Task: Select the current location as Hurricane Harbor Splashtown, Texas, United States . Now zoom - , and verify the location . Hide zoom slider
Action: Mouse moved to (291, 36)
Screenshot: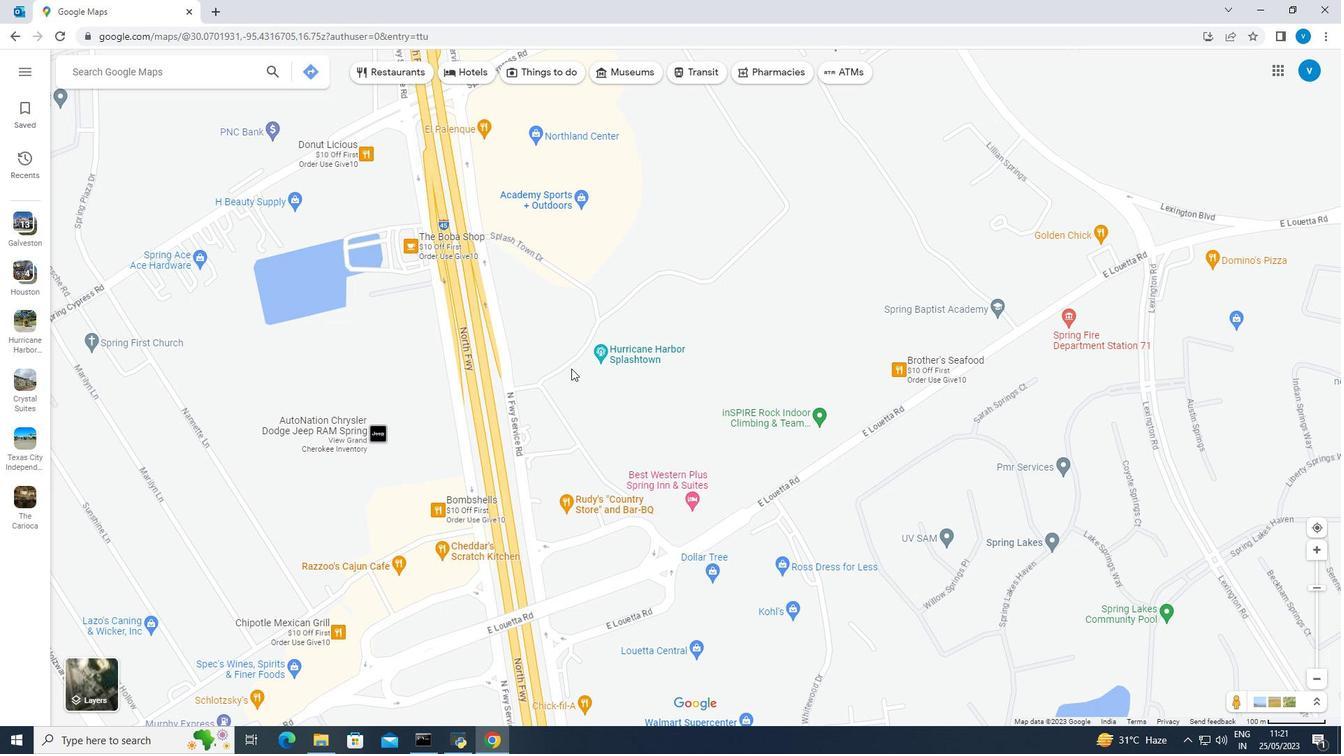 
Action: Mouse pressed left at (291, 36)
Screenshot: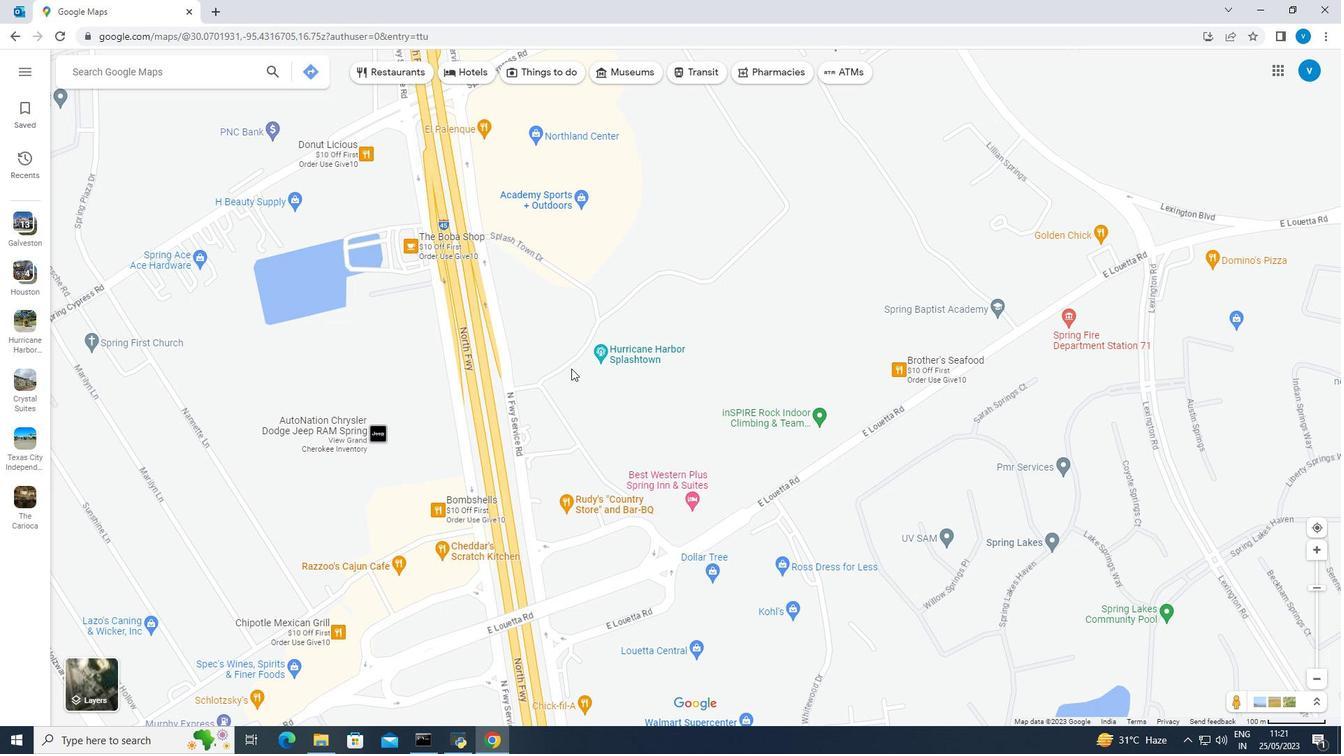 
Action: Mouse moved to (292, 44)
Screenshot: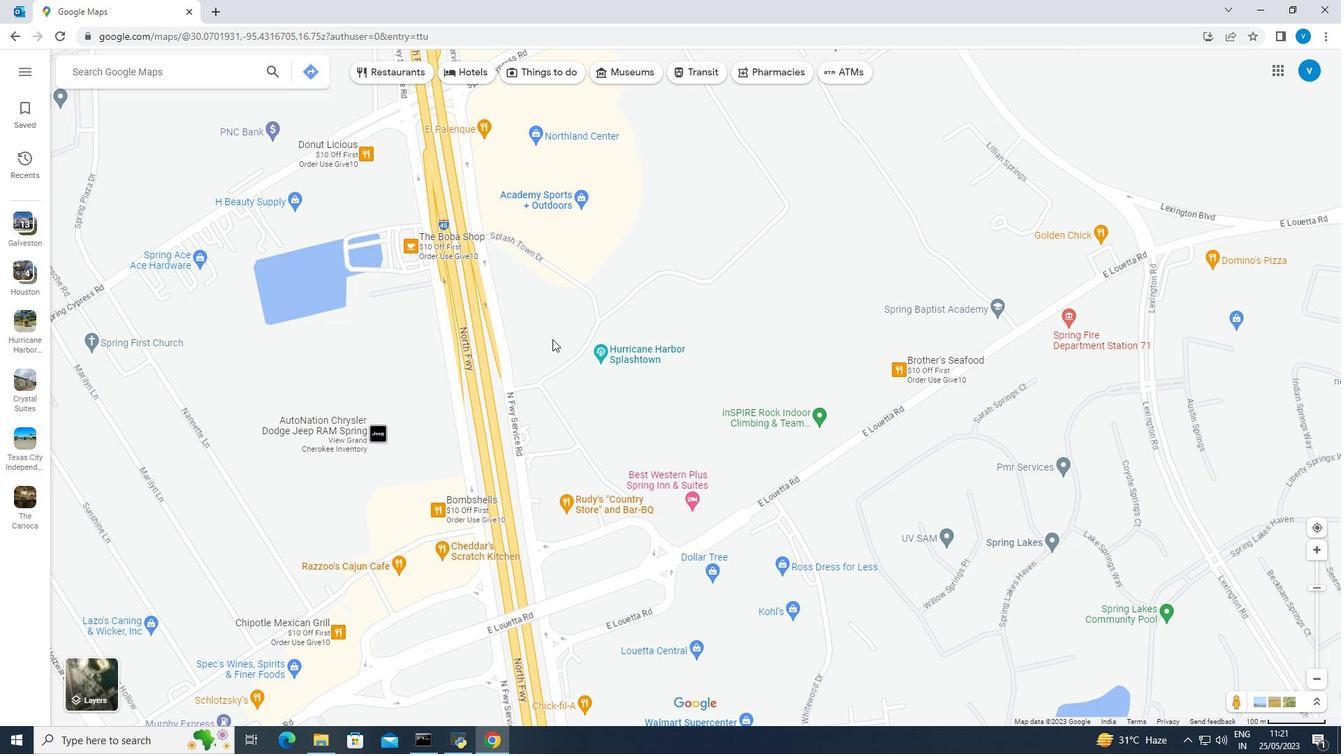 
Action: Key pressed google<Key.space>mao<Key.backspace>ps<Key.enter>
Screenshot: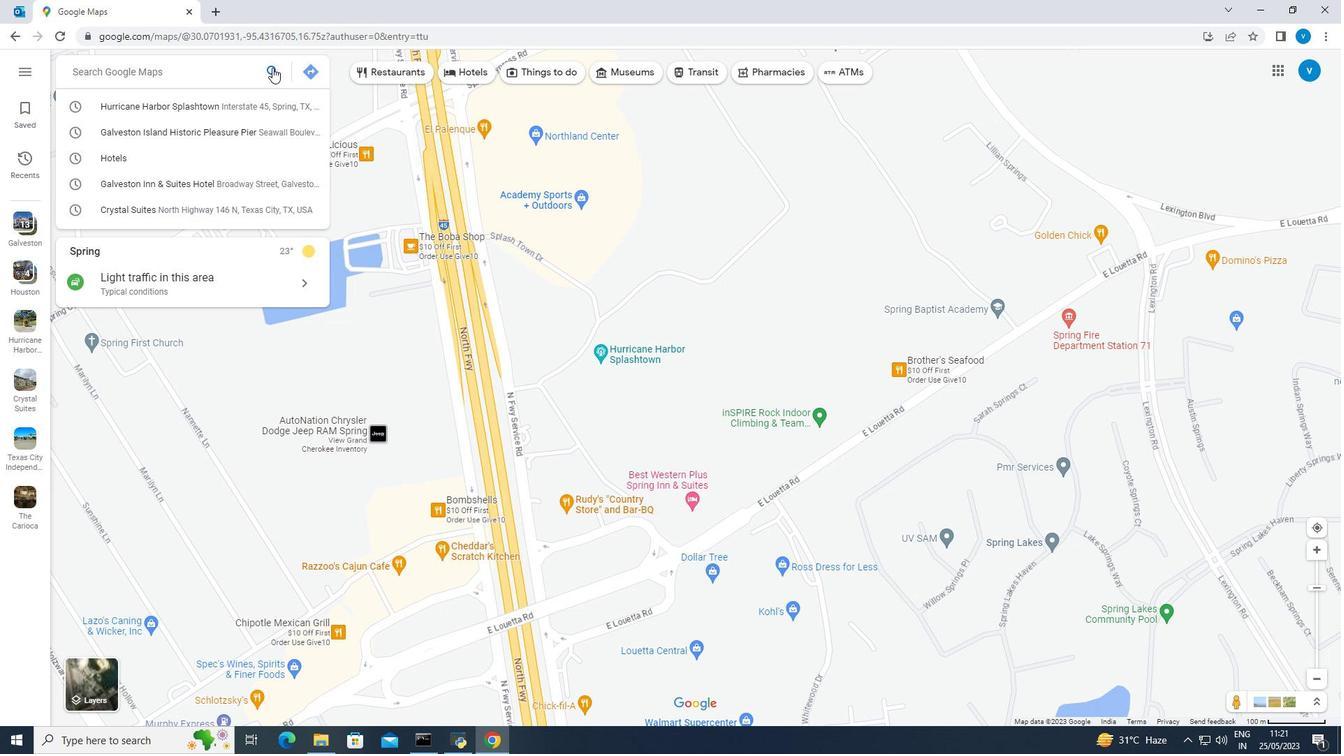 
Action: Mouse moved to (204, 329)
Screenshot: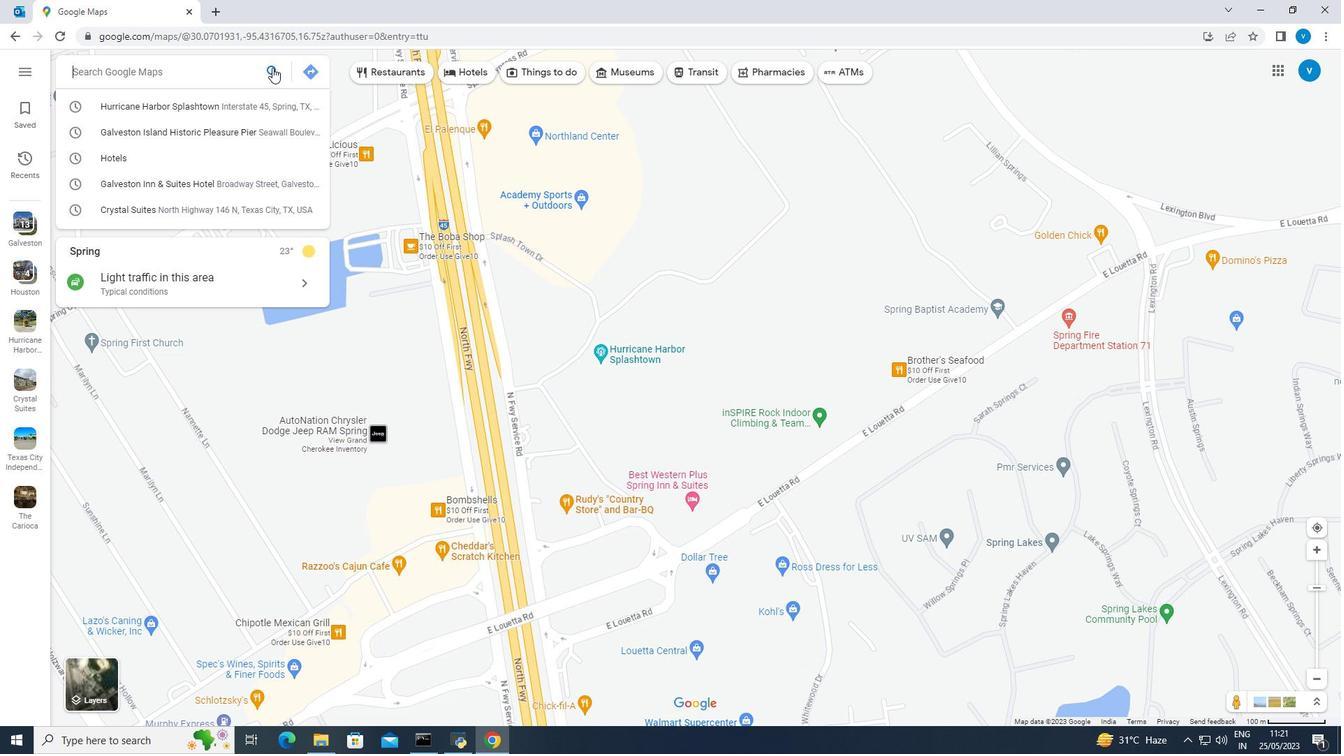 
Action: Mouse pressed left at (204, 329)
Screenshot: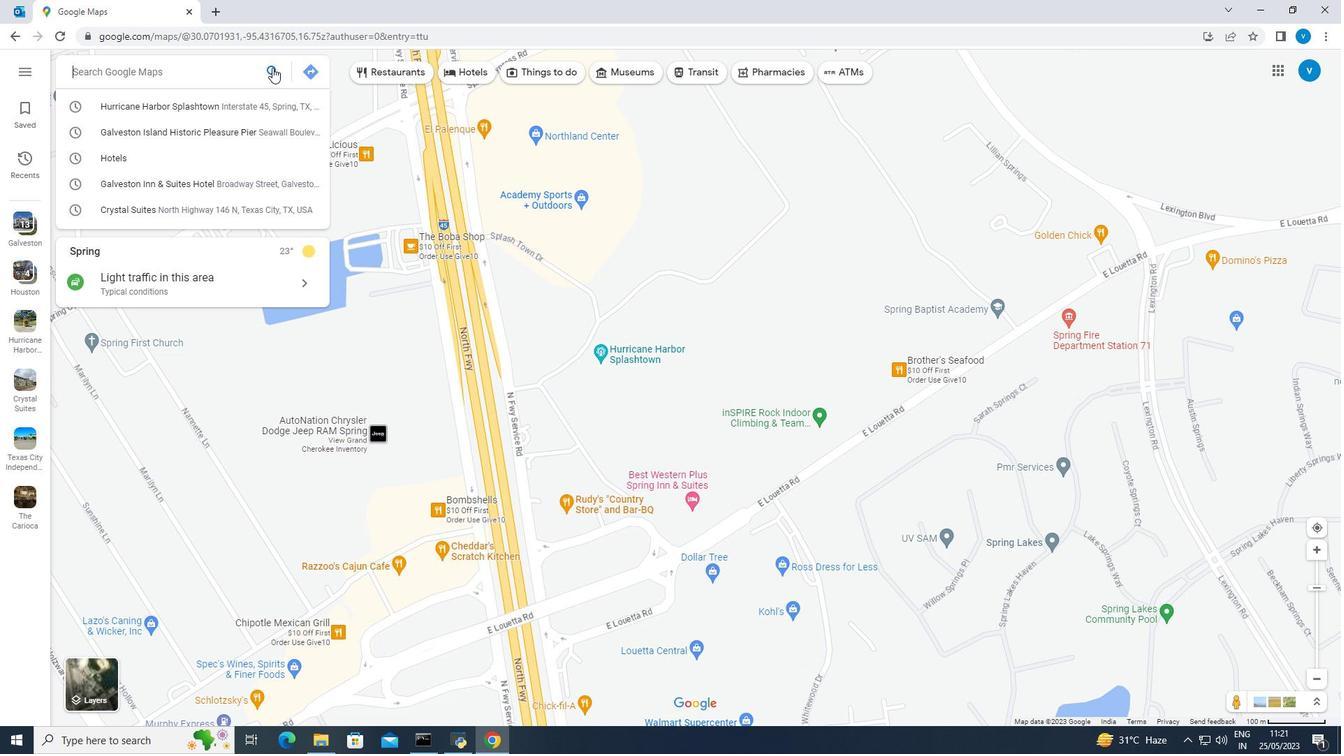 
Action: Mouse moved to (340, 108)
Screenshot: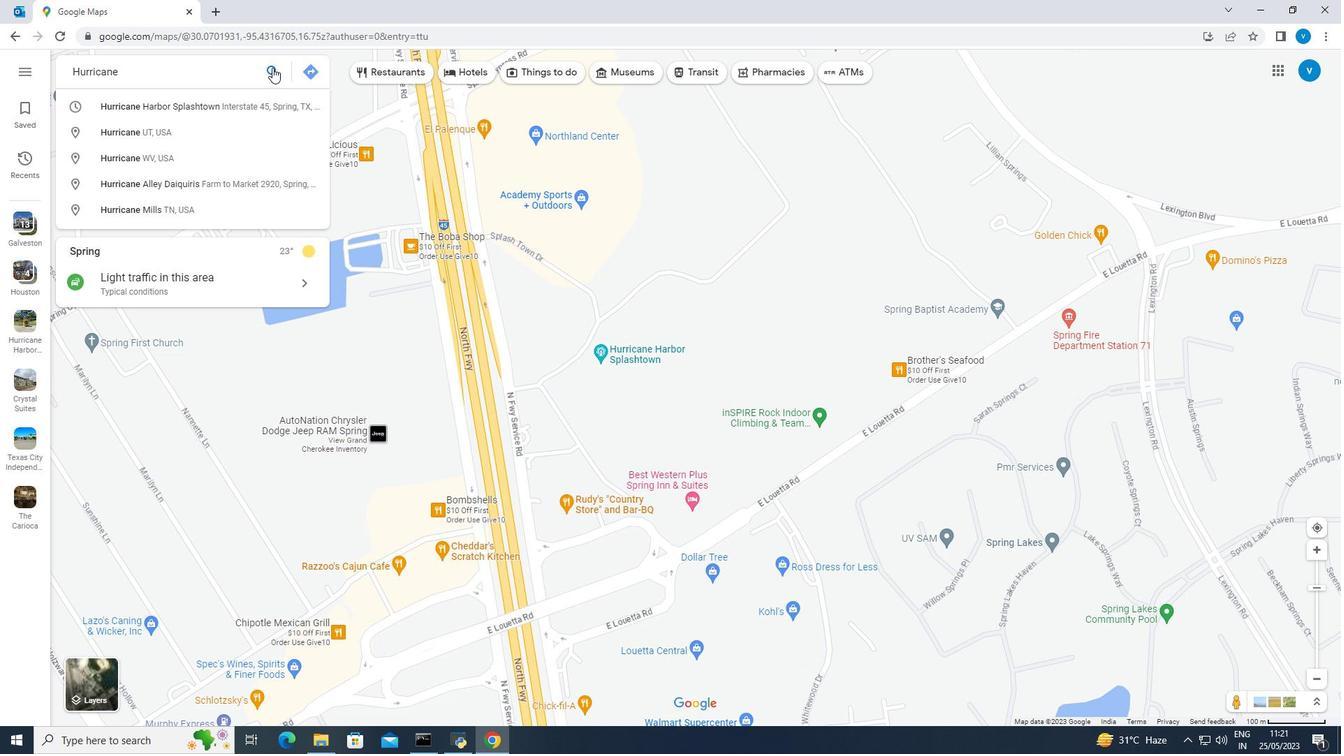 
Action: Mouse pressed left at (340, 108)
Screenshot: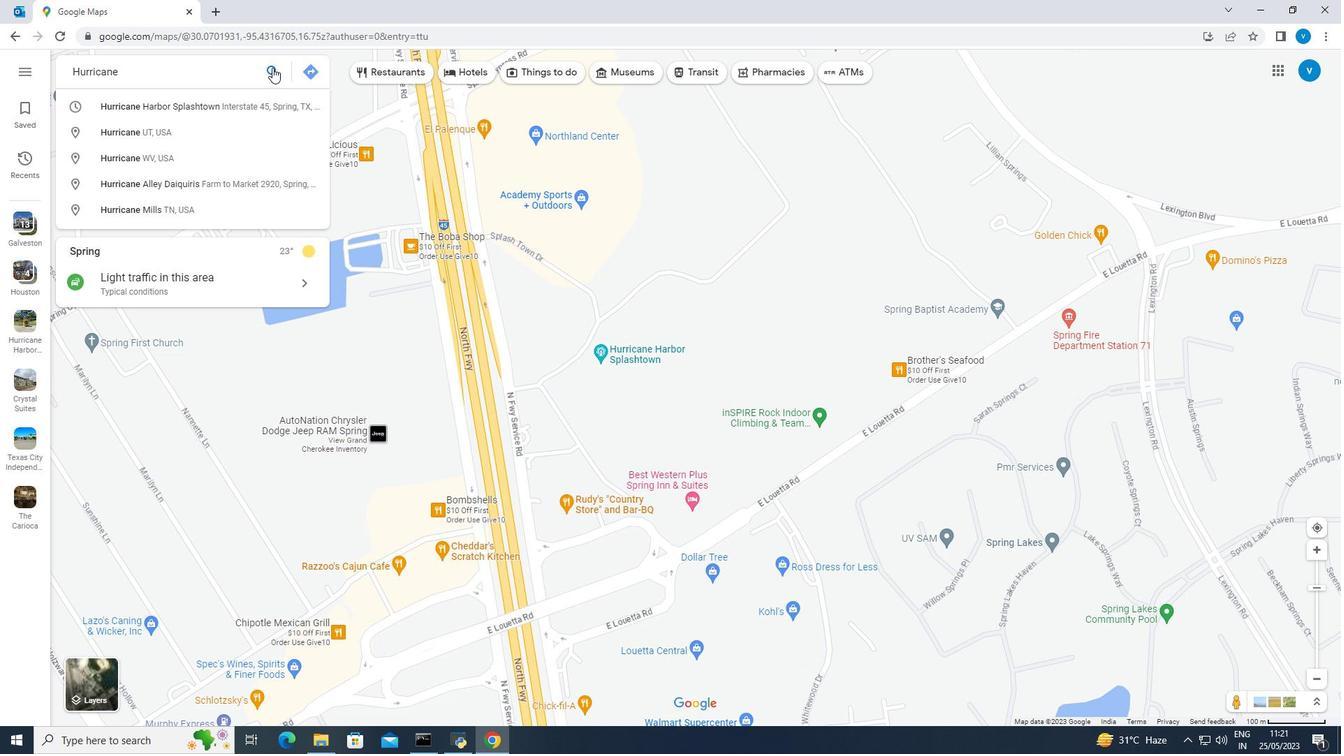 
Action: Mouse moved to (339, 111)
Screenshot: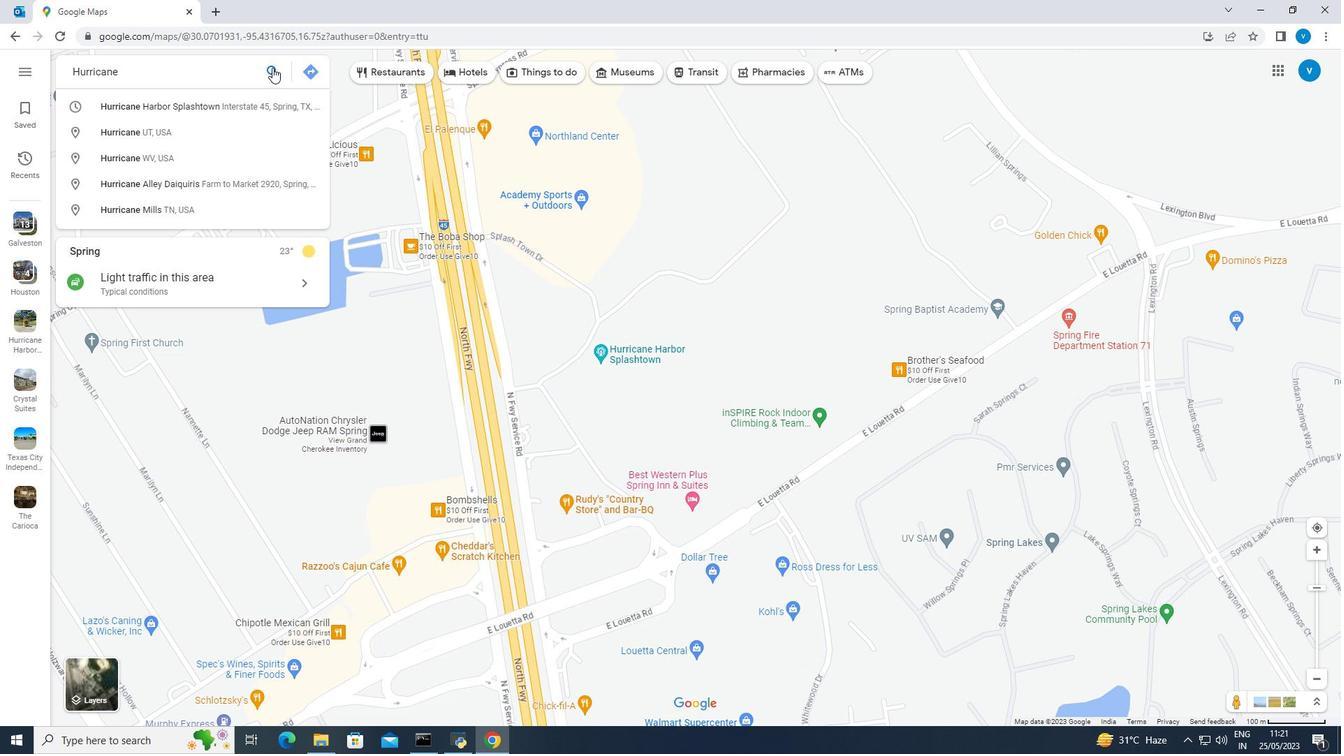 
Action: Key pressed <Key.shift>Hurricane<Key.space><Key.shift><Key.shift><Key.shift><Key.shift><Key.shift><Key.shift><Key.shift><Key.shift><Key.shift><Key.shift><Key.shift>Harbor<Key.space>splashtoe<Key.backspace>wn<Key.space>texas<Key.space>united<Key.space>states
Screenshot: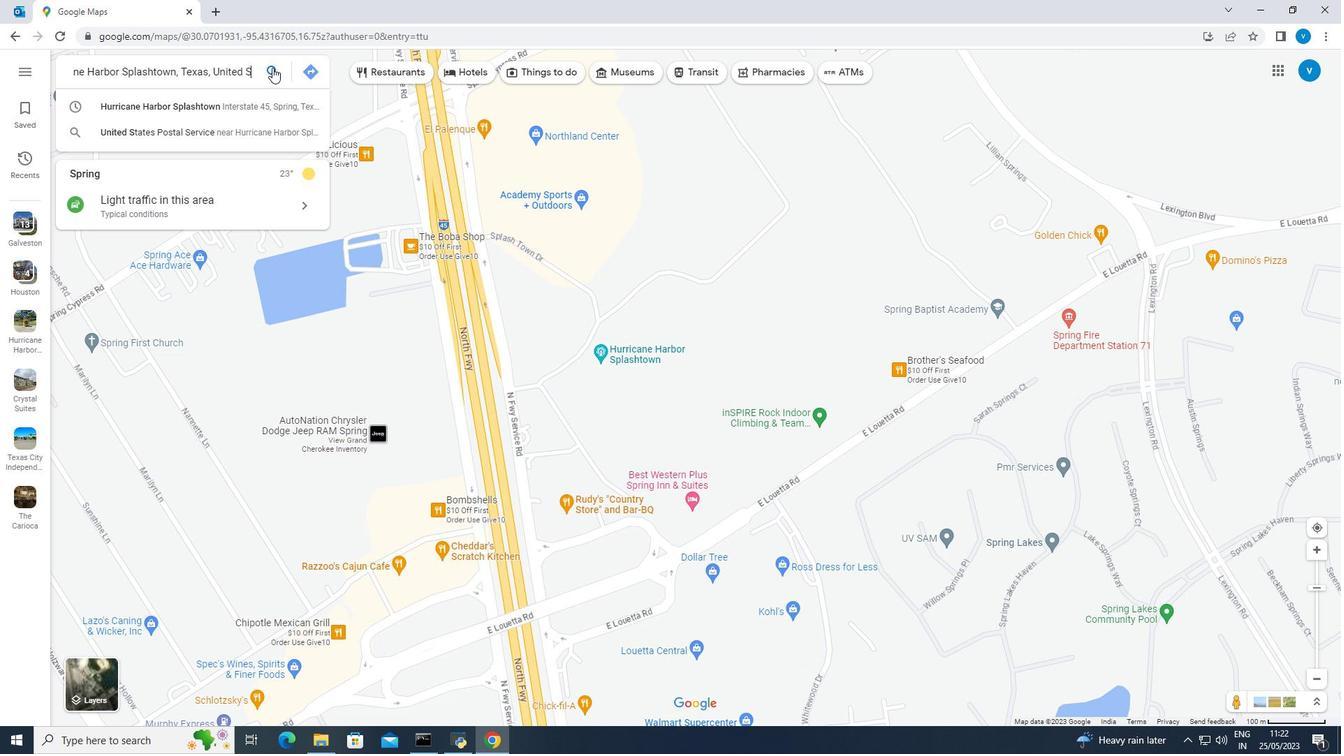 
Action: Mouse moved to (411, 105)
Screenshot: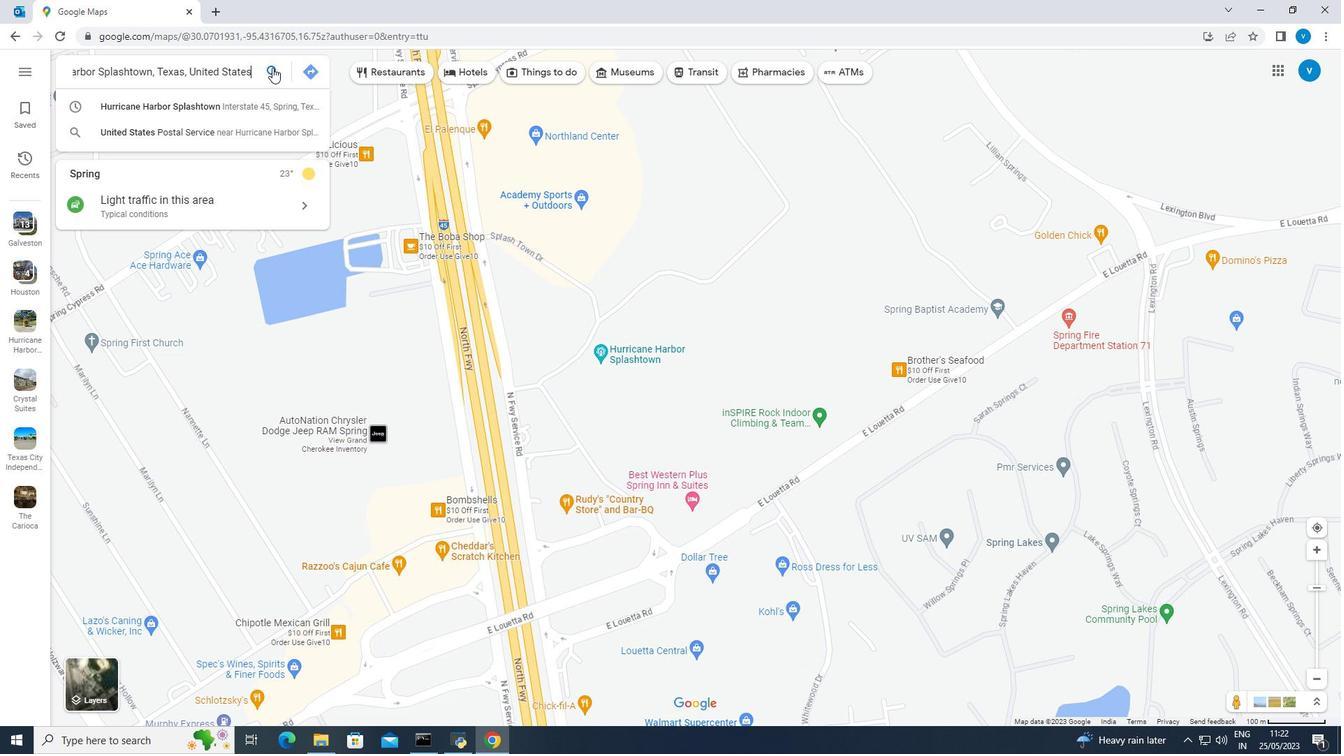 
Action: Mouse pressed left at (411, 105)
Screenshot: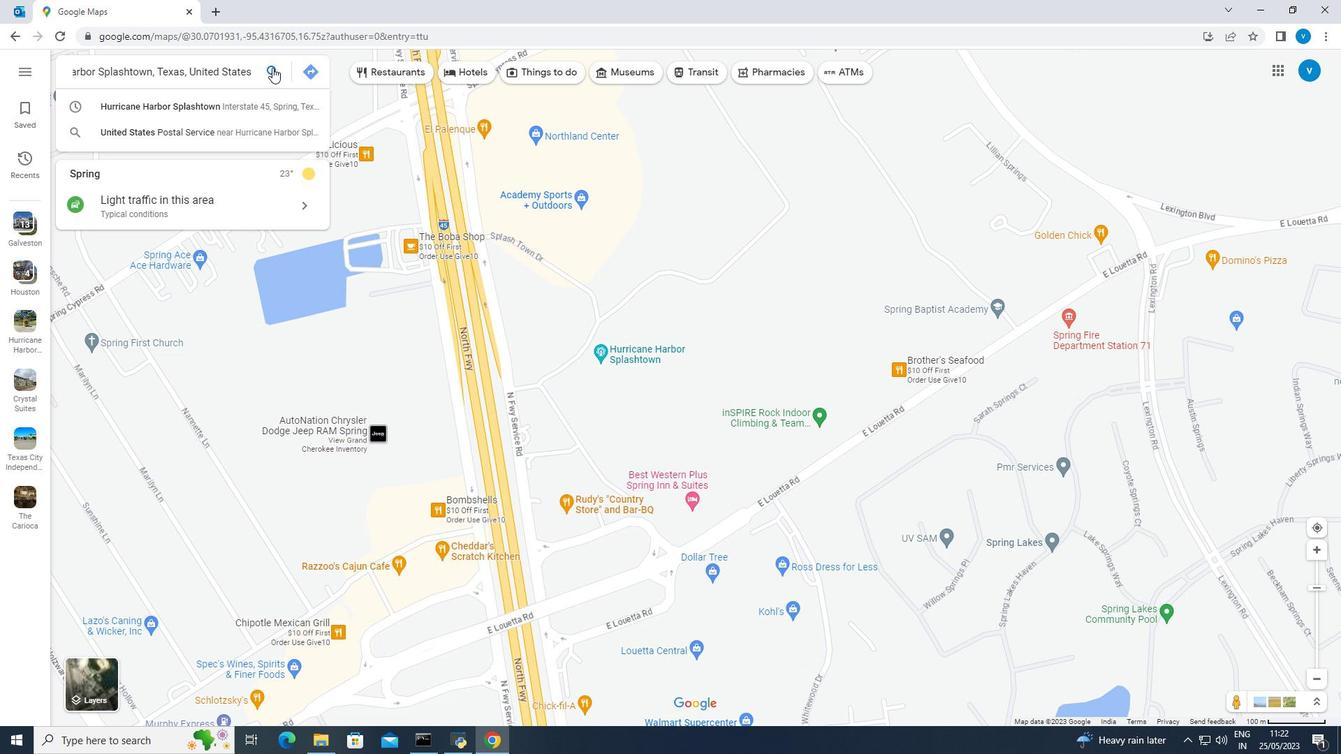 
Action: Mouse moved to (635, 310)
Screenshot: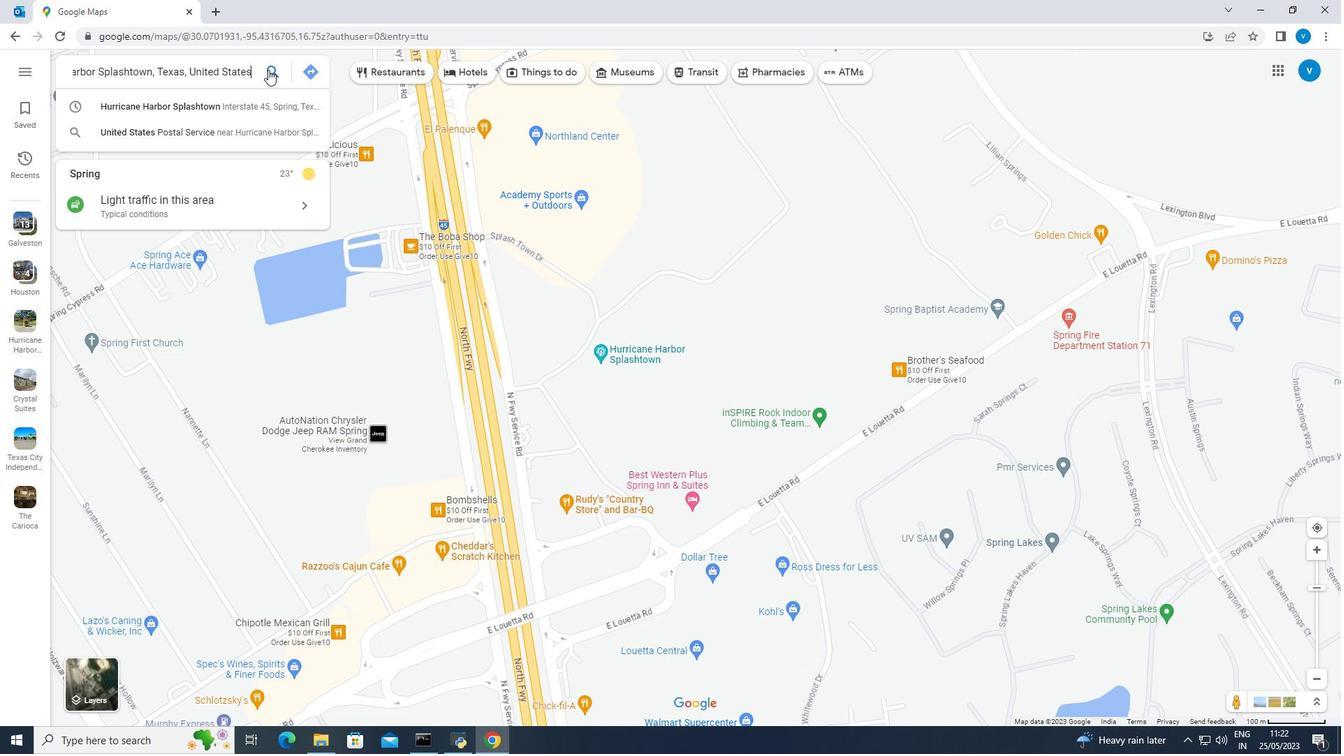 
Action: Mouse scrolled (635, 310) with delta (0, 0)
Screenshot: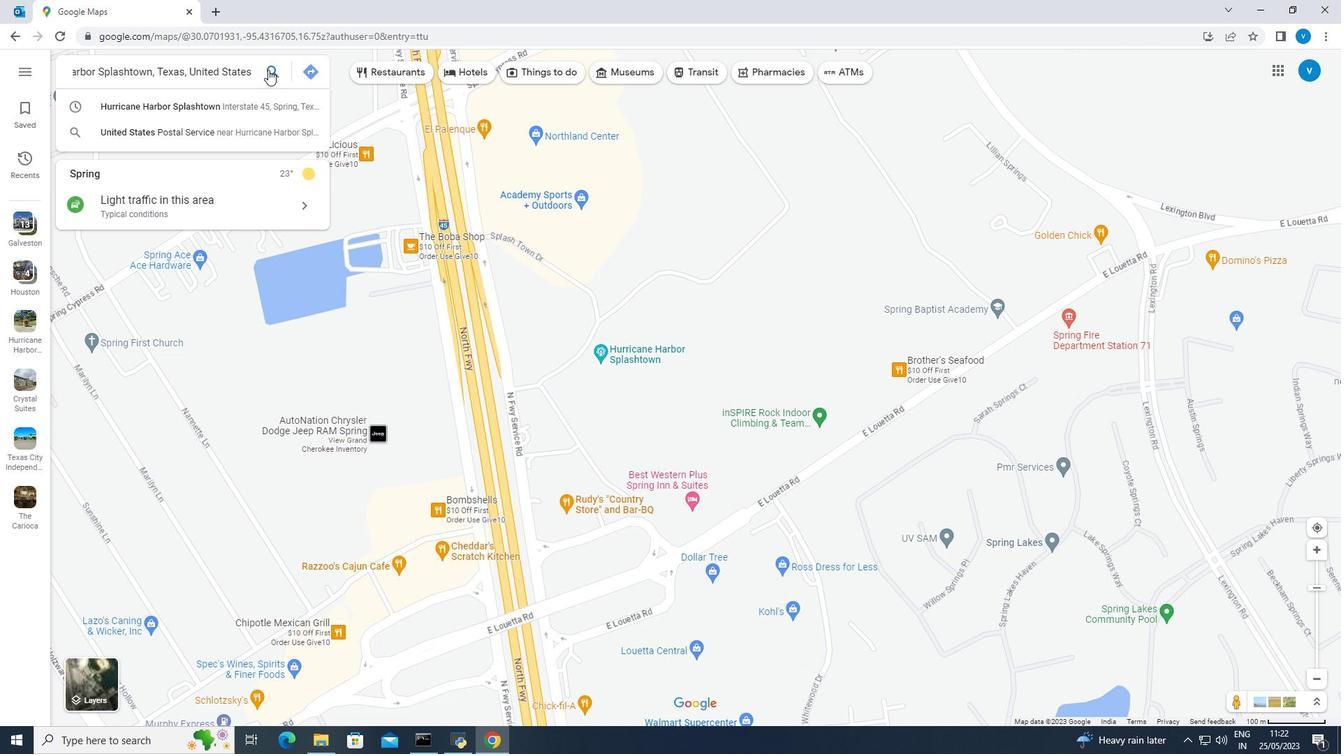 
Action: Mouse moved to (632, 310)
Screenshot: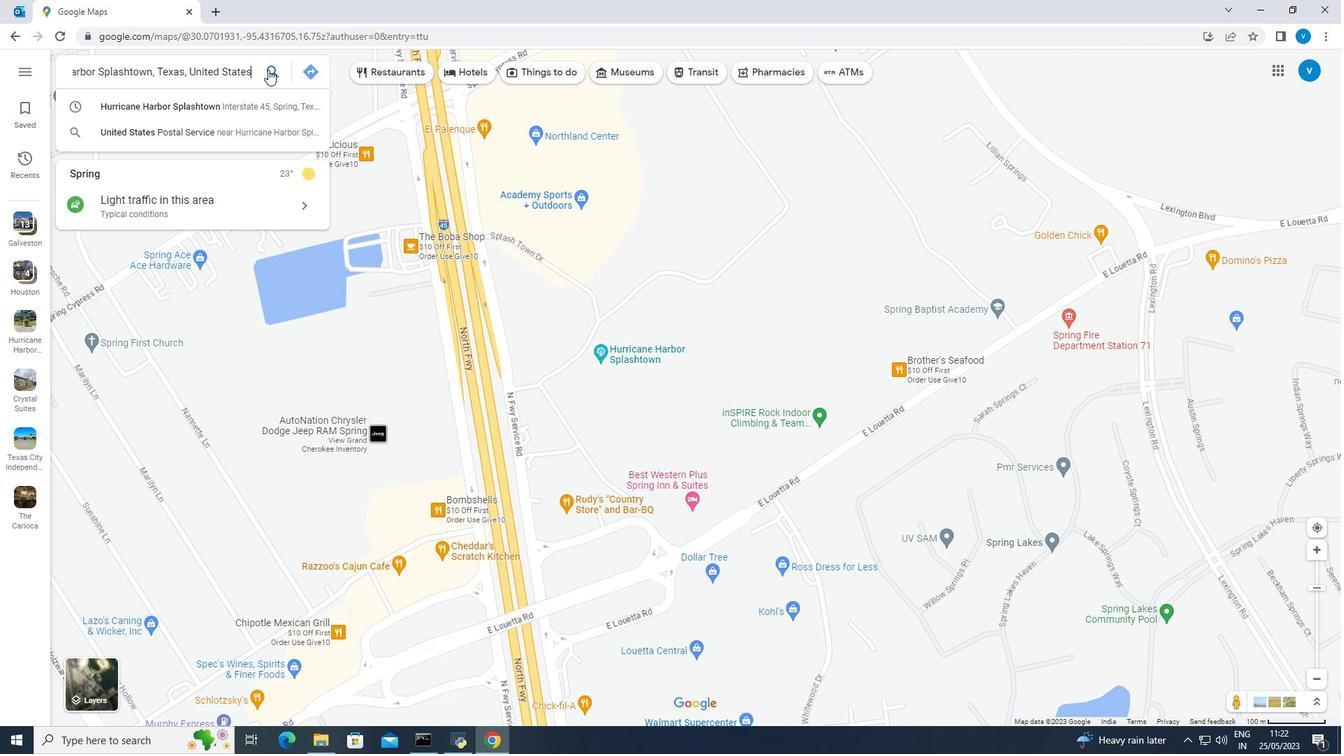 
Action: Mouse scrolled (632, 309) with delta (0, 0)
Screenshot: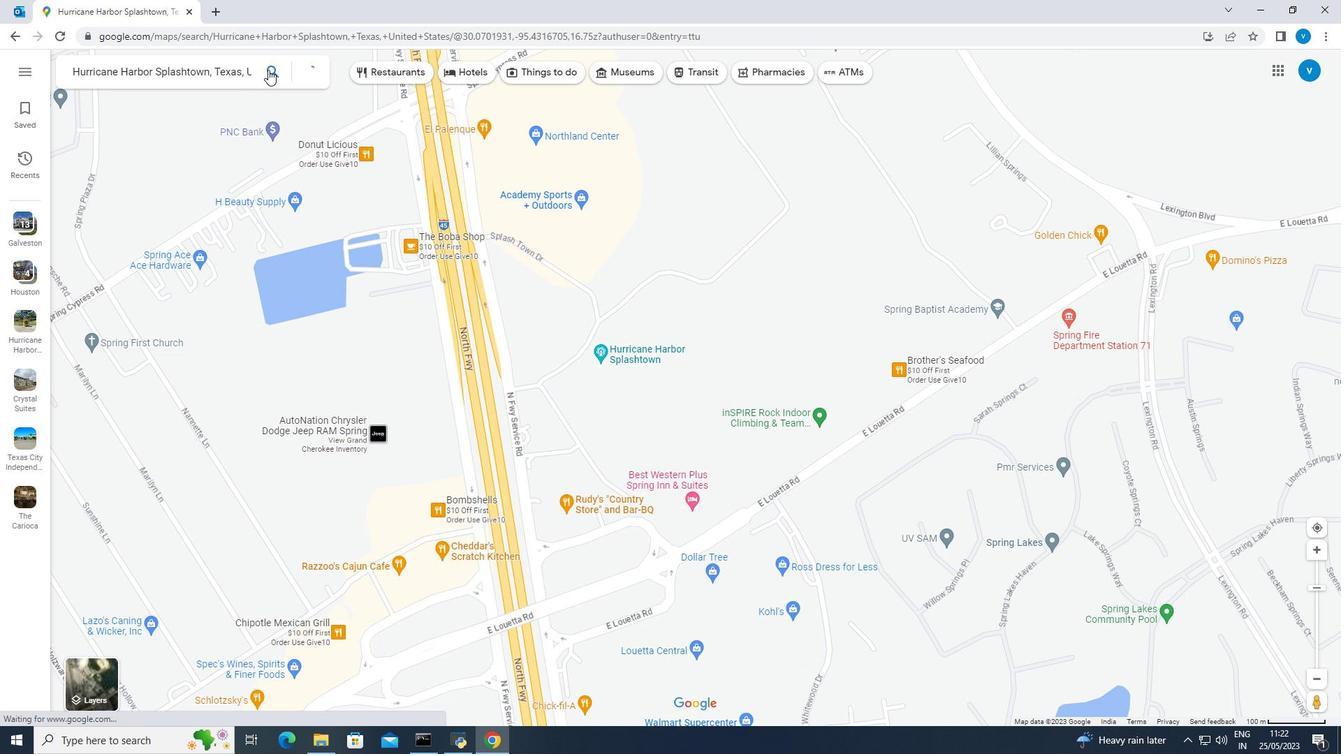 
Action: Mouse scrolled (632, 309) with delta (0, 0)
Screenshot: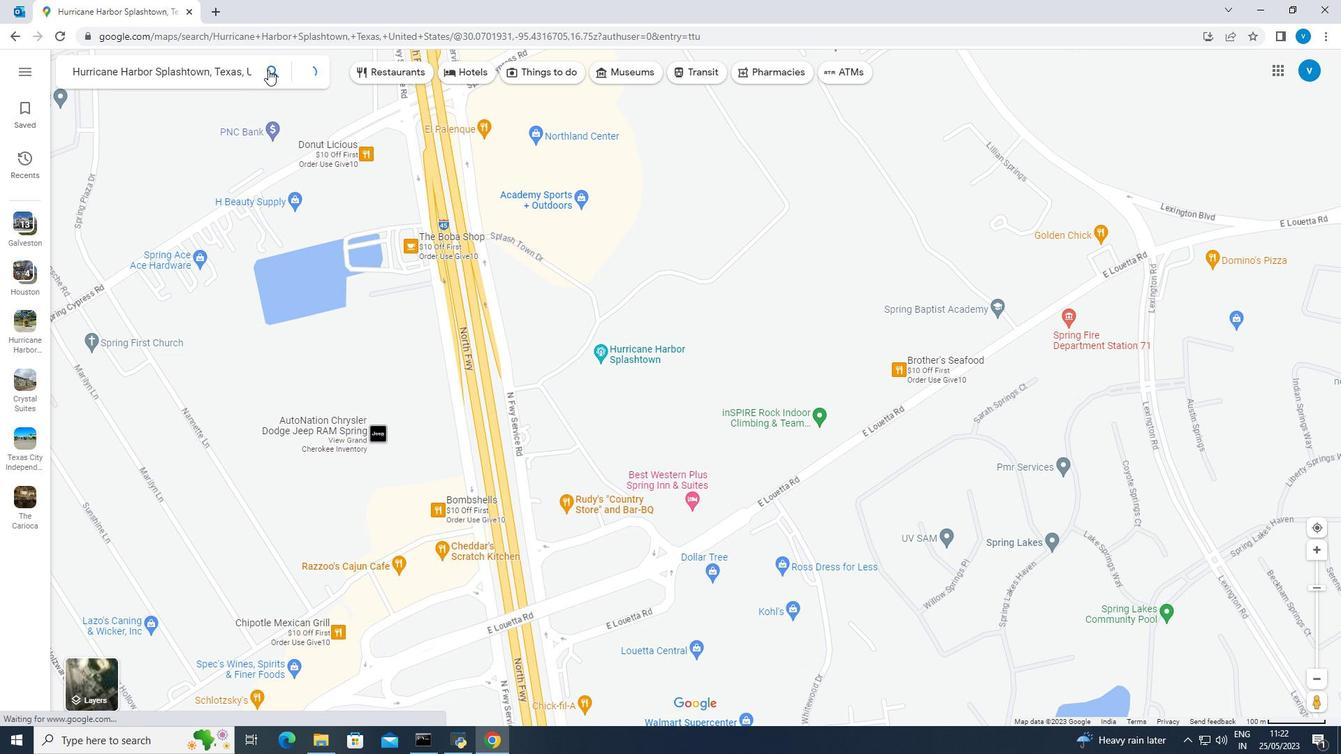 
Action: Mouse scrolled (632, 309) with delta (0, 0)
Screenshot: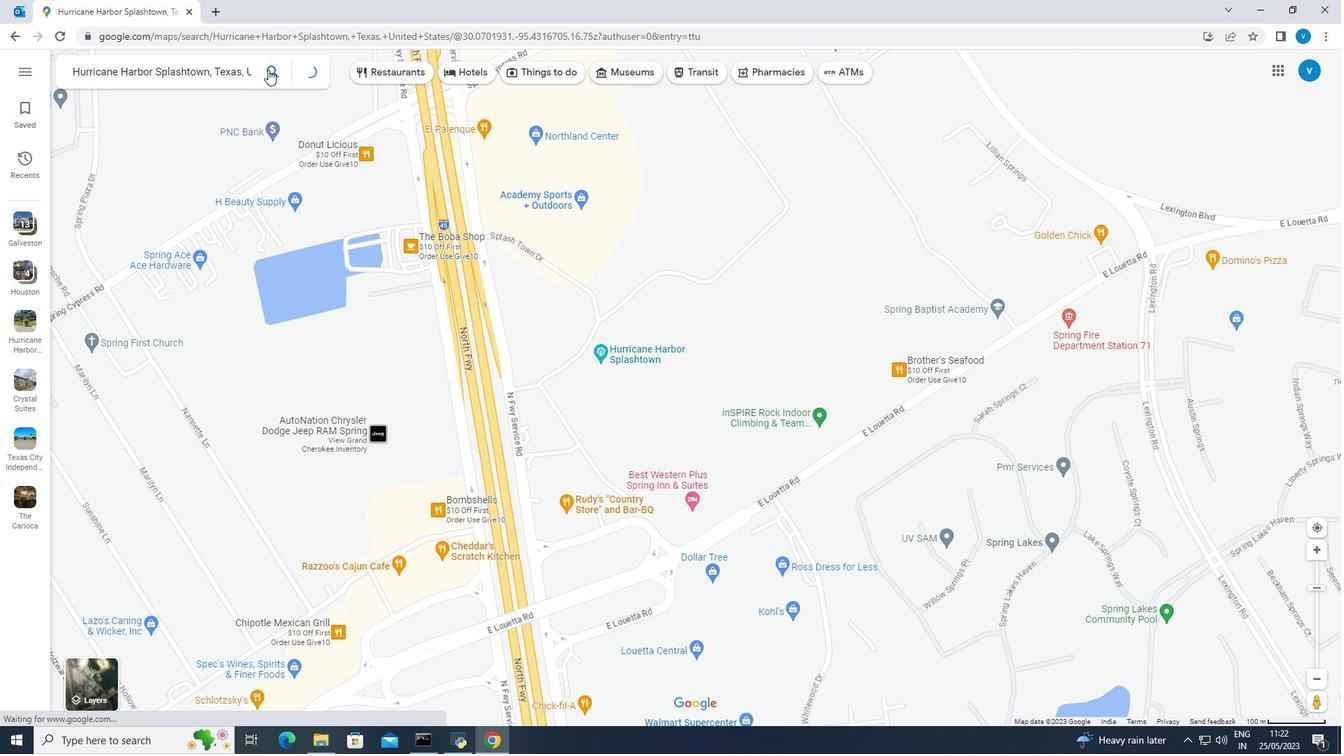 
Action: Mouse moved to (632, 310)
Screenshot: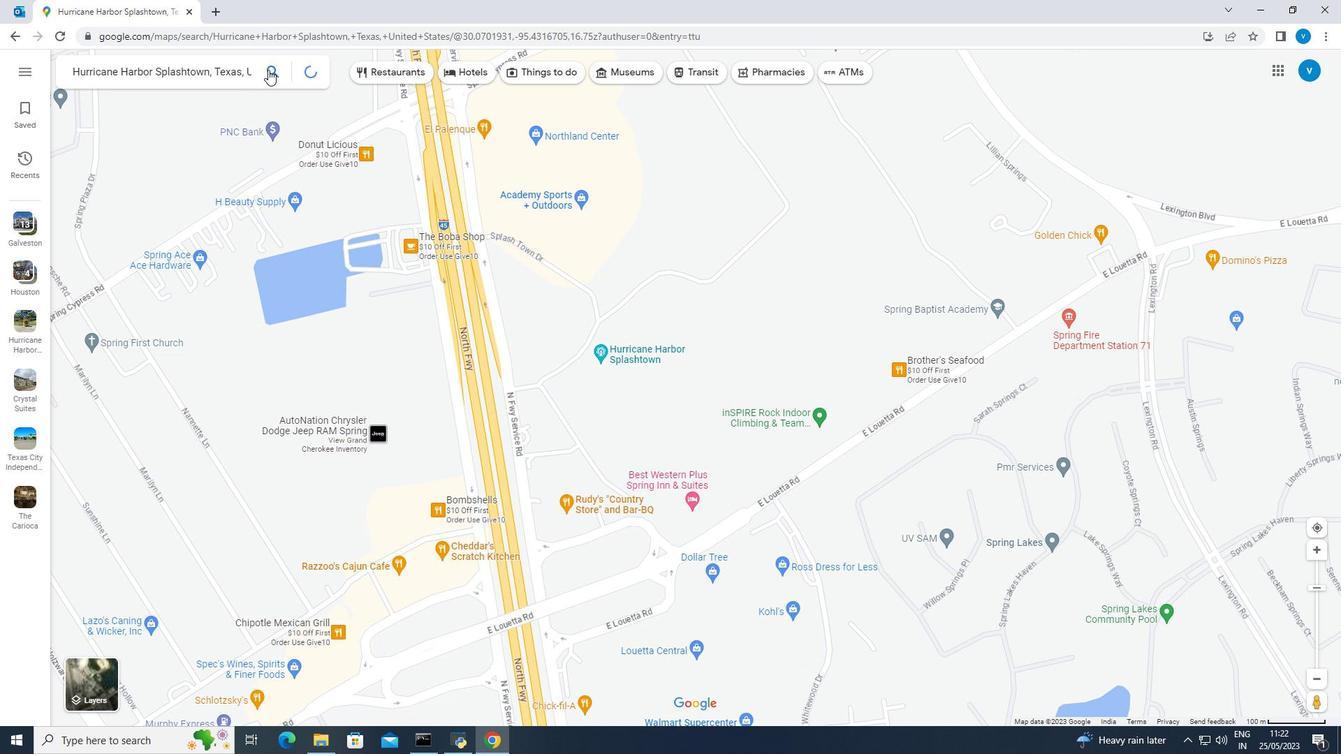 
Action: Mouse scrolled (632, 309) with delta (0, 0)
Screenshot: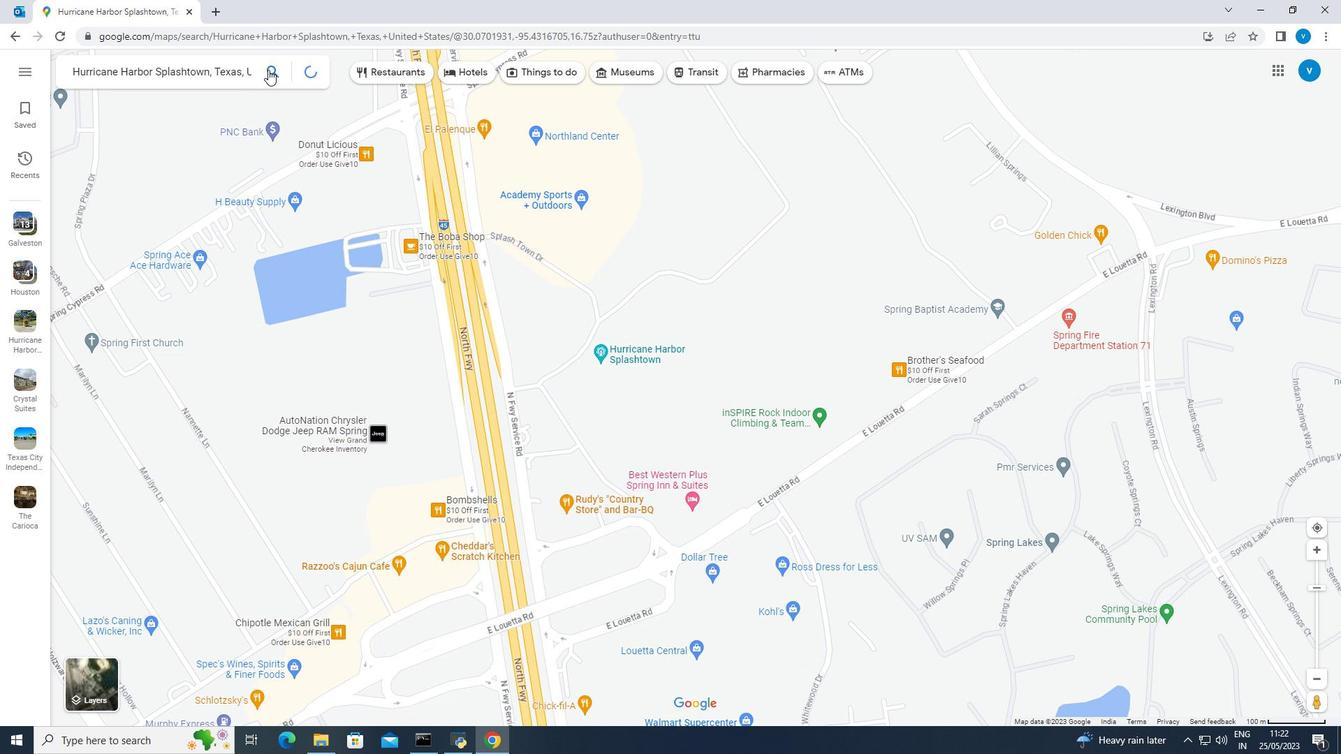 
Action: Mouse scrolled (632, 309) with delta (0, 0)
Screenshot: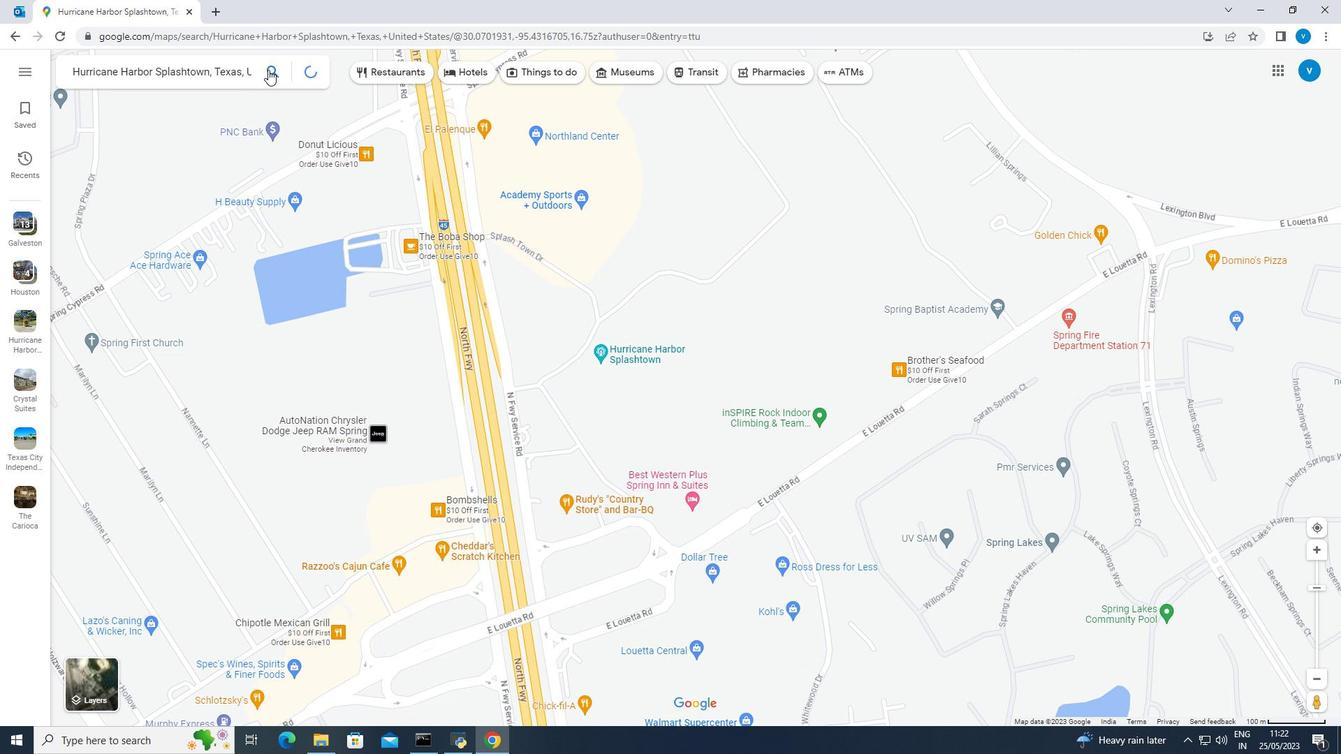 
Action: Mouse moved to (634, 311)
Screenshot: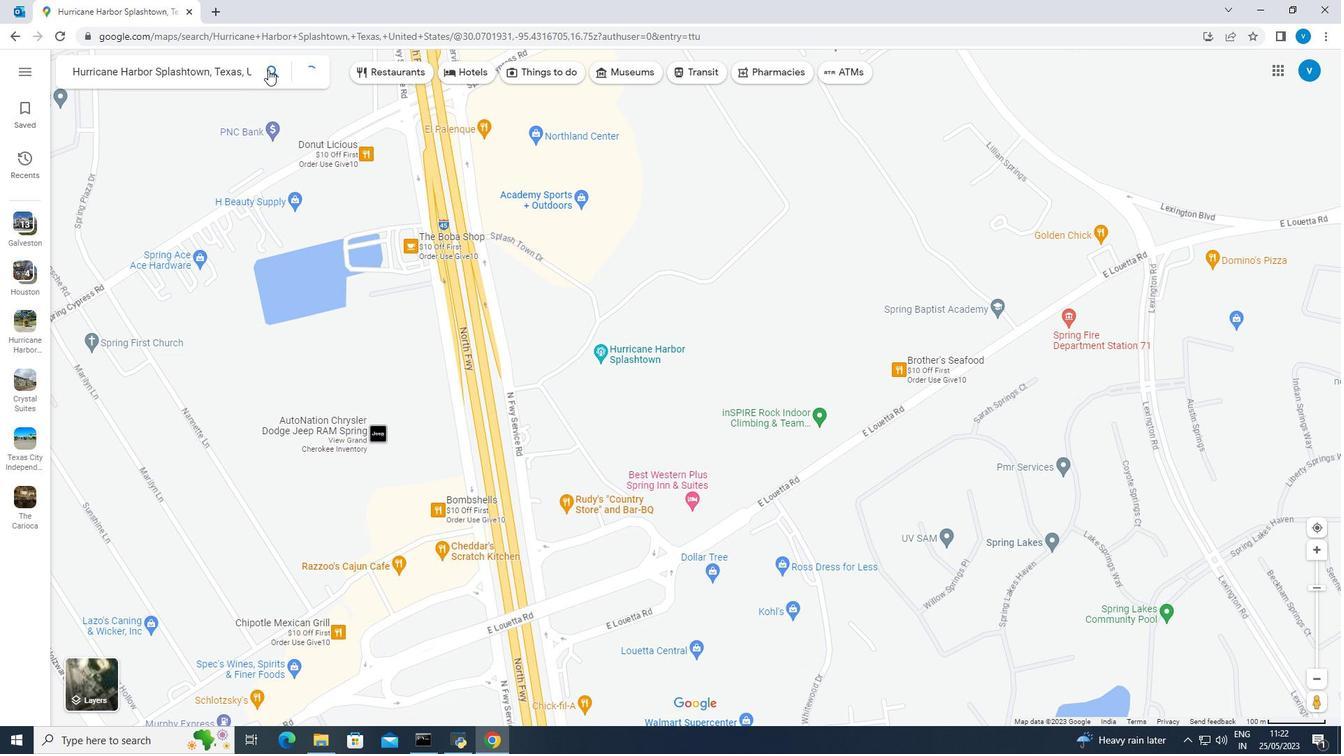 
Action: Mouse scrolled (632, 309) with delta (0, 0)
Screenshot: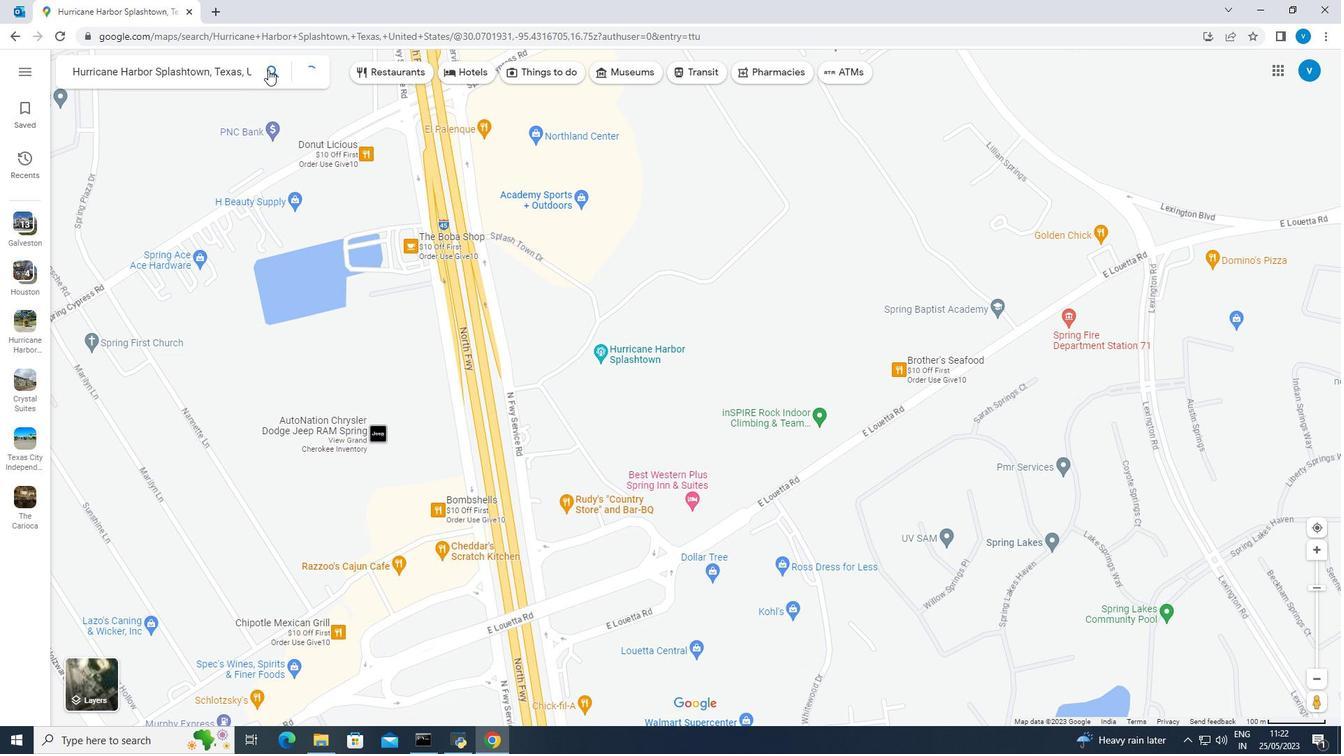 
Action: Mouse scrolled (632, 309) with delta (0, 0)
Screenshot: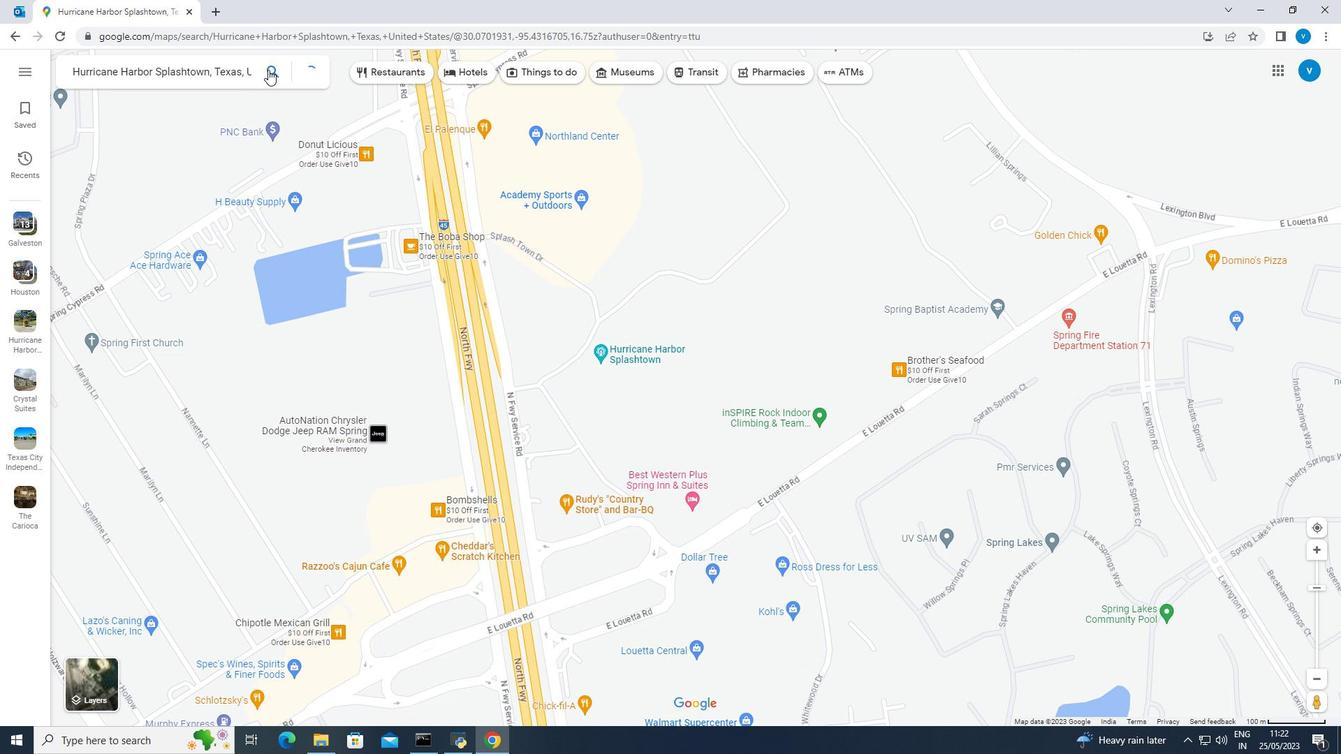 
Action: Mouse scrolled (634, 310) with delta (0, 0)
Screenshot: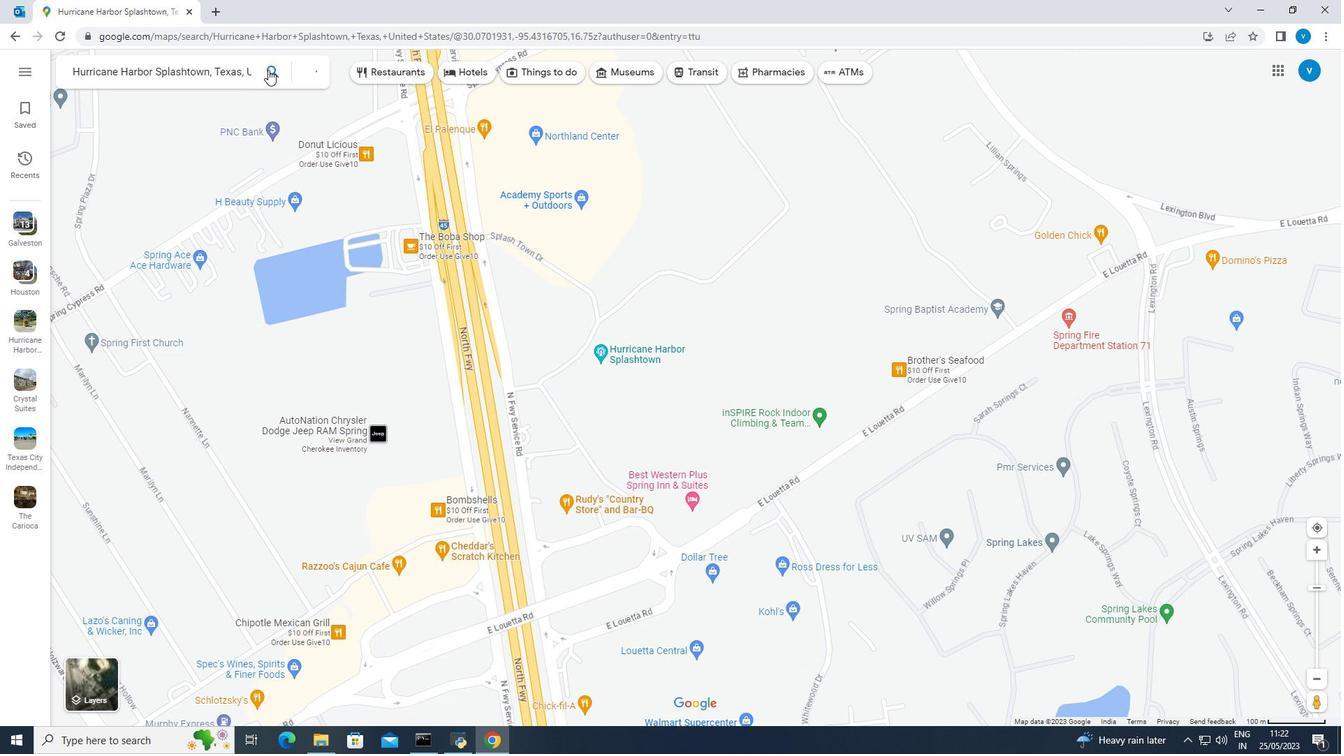 
Action: Mouse scrolled (634, 310) with delta (0, 0)
Screenshot: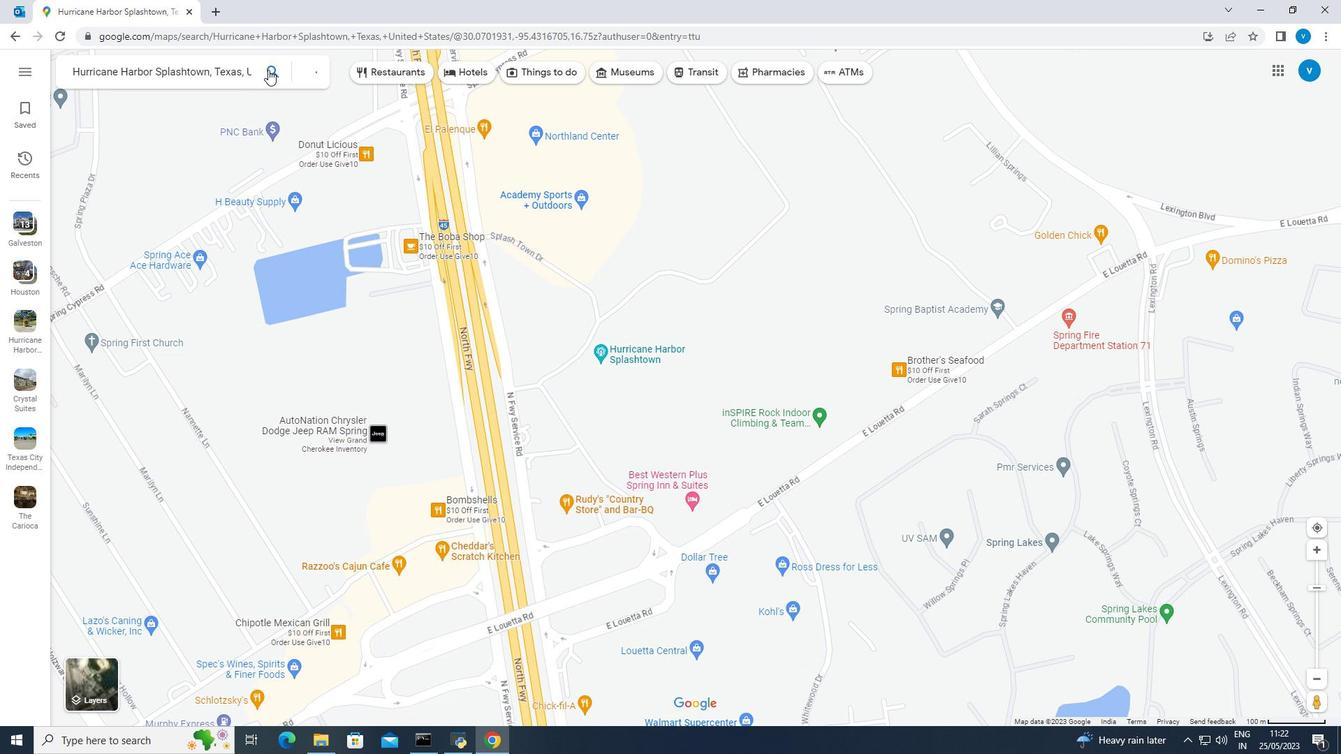 
Action: Mouse scrolled (634, 310) with delta (0, 0)
Screenshot: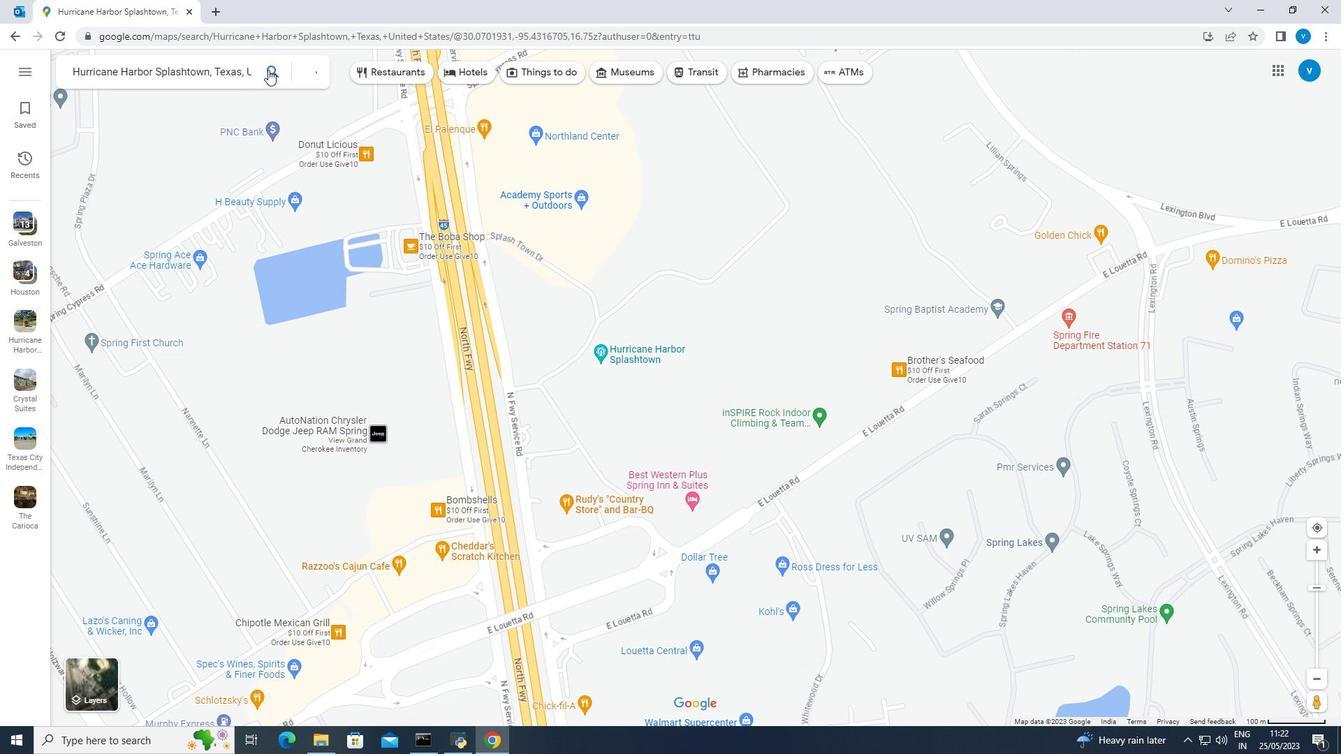 
Action: Mouse moved to (634, 312)
Screenshot: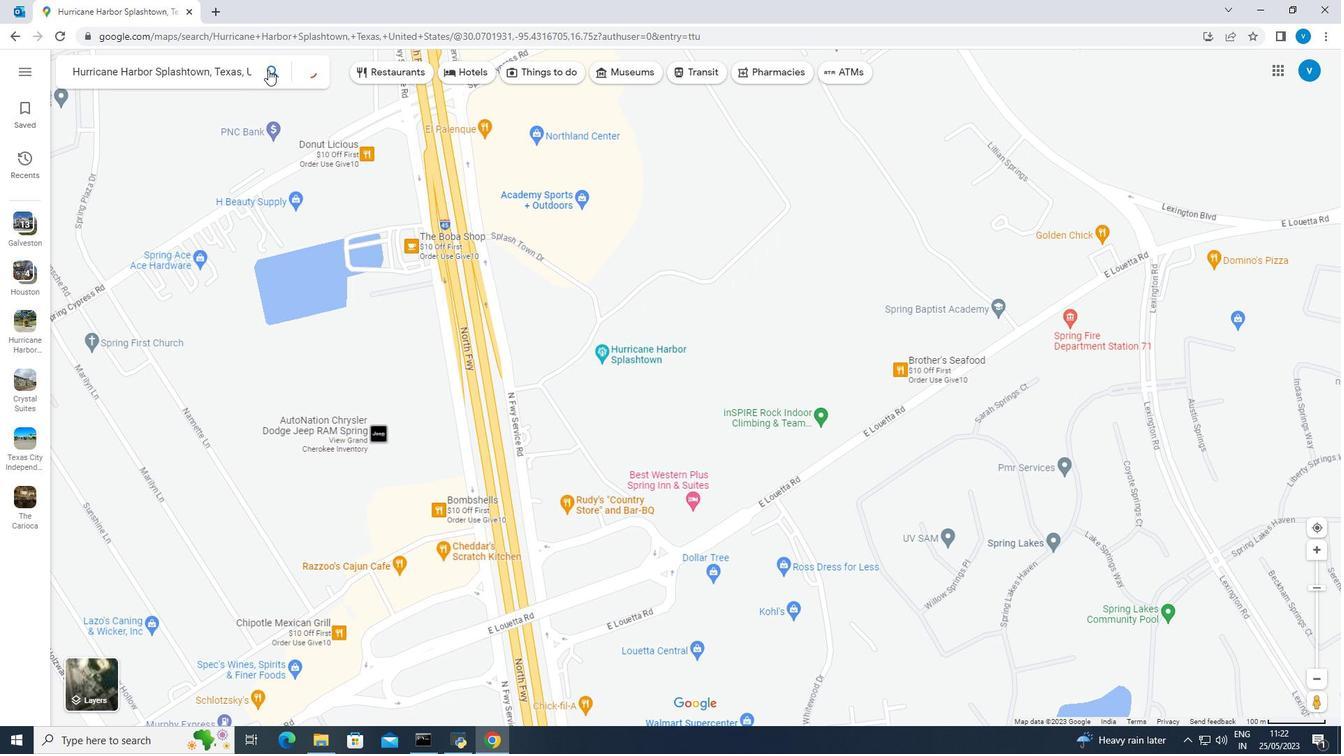 
Action: Mouse scrolled (634, 311) with delta (0, 0)
Screenshot: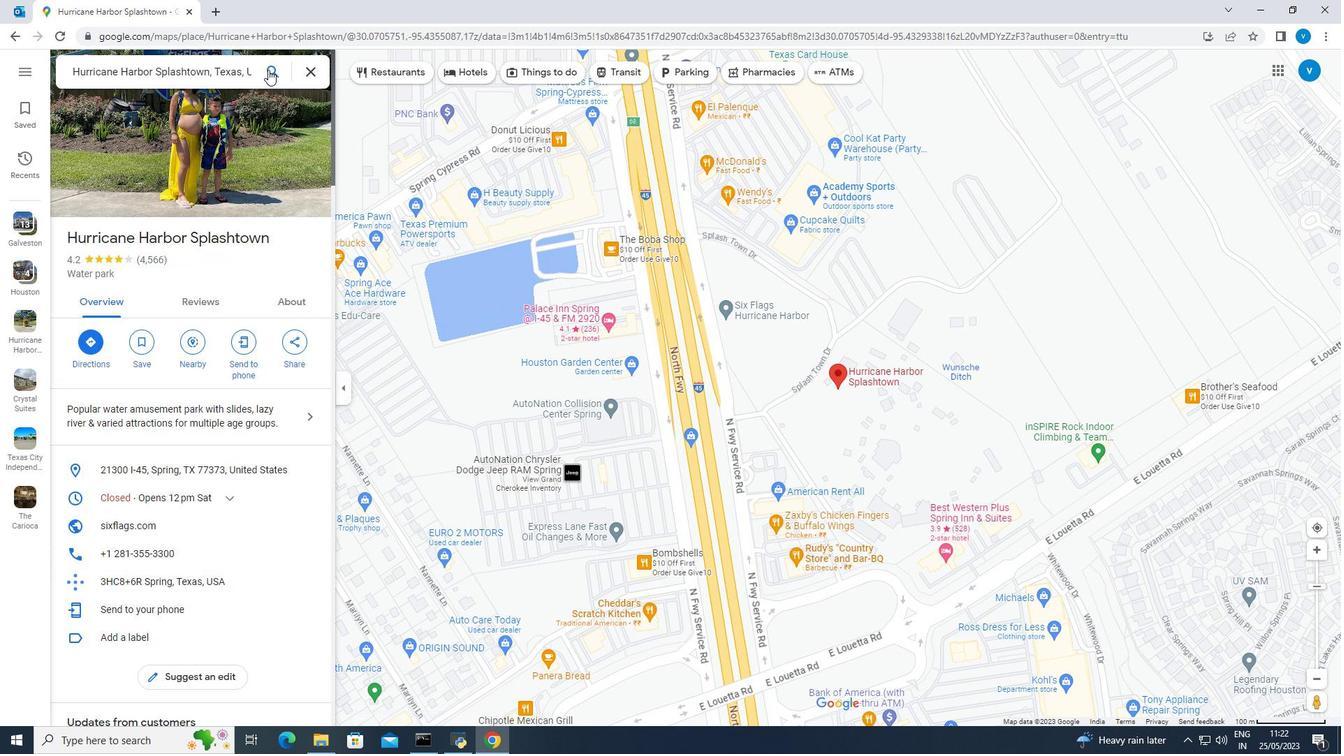 
Action: Mouse scrolled (634, 311) with delta (0, 0)
Screenshot: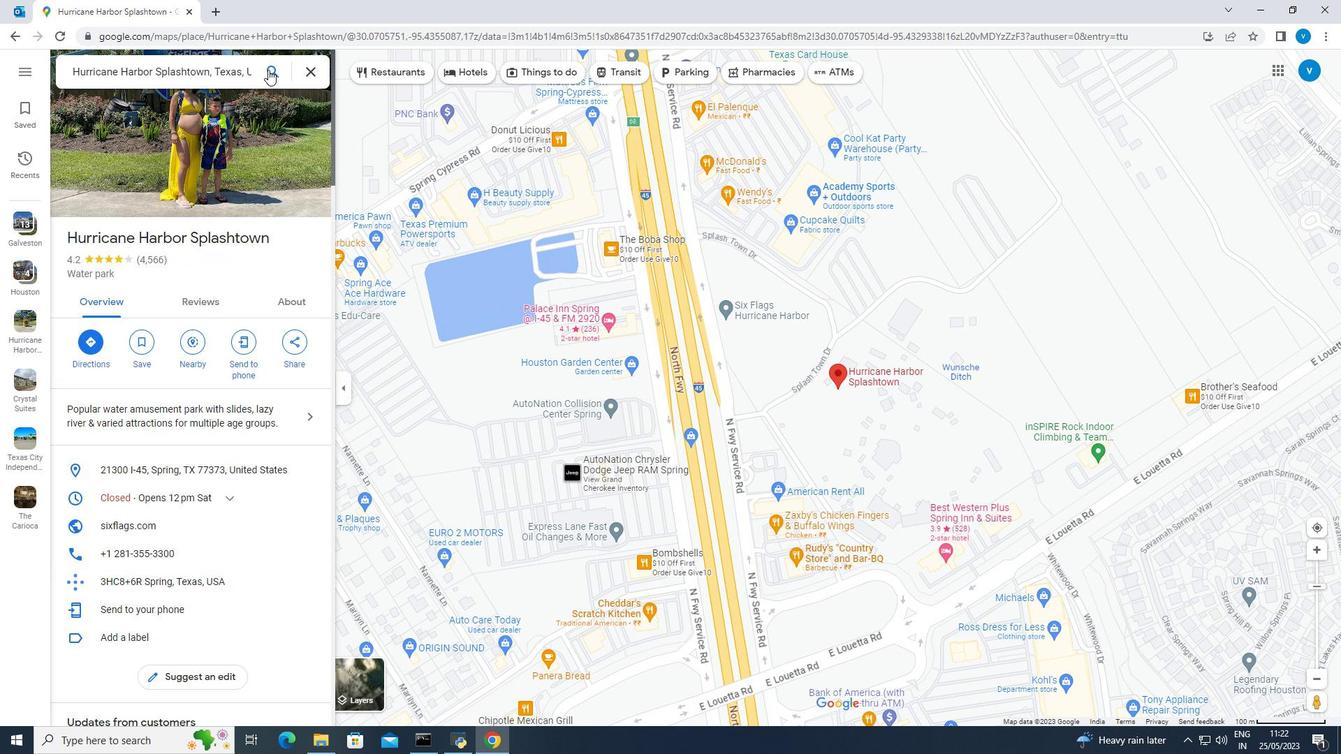 
Action: Mouse scrolled (634, 311) with delta (0, 0)
Screenshot: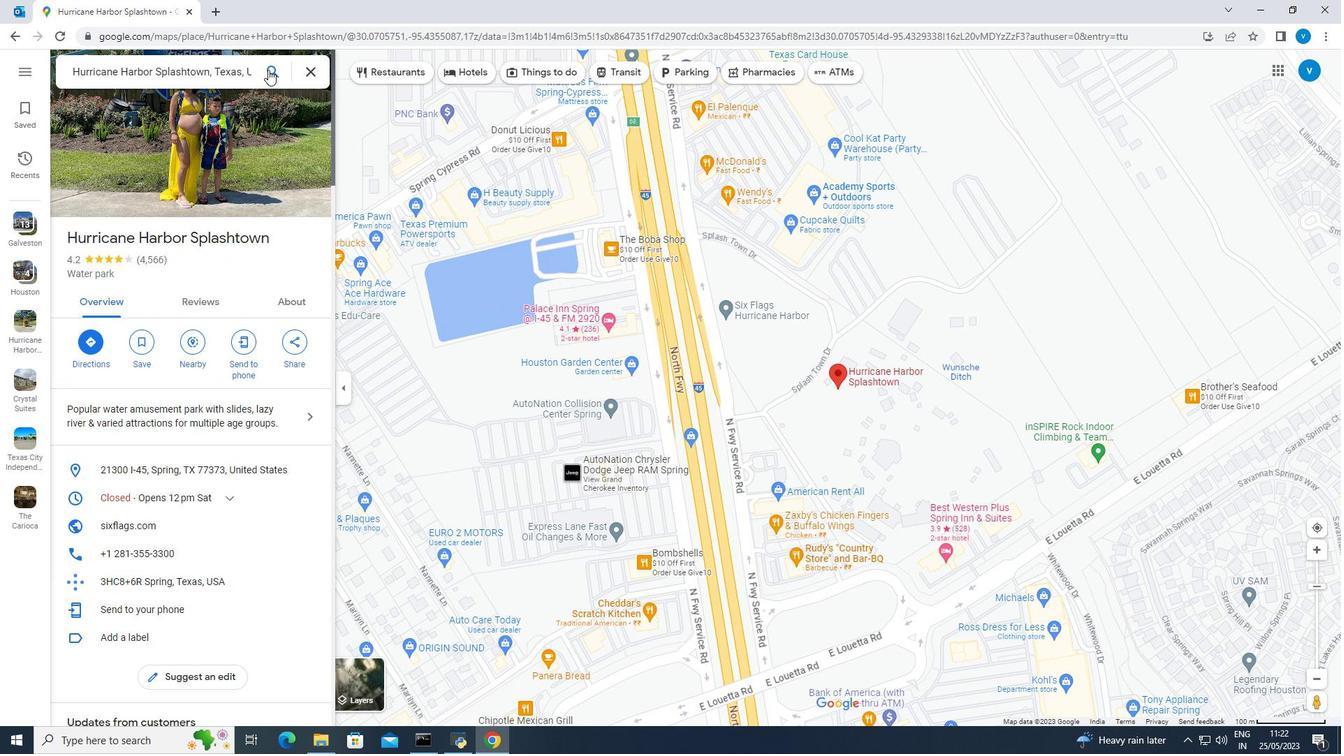 
Action: Mouse scrolled (634, 311) with delta (0, 0)
Screenshot: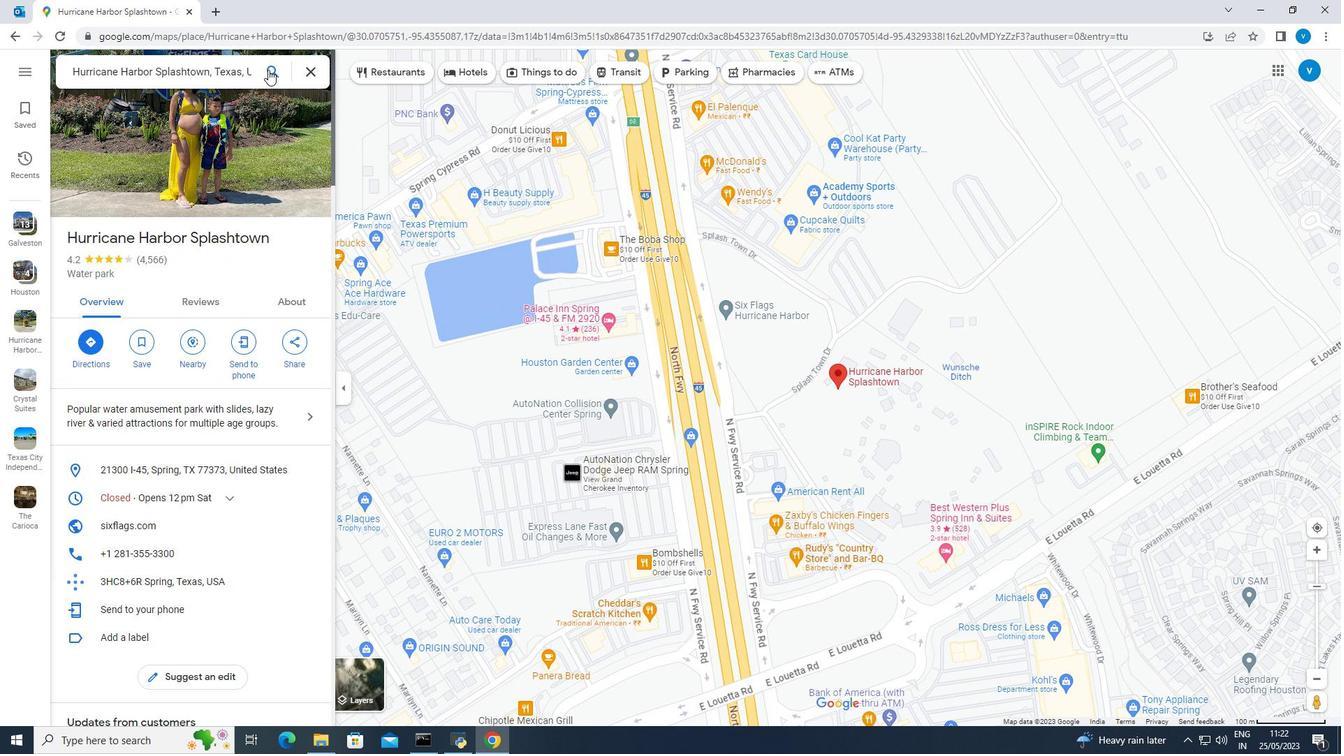 
Action: Mouse moved to (696, 343)
Screenshot: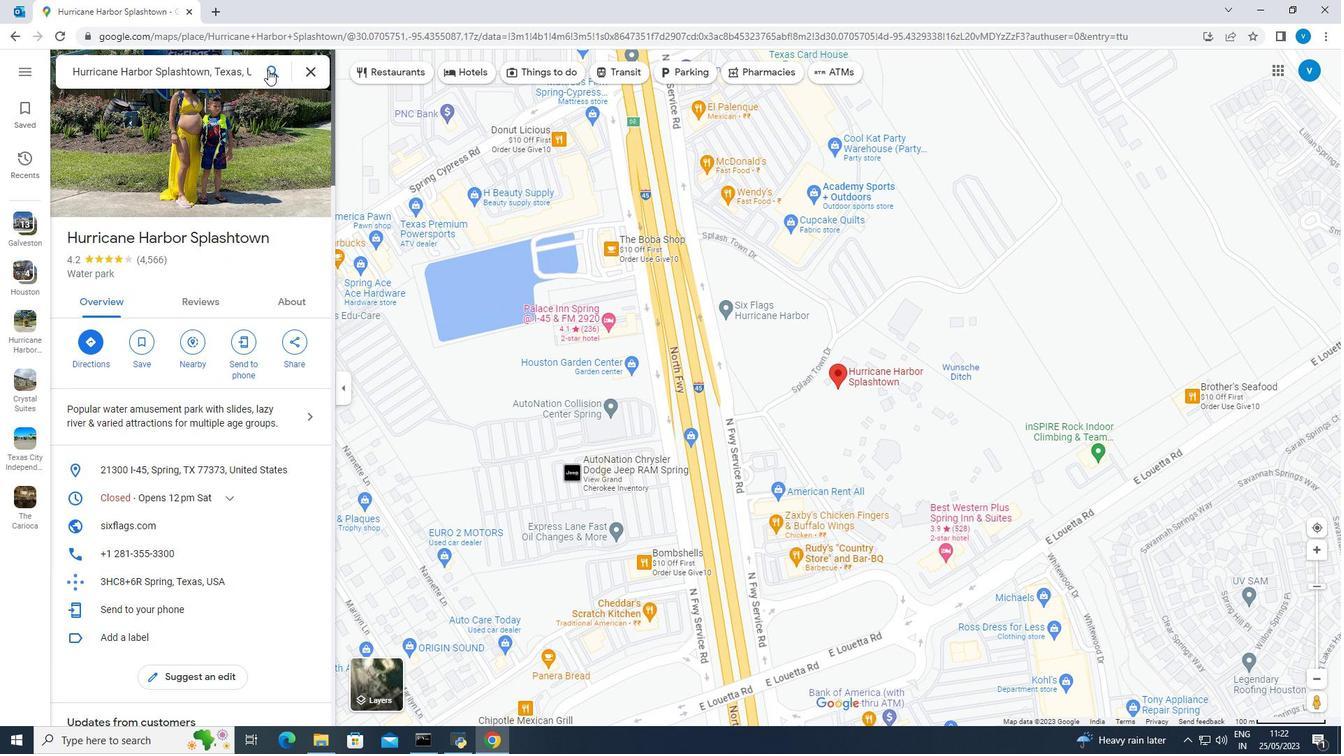
Action: Mouse scrolled (696, 342) with delta (0, 0)
Screenshot: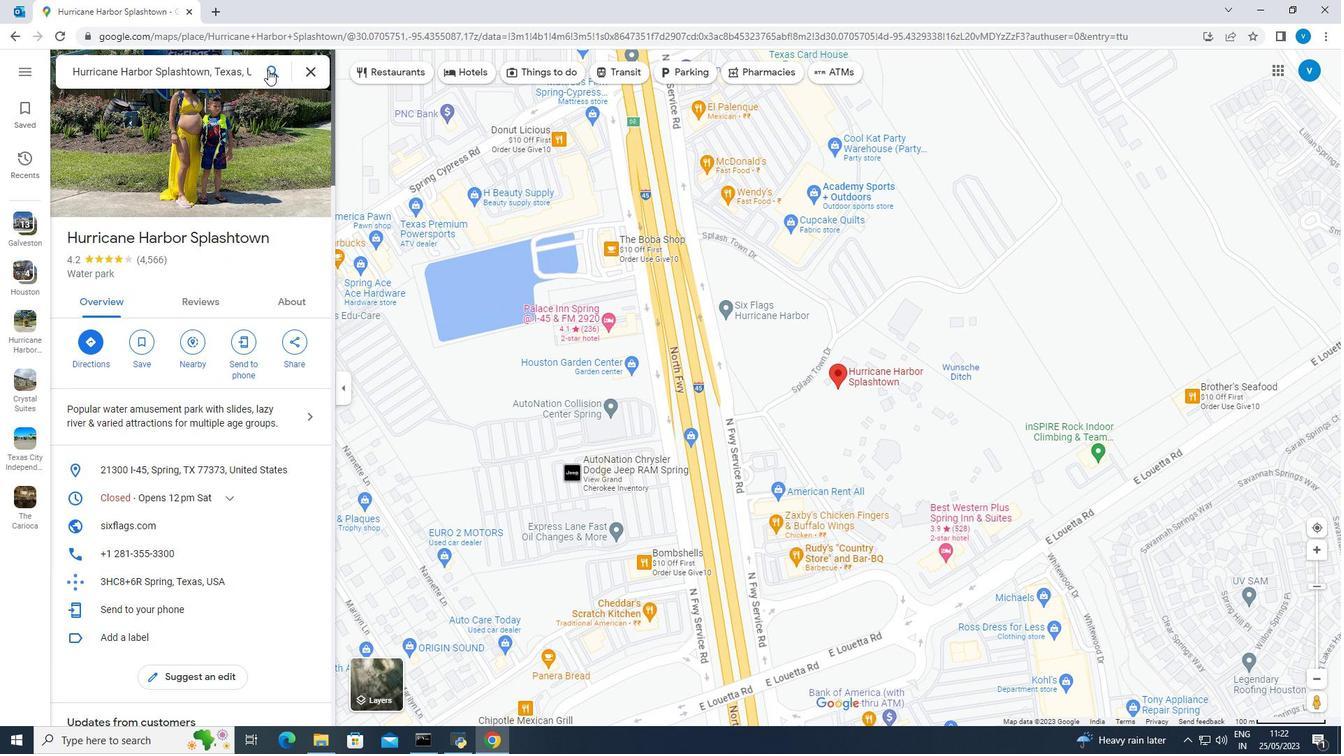 
Action: Mouse moved to (674, 314)
Screenshot: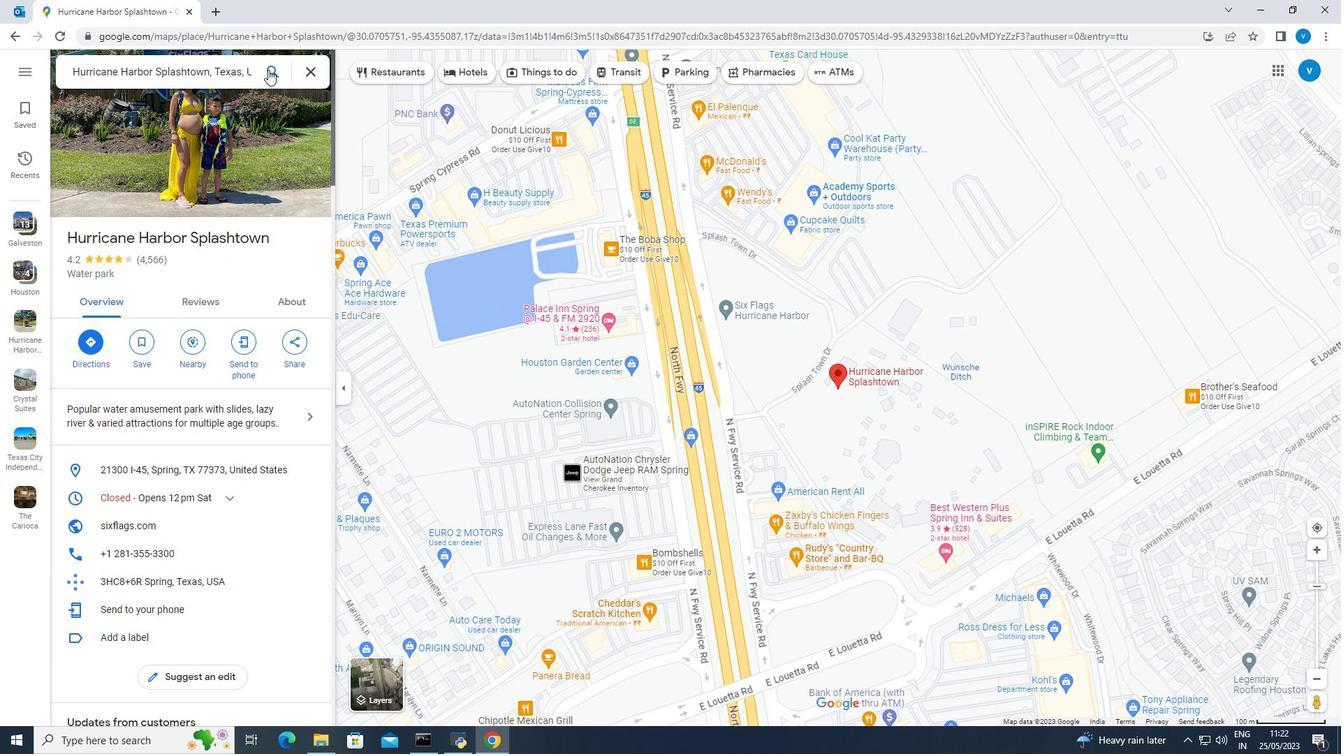 
Action: Mouse scrolled (674, 315) with delta (0, 0)
Screenshot: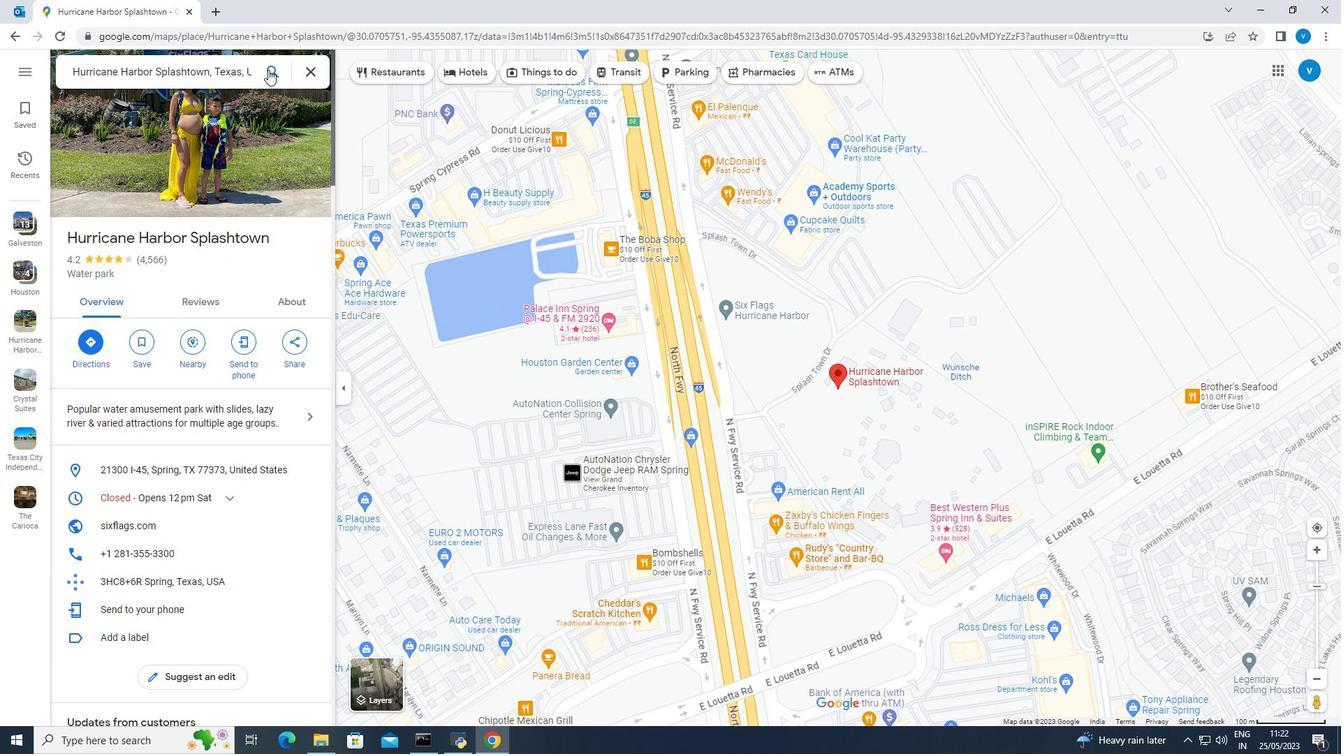 
Action: Mouse scrolled (674, 315) with delta (0, 0)
Screenshot: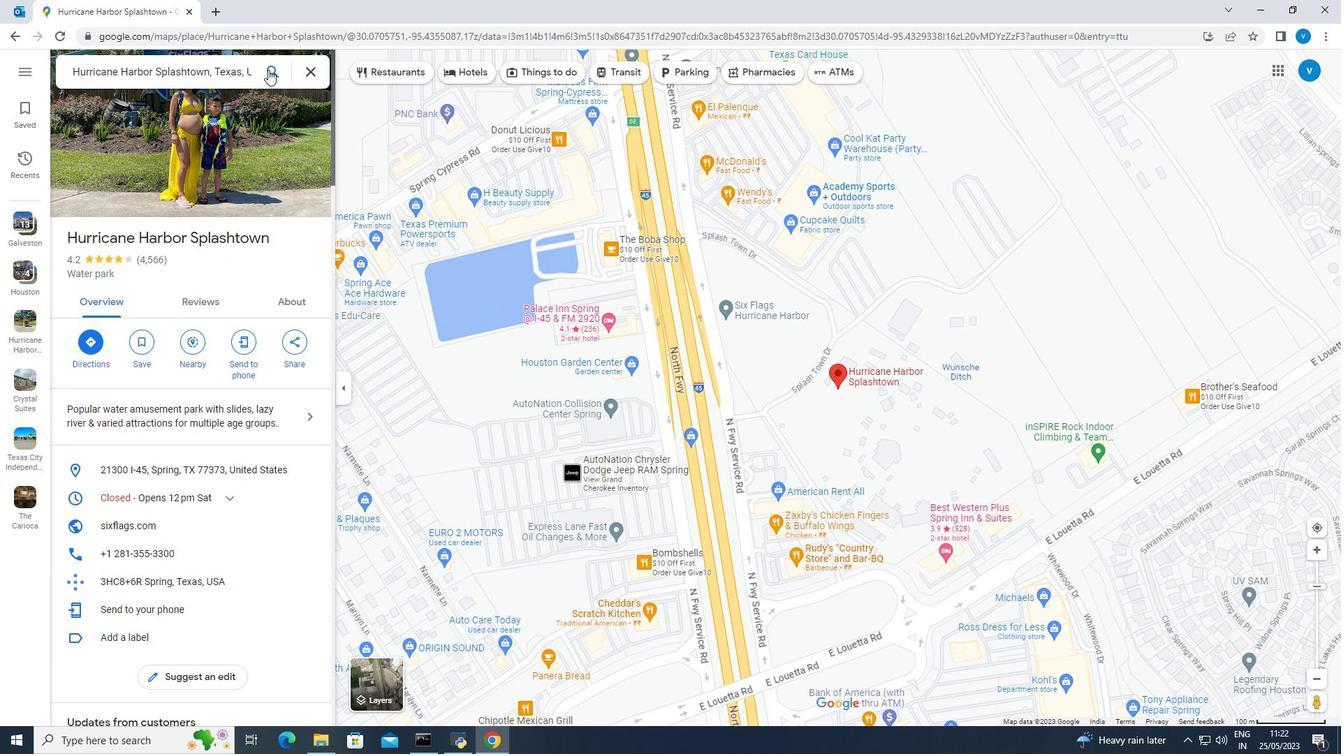 
Action: Mouse moved to (662, 317)
Screenshot: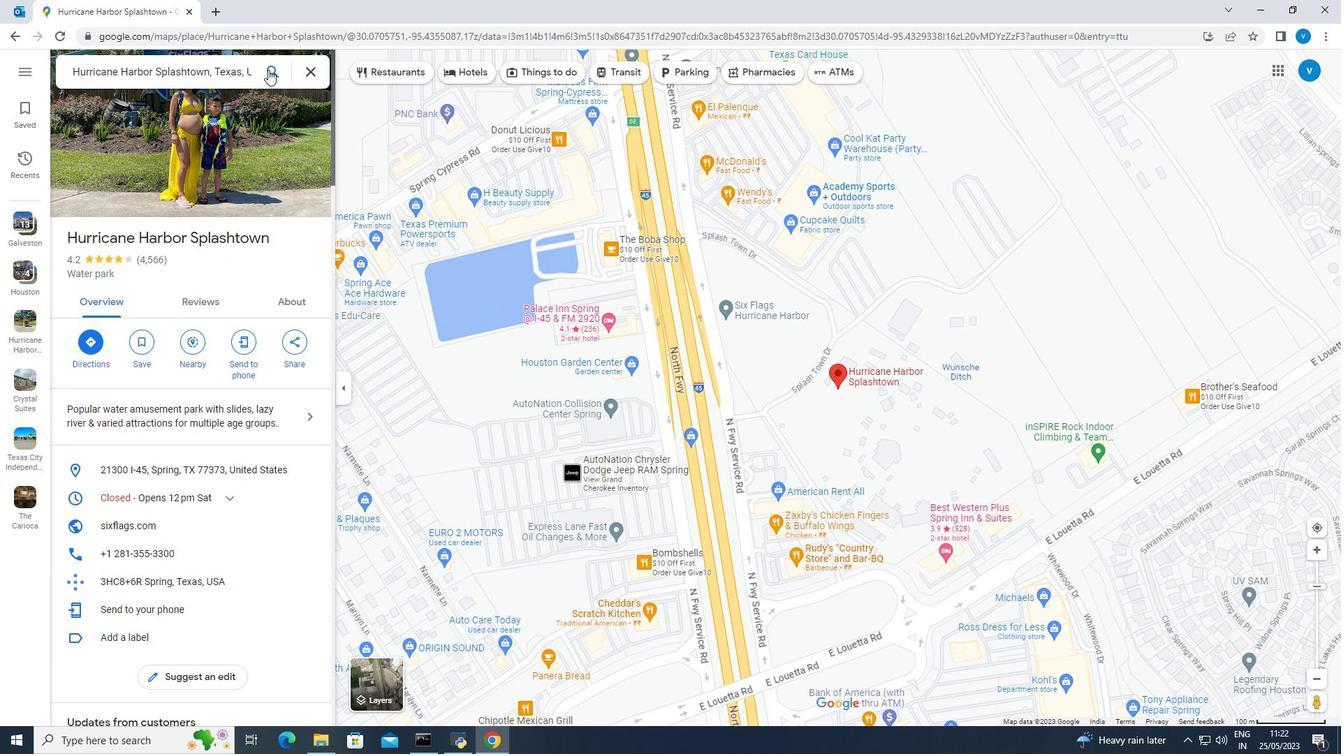 
Action: Mouse scrolled (662, 318) with delta (0, 0)
Screenshot: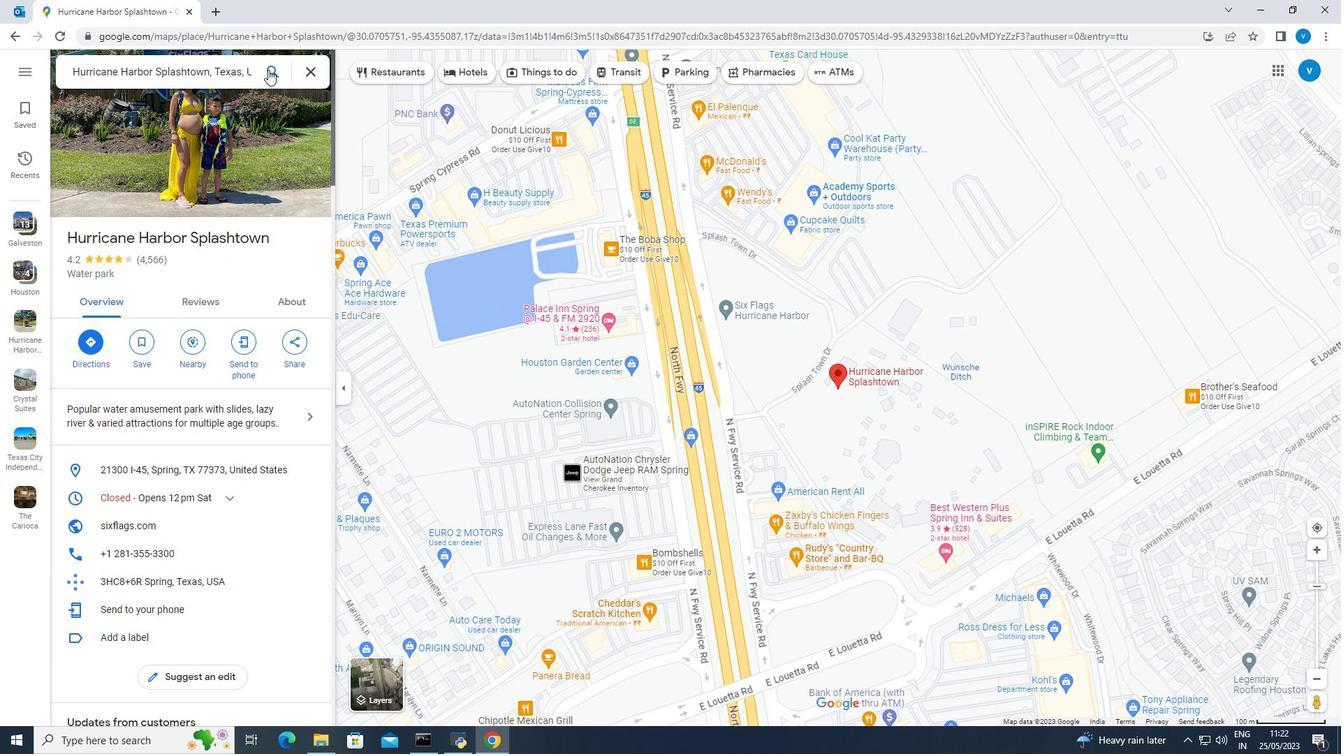 
Action: Mouse moved to (661, 317)
Screenshot: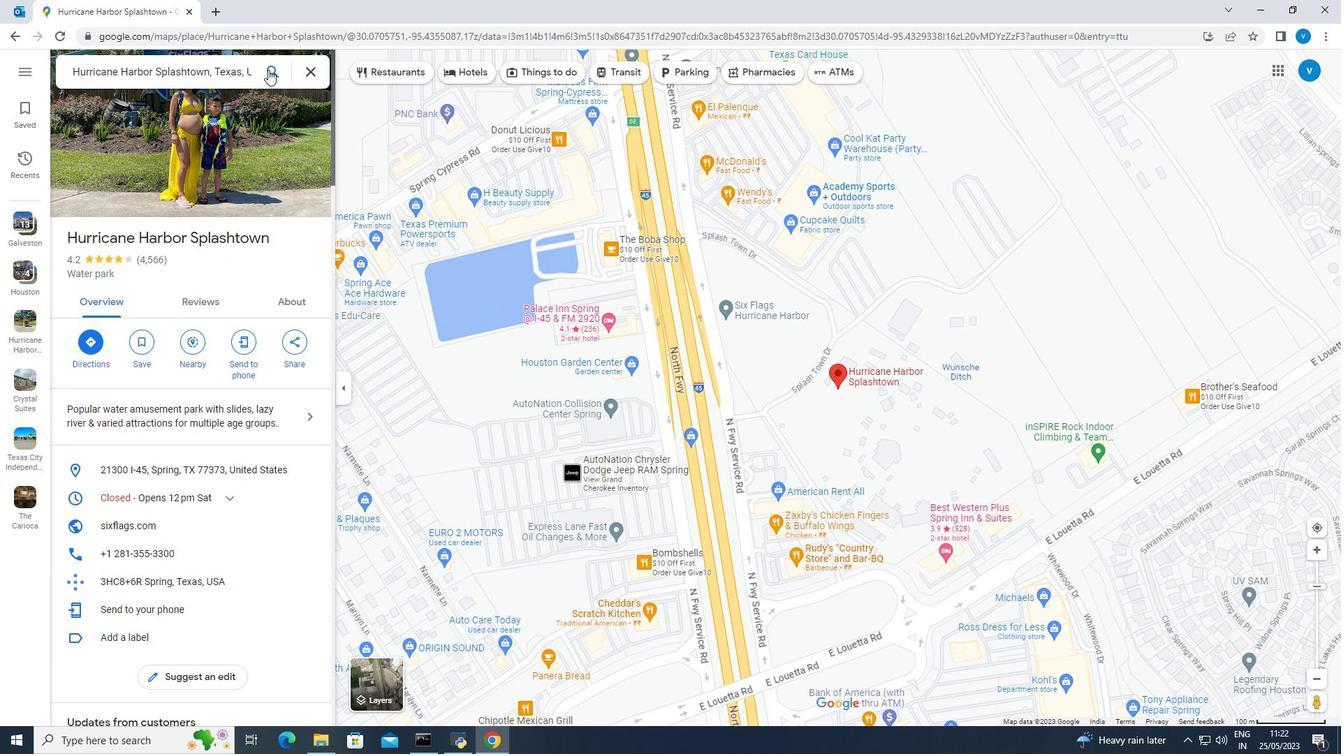 
Action: Mouse scrolled (661, 318) with delta (0, 0)
Screenshot: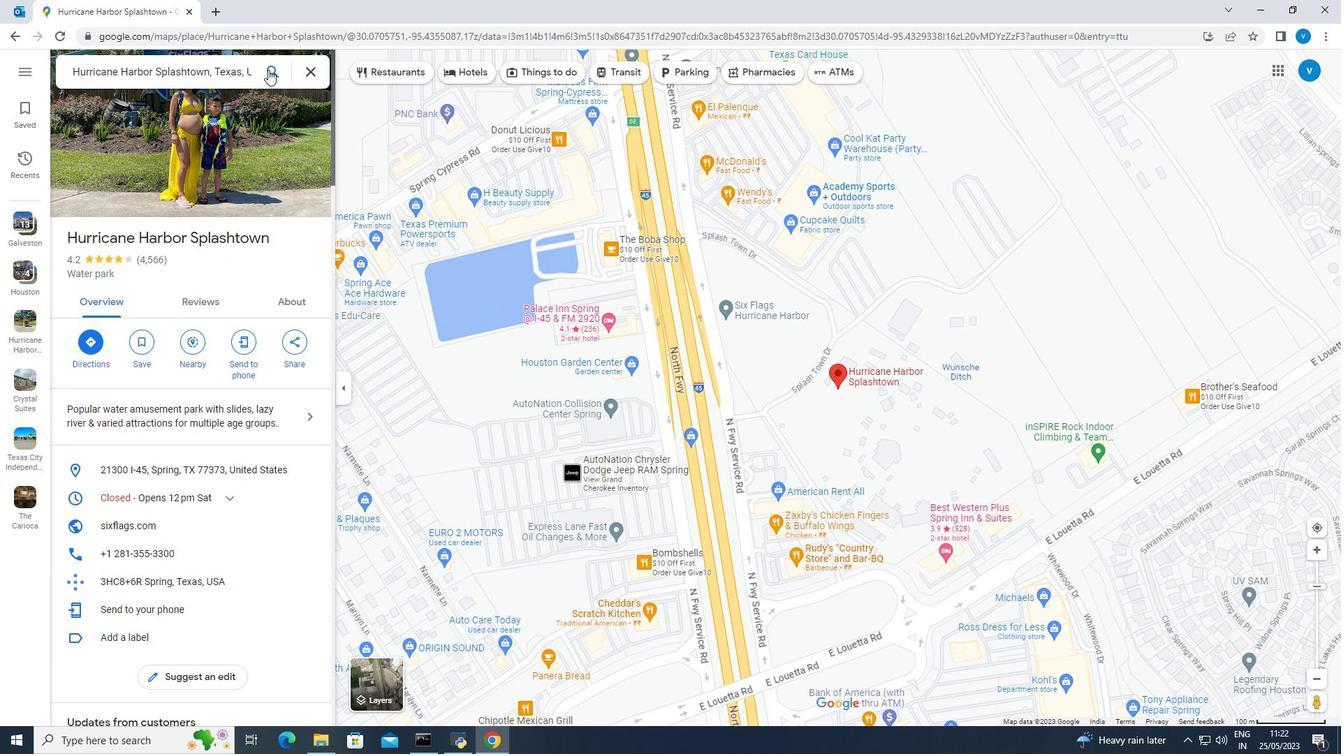 
Action: Mouse scrolled (661, 318) with delta (0, 0)
Screenshot: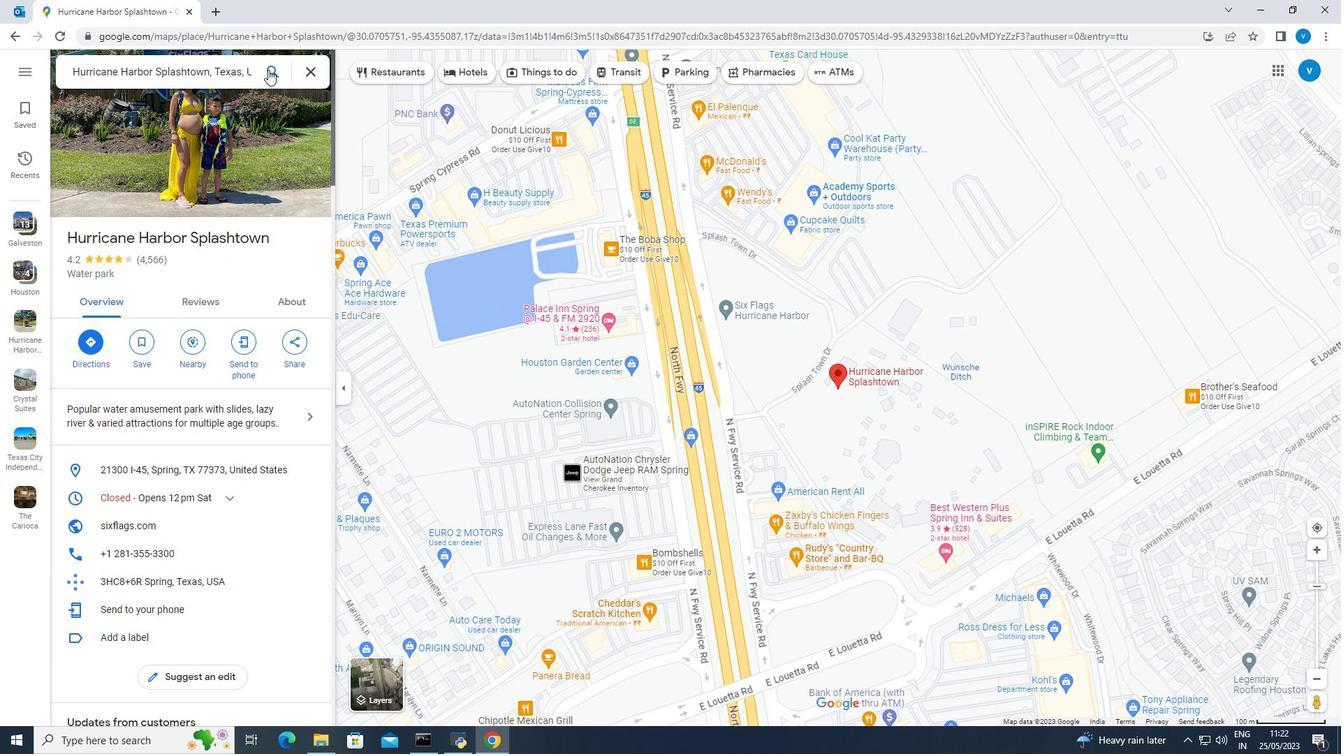 
Action: Mouse scrolled (661, 318) with delta (0, 0)
Screenshot: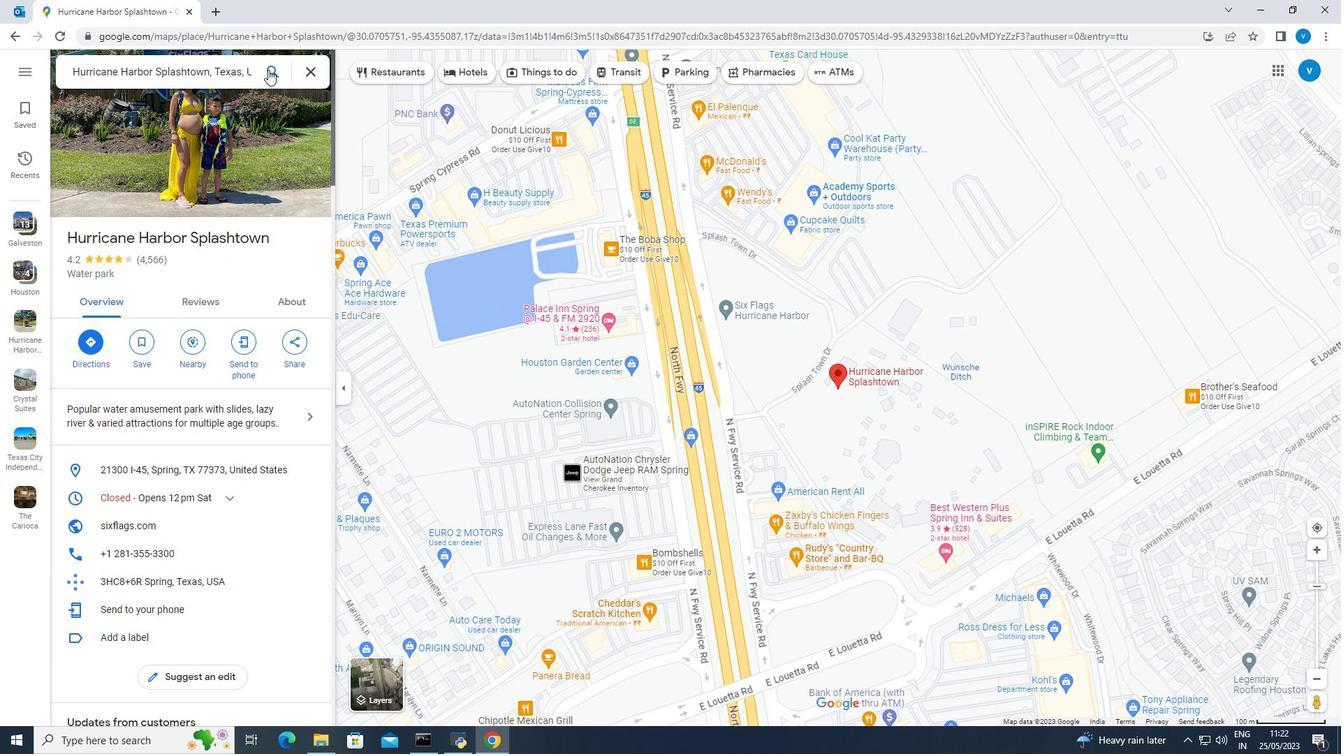 
Action: Mouse moved to (658, 321)
Screenshot: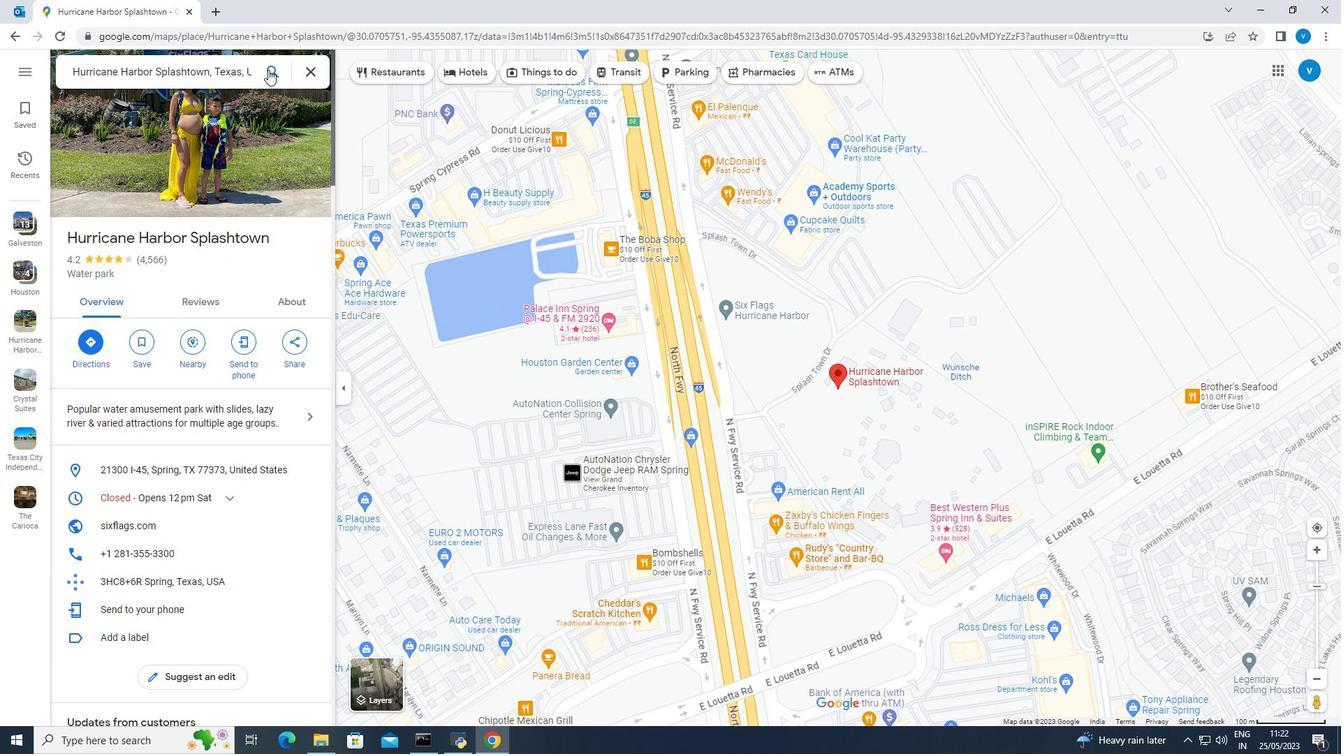 
Action: Mouse scrolled (658, 322) with delta (0, 0)
Screenshot: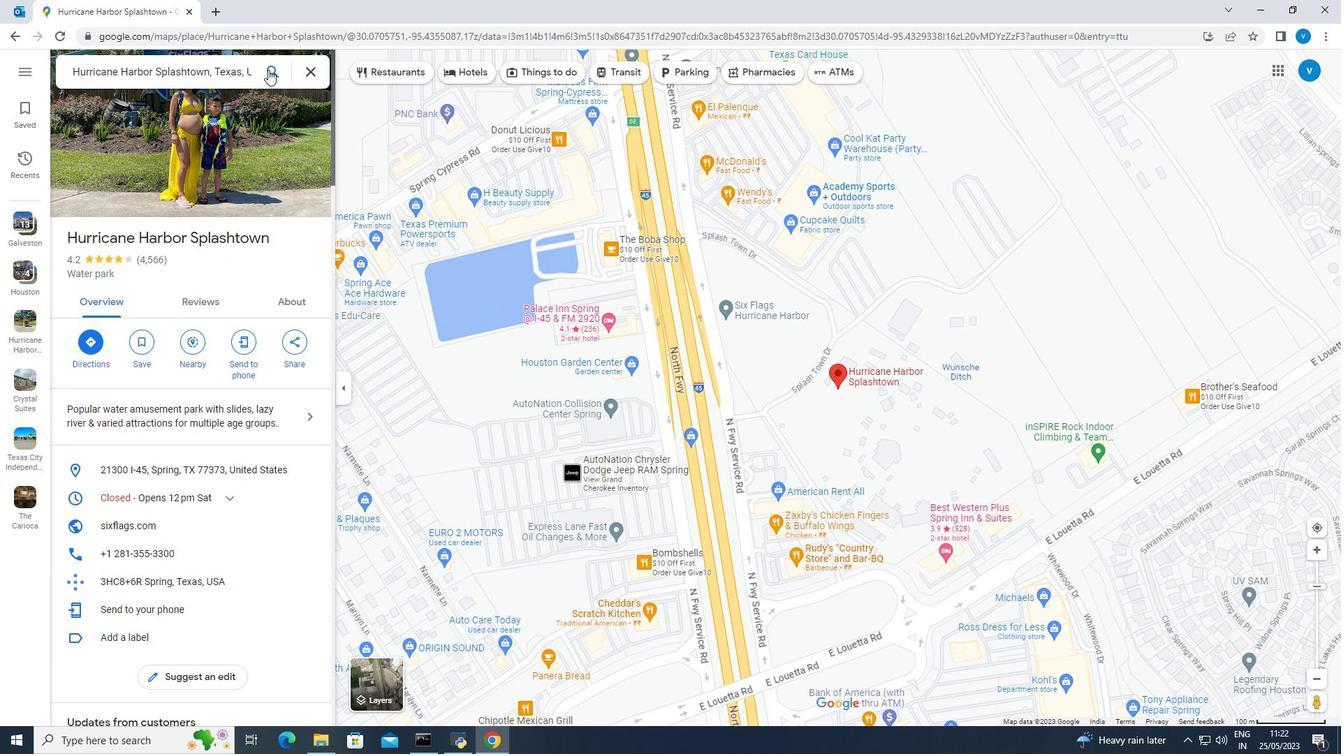 
Action: Mouse scrolled (658, 322) with delta (0, 0)
Screenshot: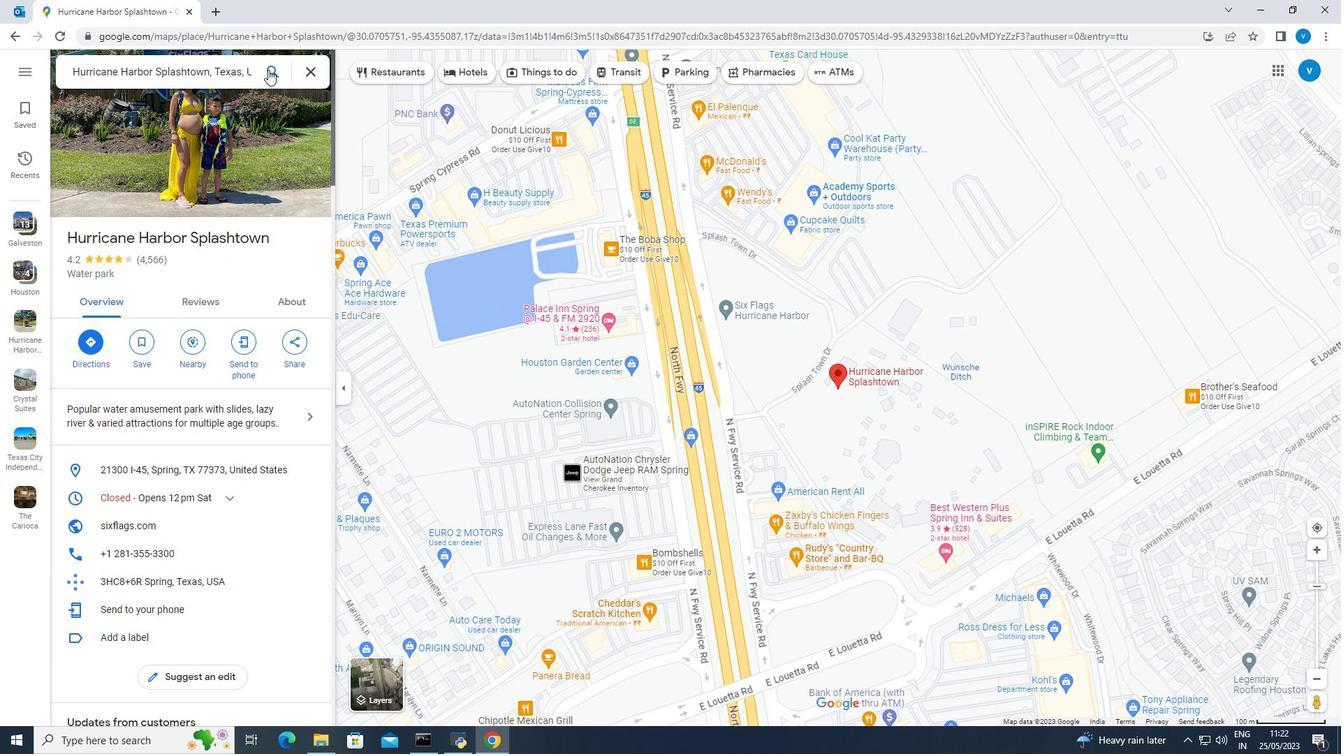 
Action: Mouse scrolled (658, 322) with delta (0, 0)
Screenshot: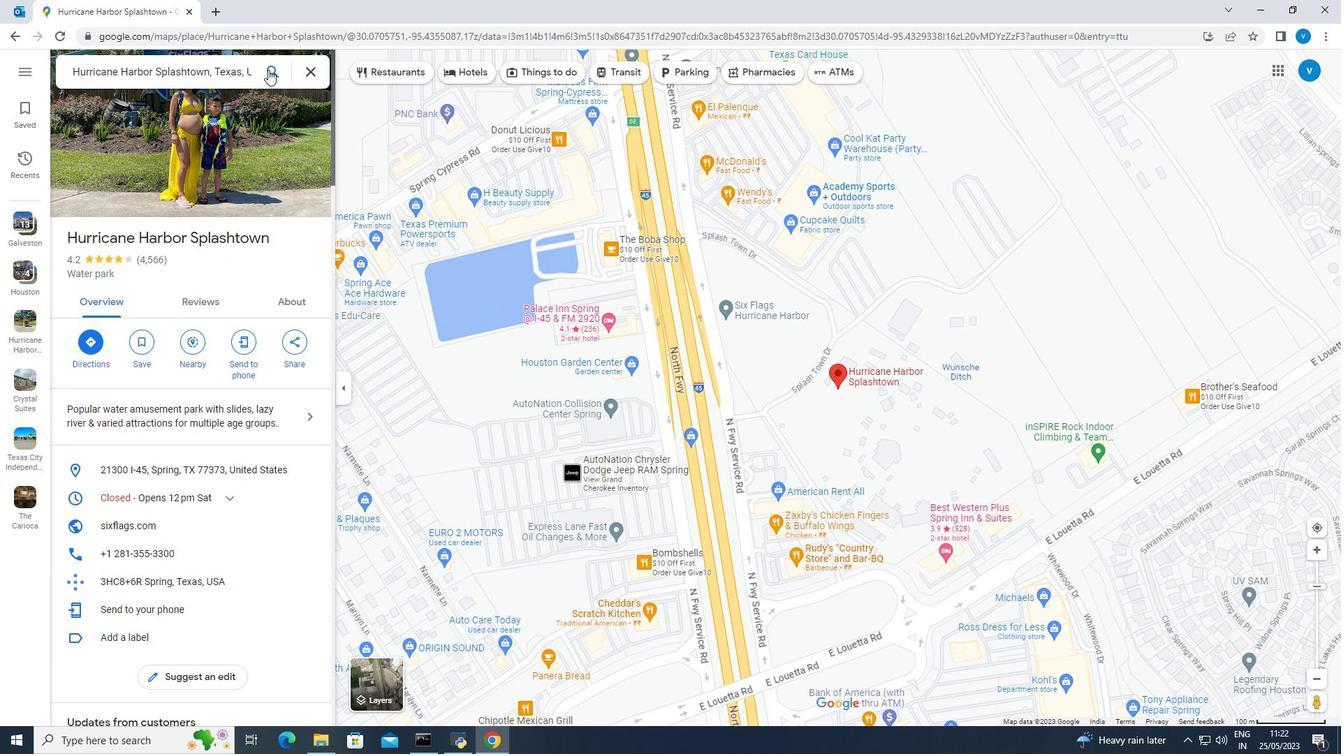 
Action: Mouse scrolled (658, 322) with delta (0, 0)
Screenshot: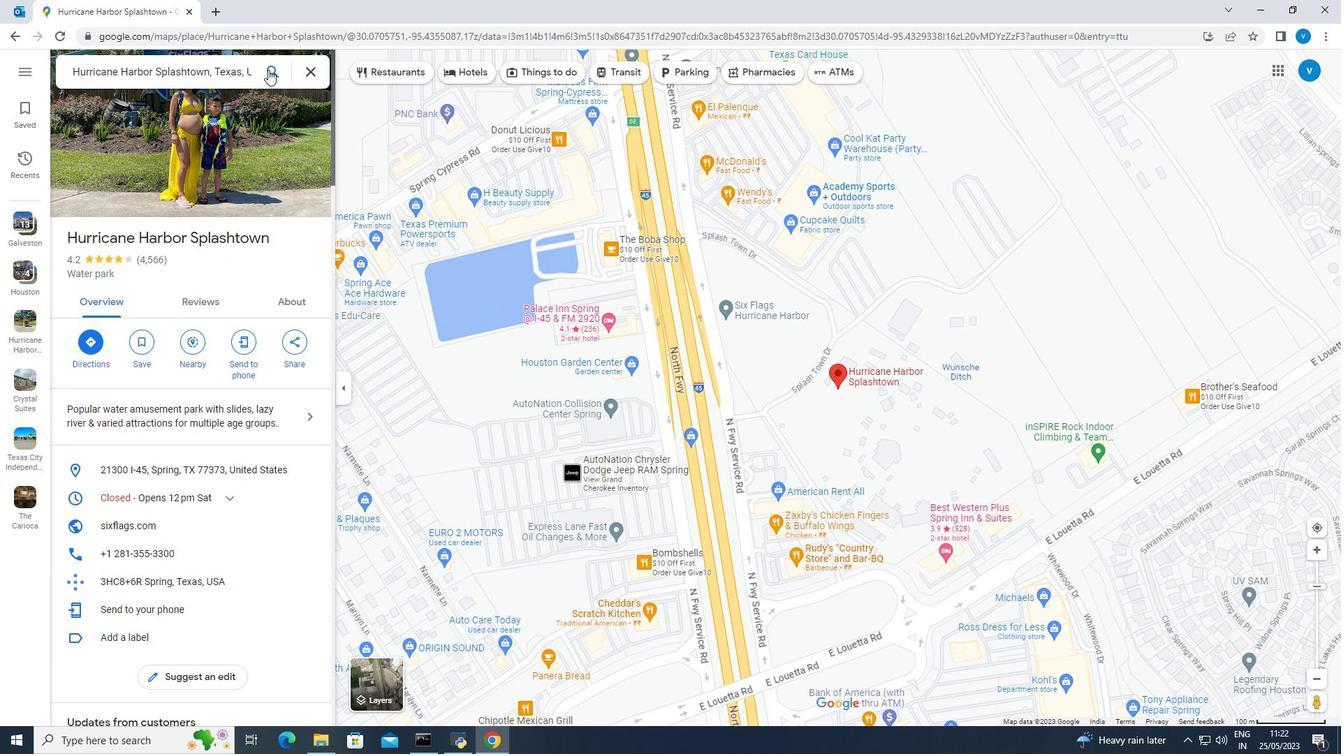 
Action: Mouse moved to (646, 341)
Screenshot: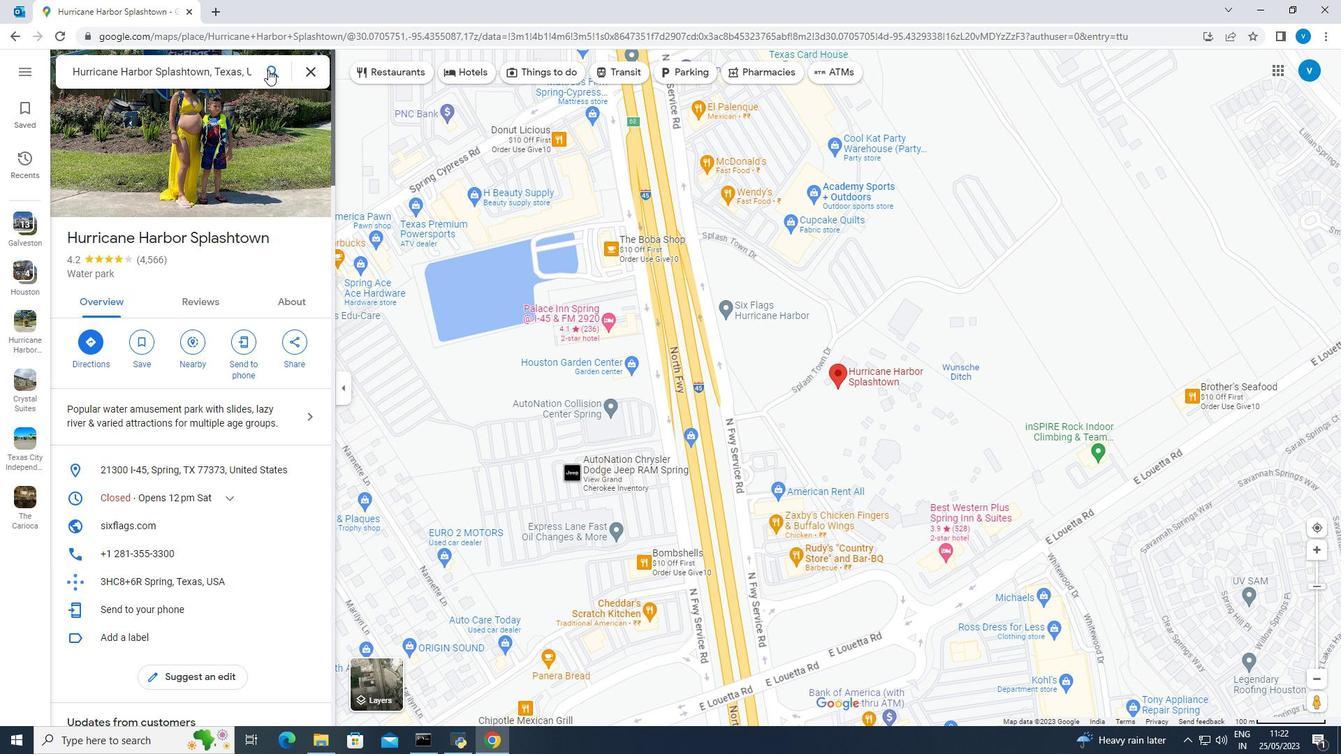 
Action: Mouse scrolled (646, 342) with delta (0, 0)
Screenshot: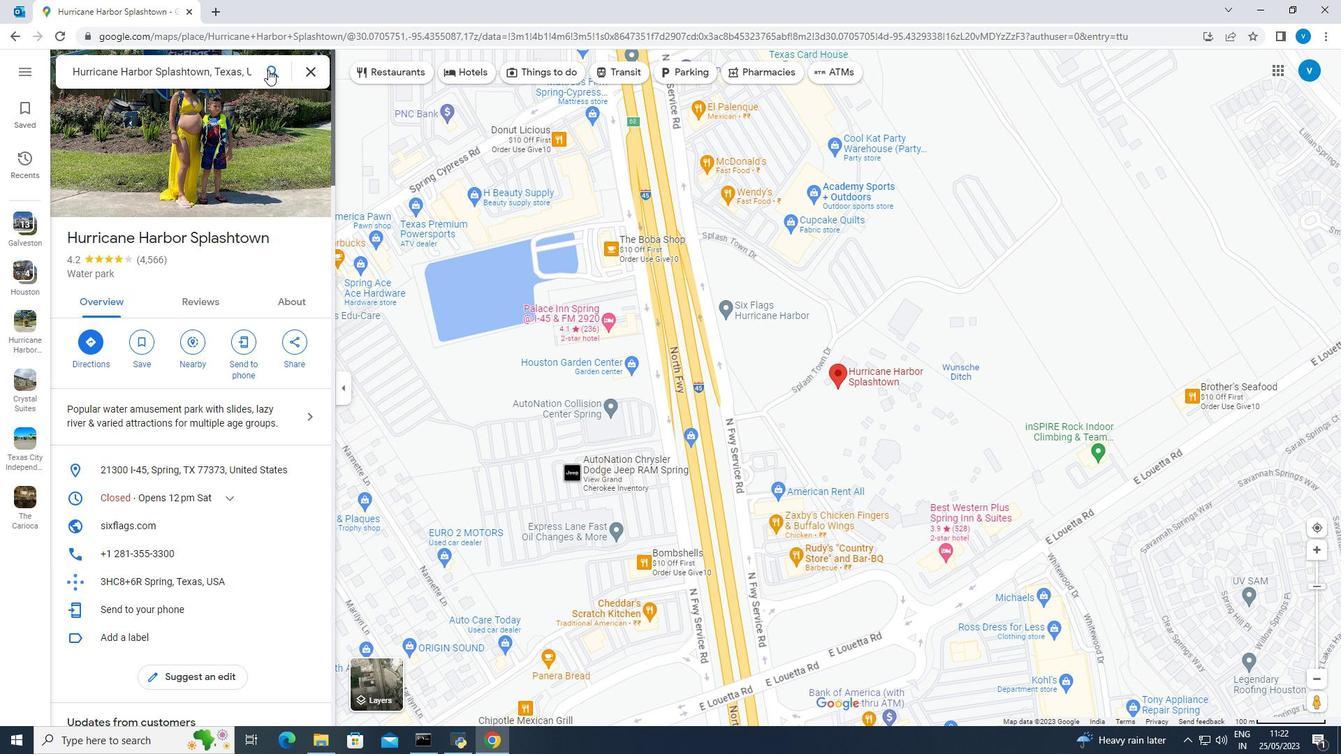 
Action: Mouse scrolled (646, 342) with delta (0, 0)
Screenshot: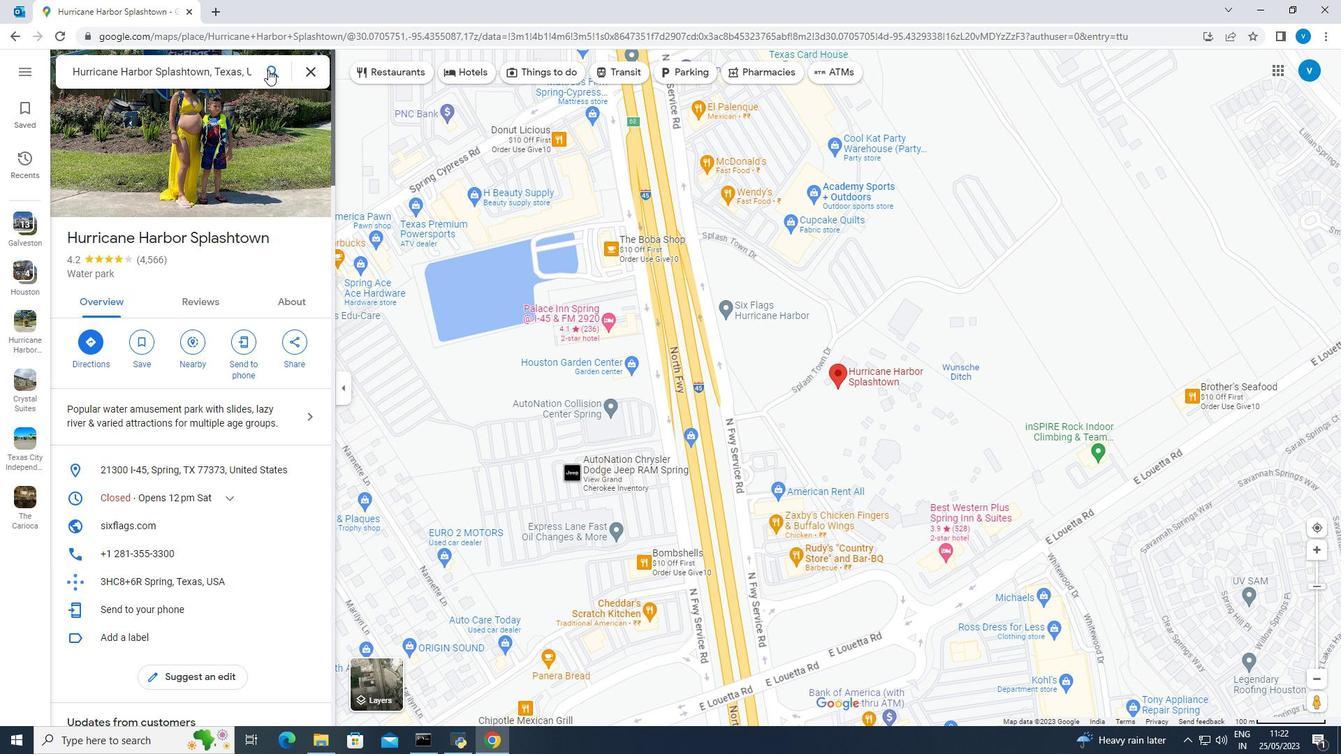 
Action: Mouse scrolled (646, 342) with delta (0, 0)
Screenshot: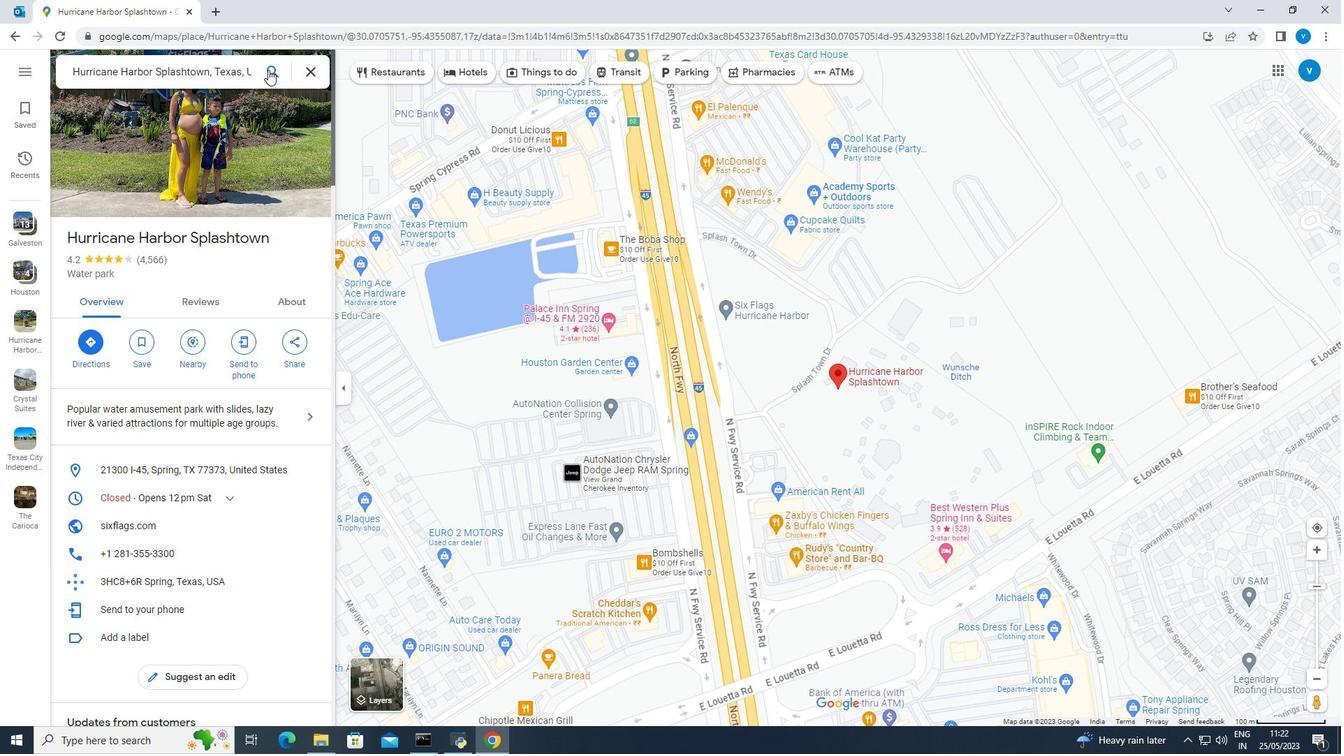 
Action: Mouse scrolled (646, 342) with delta (0, 0)
Screenshot: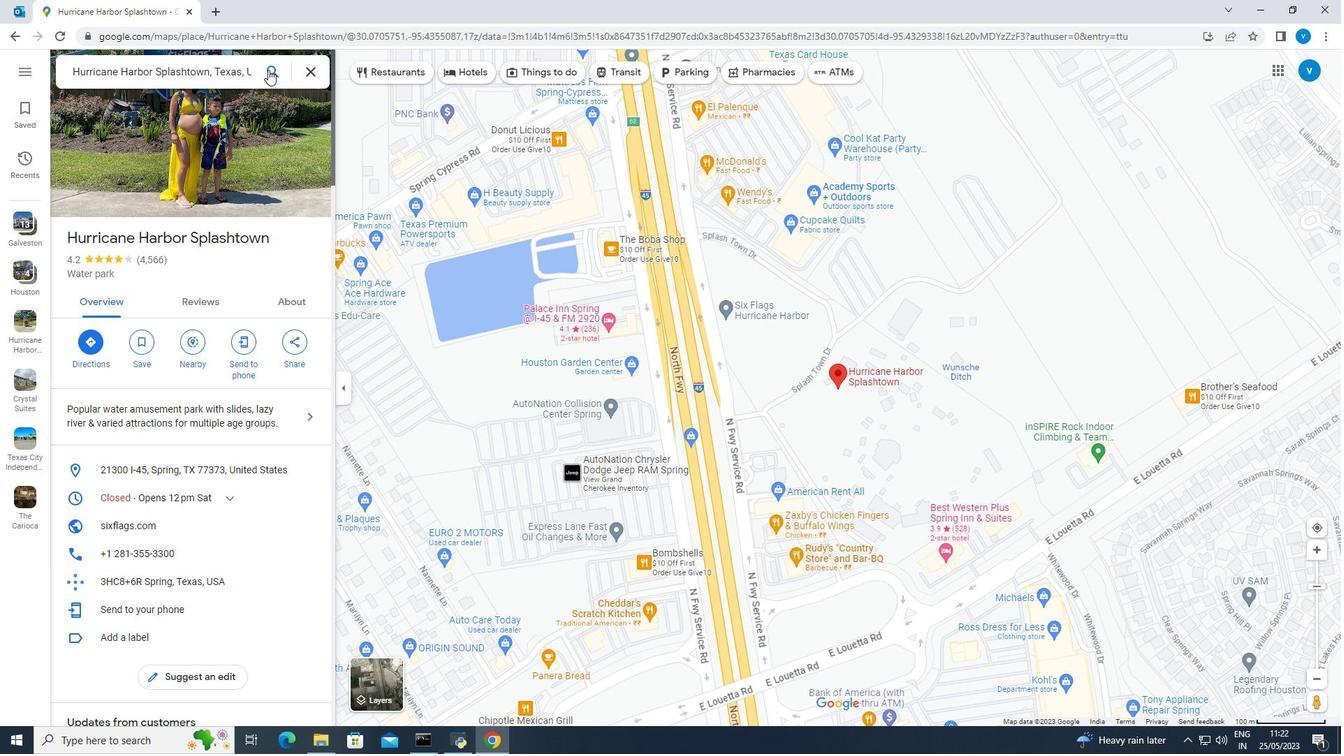 
Action: Mouse moved to (643, 347)
Screenshot: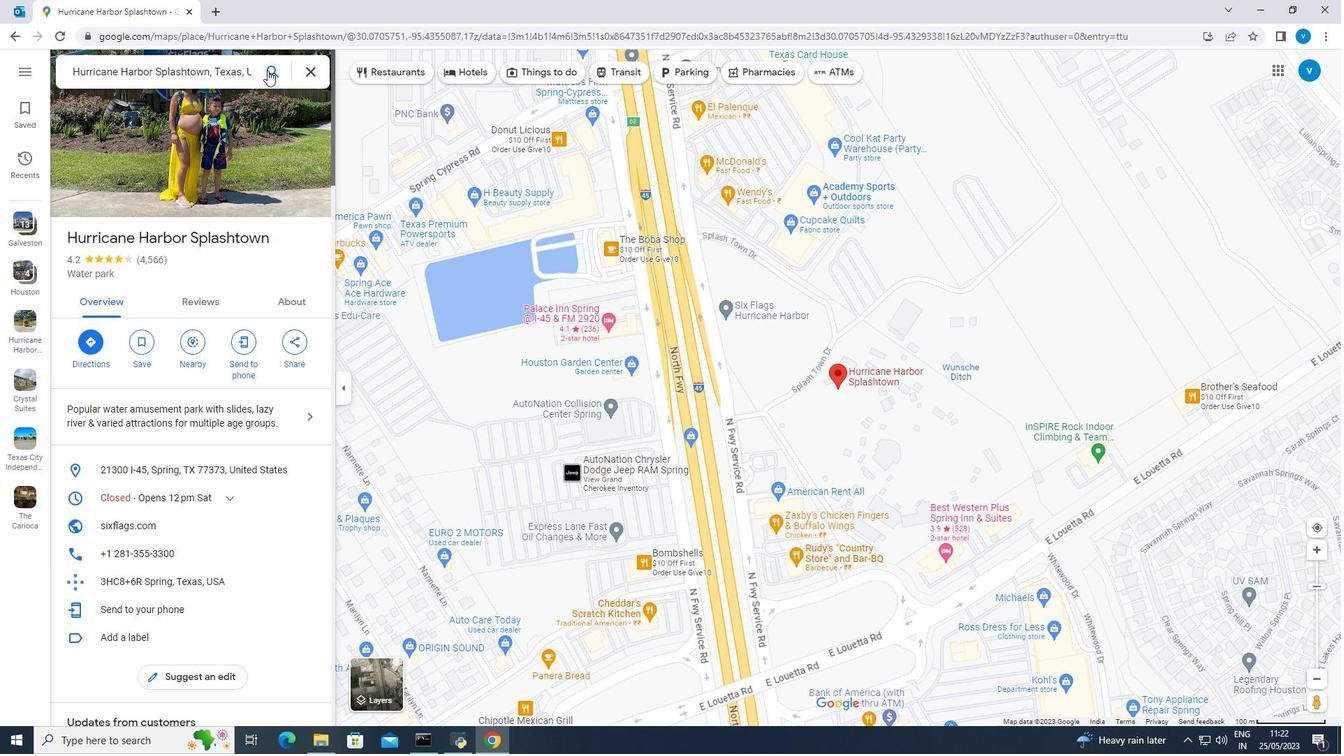
Action: Mouse scrolled (643, 347) with delta (0, 0)
Screenshot: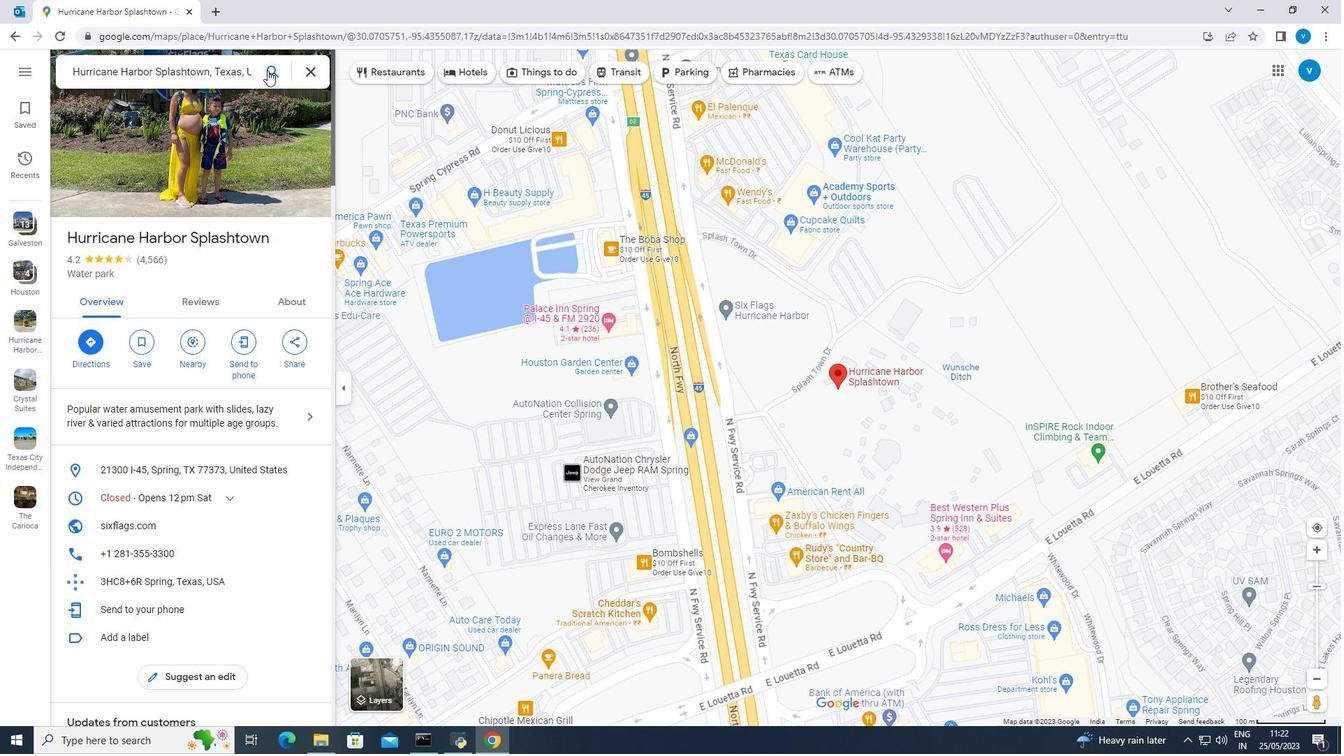 
Action: Mouse moved to (642, 347)
Screenshot: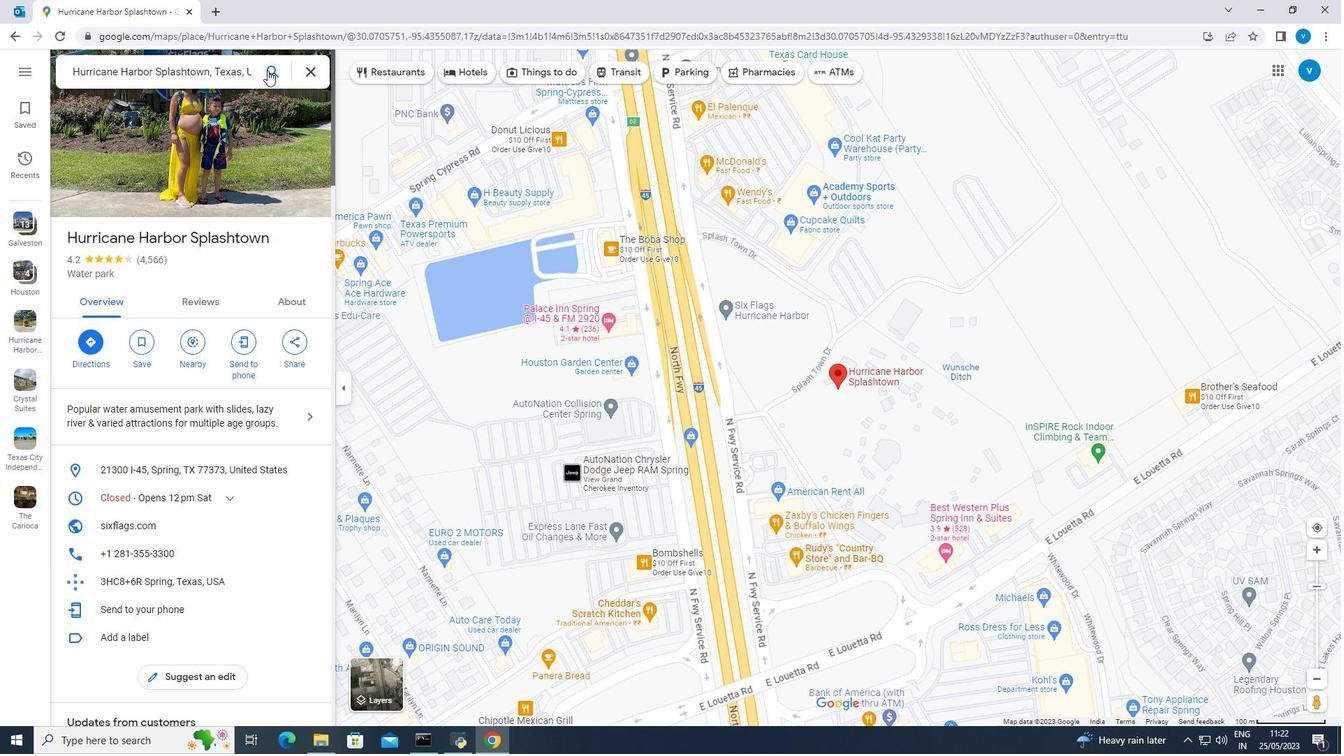 
Action: Mouse scrolled (642, 347) with delta (0, 0)
Screenshot: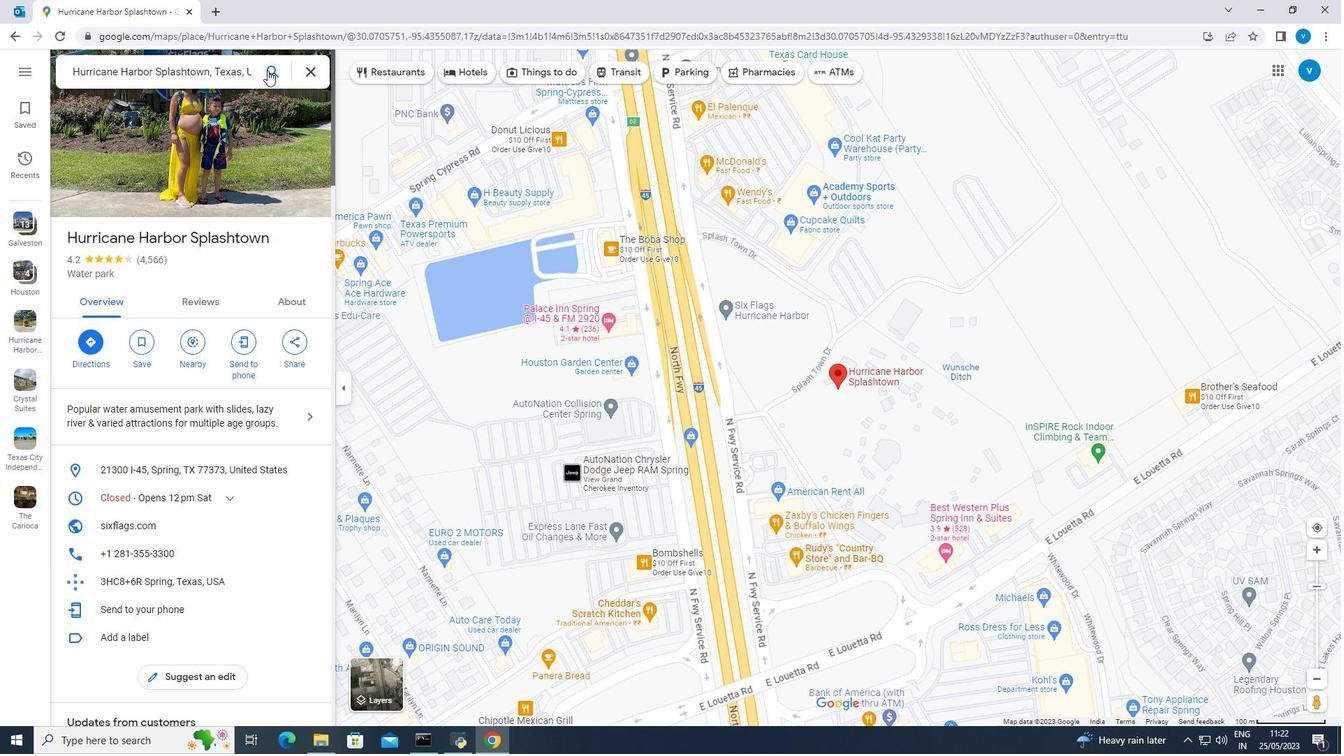 
Action: Mouse scrolled (642, 347) with delta (0, 0)
Screenshot: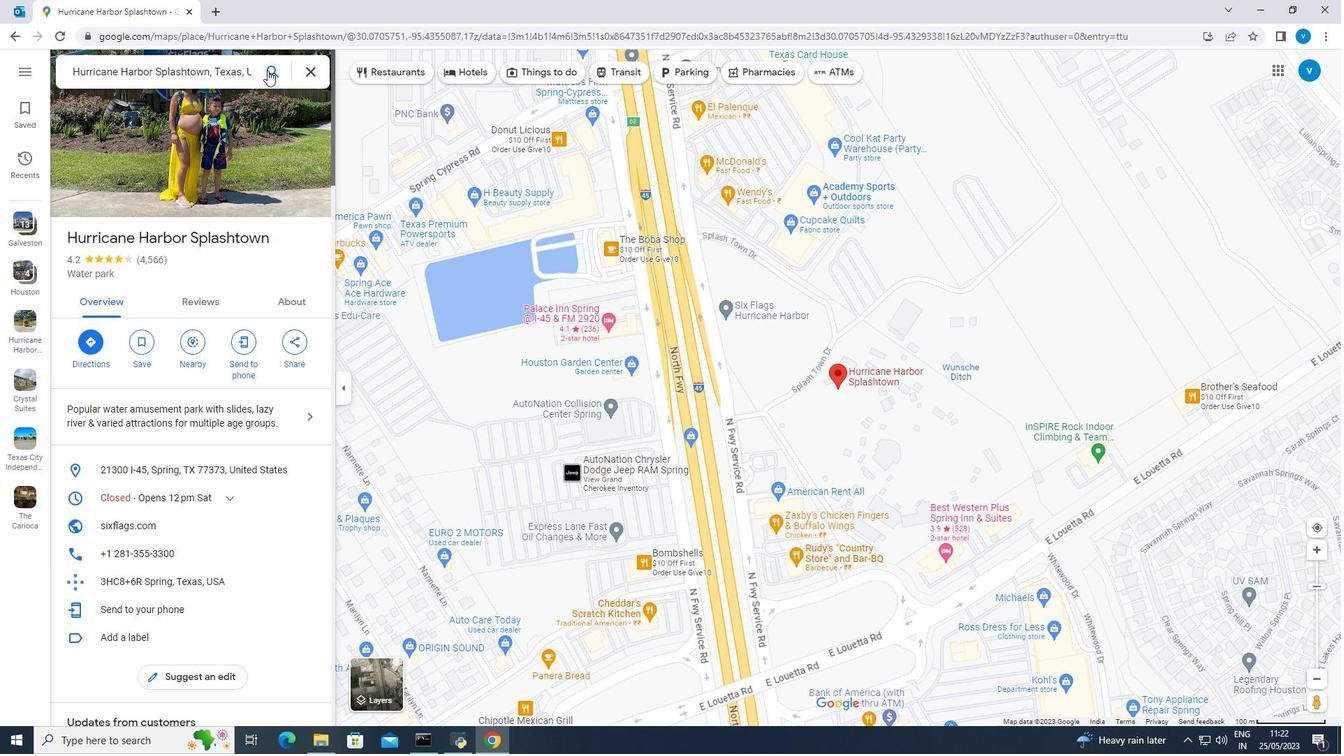 
Action: Mouse moved to (1300, 628)
Screenshot: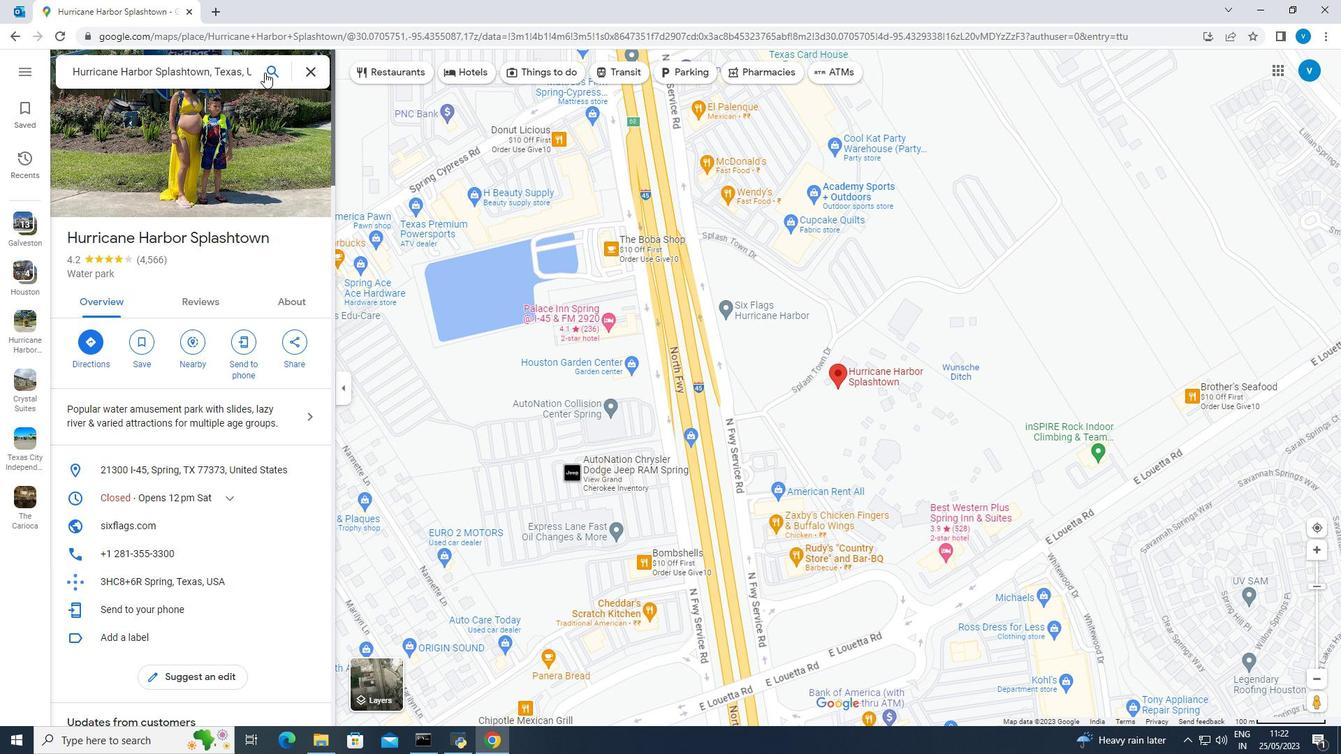 
Action: Mouse pressed left at (1300, 628)
Screenshot: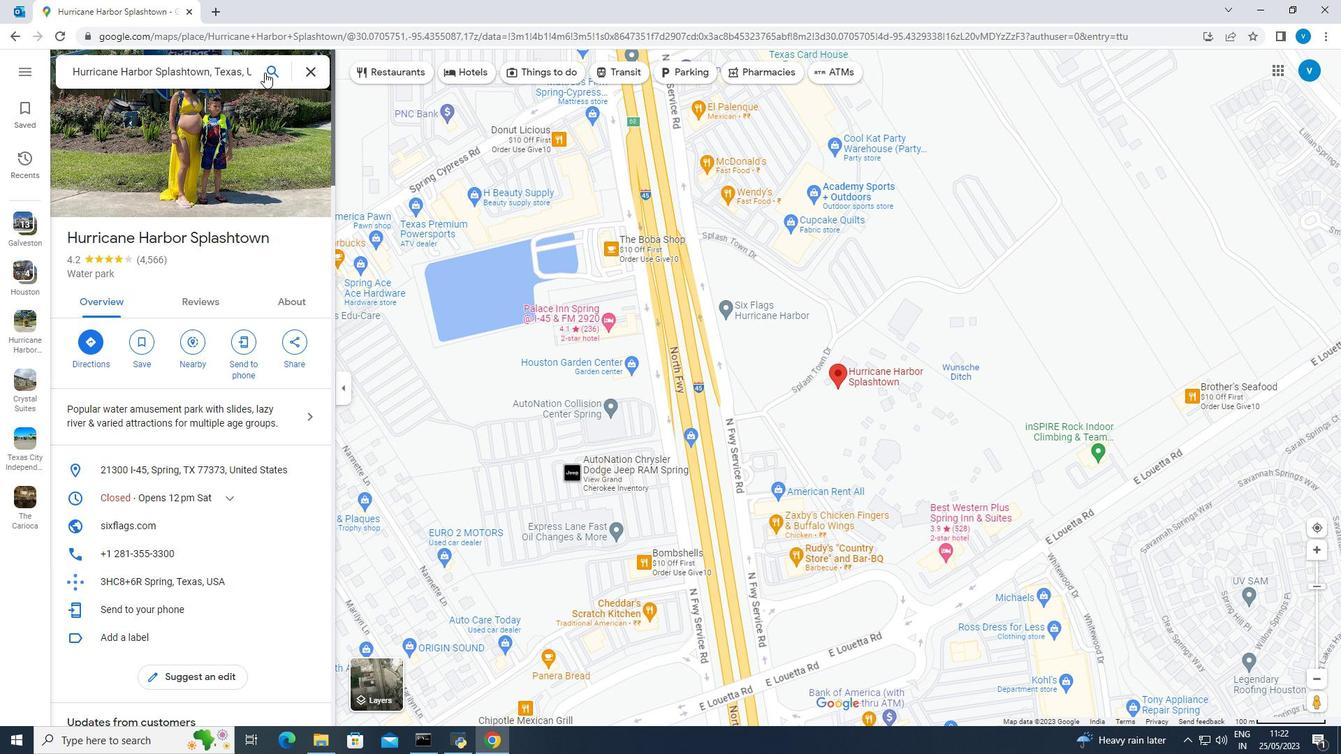 
Action: Mouse moved to (1300, 629)
Screenshot: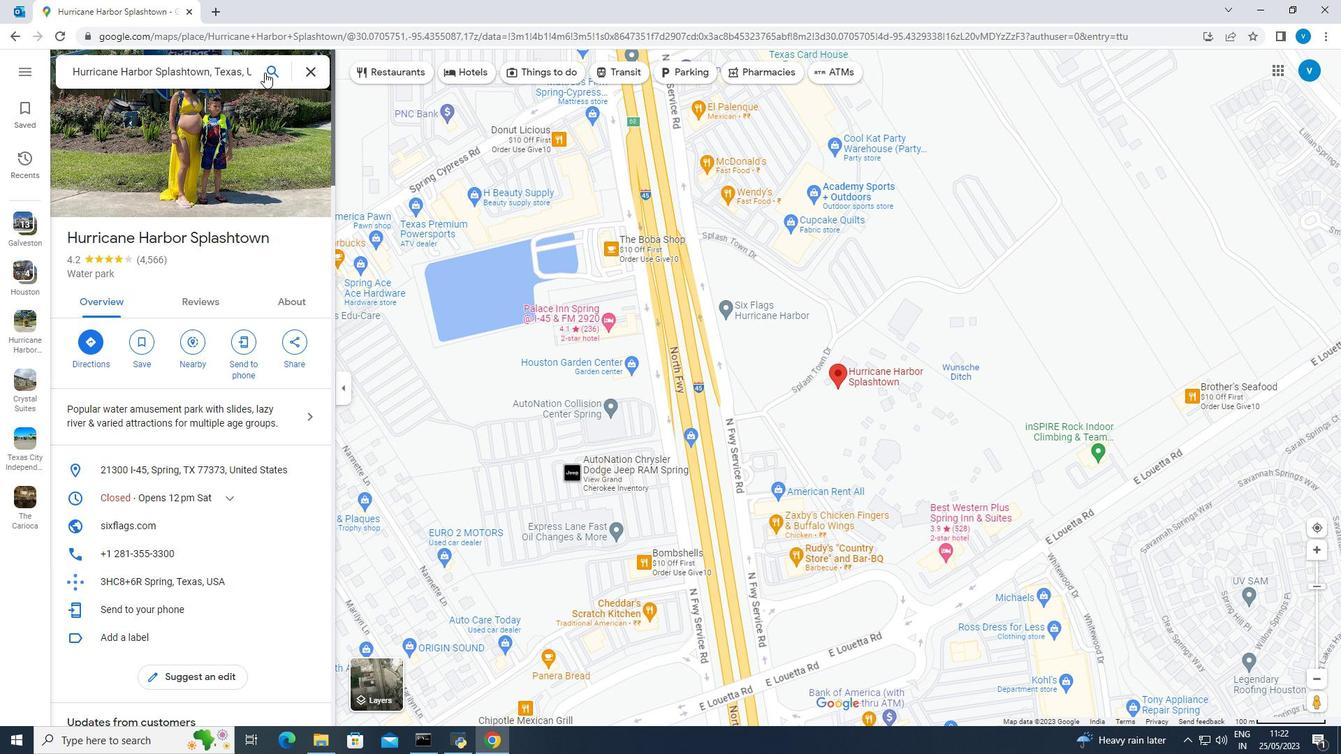 
Action: Mouse pressed left at (1300, 629)
Screenshot: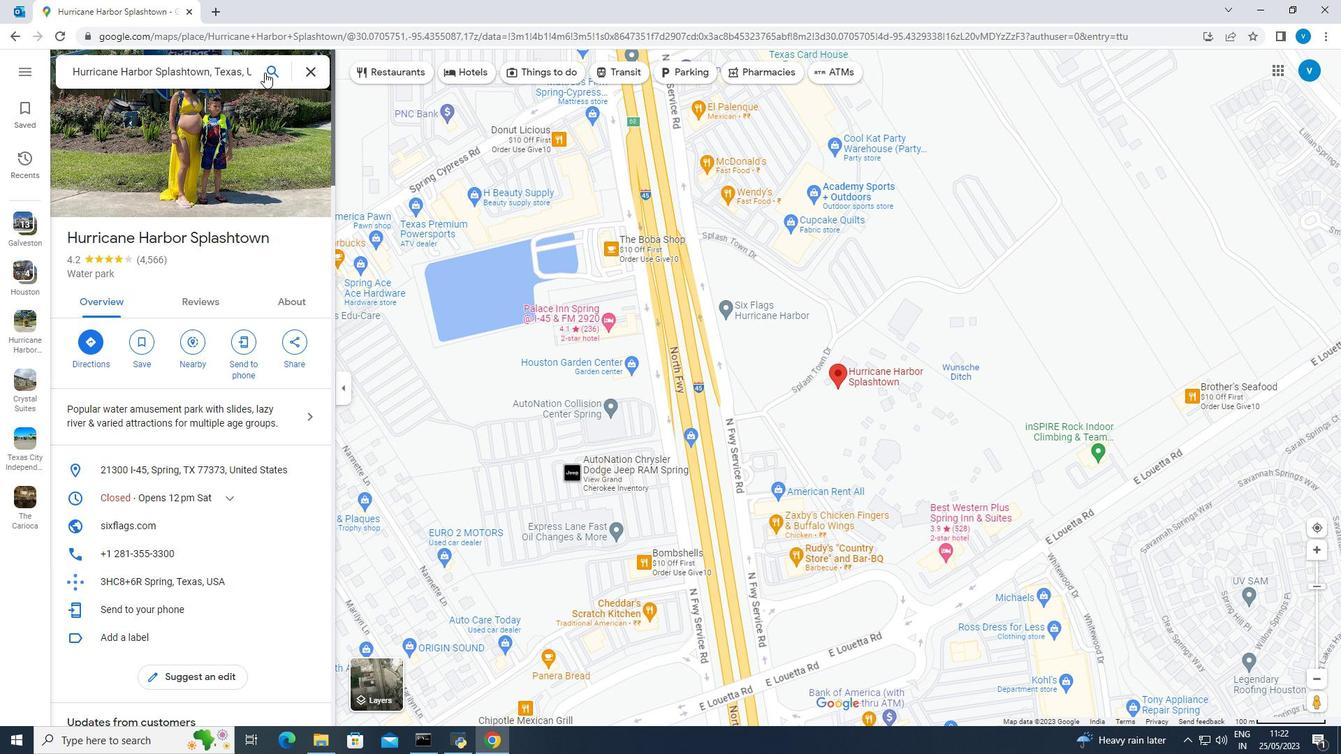 
Action: Mouse moved to (1298, 628)
Screenshot: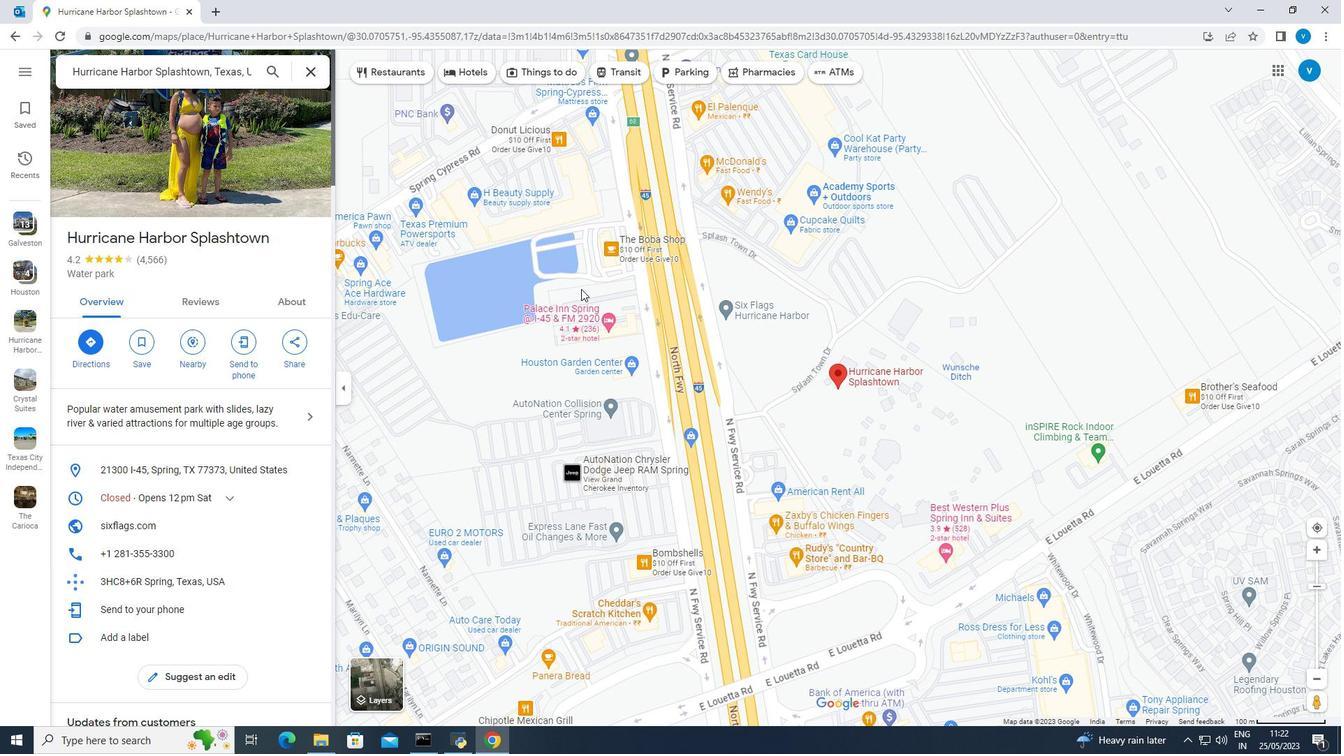 
Action: Mouse scrolled (1298, 628) with delta (0, 0)
Screenshot: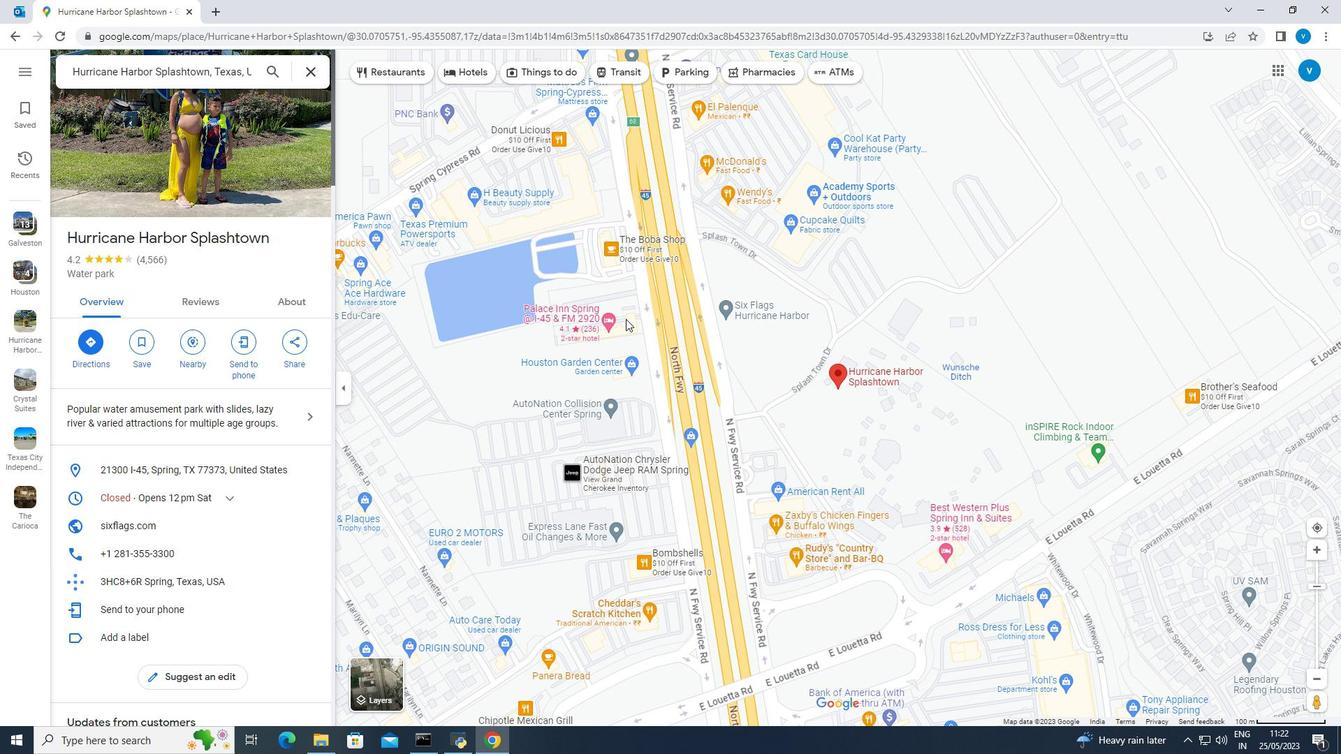 
Action: Mouse scrolled (1298, 628) with delta (0, 0)
Screenshot: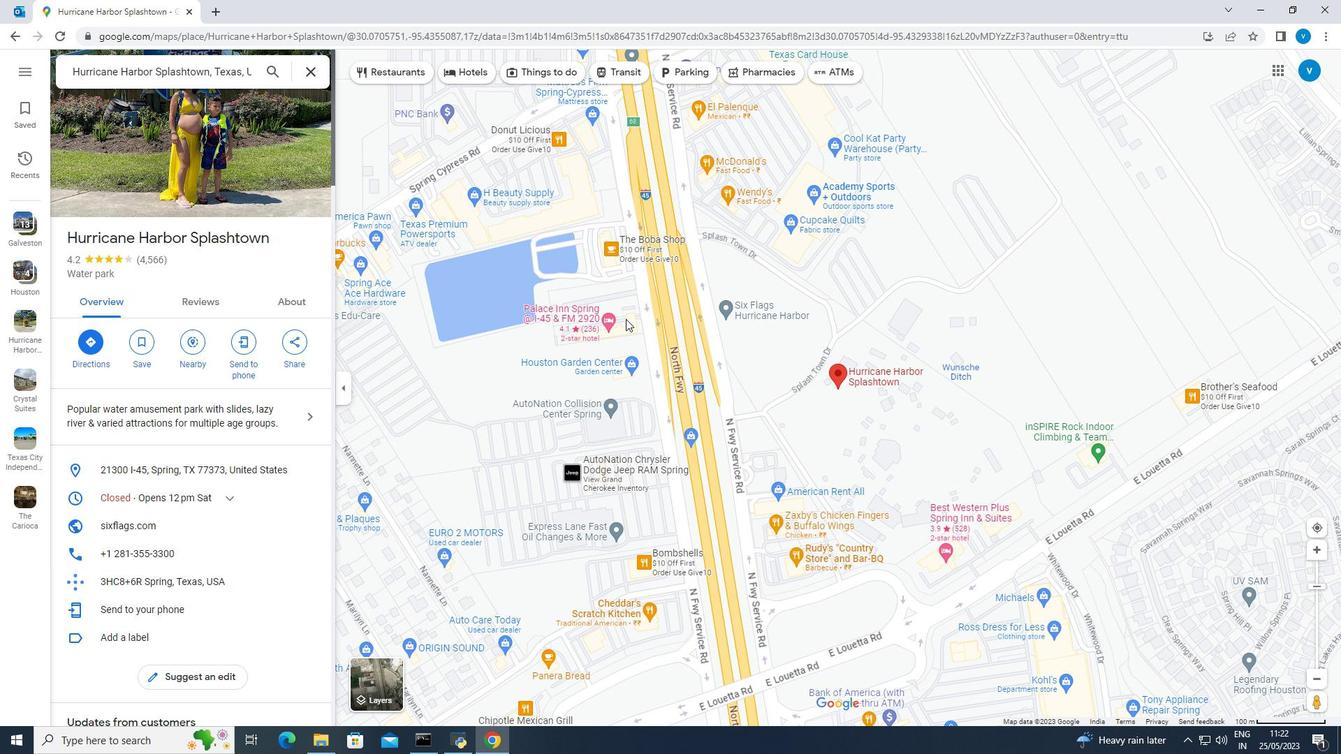 
Action: Mouse moved to (1302, 650)
Screenshot: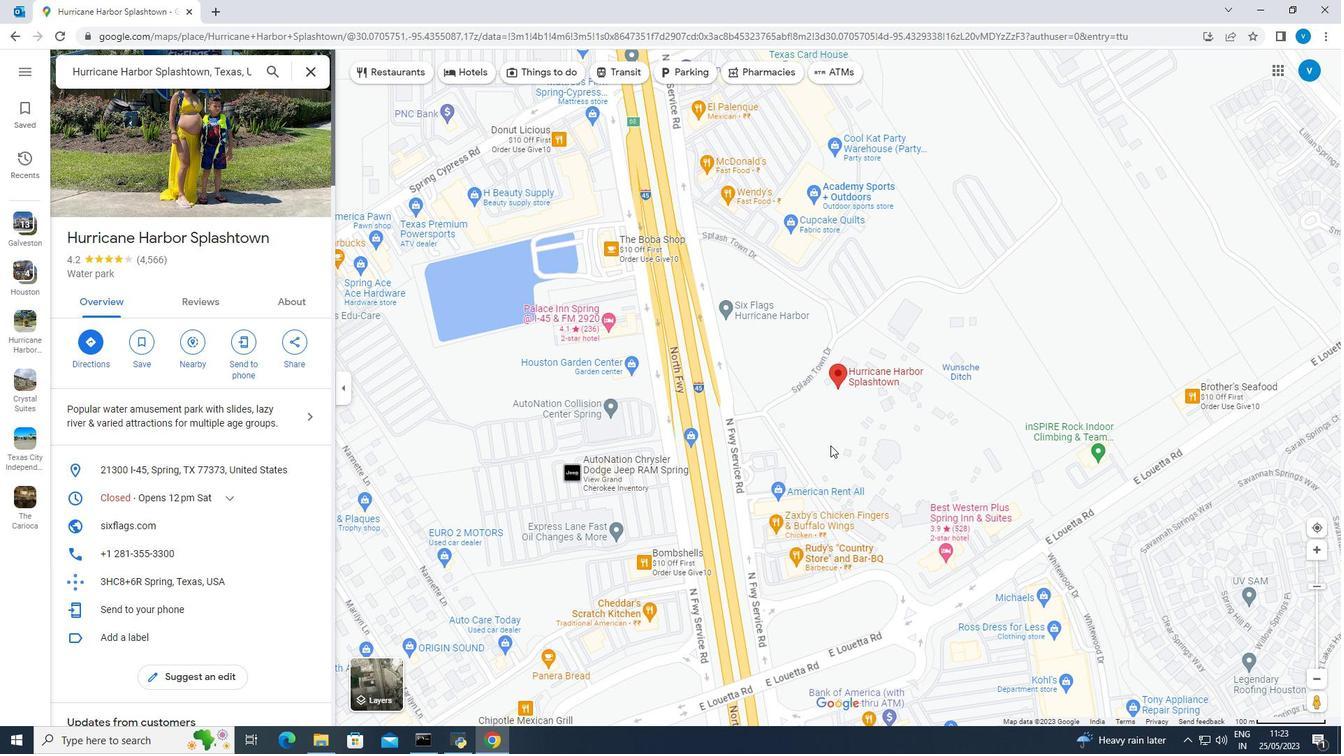
Action: Mouse pressed left at (1302, 650)
Screenshot: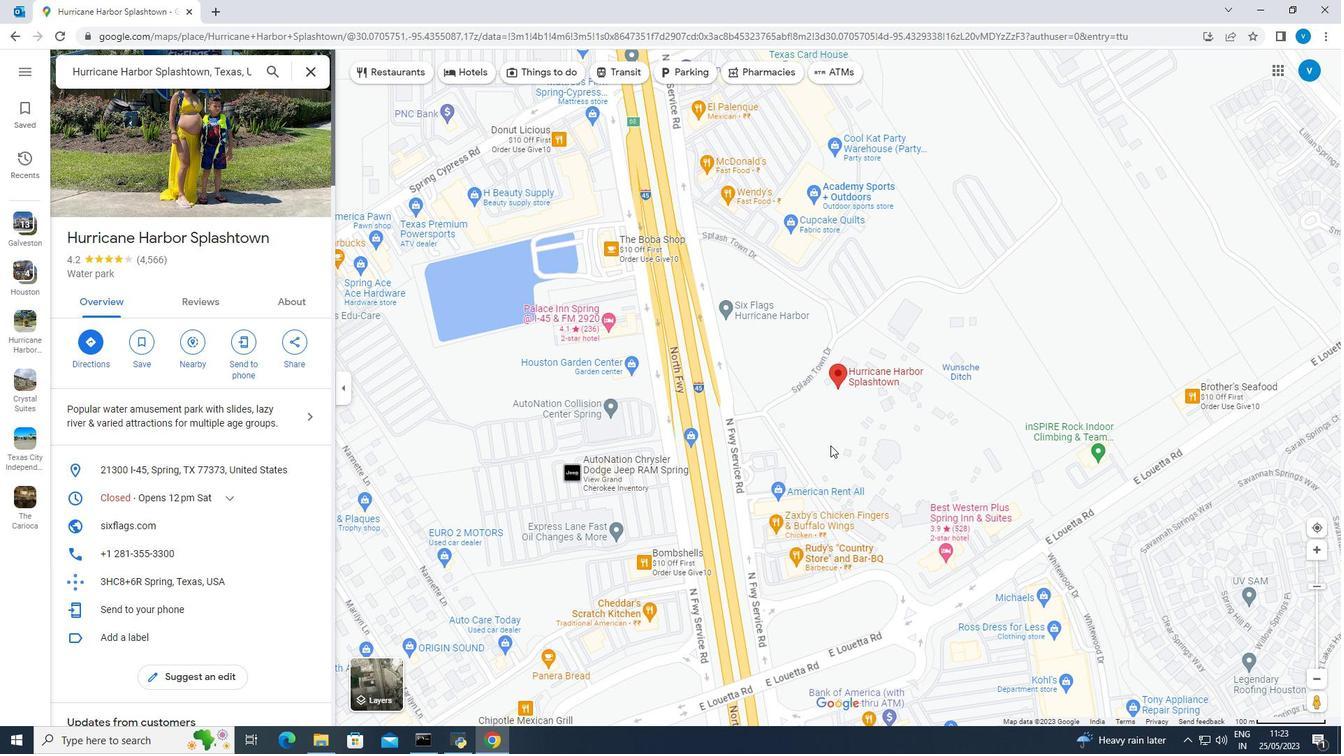 
Action: Mouse moved to (1302, 650)
Screenshot: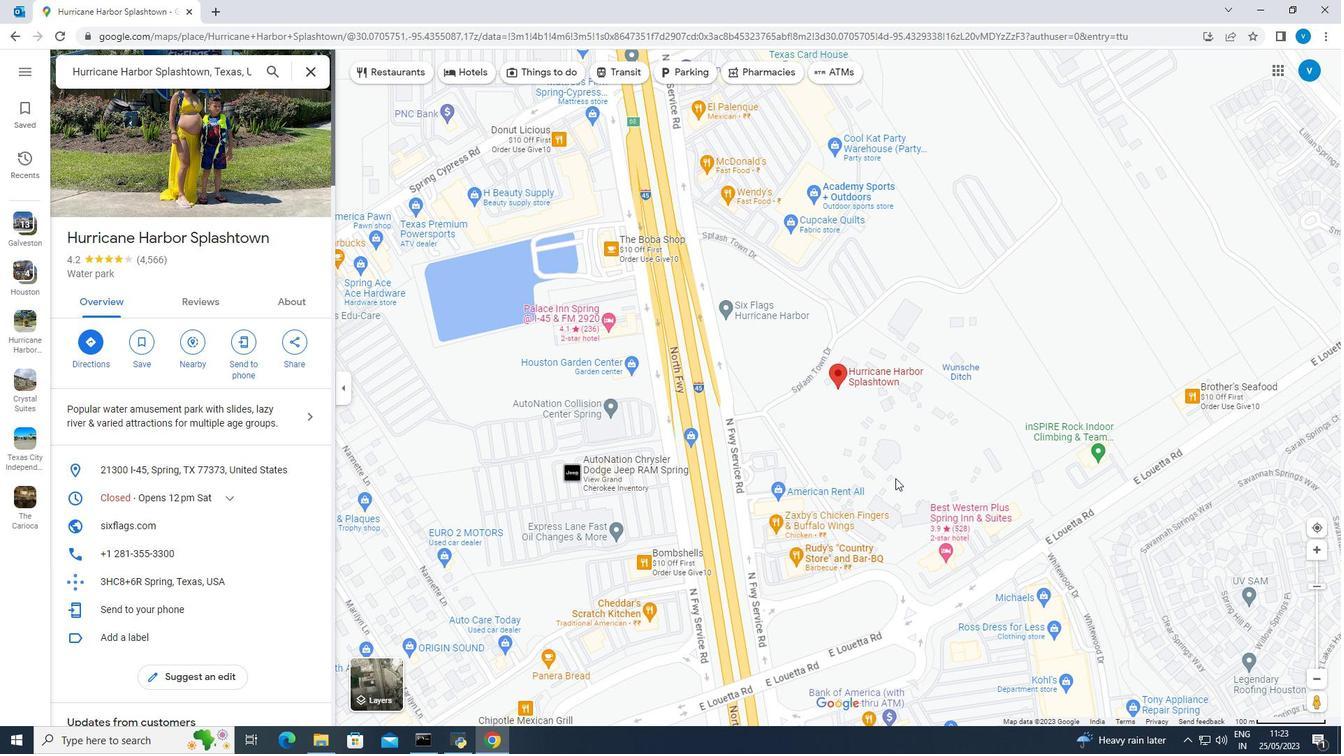 
Action: Mouse pressed left at (1302, 650)
Screenshot: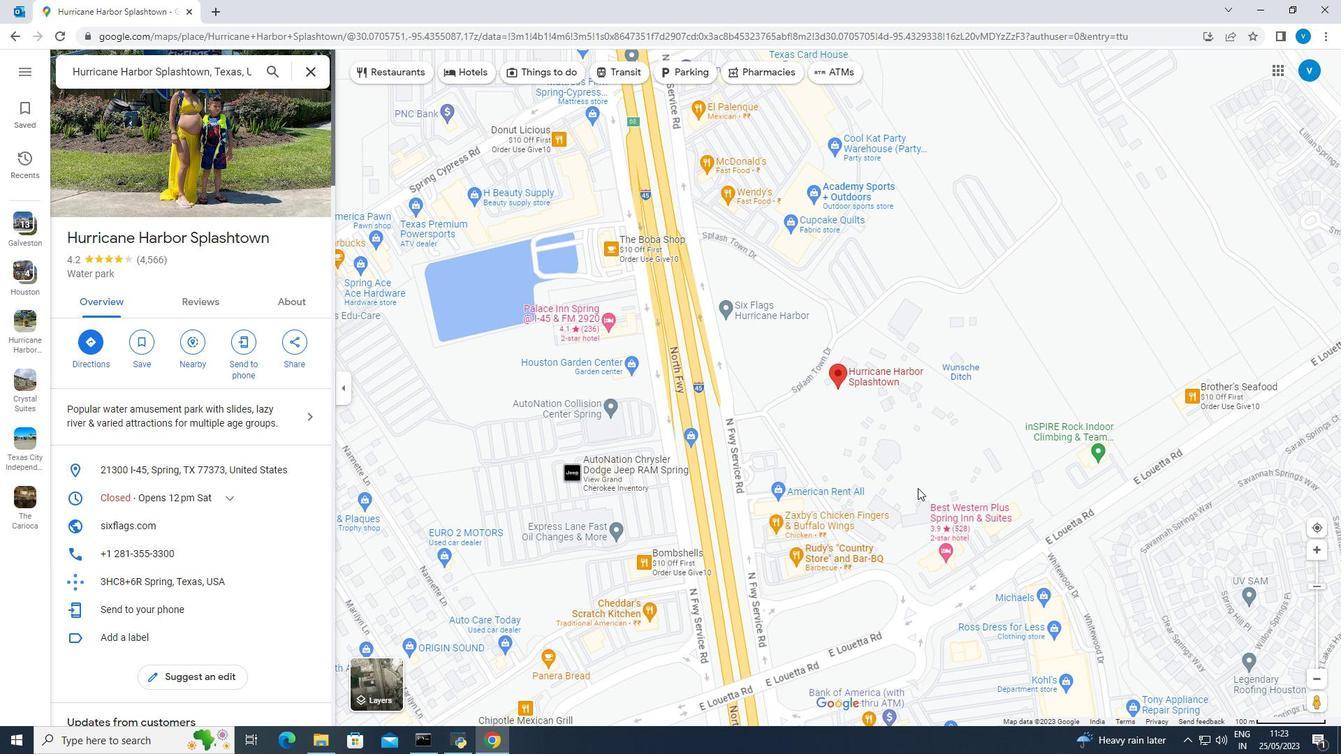 
Action: Mouse moved to (1302, 650)
Screenshot: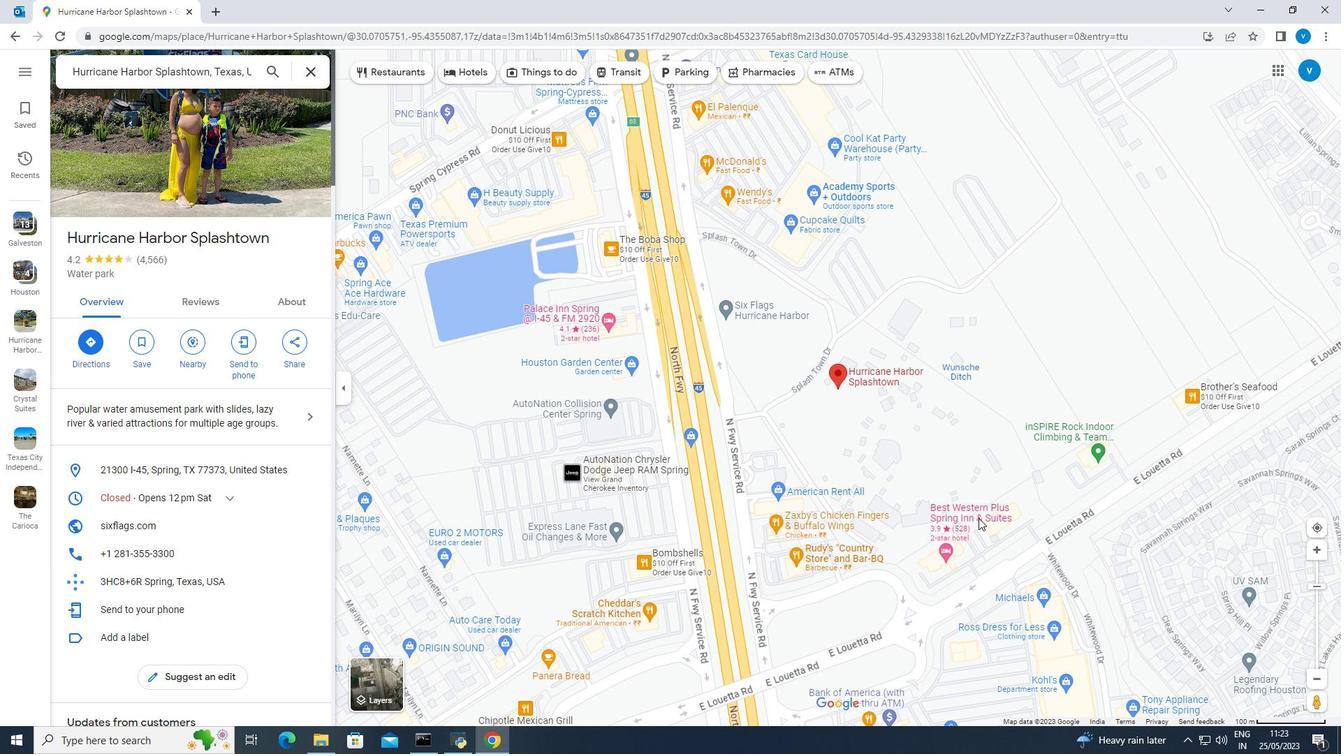 
Action: Mouse pressed left at (1302, 650)
Screenshot: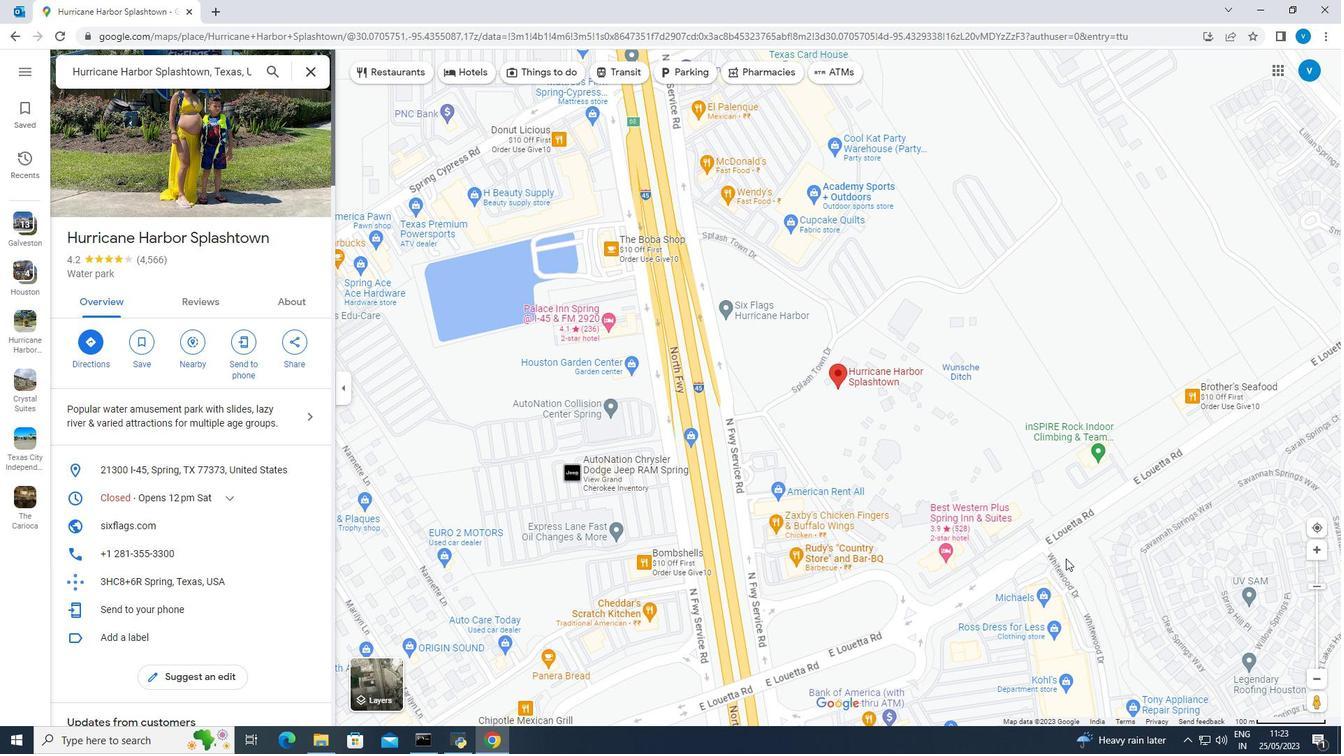 
Action: Mouse moved to (781, 343)
Screenshot: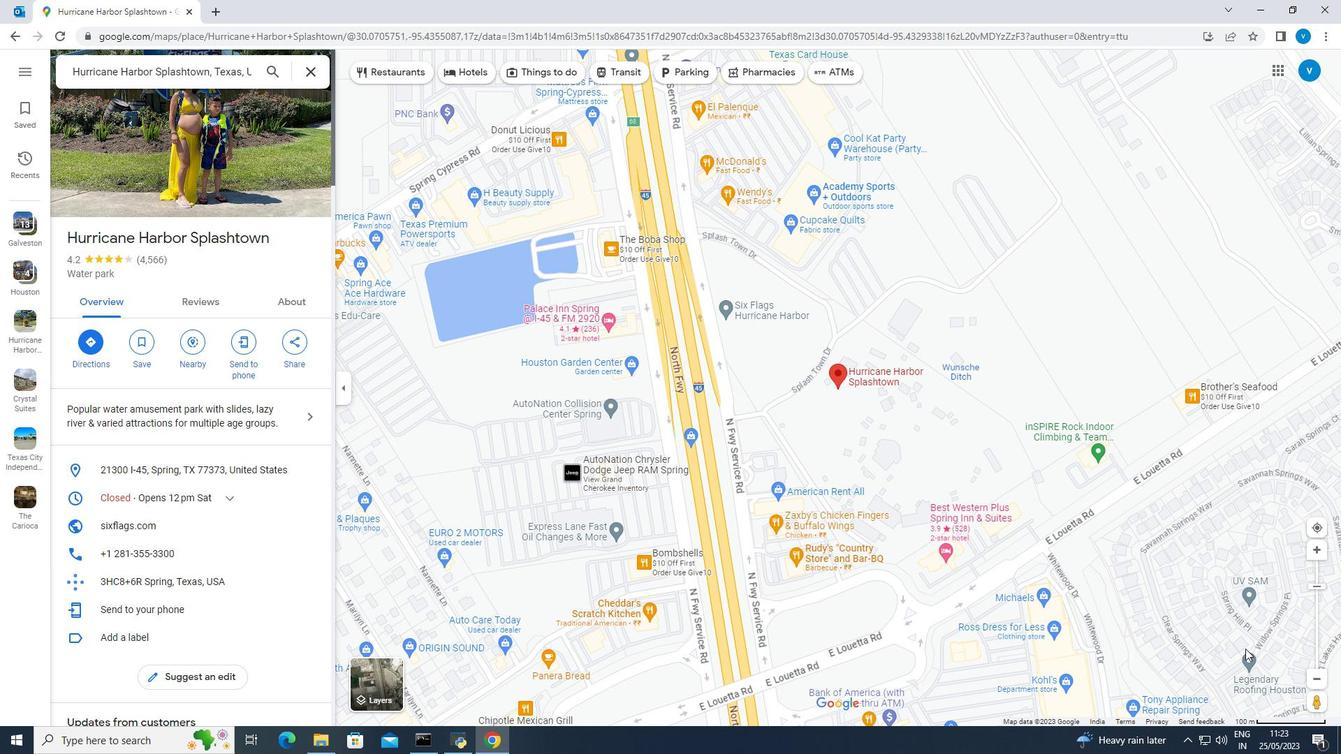
Action: Mouse pressed left at (781, 343)
Screenshot: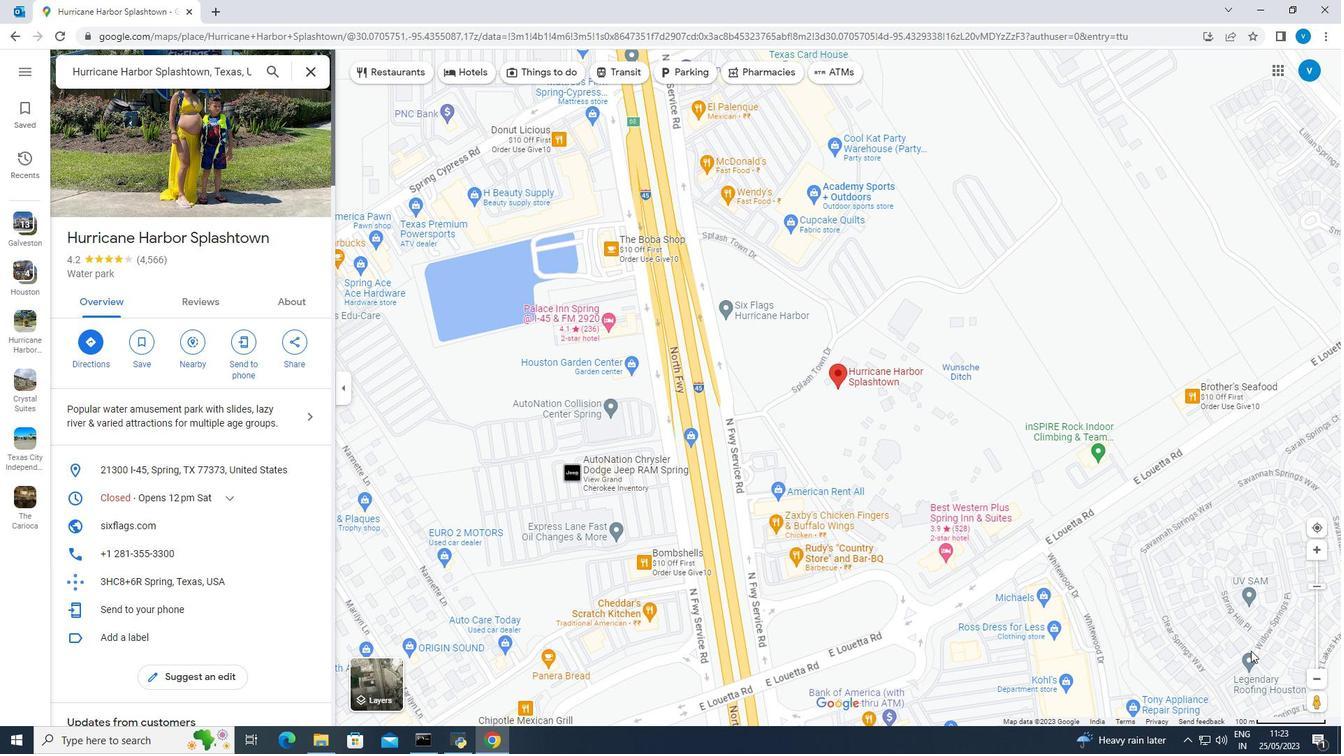 
Action: Mouse moved to (280, 416)
Screenshot: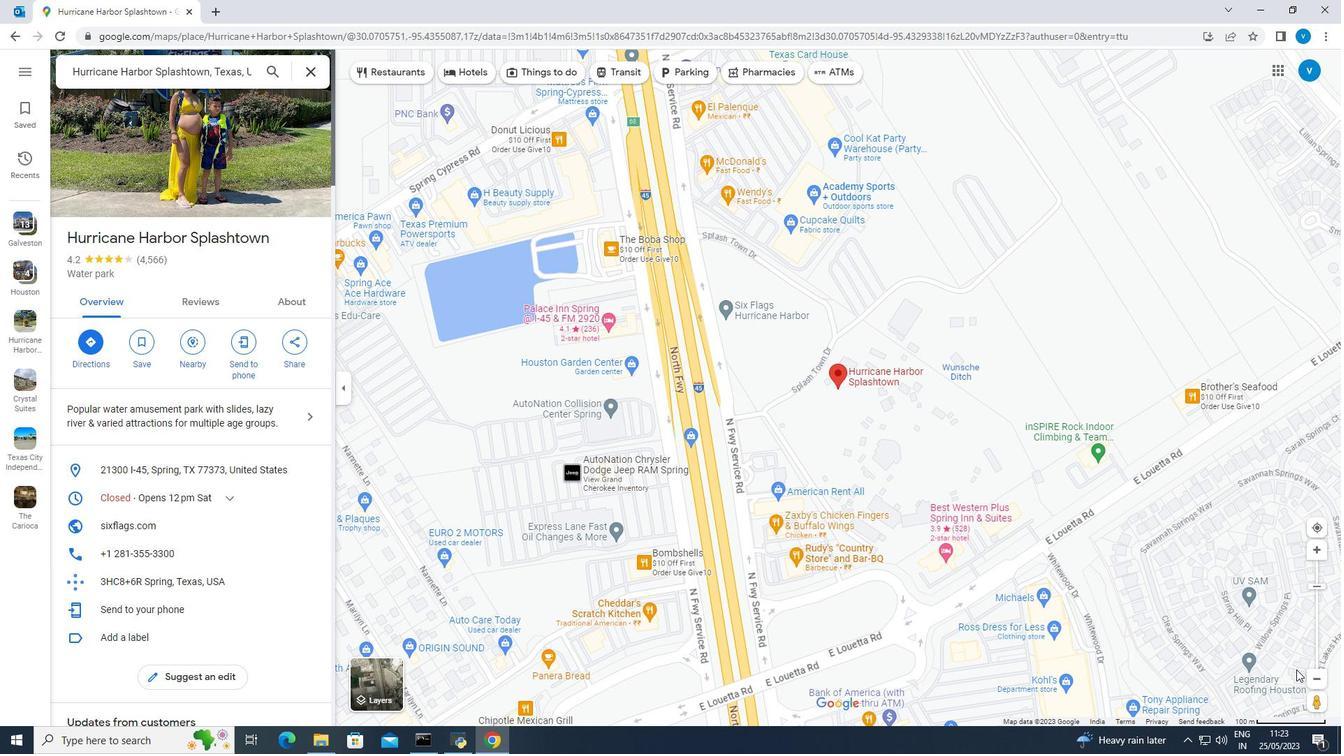 
Action: Mouse scrolled (278, 414) with delta (0, 0)
Screenshot: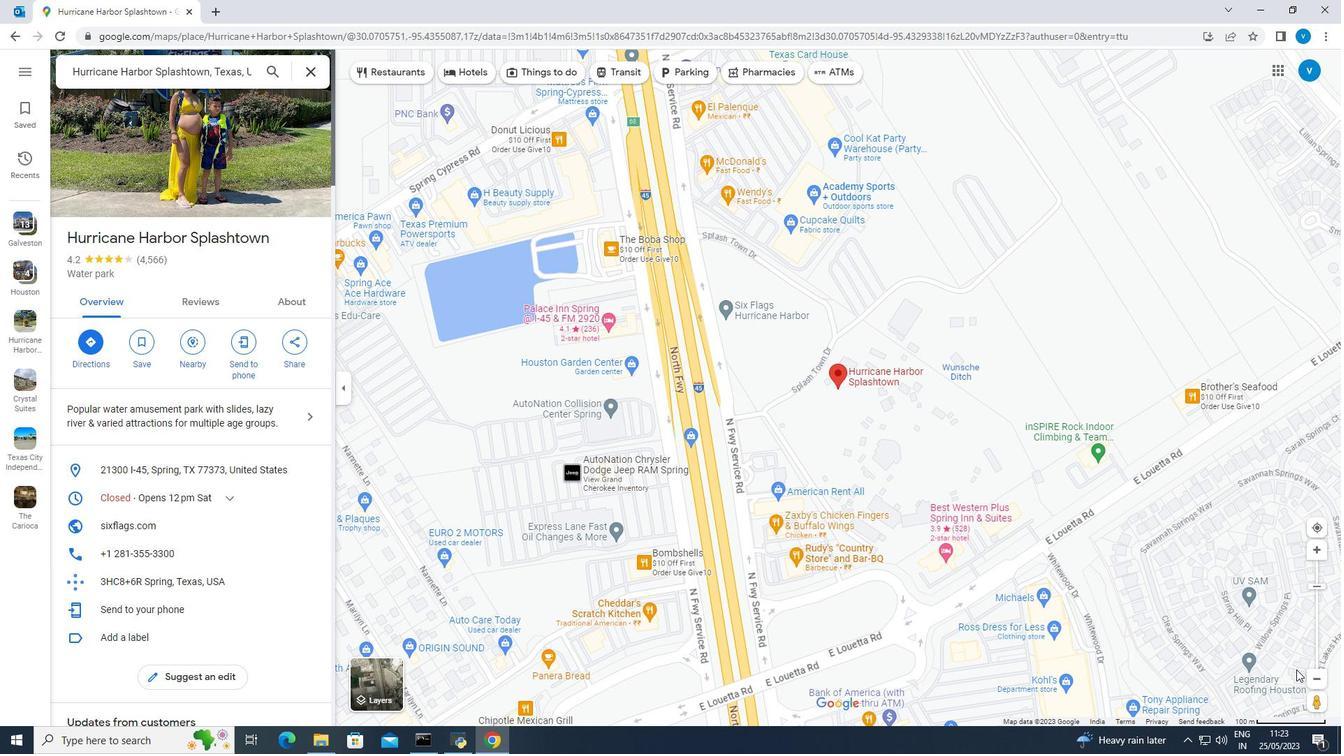
Action: Mouse scrolled (279, 415) with delta (0, 0)
Screenshot: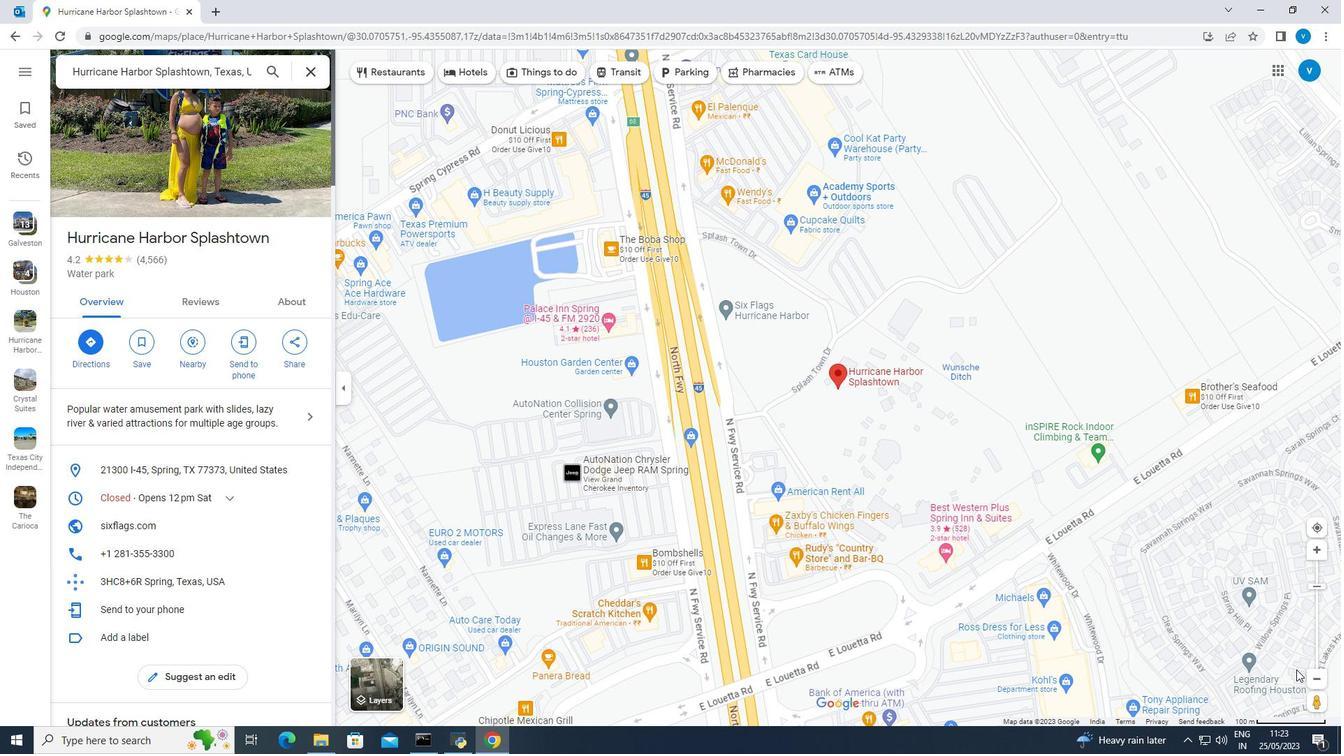 
Action: Mouse scrolled (279, 415) with delta (0, 0)
Screenshot: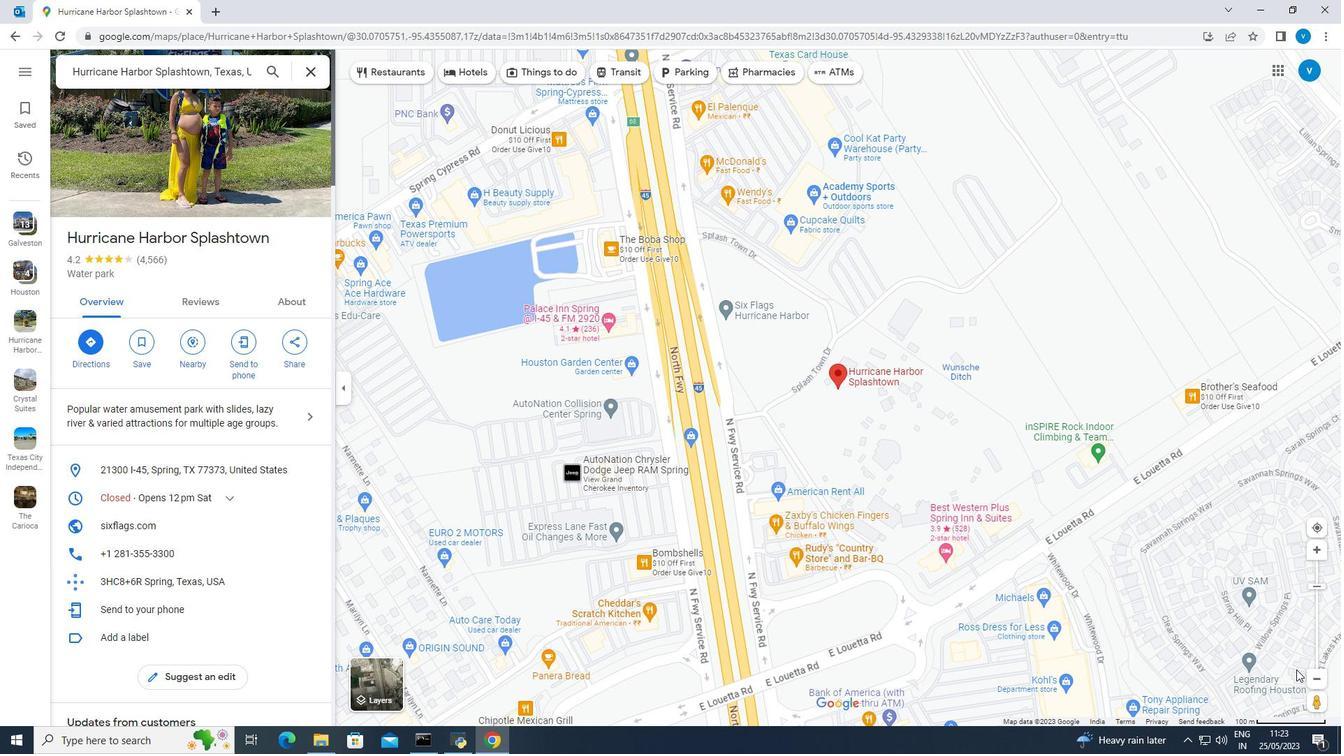 
Action: Mouse scrolled (279, 415) with delta (0, 0)
Screenshot: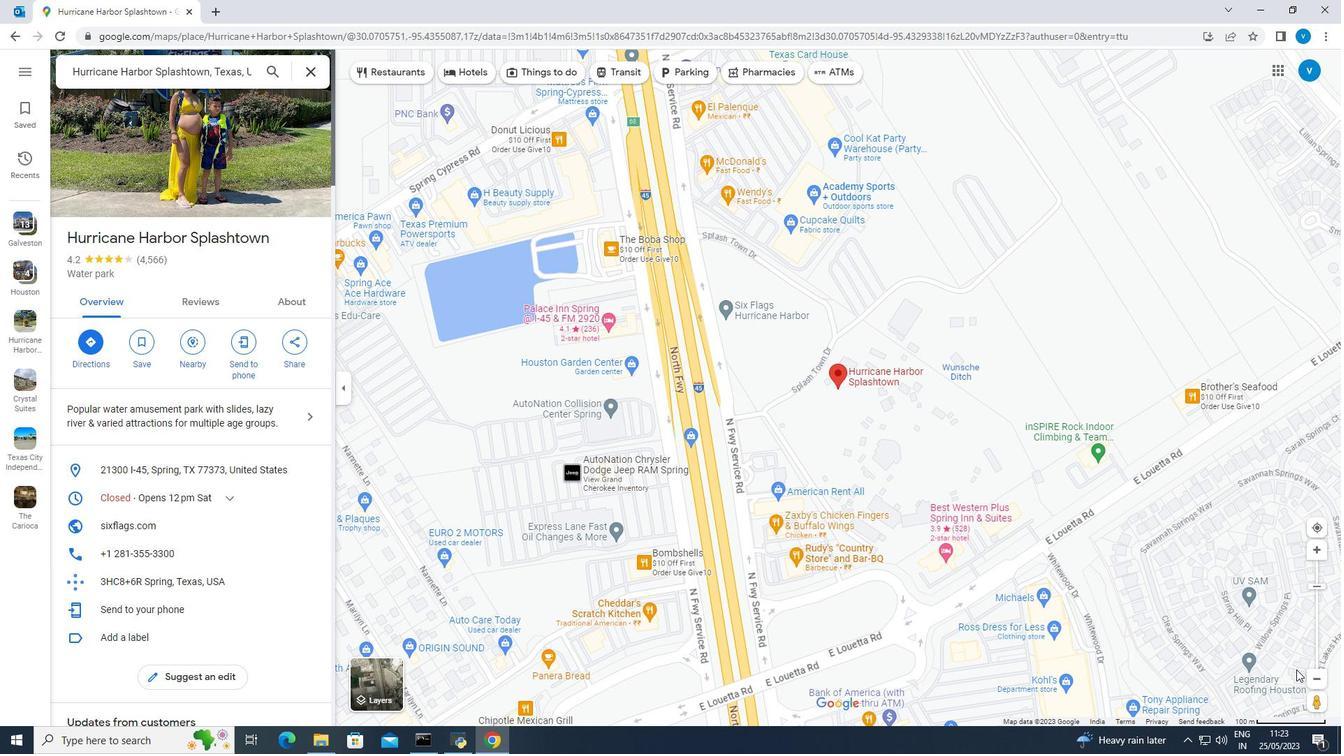 
Action: Mouse scrolled (280, 415) with delta (0, 0)
Screenshot: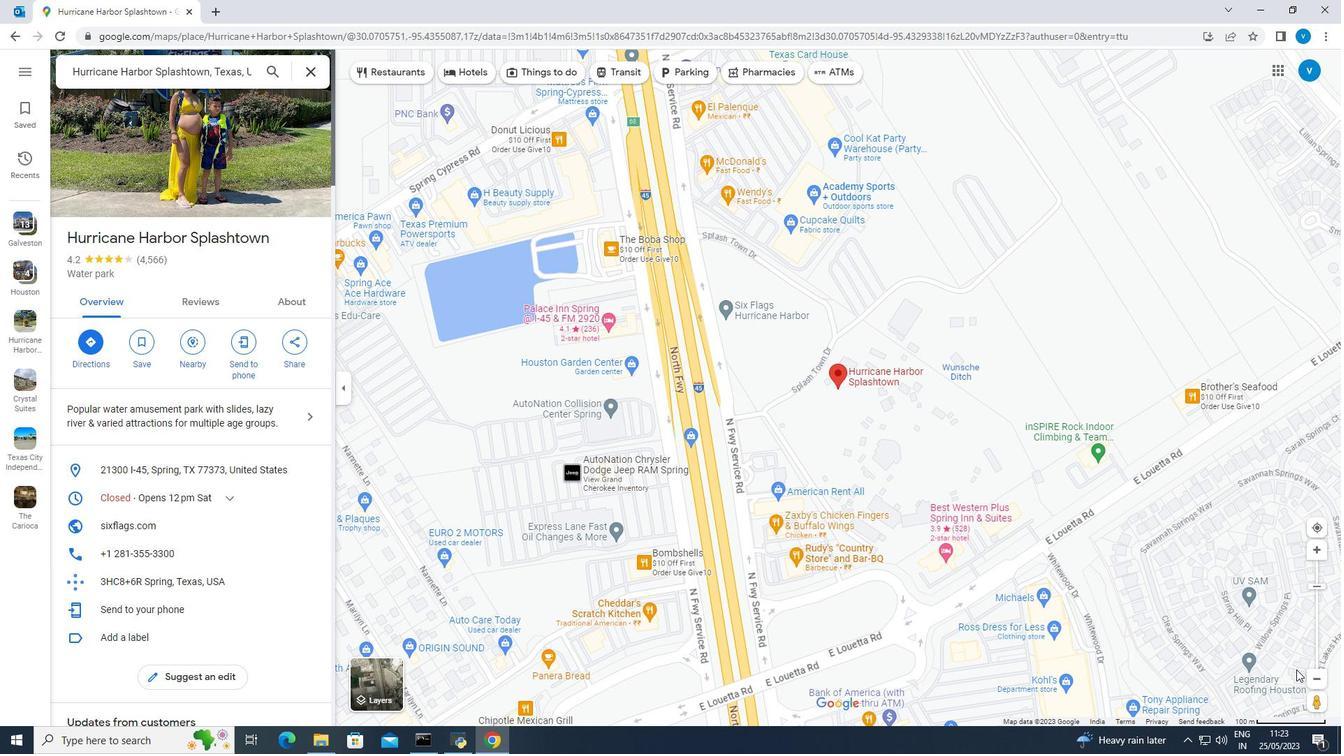 
Action: Mouse moved to (280, 416)
Screenshot: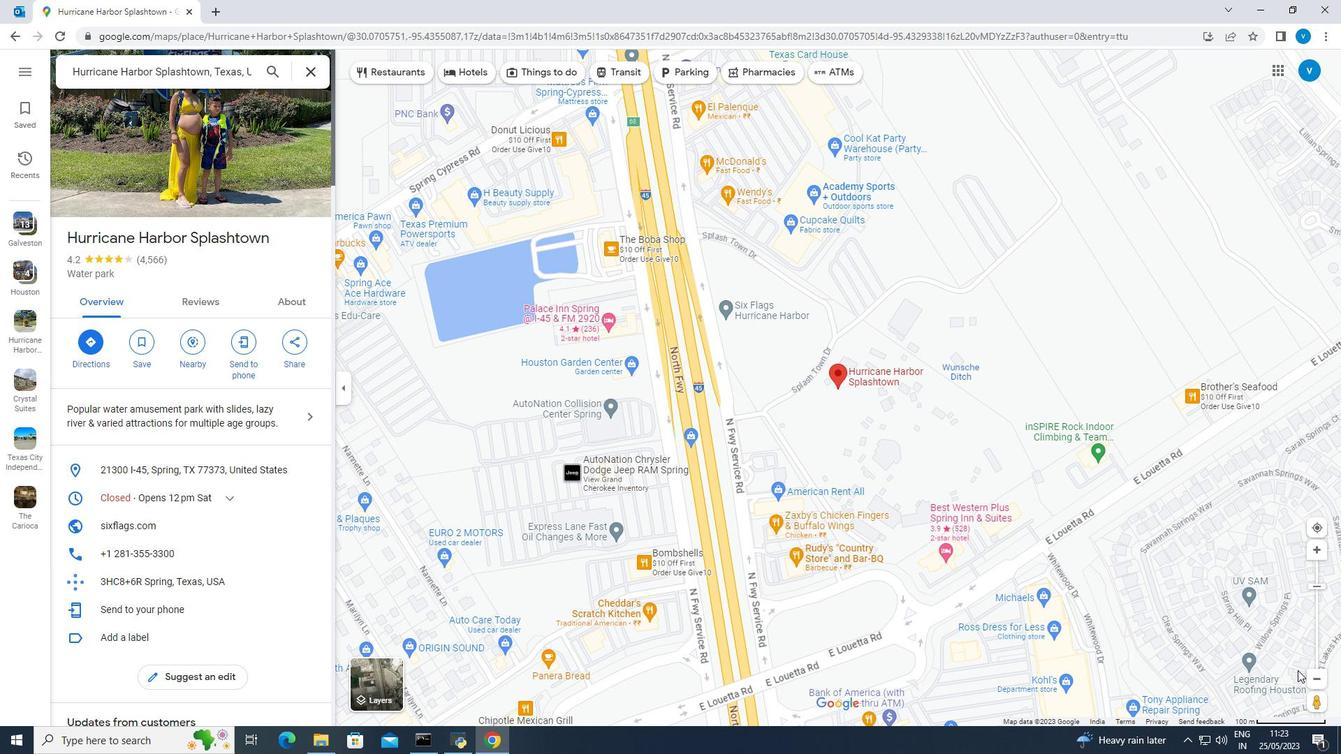 
Action: Mouse scrolled (280, 415) with delta (0, 0)
Screenshot: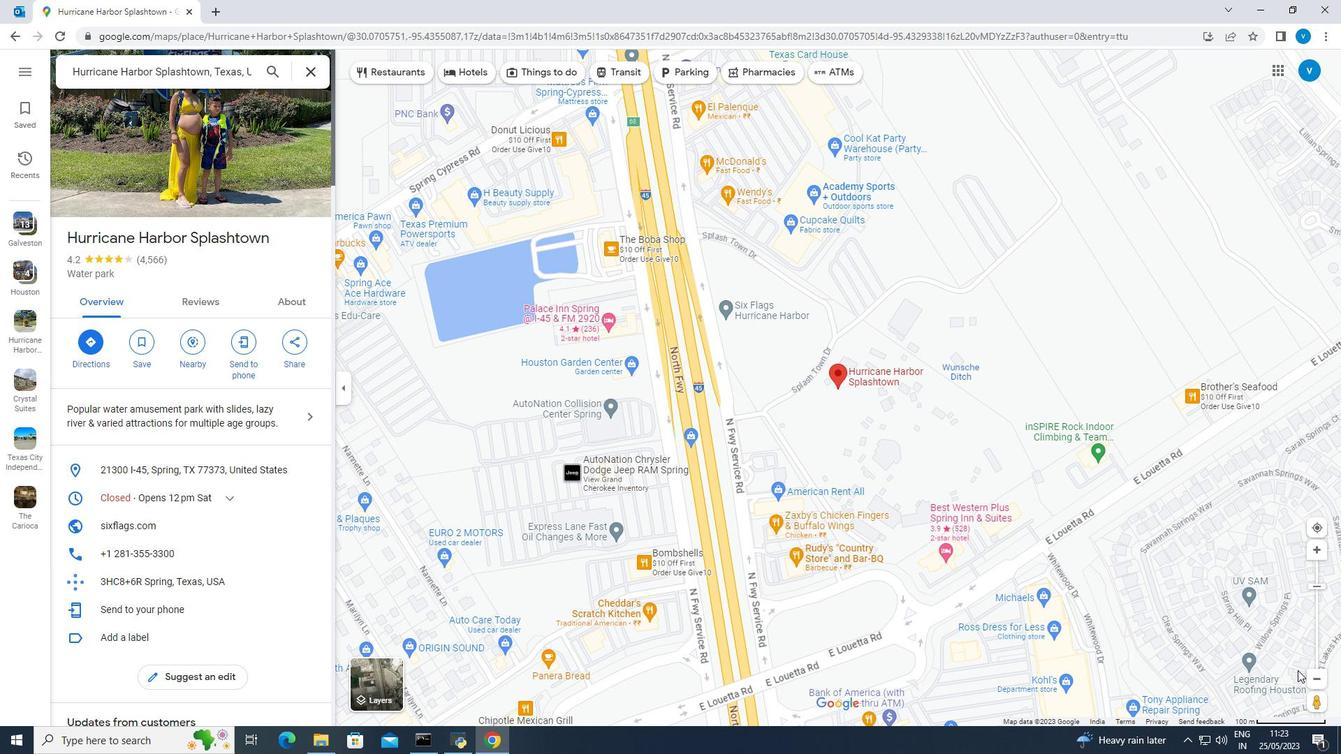 
Action: Mouse moved to (292, 418)
Screenshot: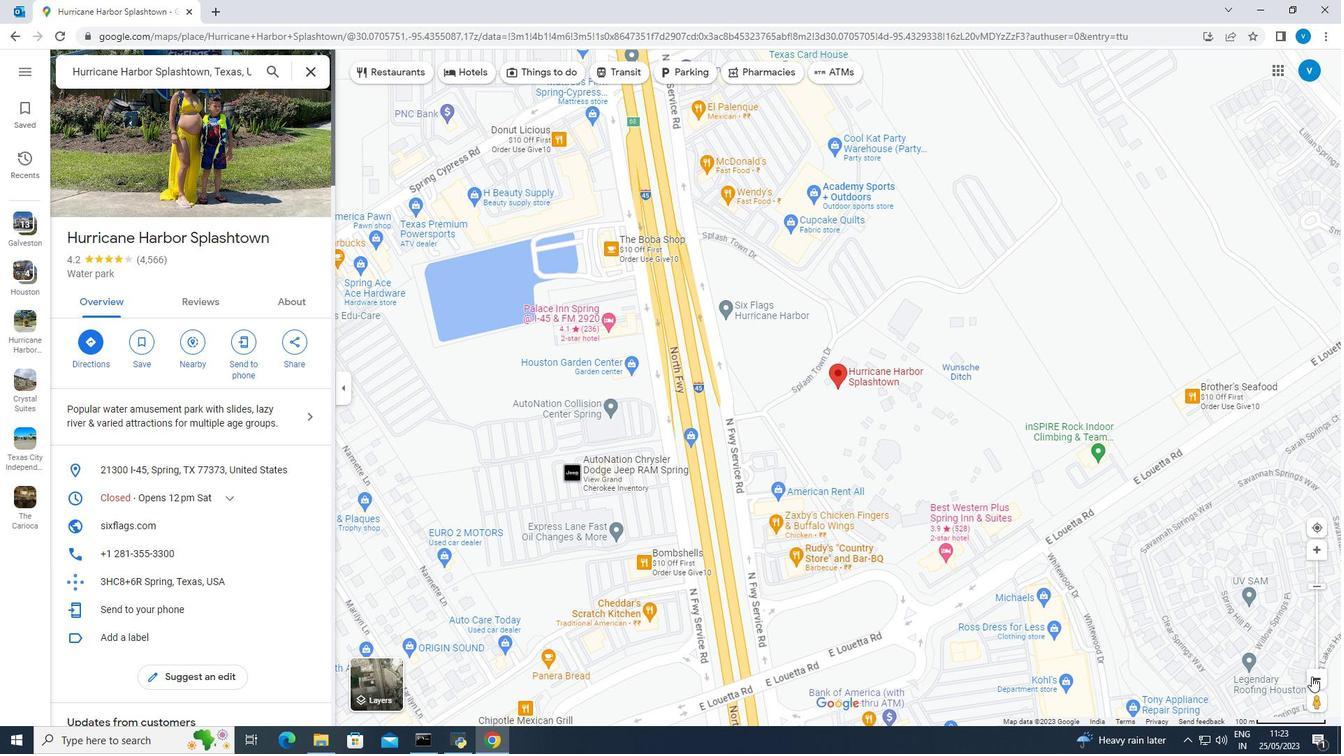 
Action: Mouse scrolled (292, 417) with delta (0, 0)
Screenshot: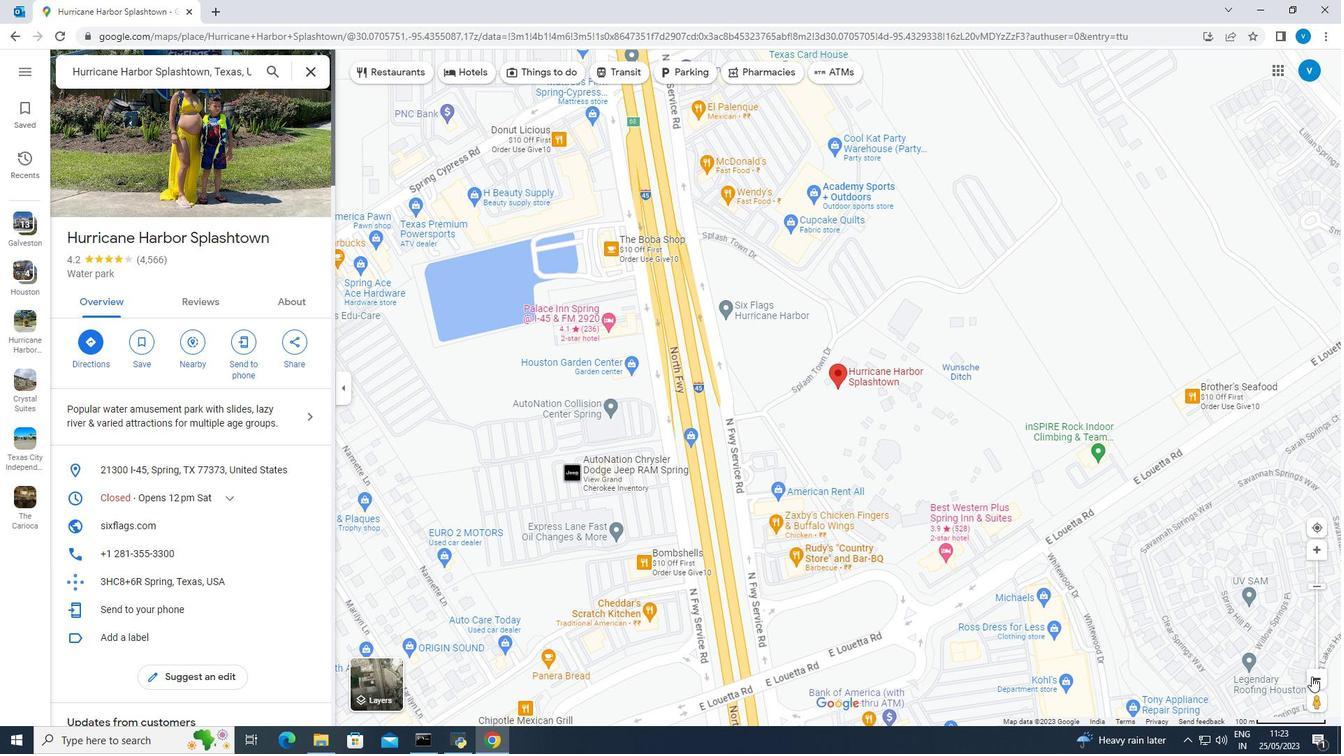 
Action: Mouse scrolled (292, 417) with delta (0, 0)
Screenshot: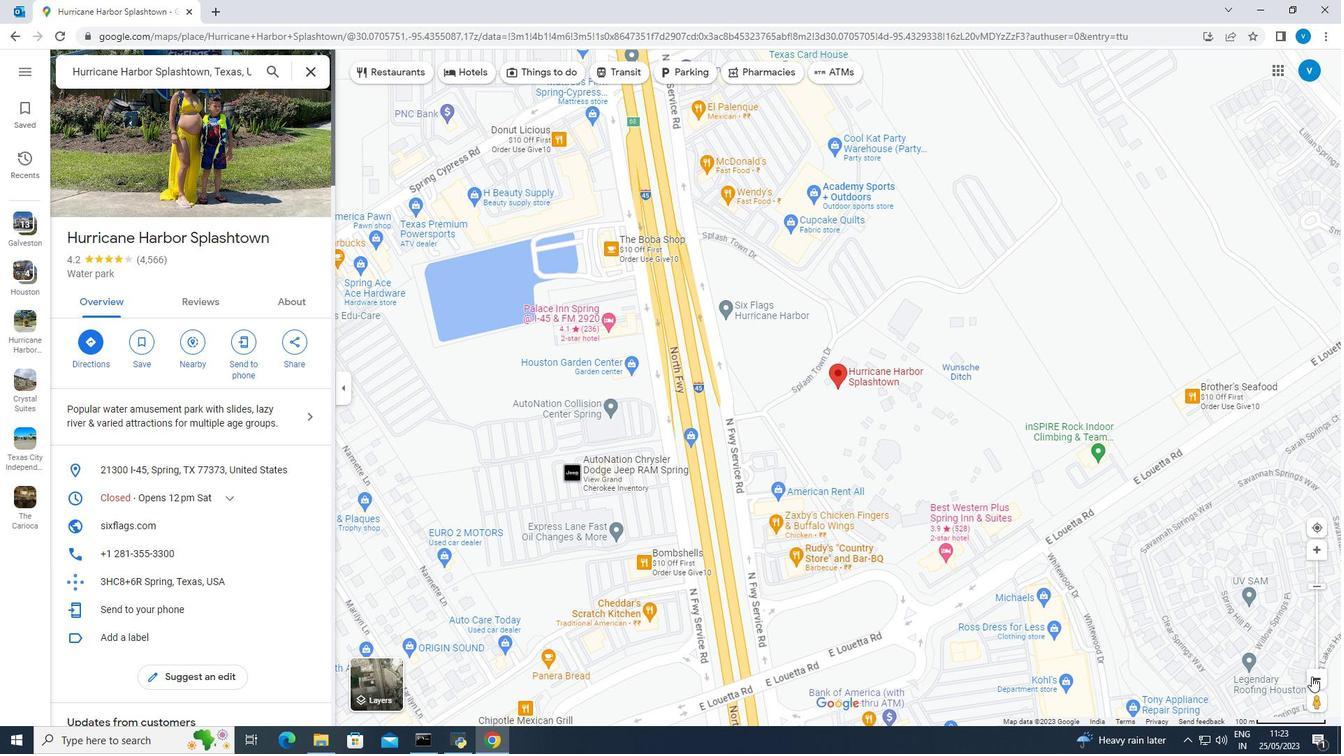 
Action: Mouse scrolled (292, 417) with delta (0, 0)
Screenshot: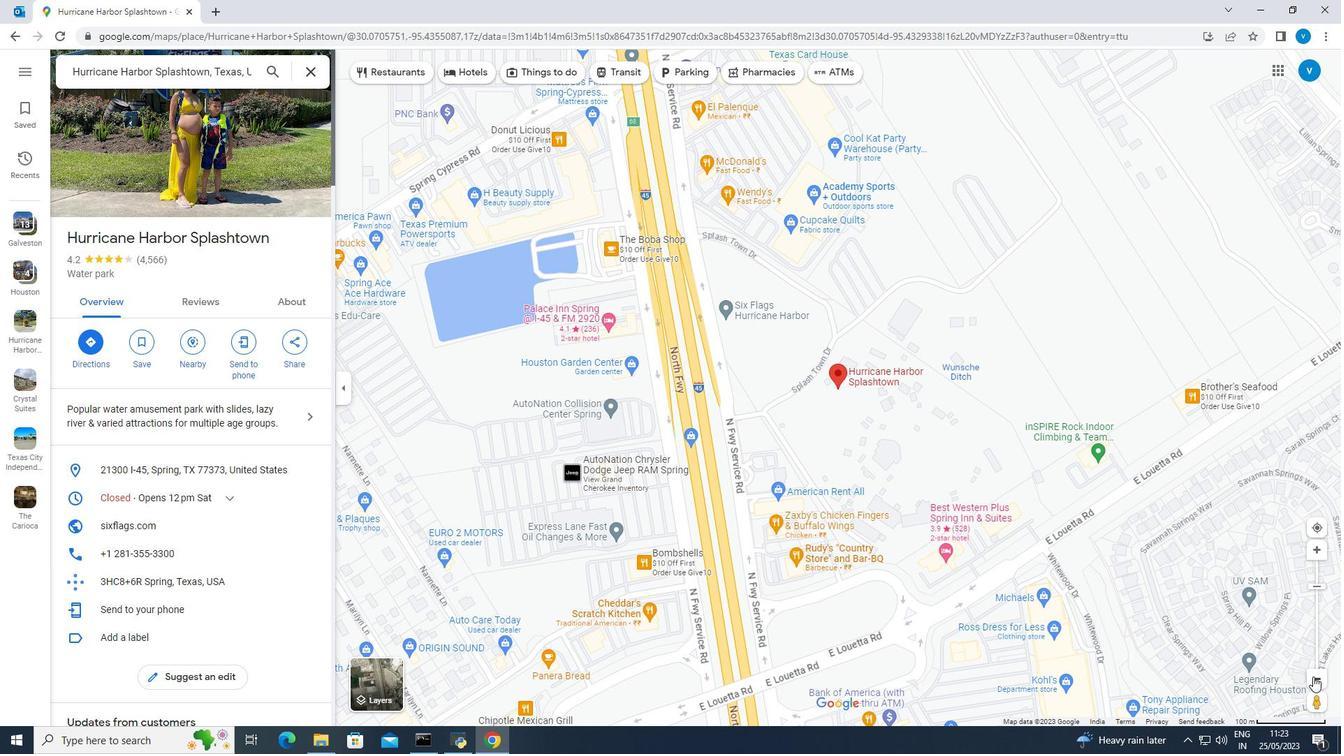 
Action: Mouse scrolled (292, 417) with delta (0, 0)
Screenshot: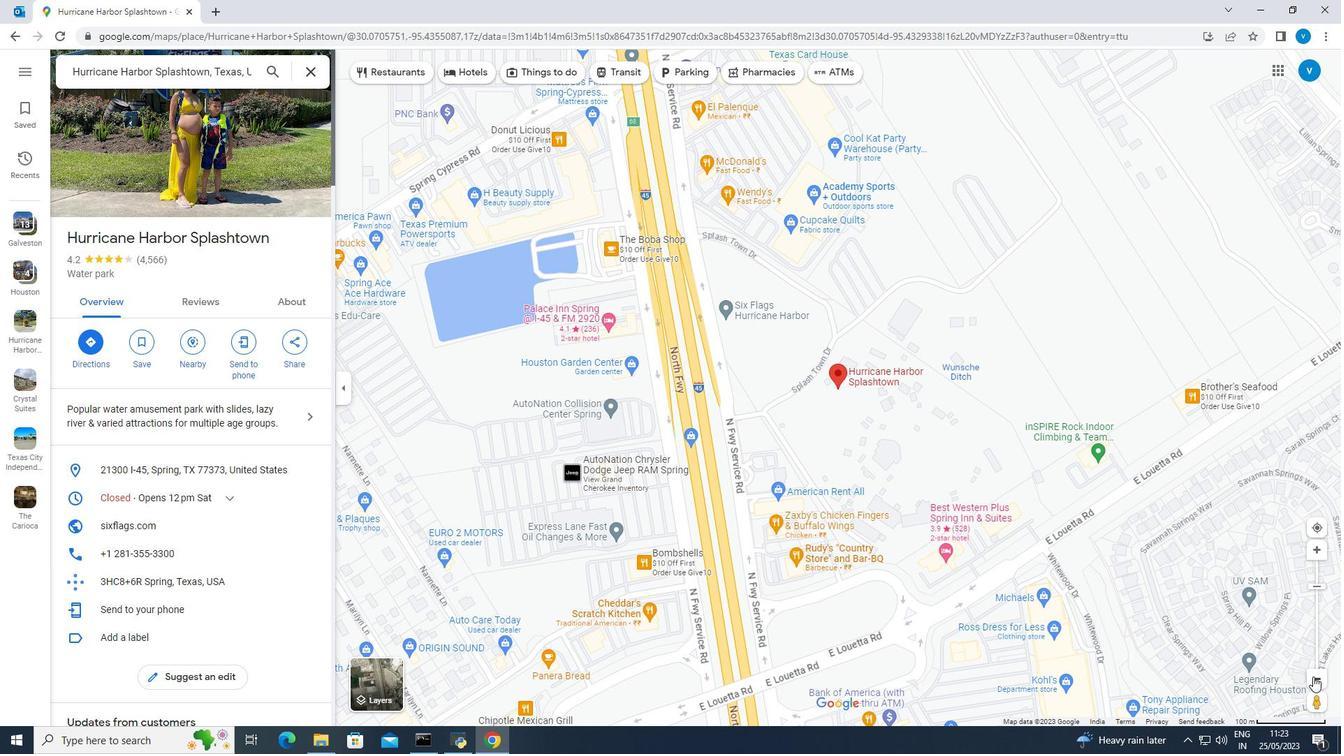 
Action: Mouse scrolled (292, 417) with delta (0, 0)
Screenshot: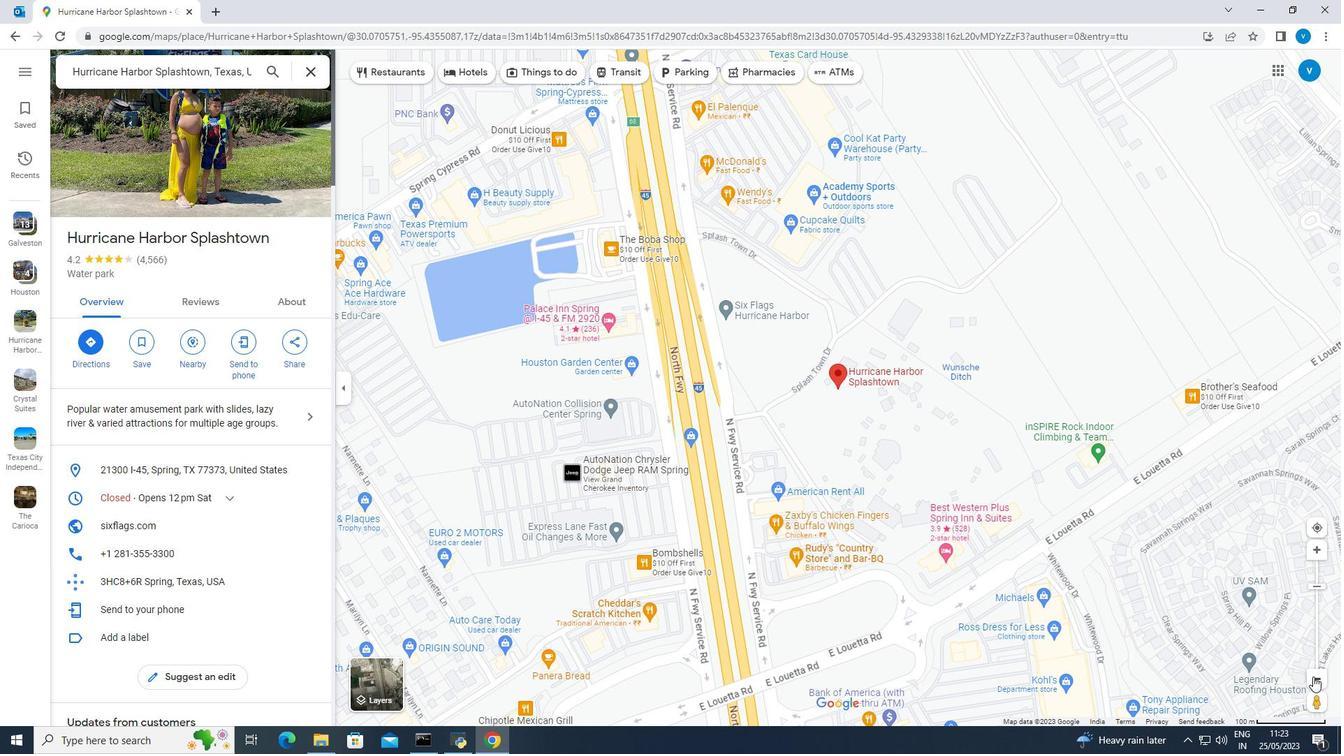 
Action: Mouse moved to (257, 431)
Screenshot: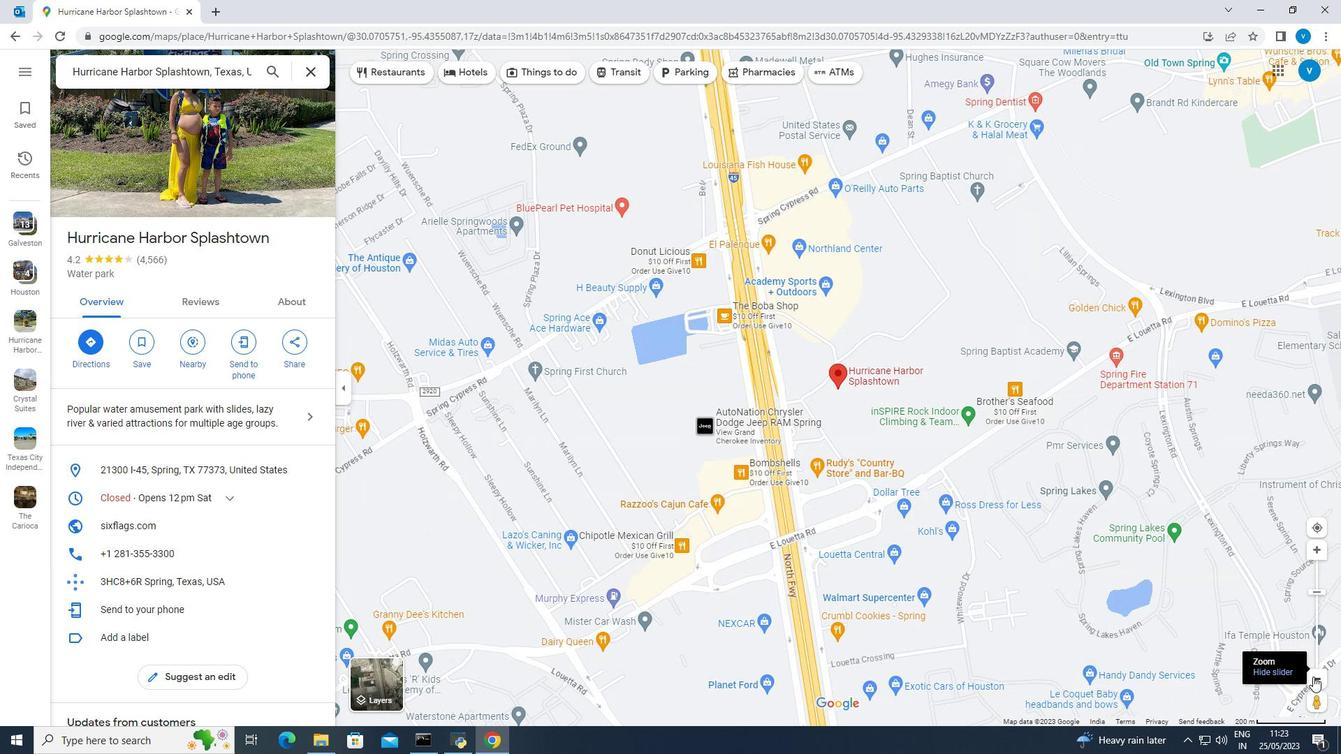 
Action: Mouse scrolled (257, 431) with delta (0, 0)
Screenshot: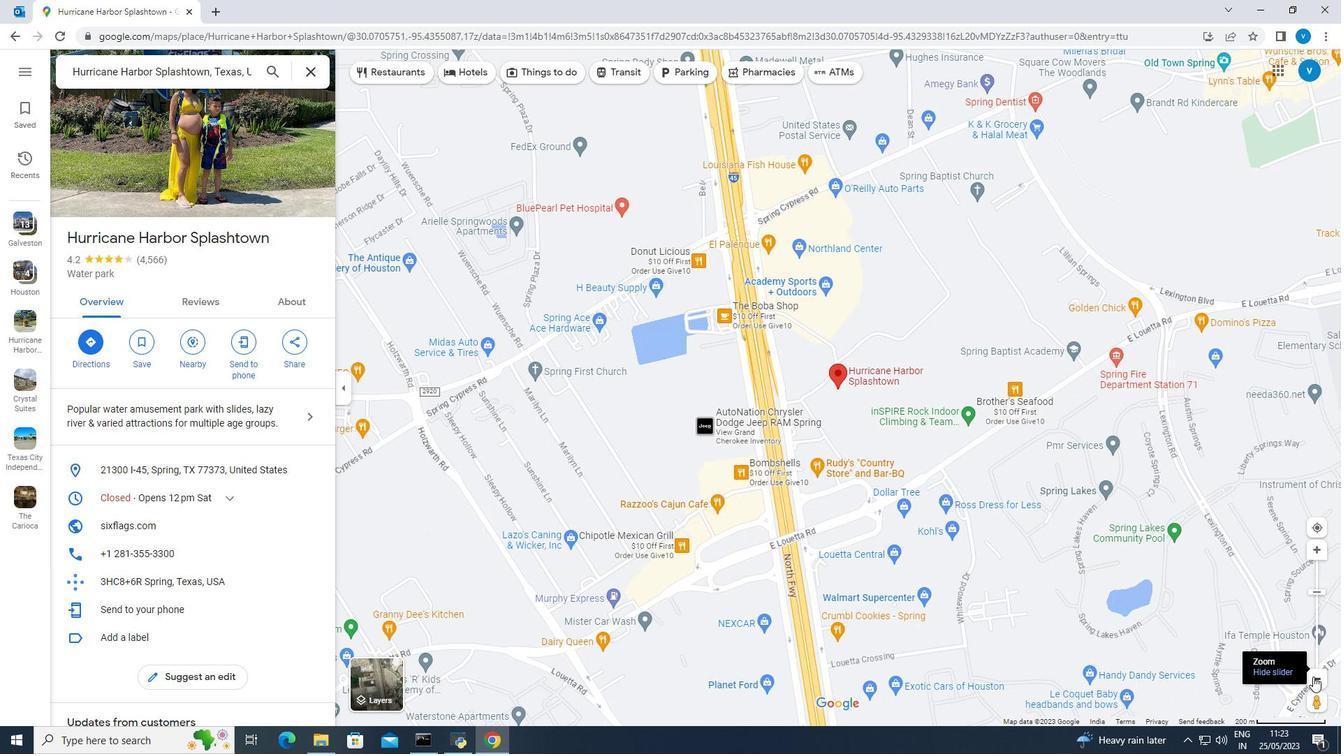 
Action: Mouse moved to (259, 433)
Screenshot: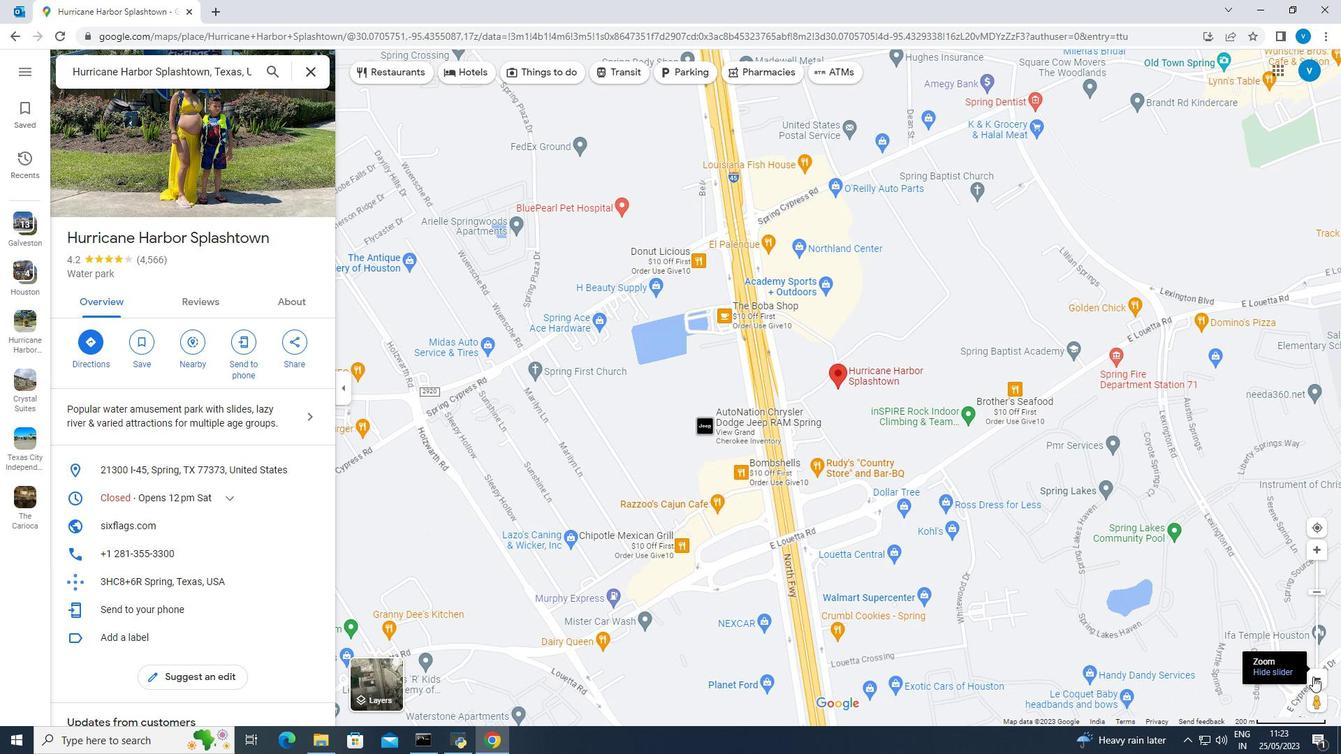 
Action: Mouse scrolled (259, 432) with delta (0, 0)
Screenshot: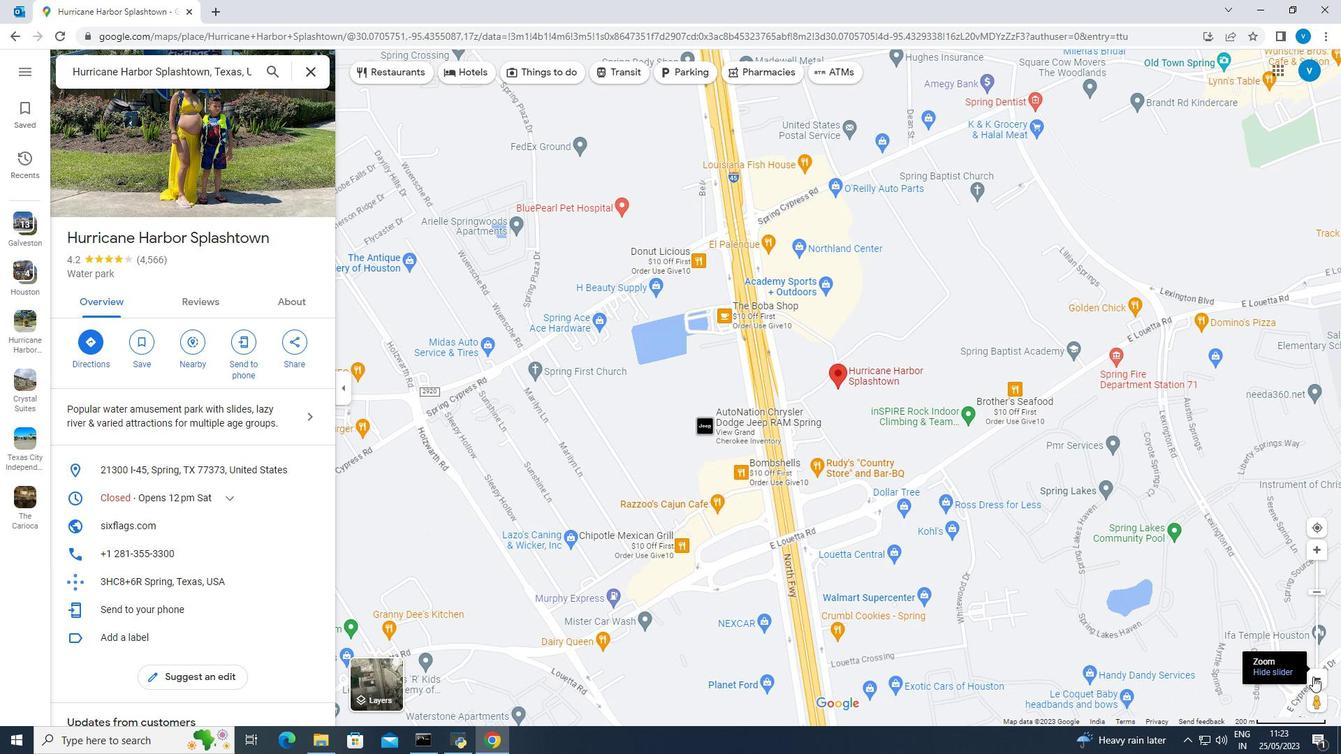 
Action: Mouse moved to (260, 433)
Screenshot: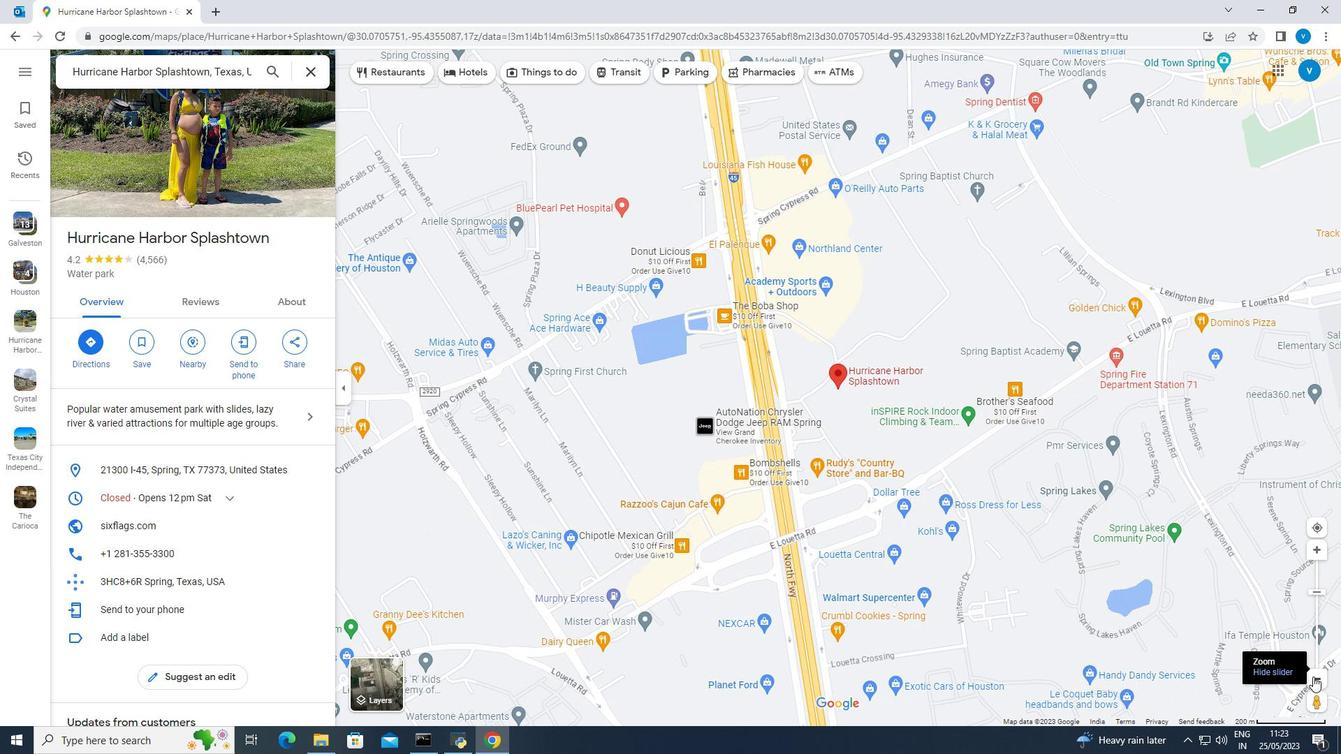
Action: Mouse scrolled (260, 433) with delta (0, 0)
Screenshot: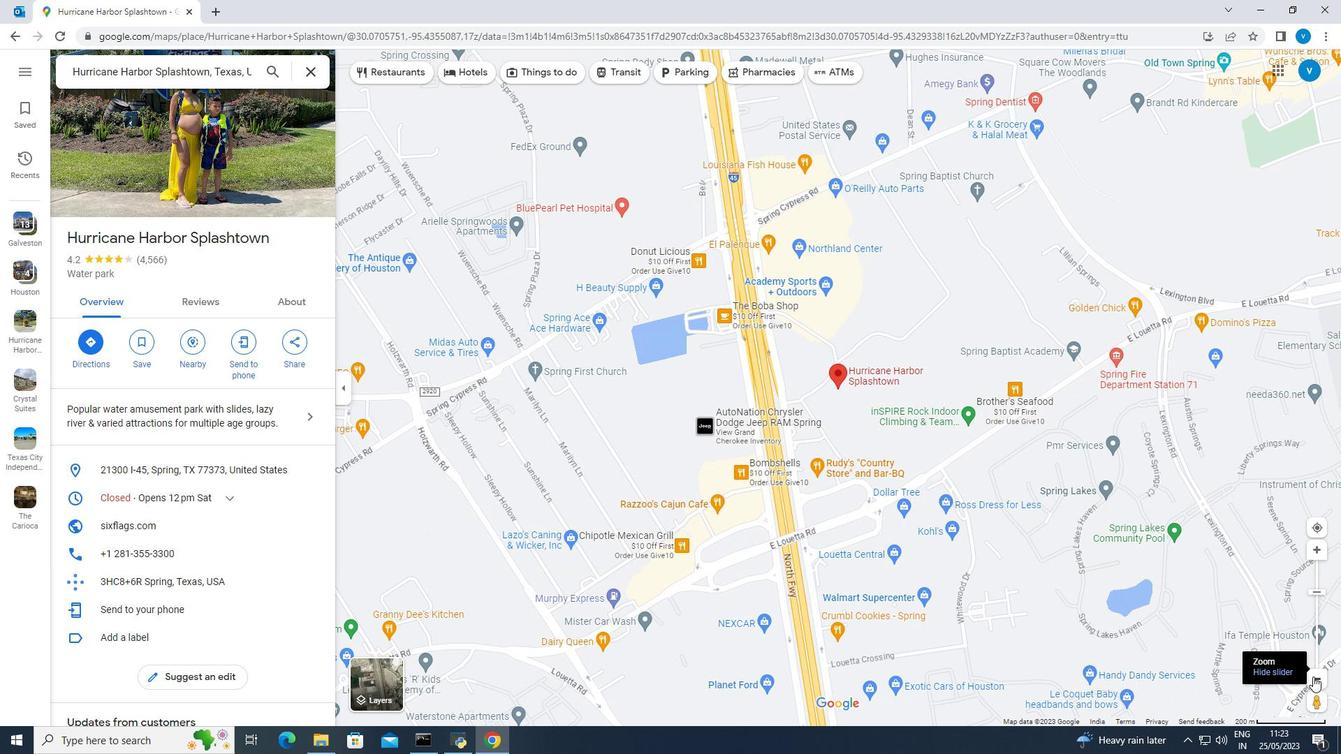 
Action: Mouse moved to (273, 433)
Screenshot: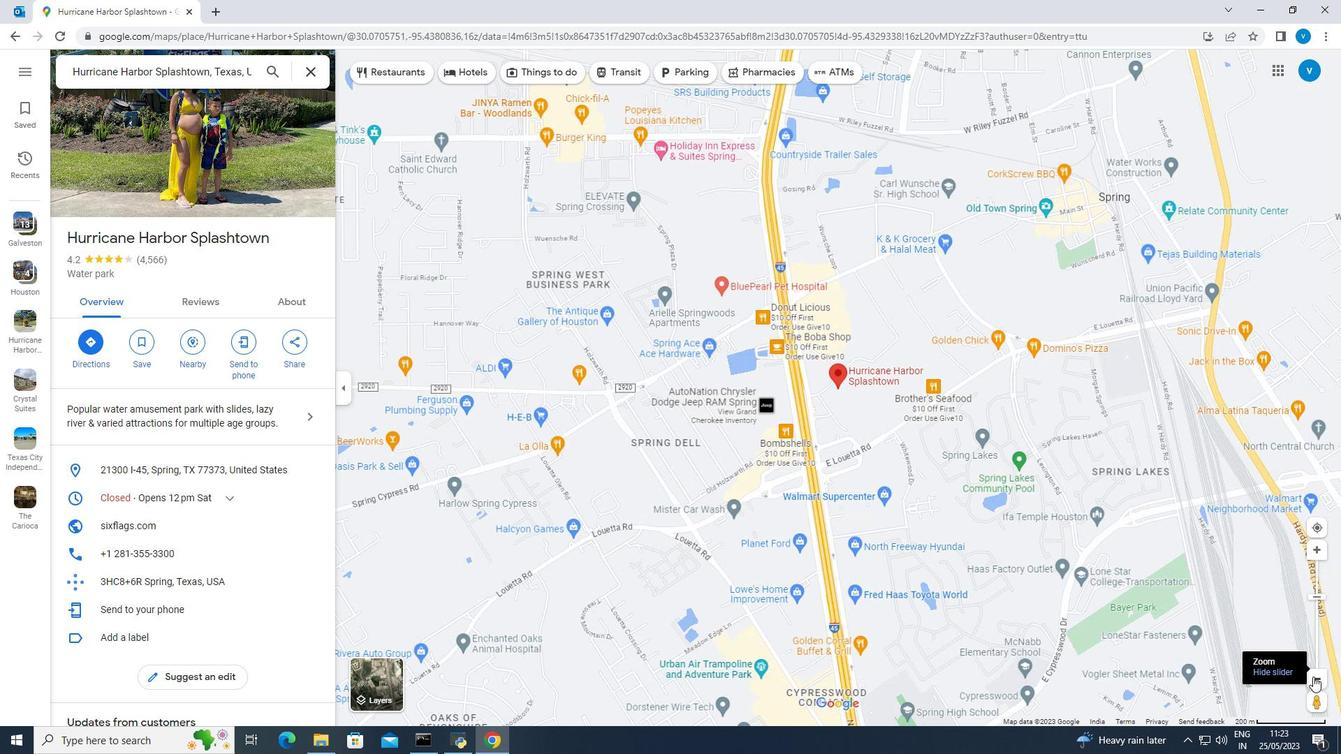 
Action: Mouse scrolled (273, 432) with delta (0, 0)
Screenshot: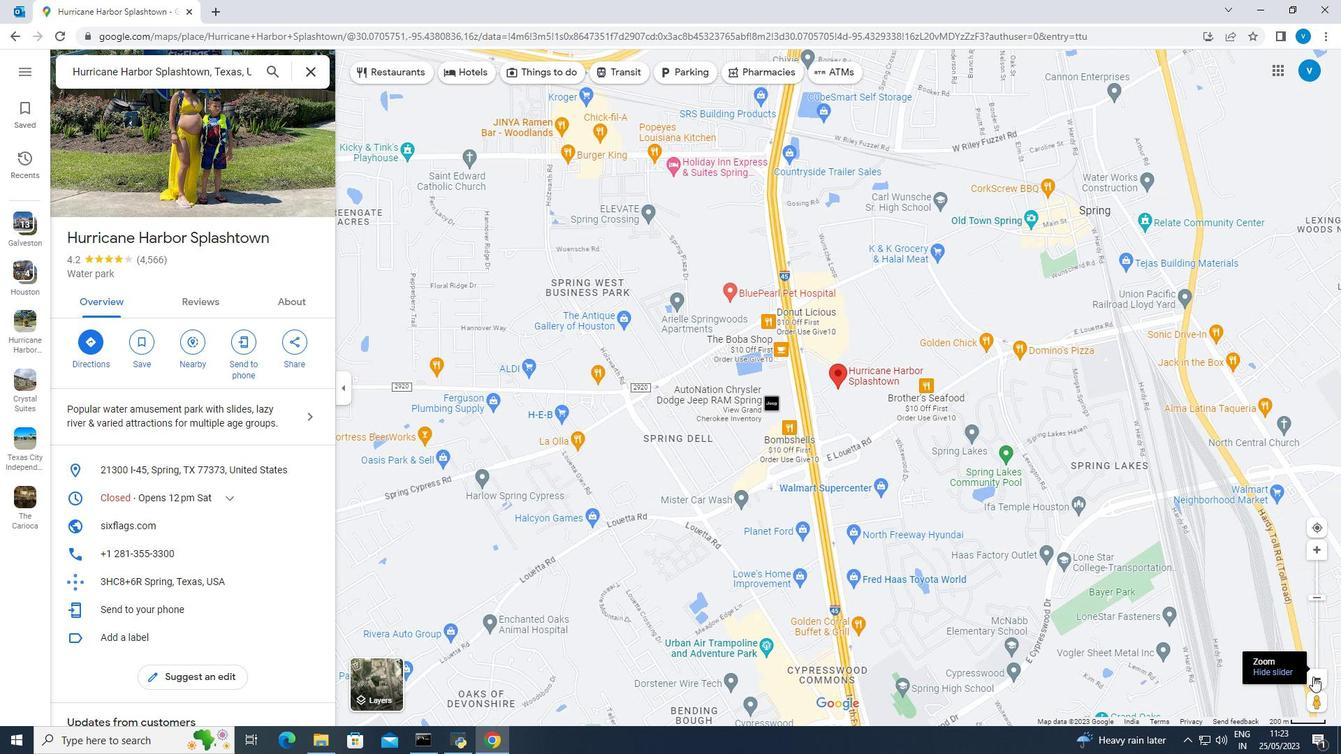 
Action: Mouse scrolled (273, 432) with delta (0, 0)
Screenshot: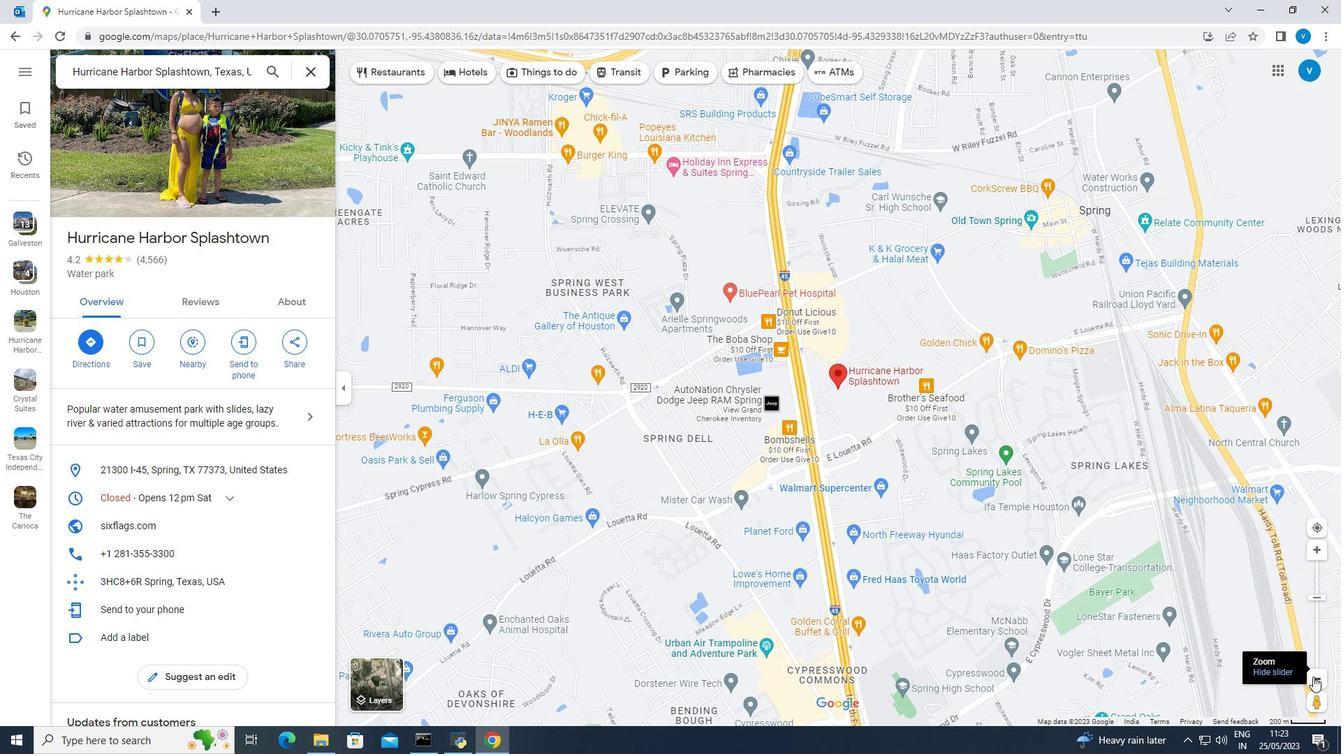 
Action: Mouse scrolled (273, 432) with delta (0, 0)
Screenshot: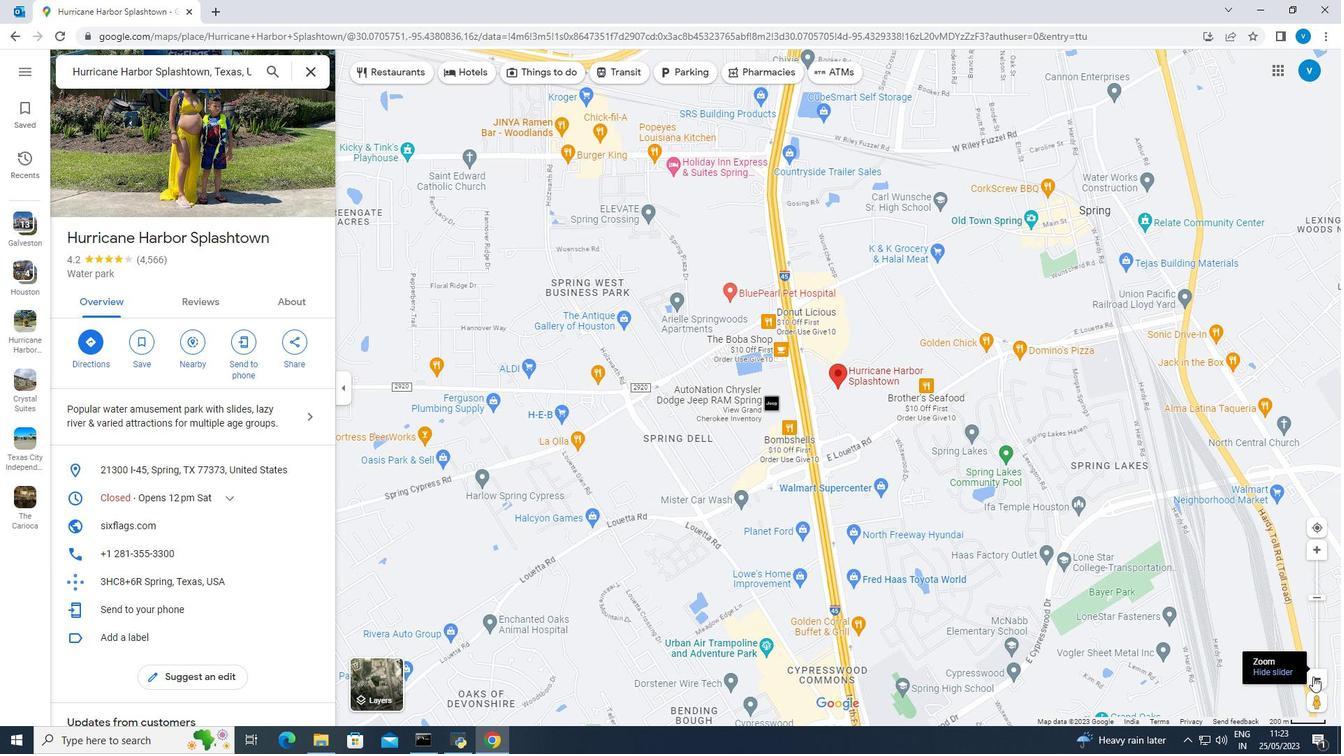 
Action: Mouse moved to (281, 431)
Screenshot: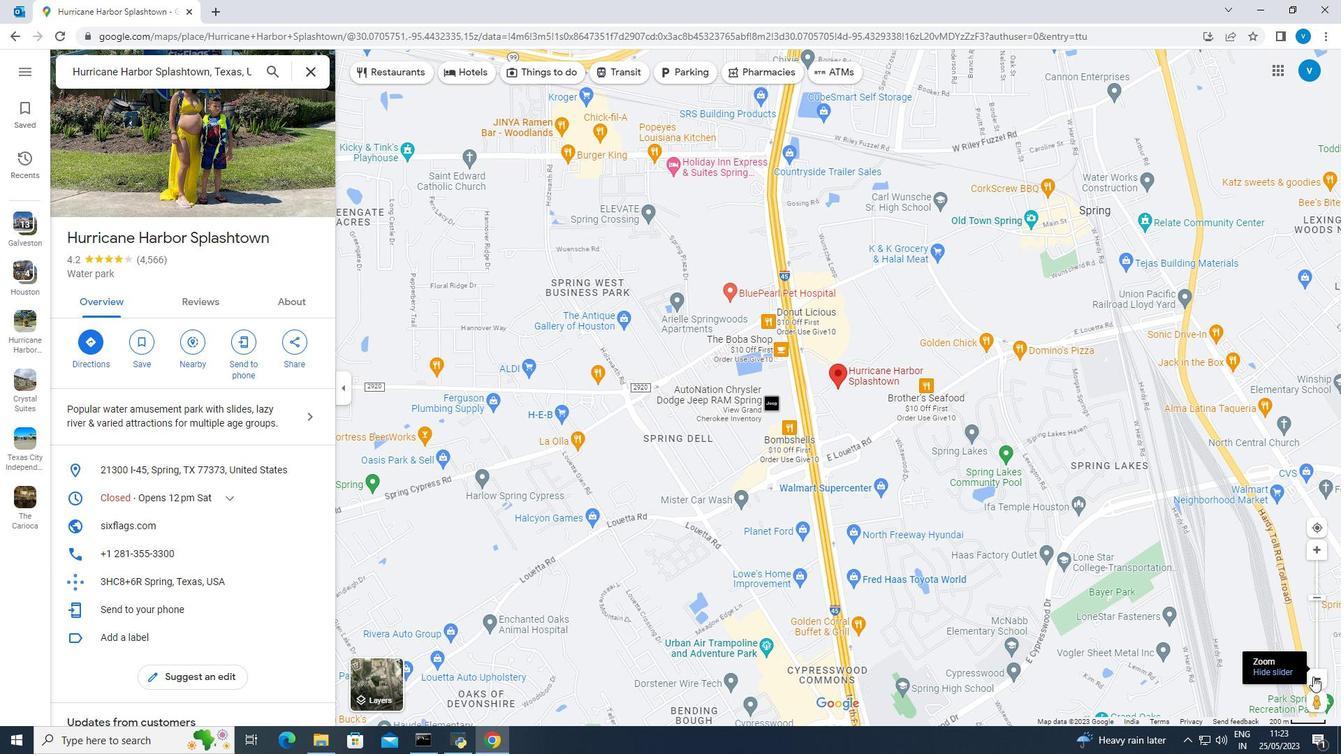
Action: Mouse scrolled (281, 431) with delta (0, 0)
Screenshot: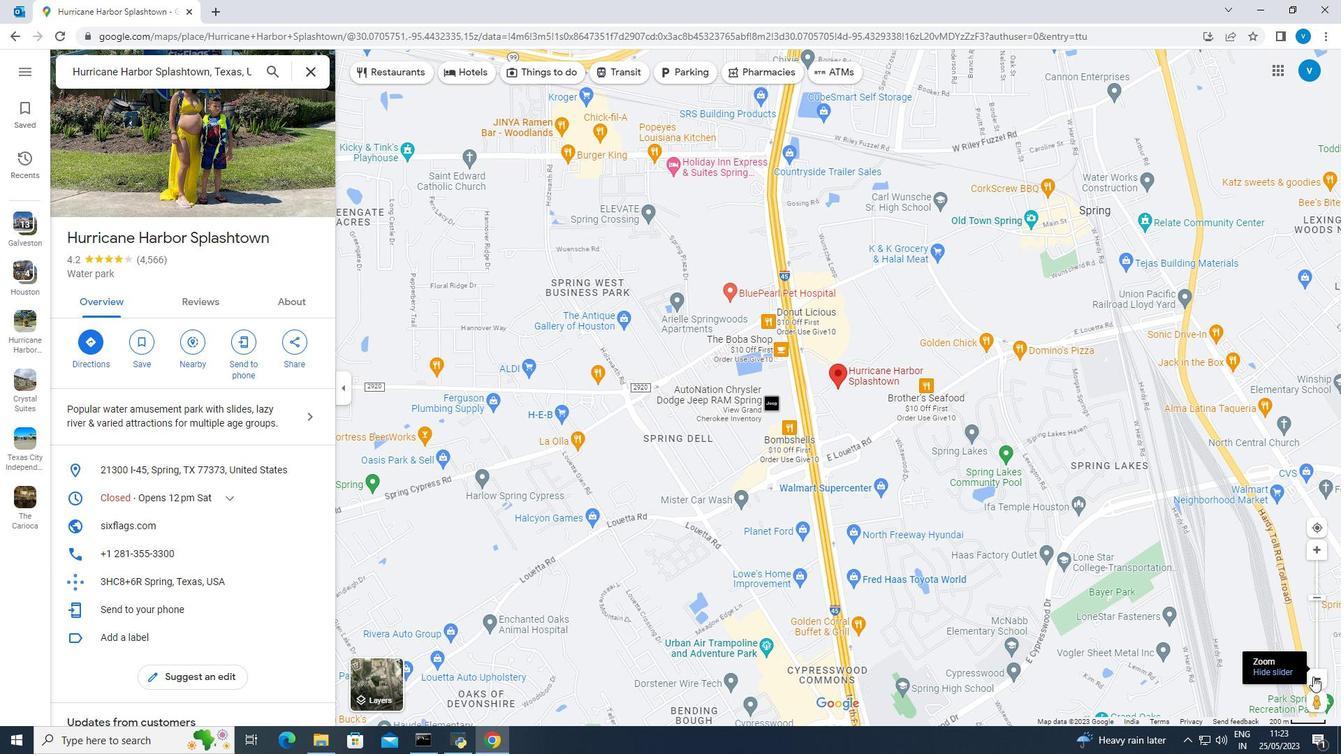 
Action: Mouse scrolled (281, 431) with delta (0, 0)
Screenshot: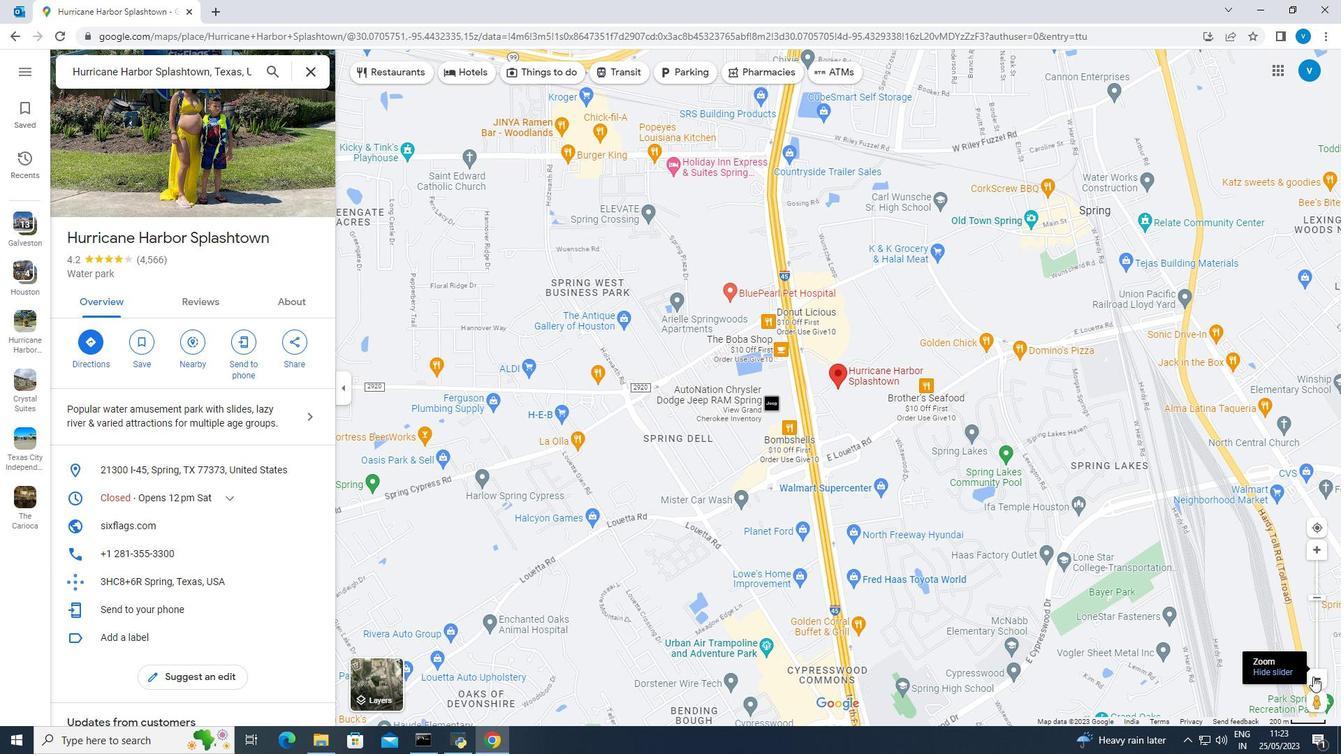 
Action: Mouse scrolled (281, 431) with delta (0, 0)
Screenshot: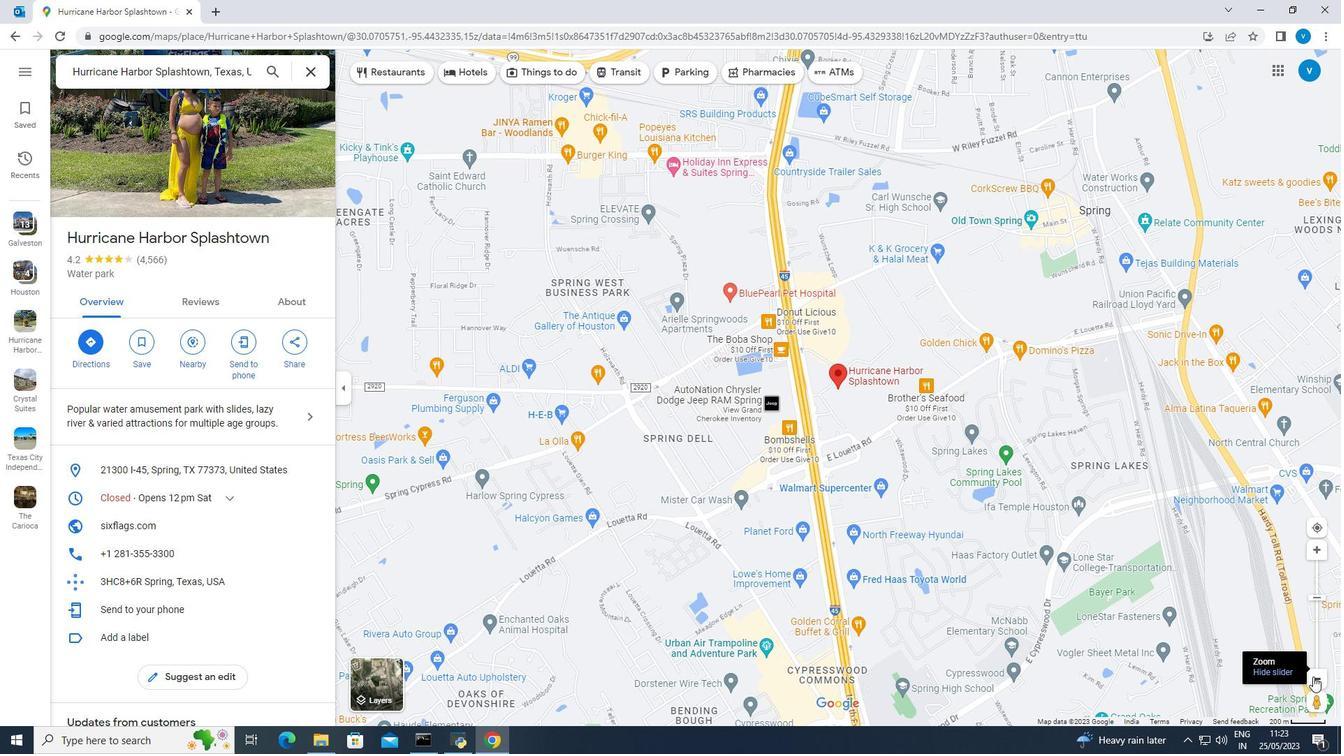 
Action: Mouse scrolled (281, 431) with delta (0, 0)
Screenshot: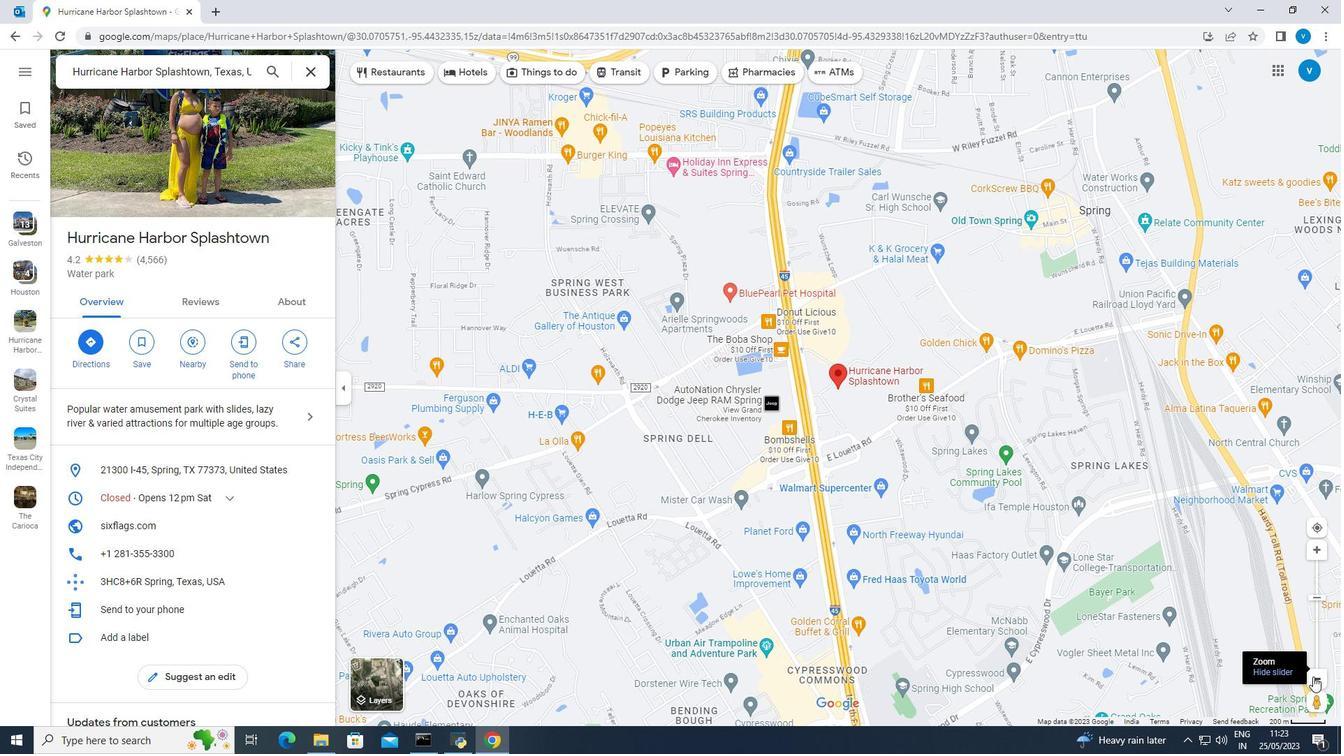 
Action: Mouse moved to (281, 431)
Screenshot: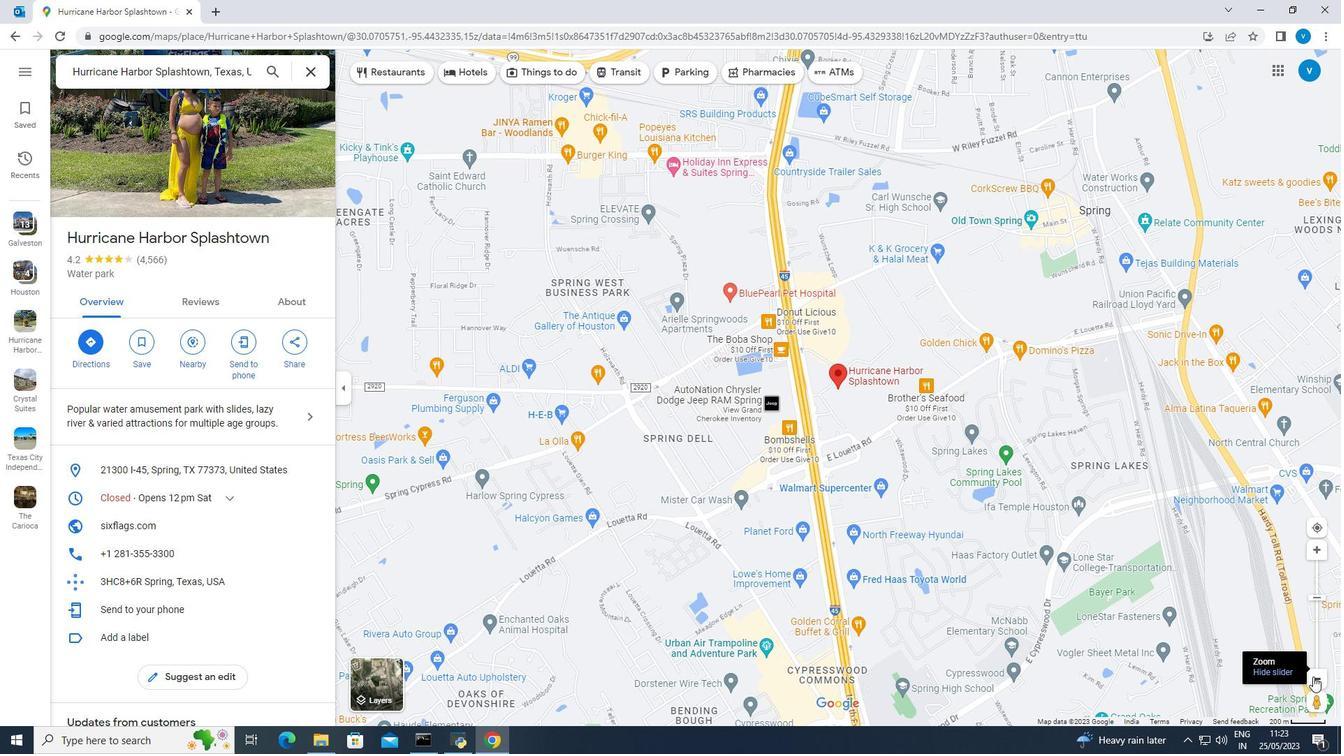
Action: Mouse scrolled (281, 431) with delta (0, 0)
Screenshot: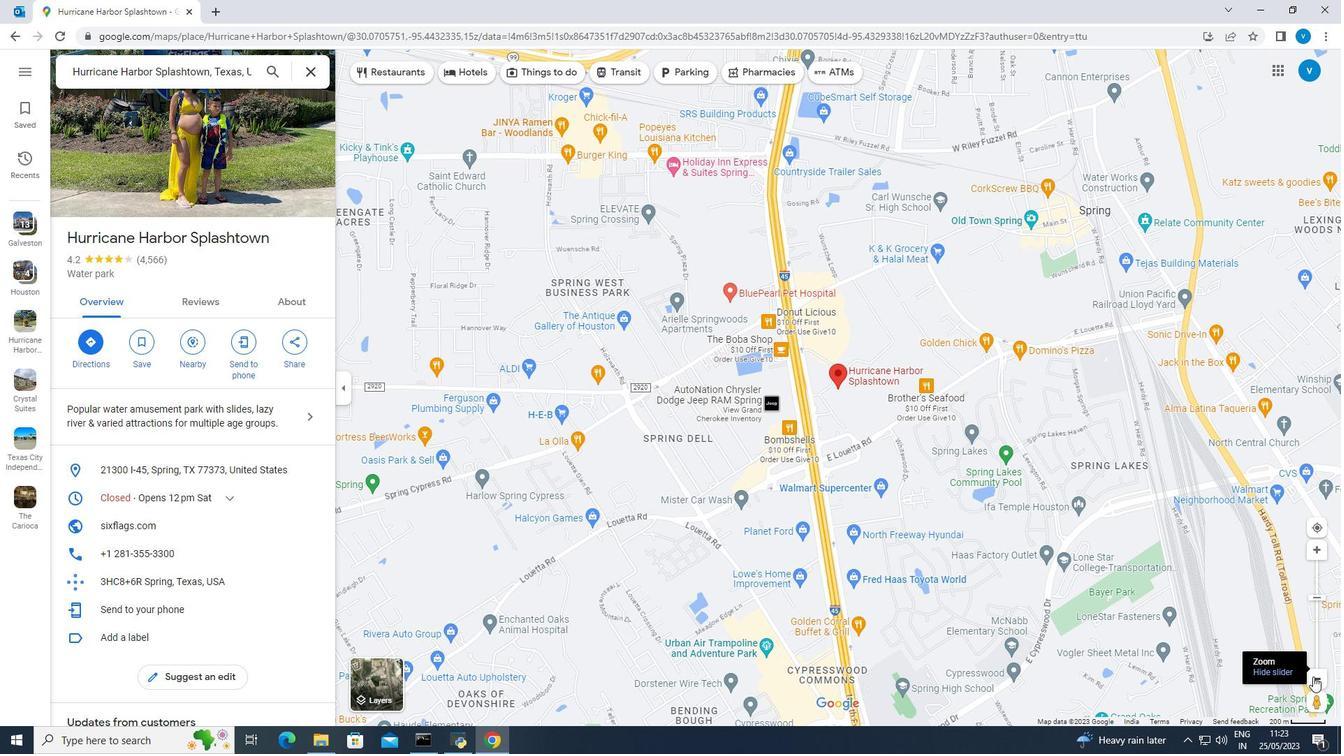 
Action: Mouse moved to (283, 431)
Screenshot: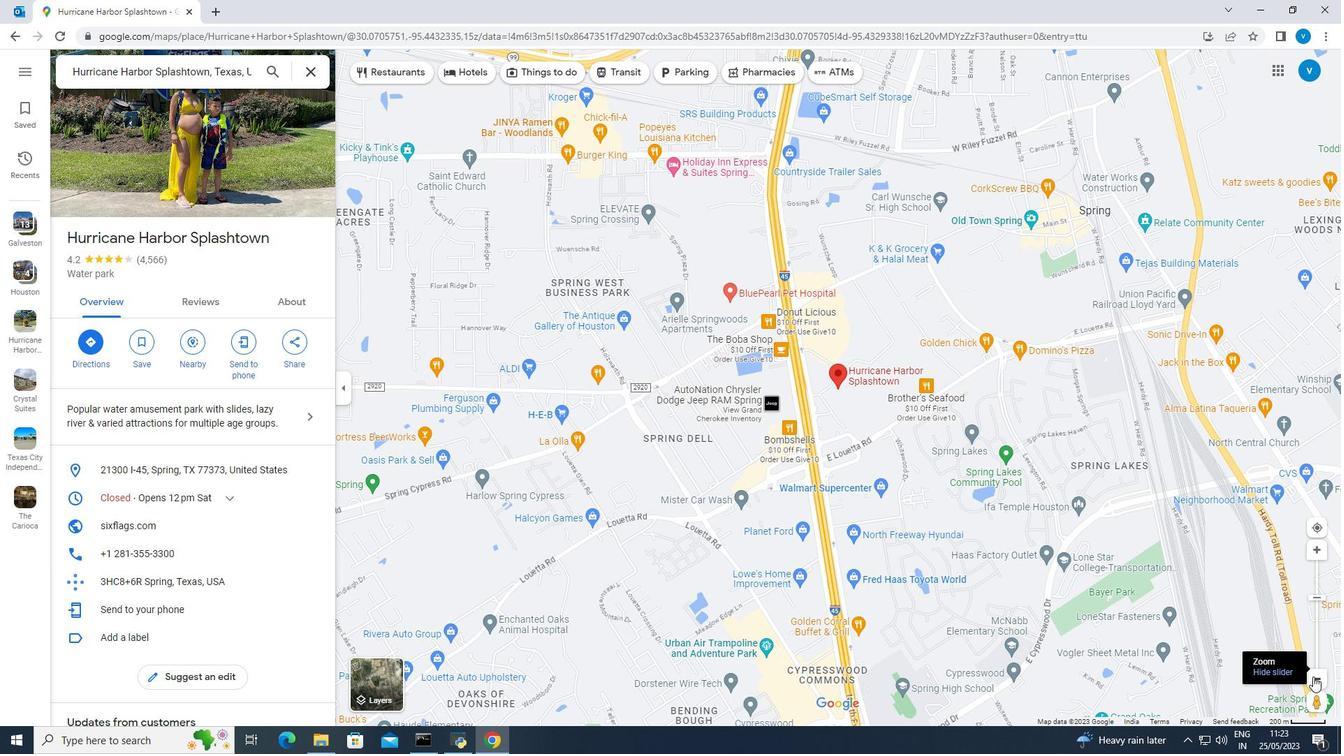 
Action: Mouse scrolled (283, 431) with delta (0, 0)
Screenshot: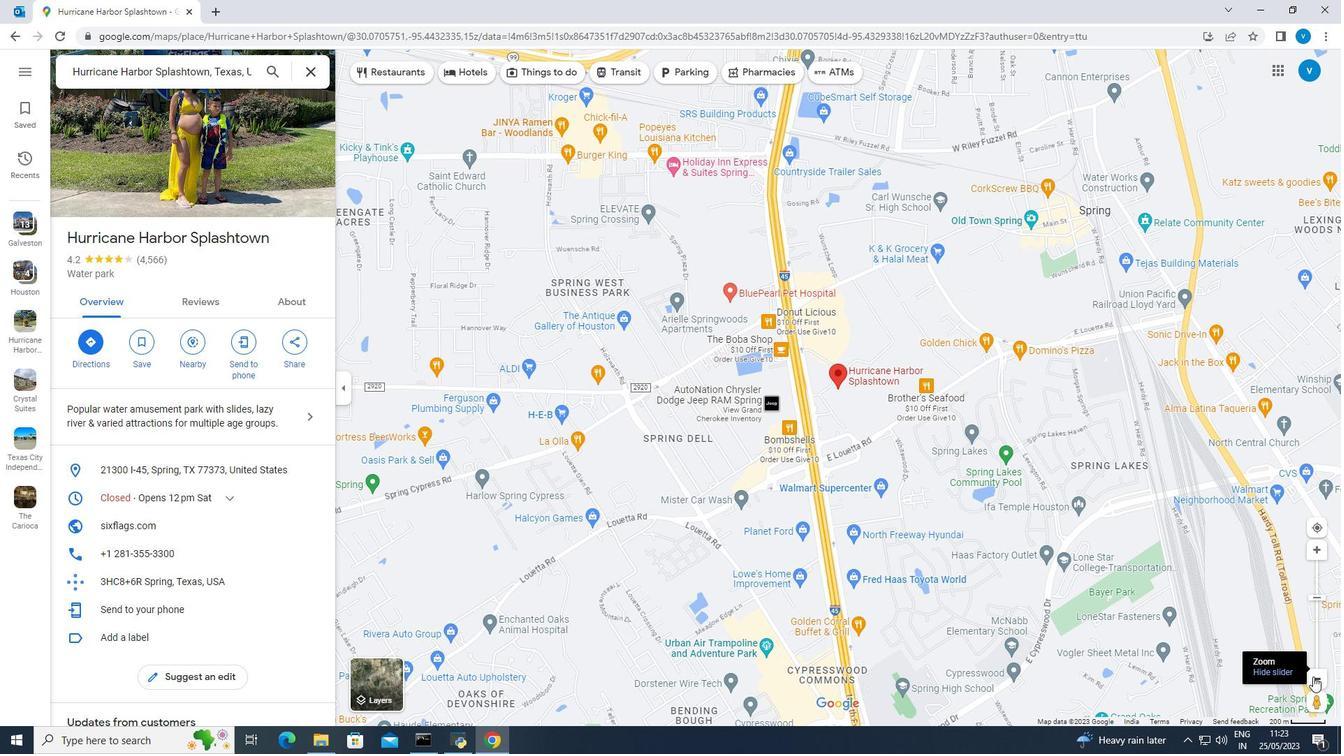
Action: Mouse scrolled (283, 431) with delta (0, 0)
Screenshot: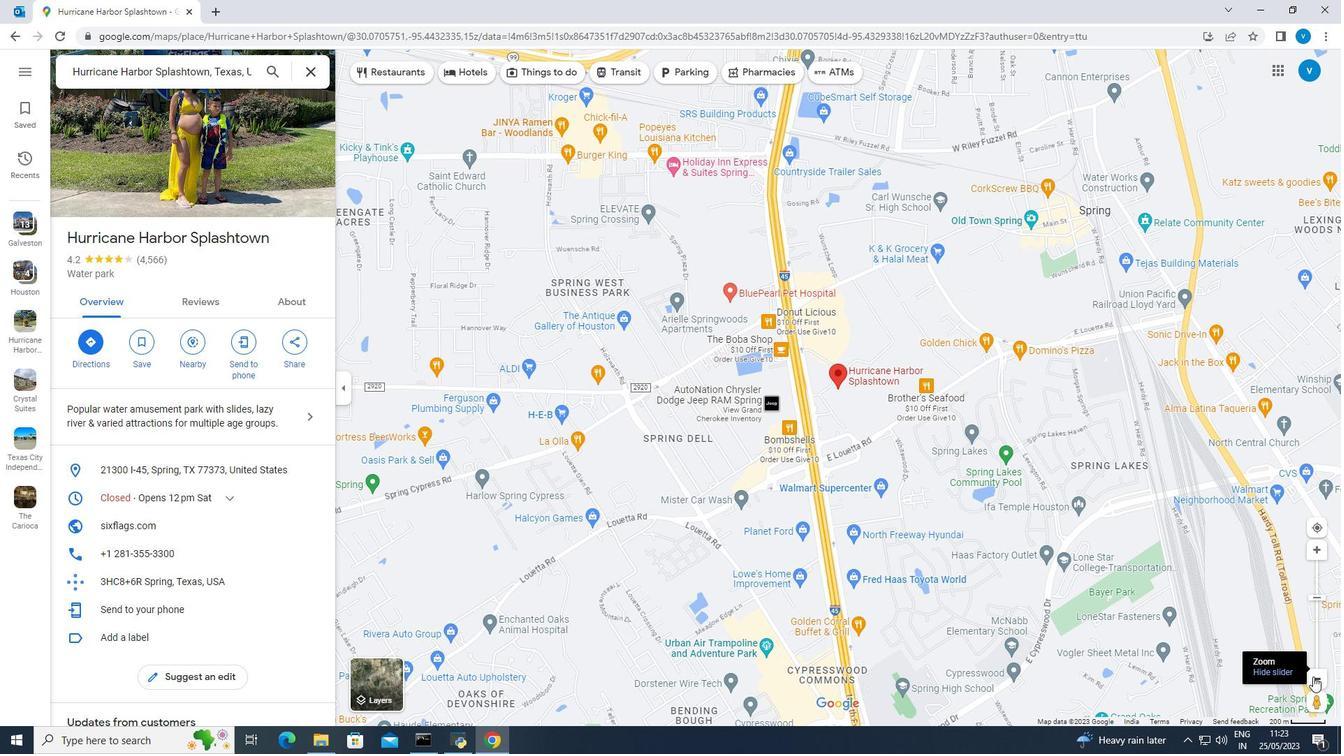 
Action: Mouse scrolled (283, 431) with delta (0, 0)
Screenshot: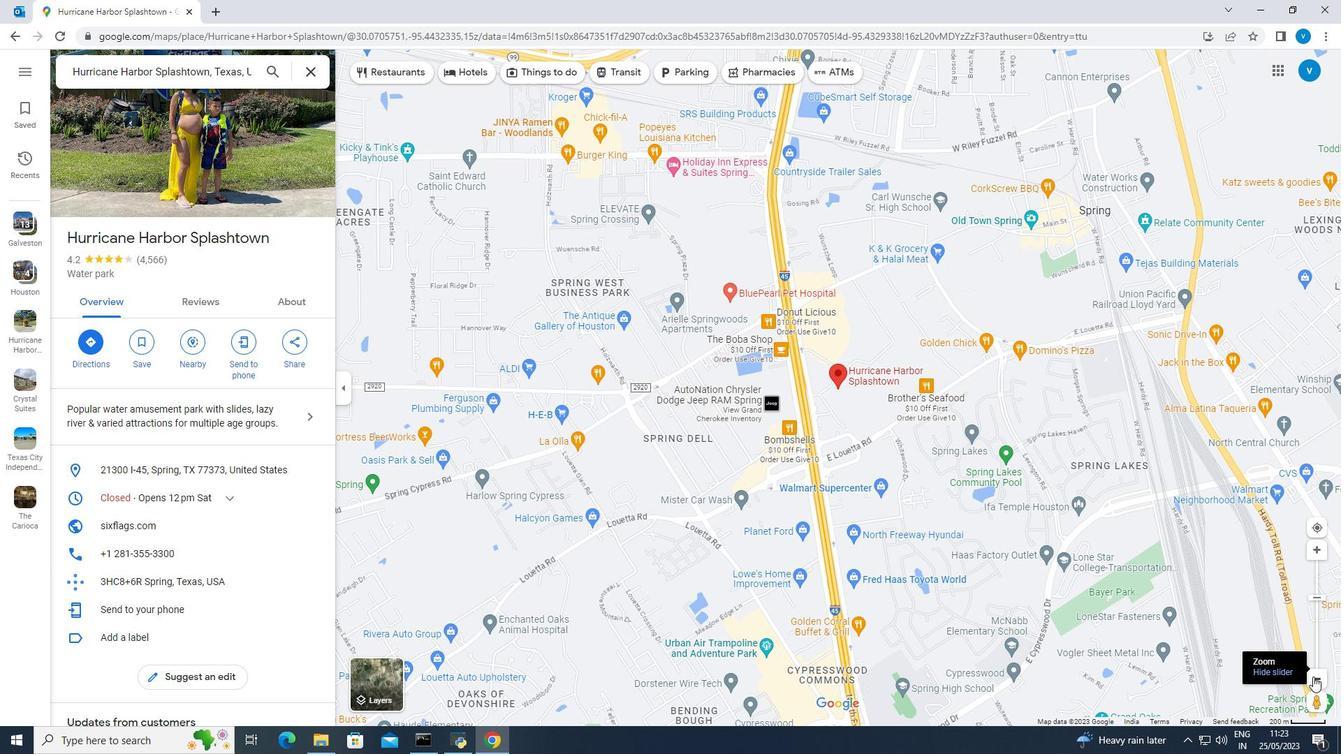 
Action: Mouse scrolled (283, 431) with delta (0, 0)
Screenshot: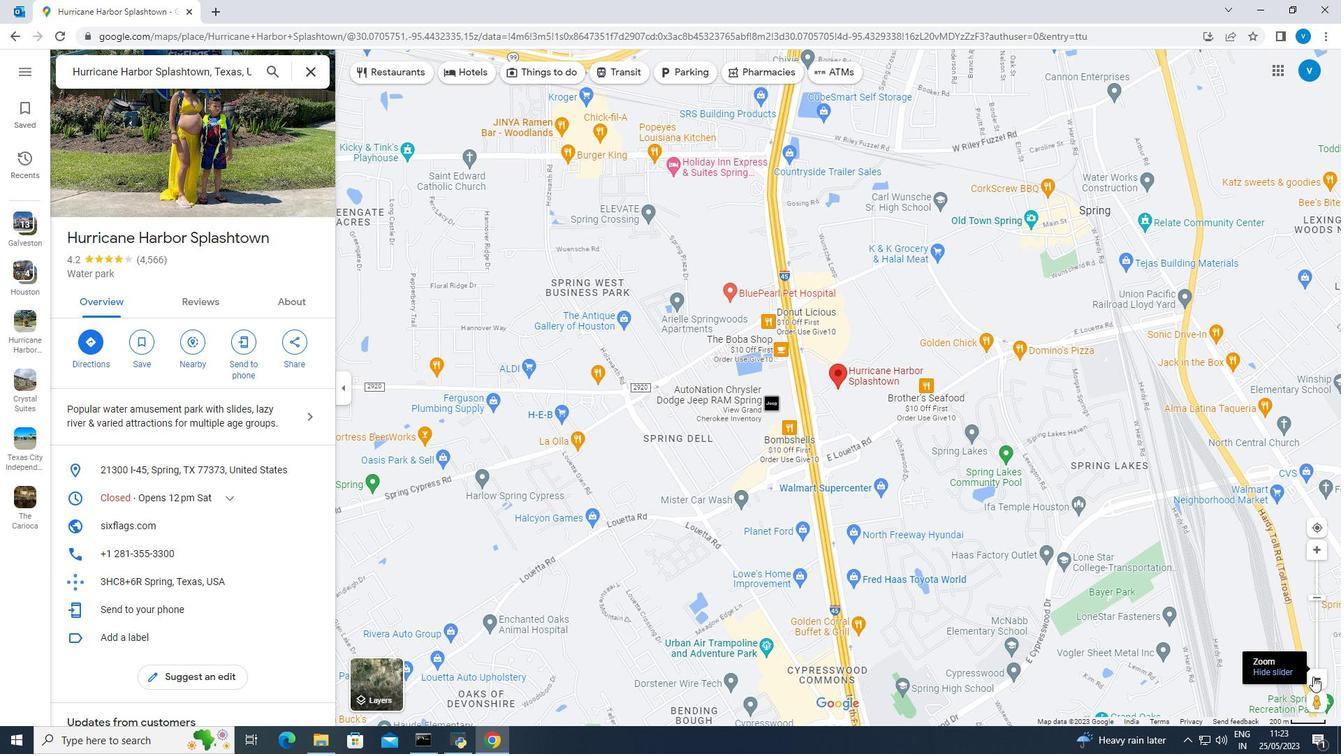 
Action: Mouse moved to (284, 431)
Screenshot: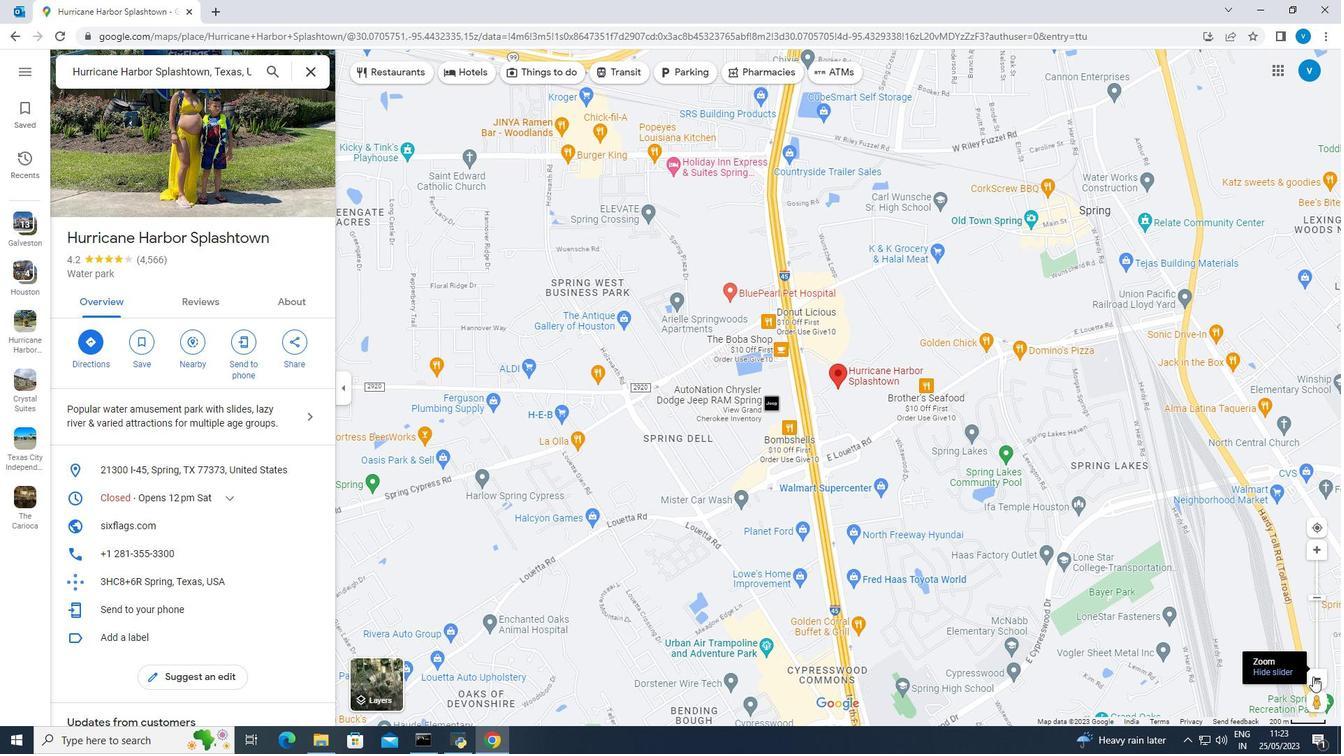 
Action: Mouse scrolled (284, 431) with delta (0, 0)
Screenshot: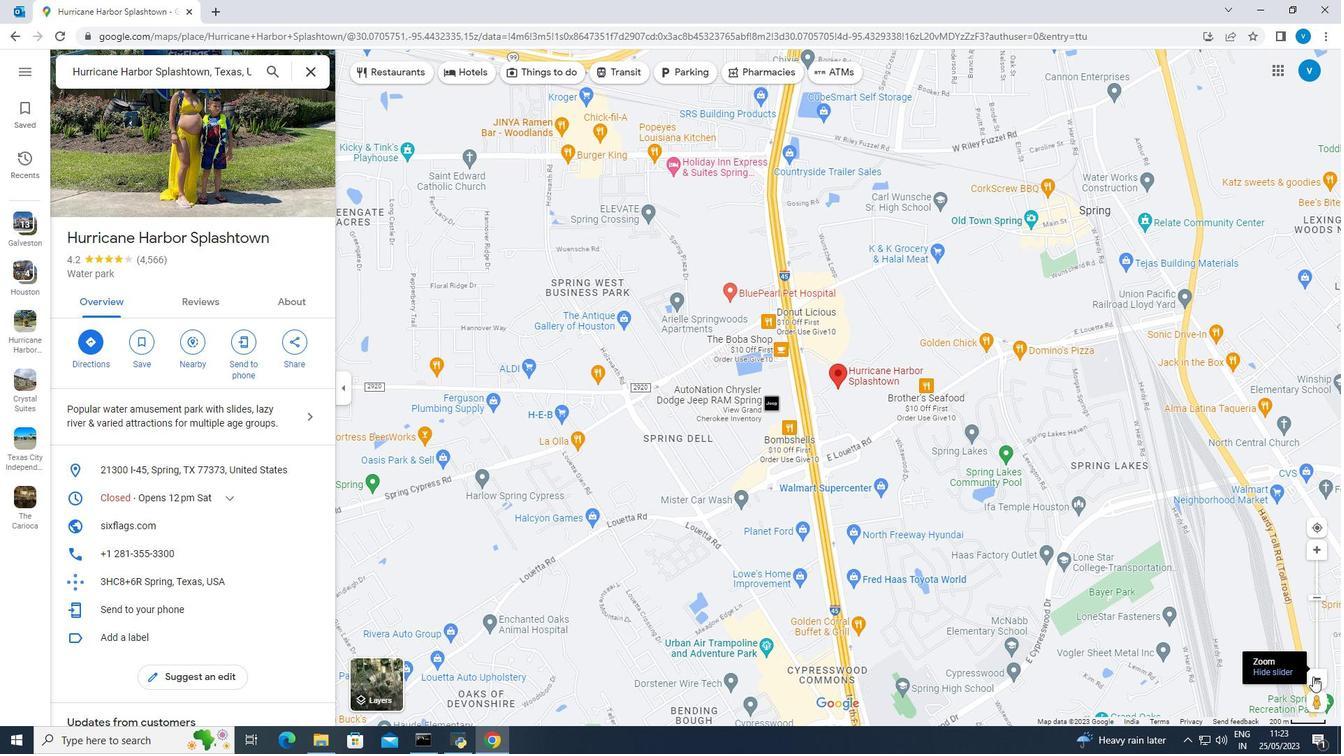 
Action: Mouse scrolled (284, 431) with delta (0, 0)
Screenshot: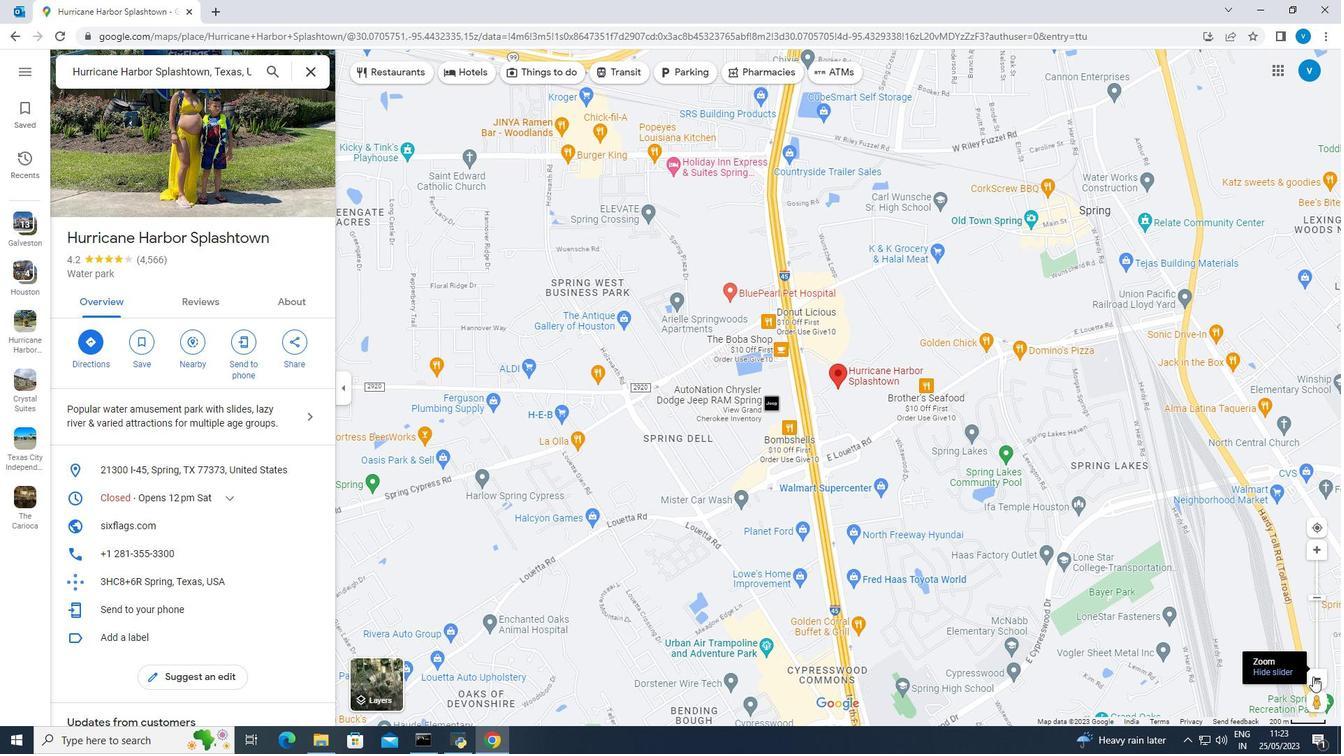 
Action: Mouse scrolled (284, 431) with delta (0, 0)
Screenshot: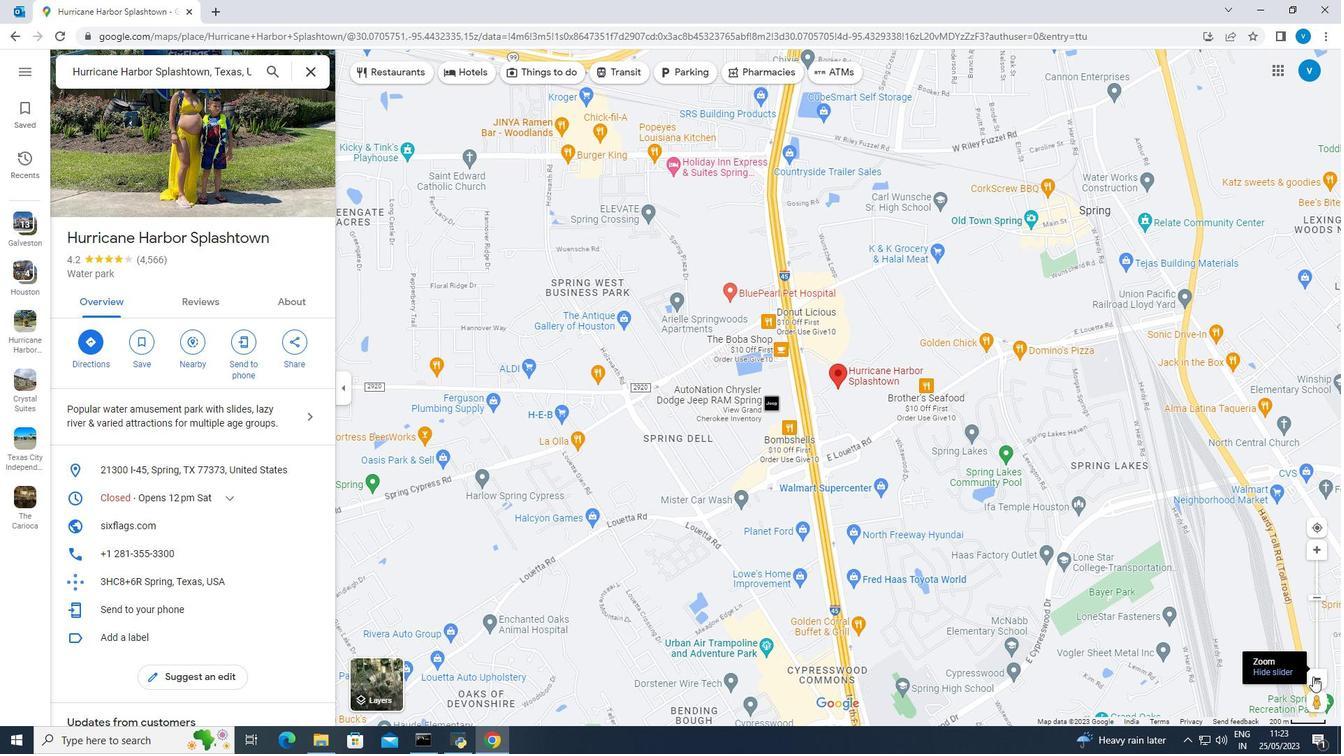 
Action: Mouse moved to (285, 431)
Screenshot: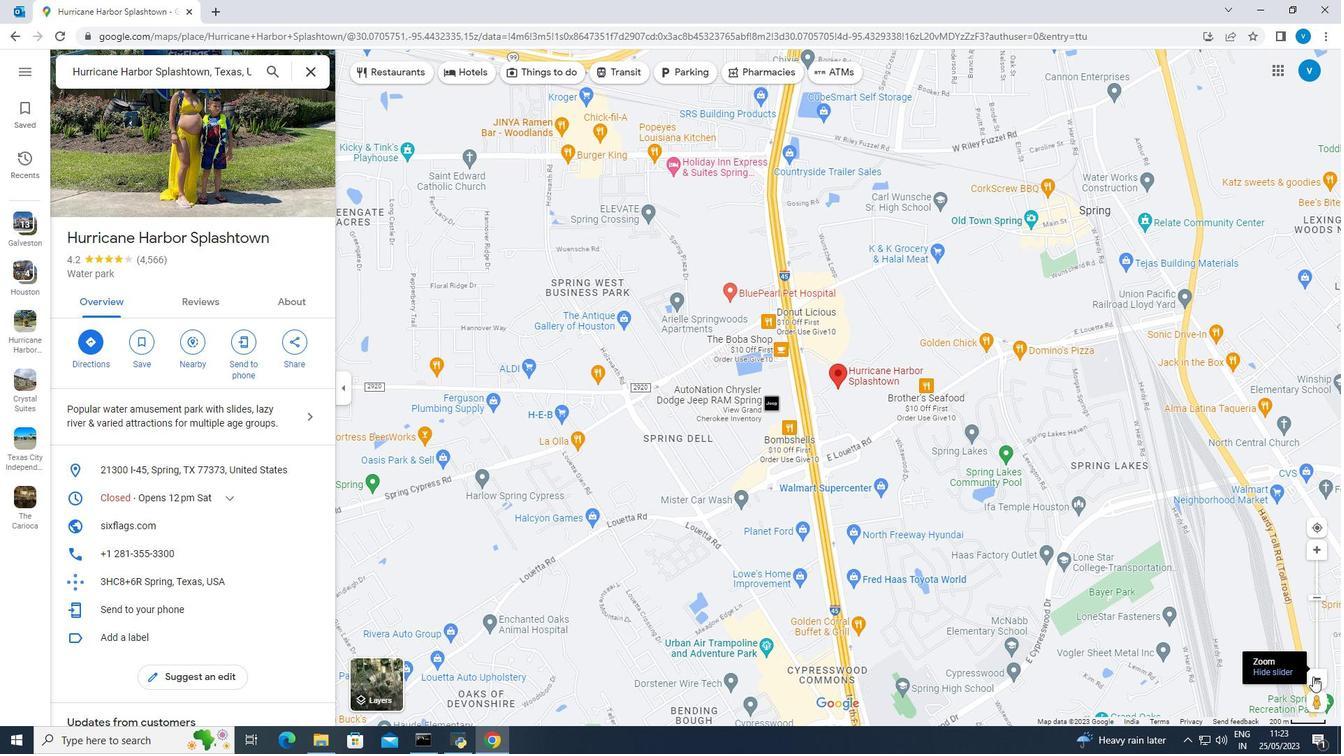 
Action: Mouse scrolled (285, 431) with delta (0, 0)
Screenshot: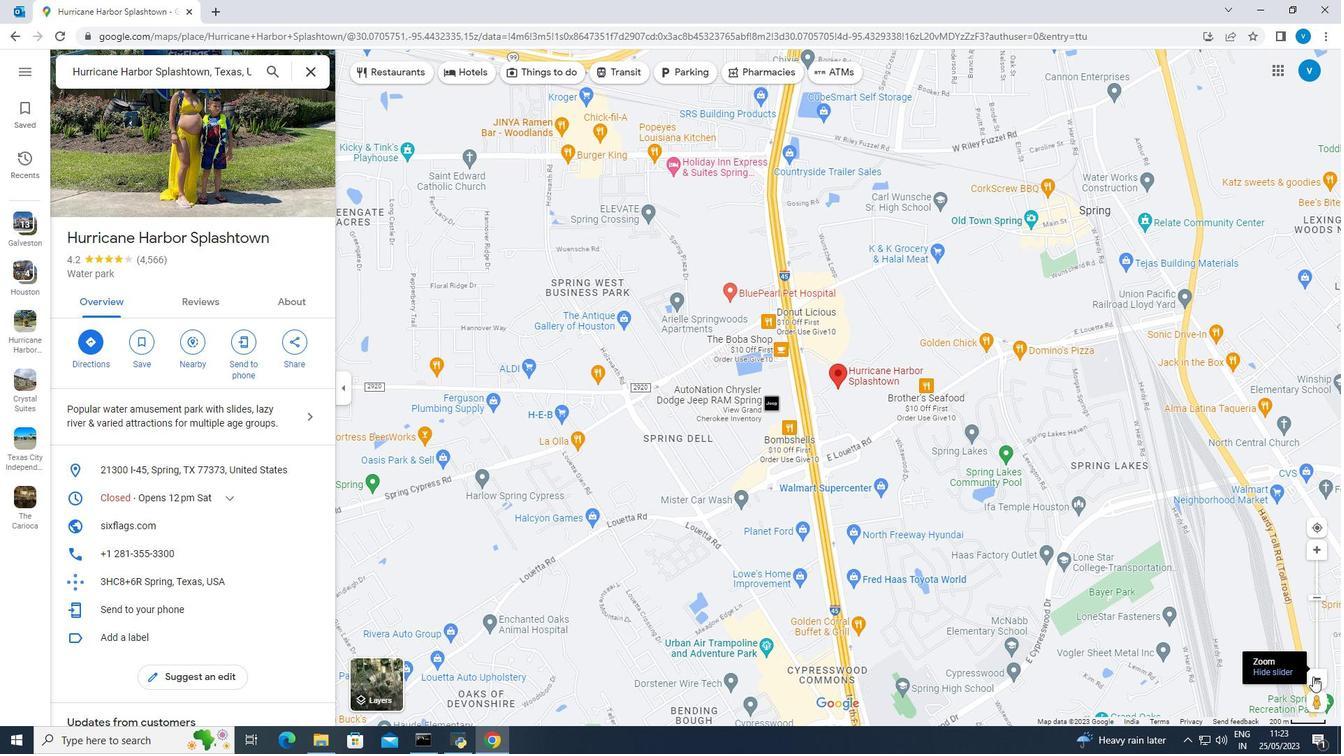 
Action: Mouse scrolled (285, 431) with delta (0, 0)
Screenshot: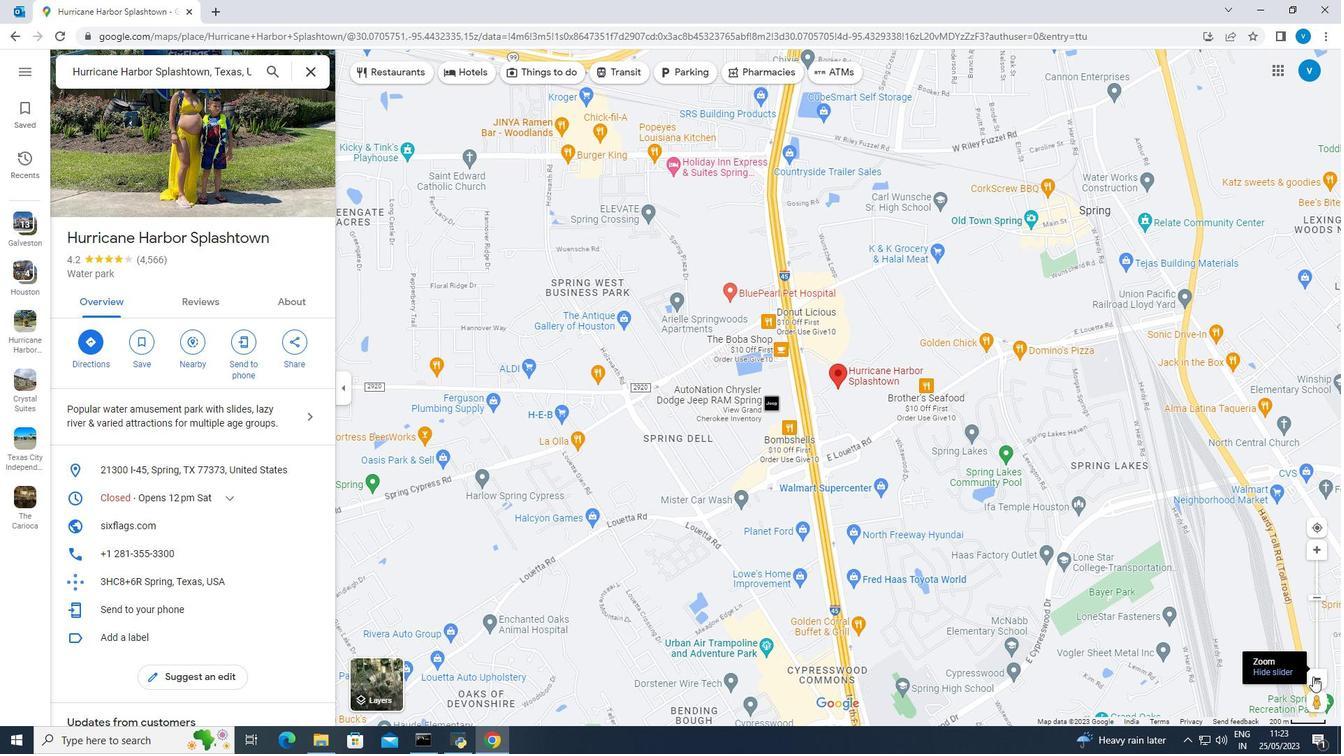 
Action: Mouse moved to (282, 440)
Screenshot: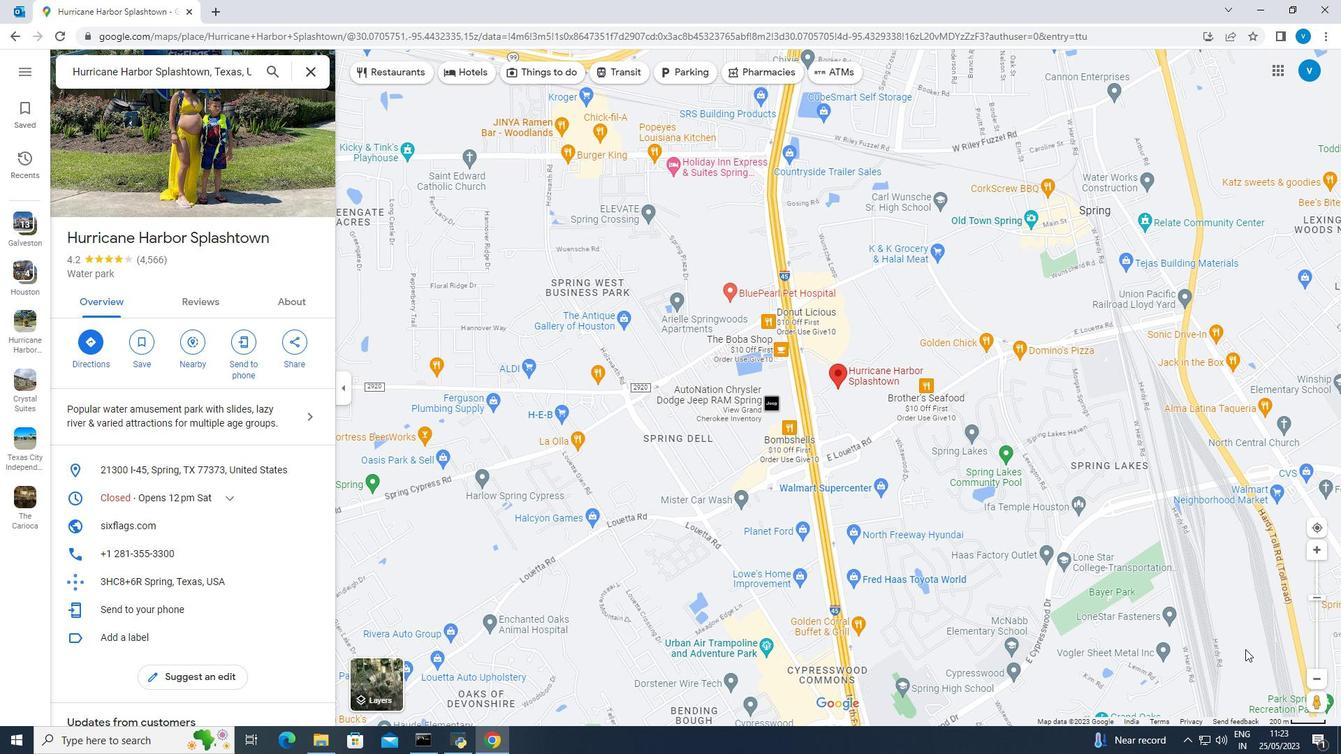 
Action: Mouse scrolled (285, 433) with delta (0, 0)
Screenshot: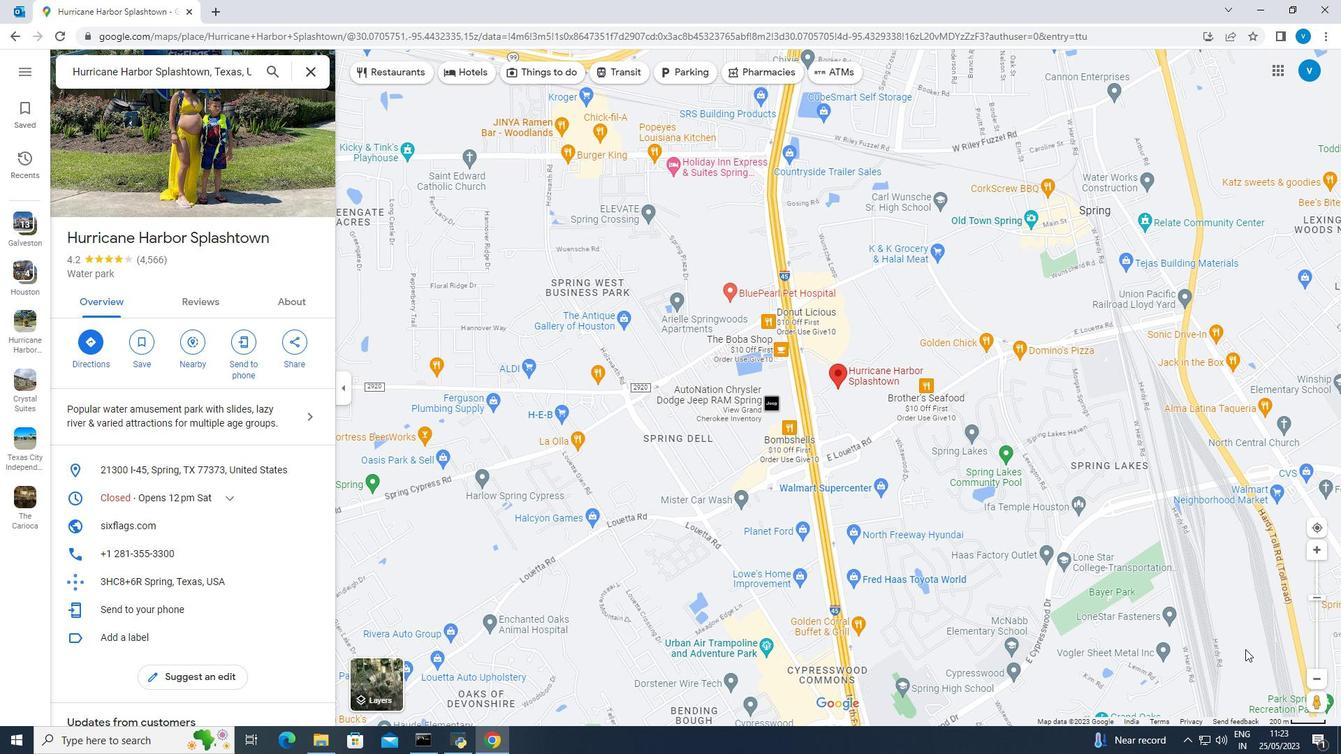 
Action: Mouse scrolled (283, 435) with delta (0, 0)
Screenshot: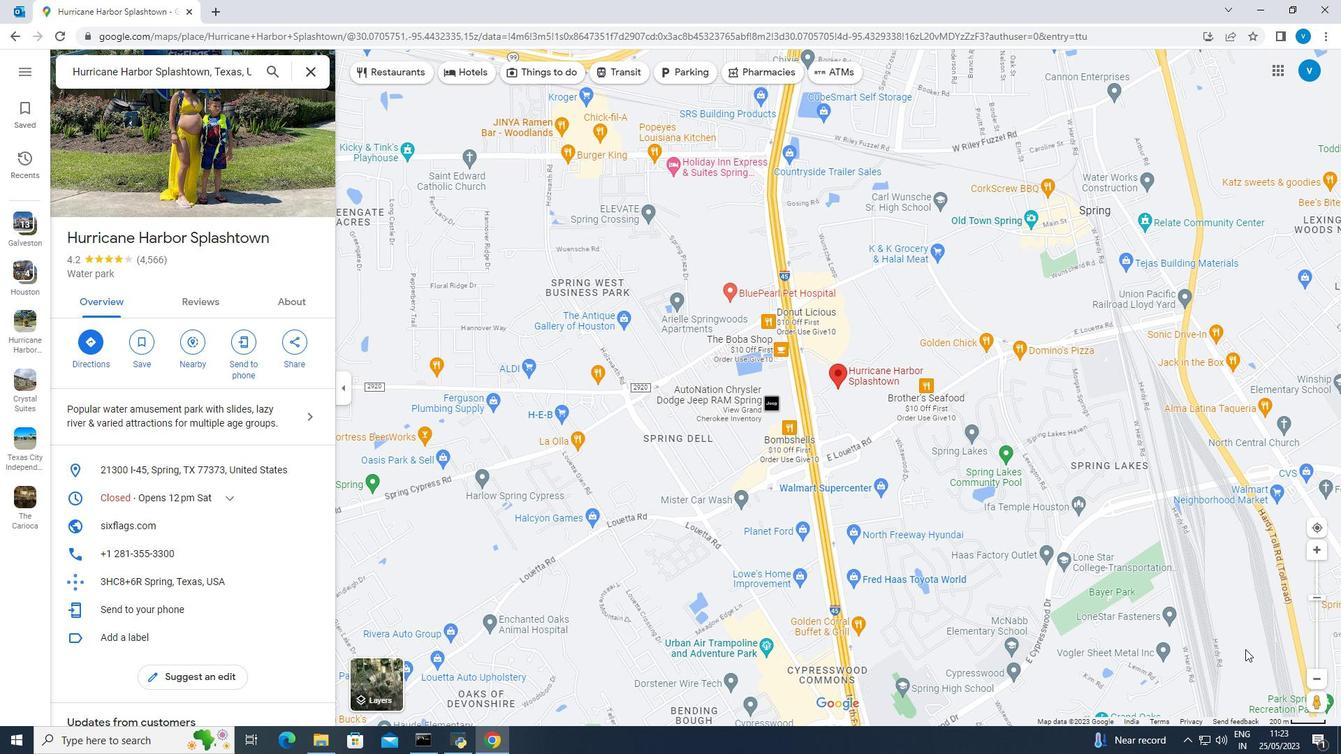 
Action: Mouse moved to (282, 440)
Screenshot: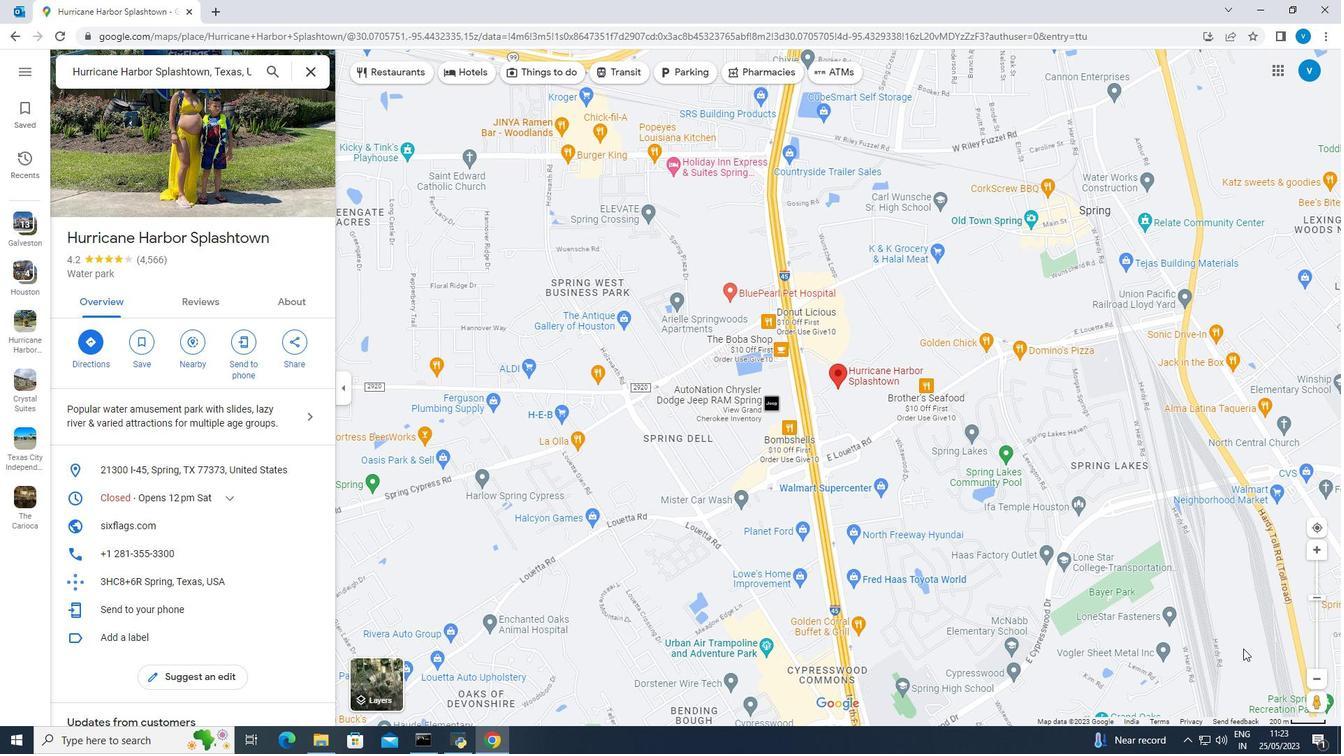 
Action: Mouse scrolled (283, 435) with delta (0, 0)
Screenshot: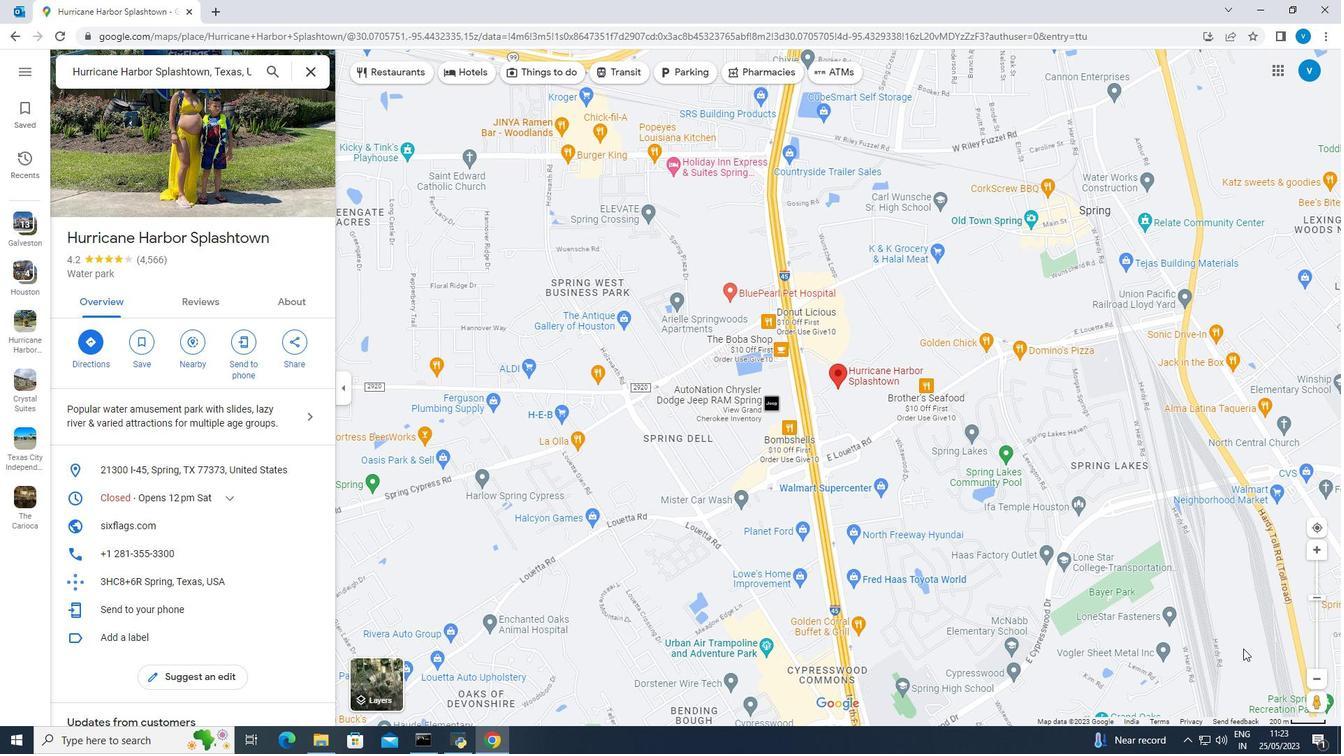 
Action: Mouse moved to (282, 440)
Screenshot: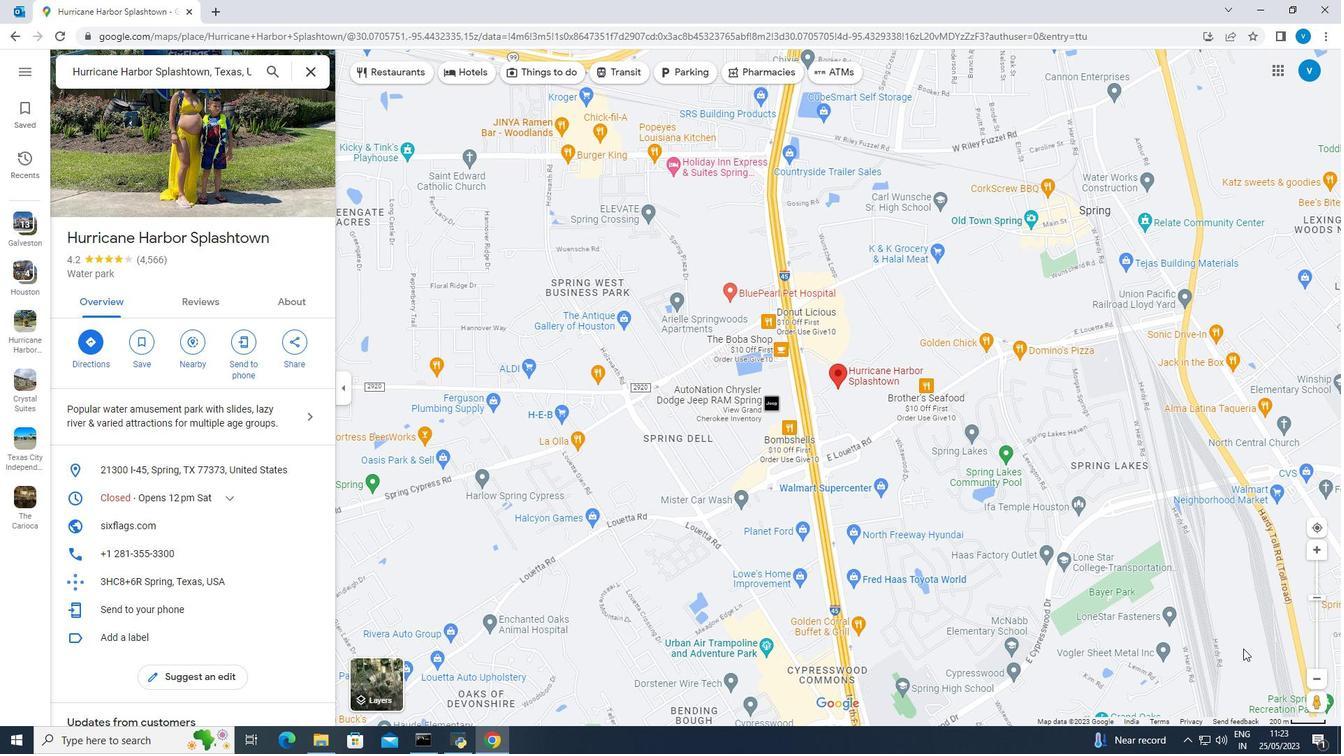 
Action: Mouse scrolled (283, 436) with delta (0, 0)
Screenshot: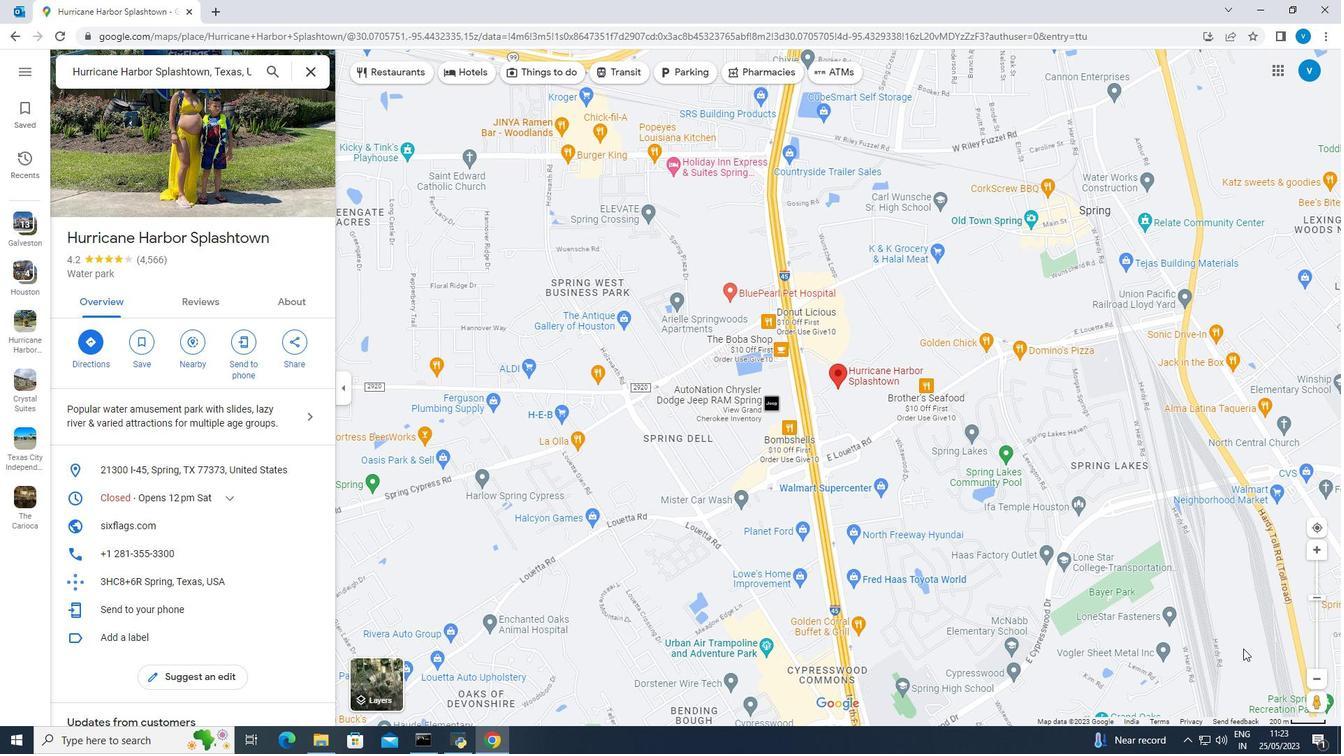 
Action: Mouse moved to (254, 471)
Screenshot: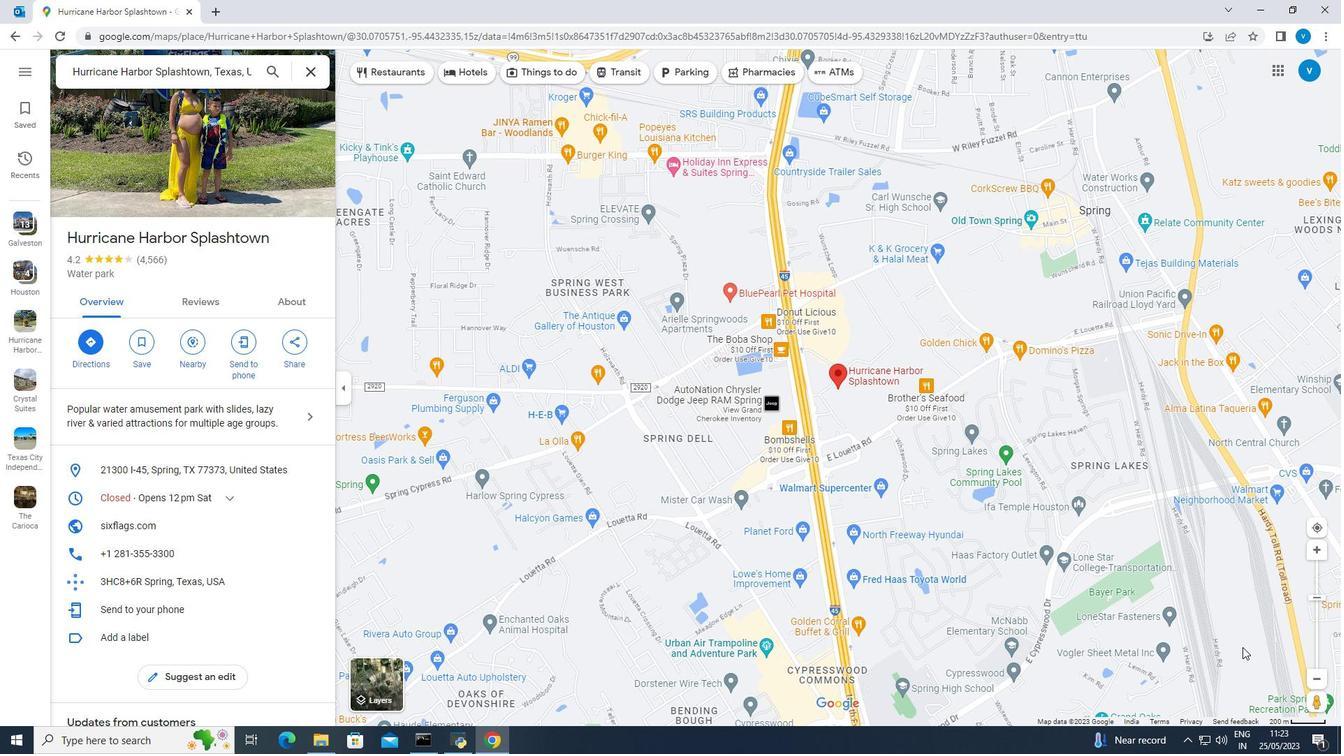 
Action: Mouse scrolled (254, 470) with delta (0, 0)
Screenshot: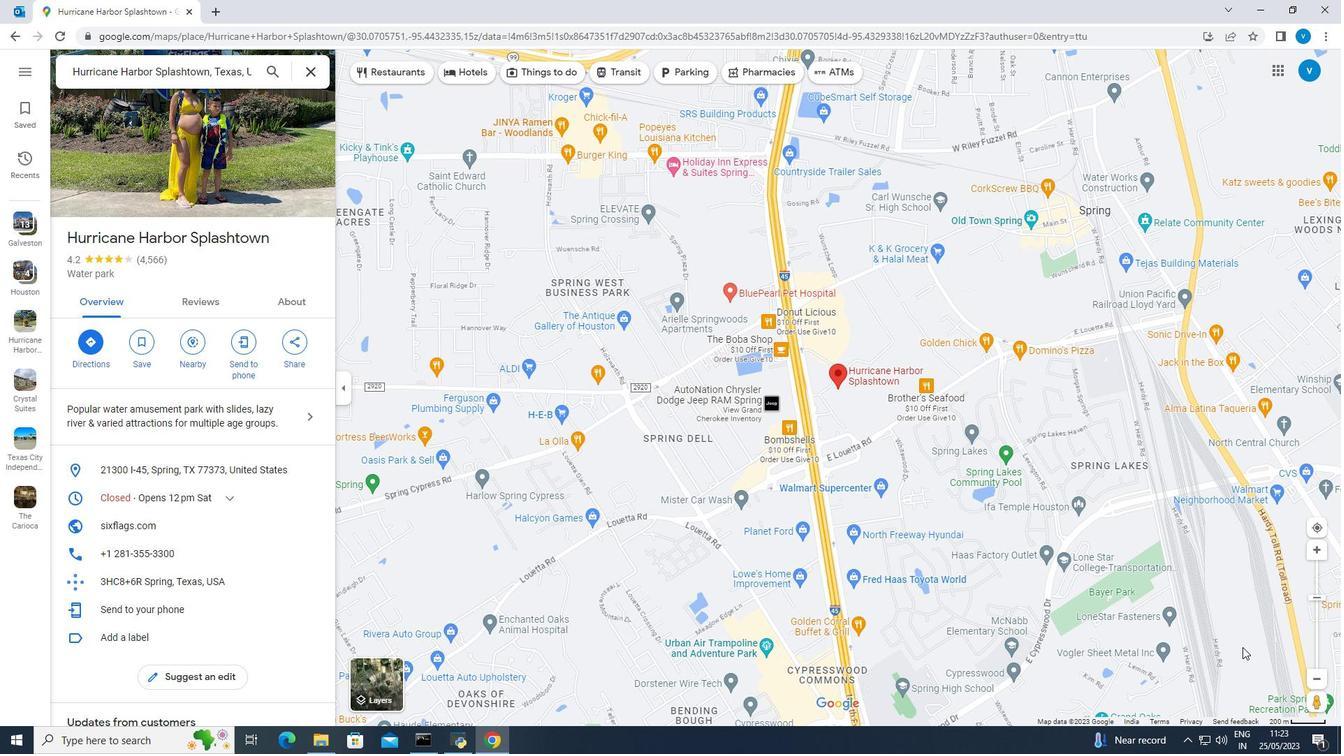 
Action: Mouse moved to (255, 472)
Screenshot: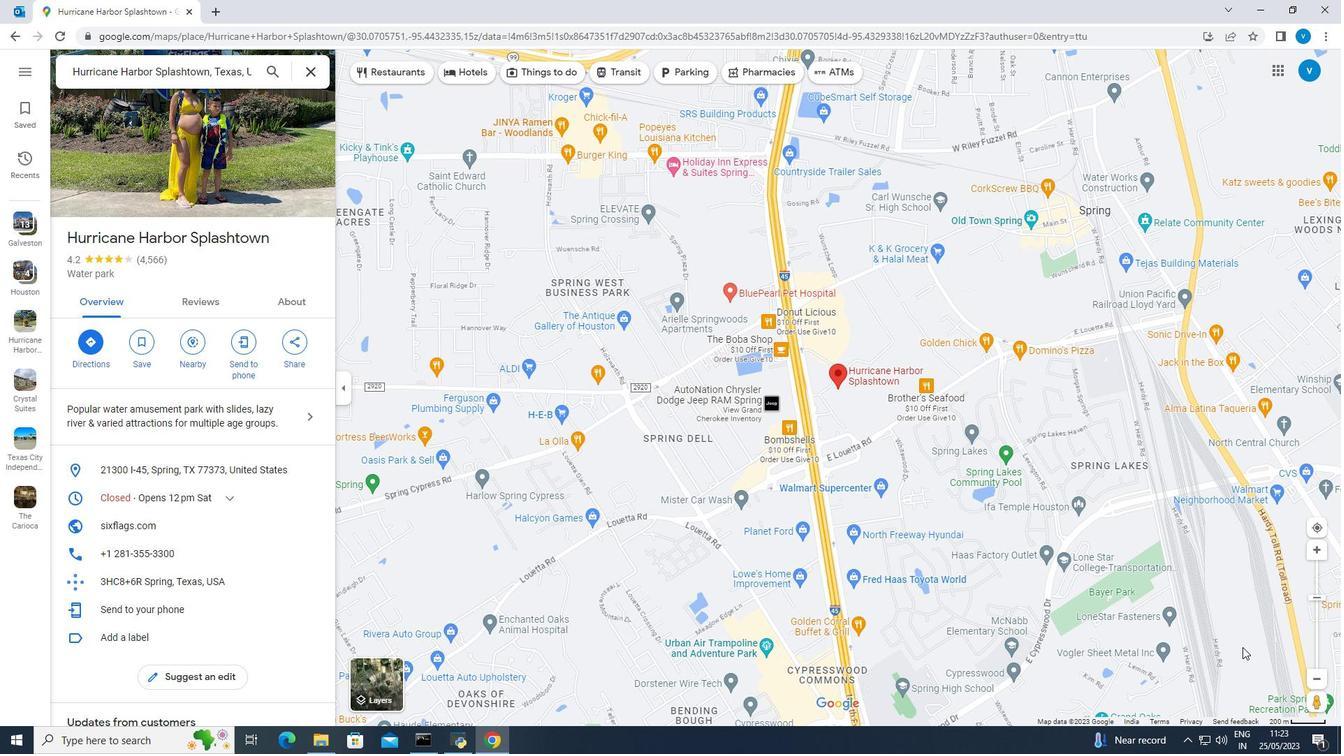 
Action: Mouse scrolled (255, 471) with delta (0, 0)
Screenshot: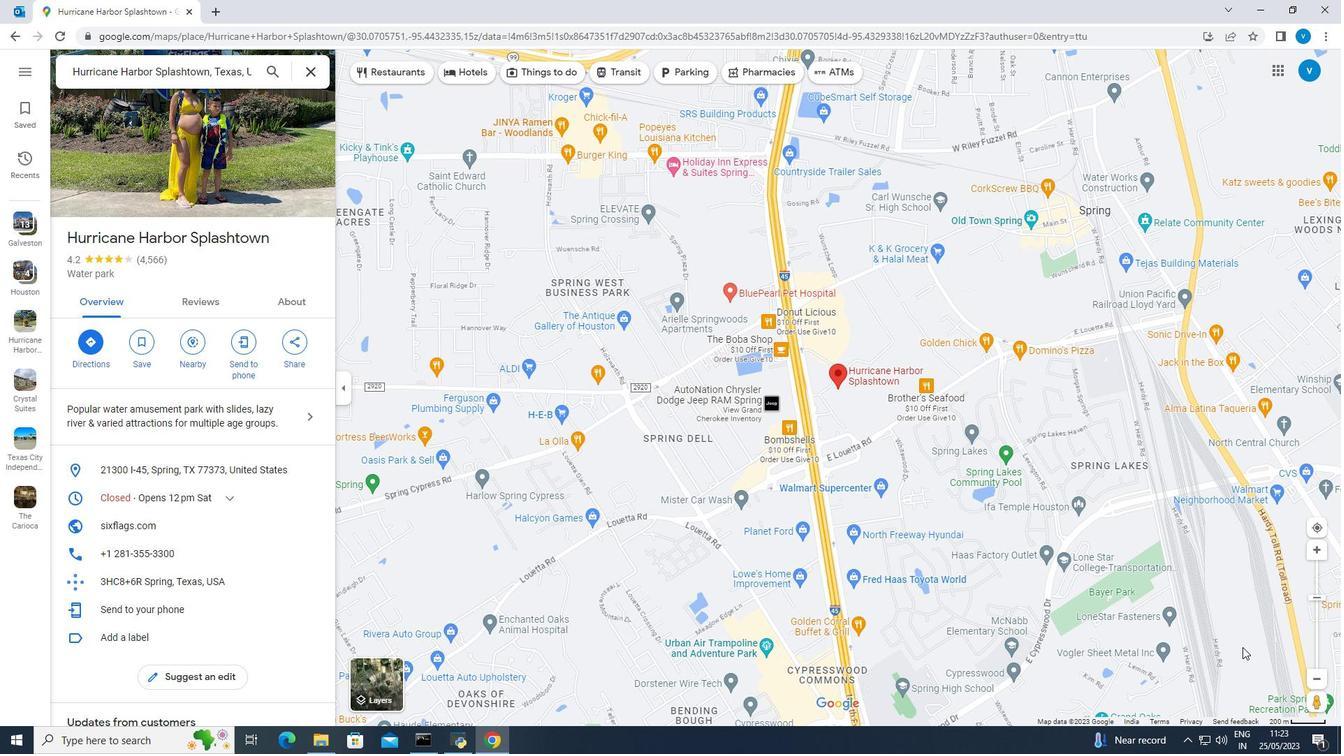 
Action: Mouse moved to (256, 473)
Screenshot: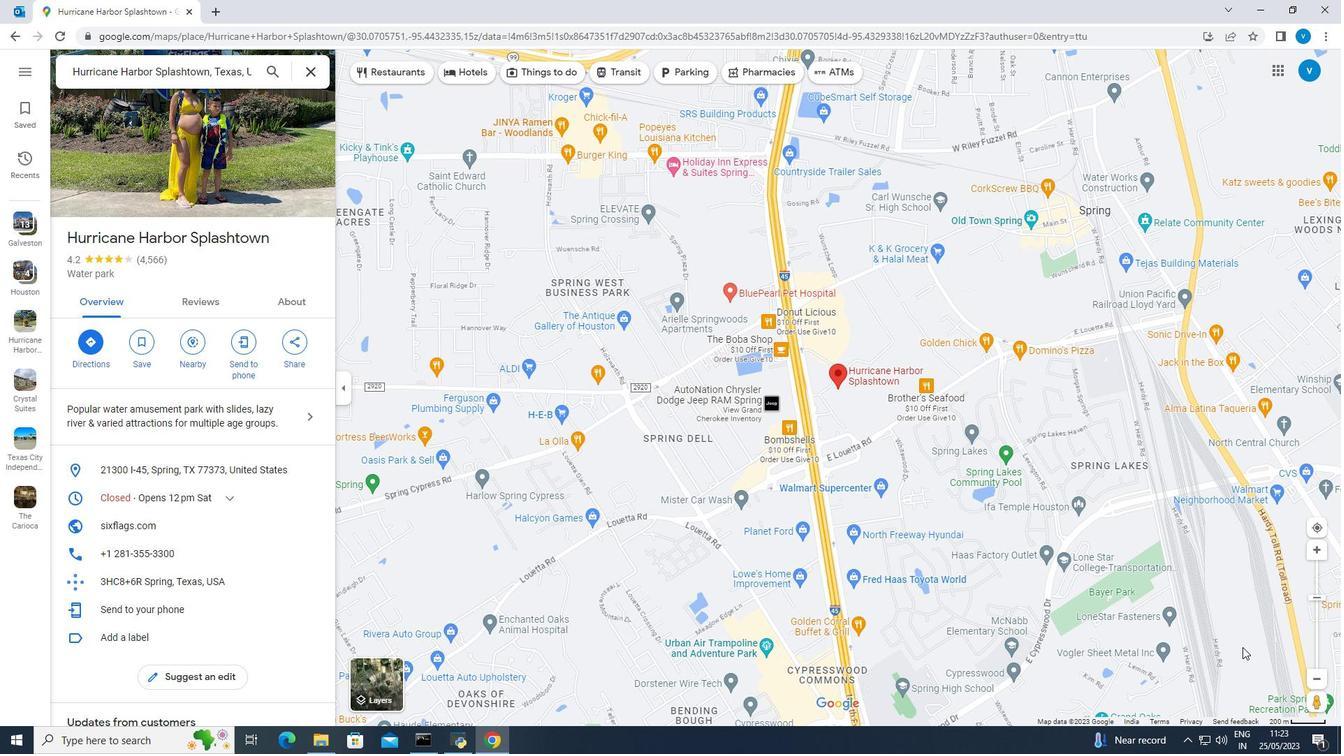 
Action: Mouse scrolled (256, 472) with delta (0, 0)
Screenshot: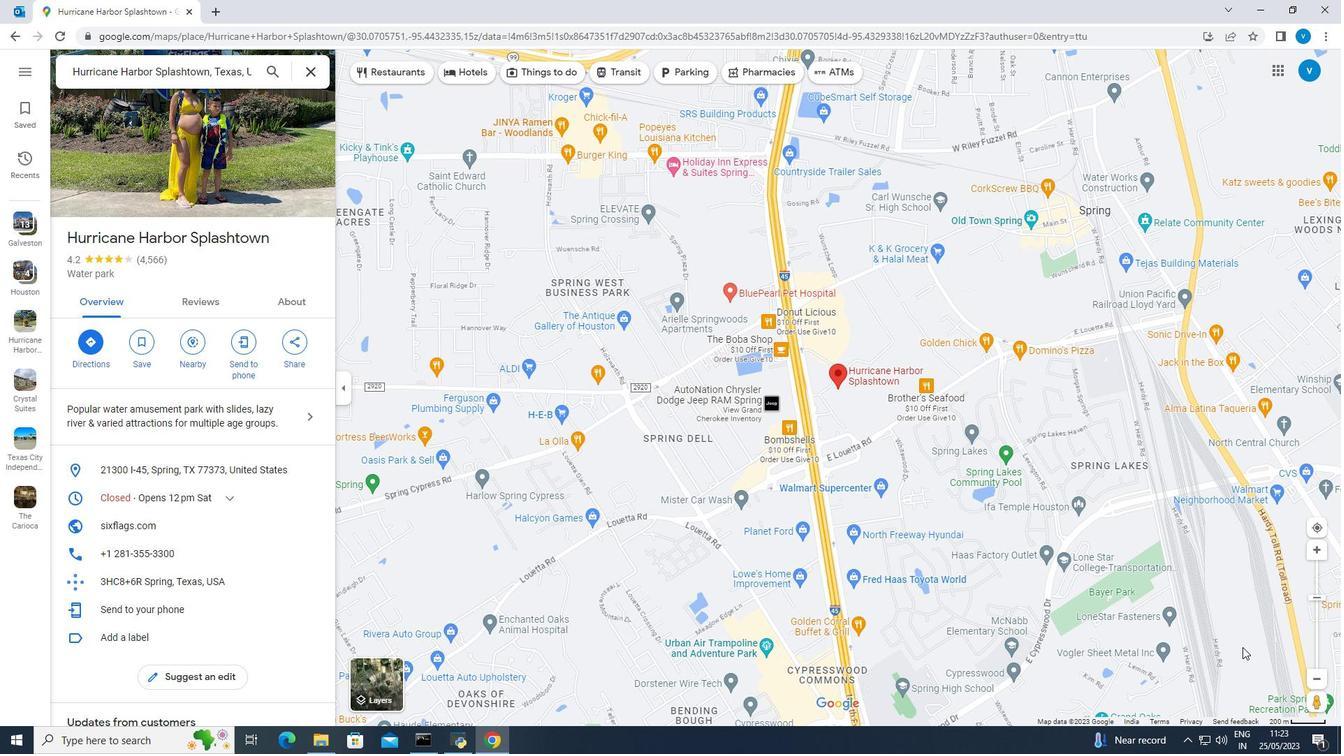 
Action: Mouse moved to (822, 362)
Screenshot: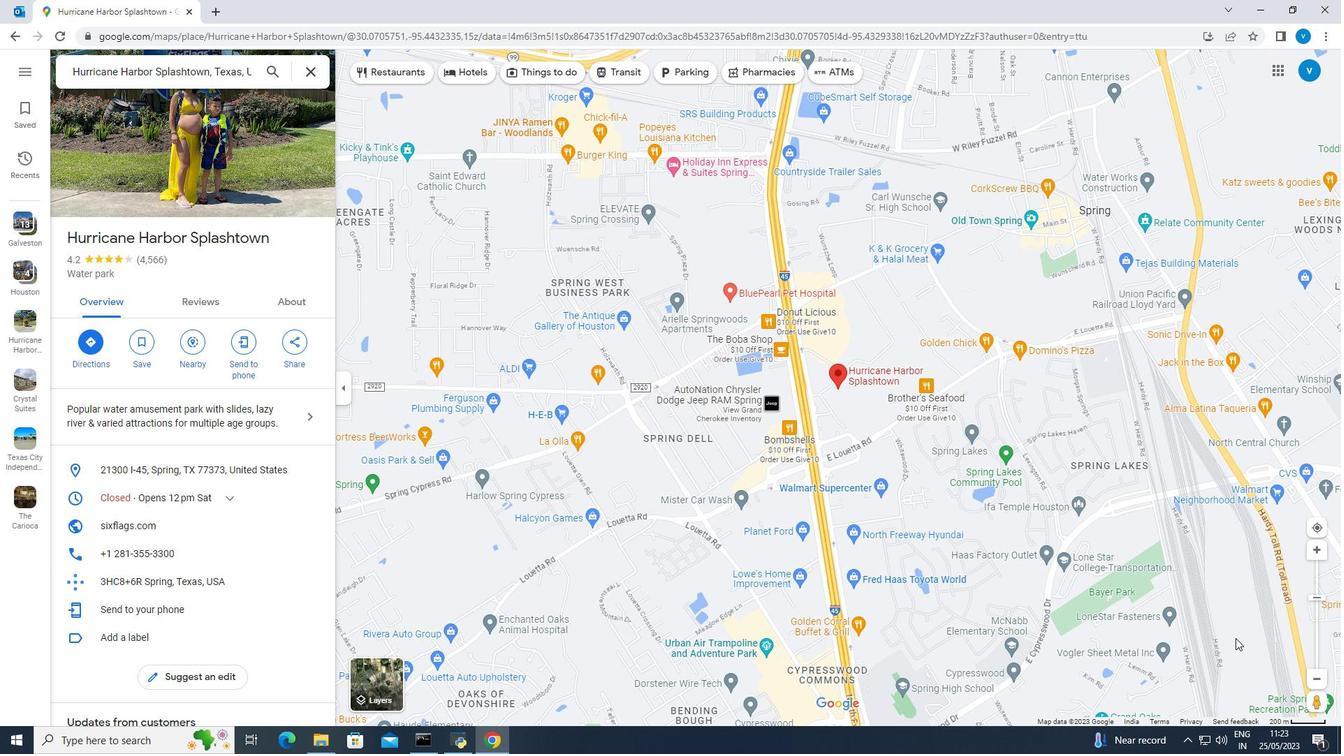 
Action: Mouse scrolled (822, 362) with delta (0, 0)
Screenshot: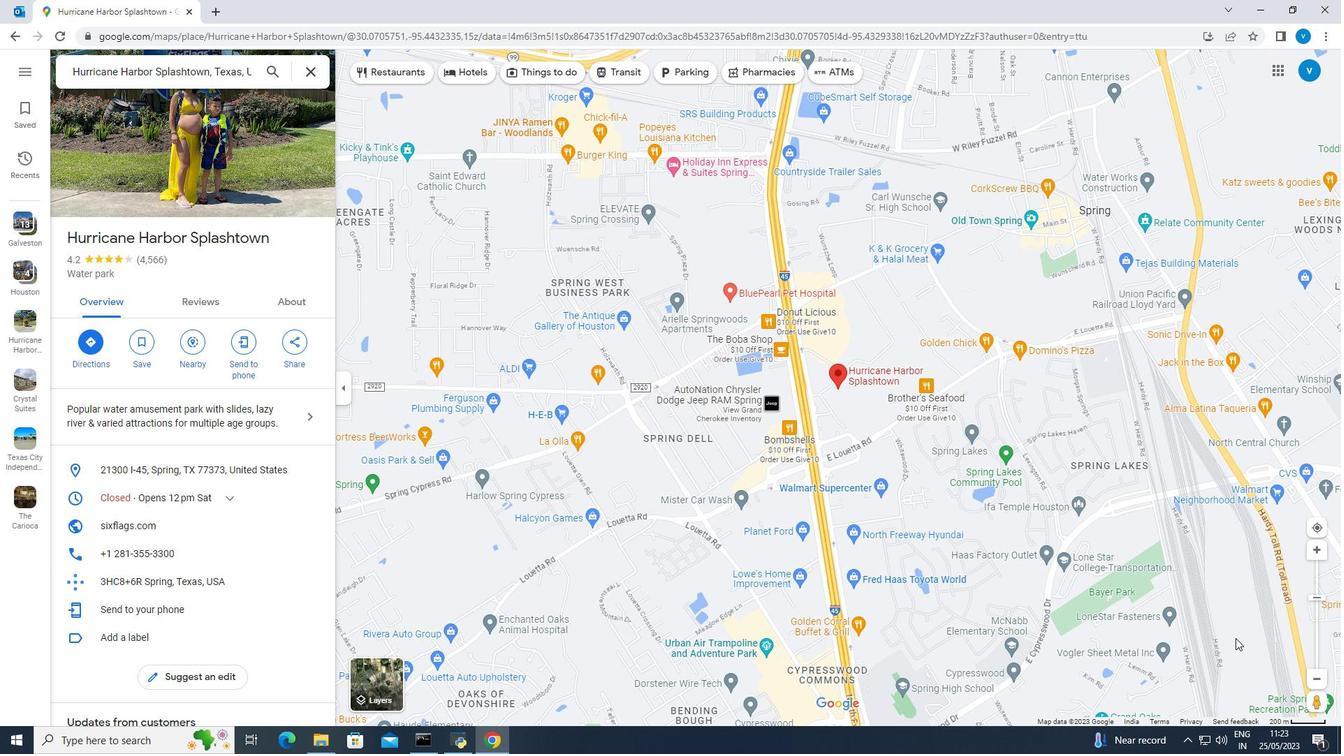 
Action: Mouse moved to (822, 362)
Screenshot: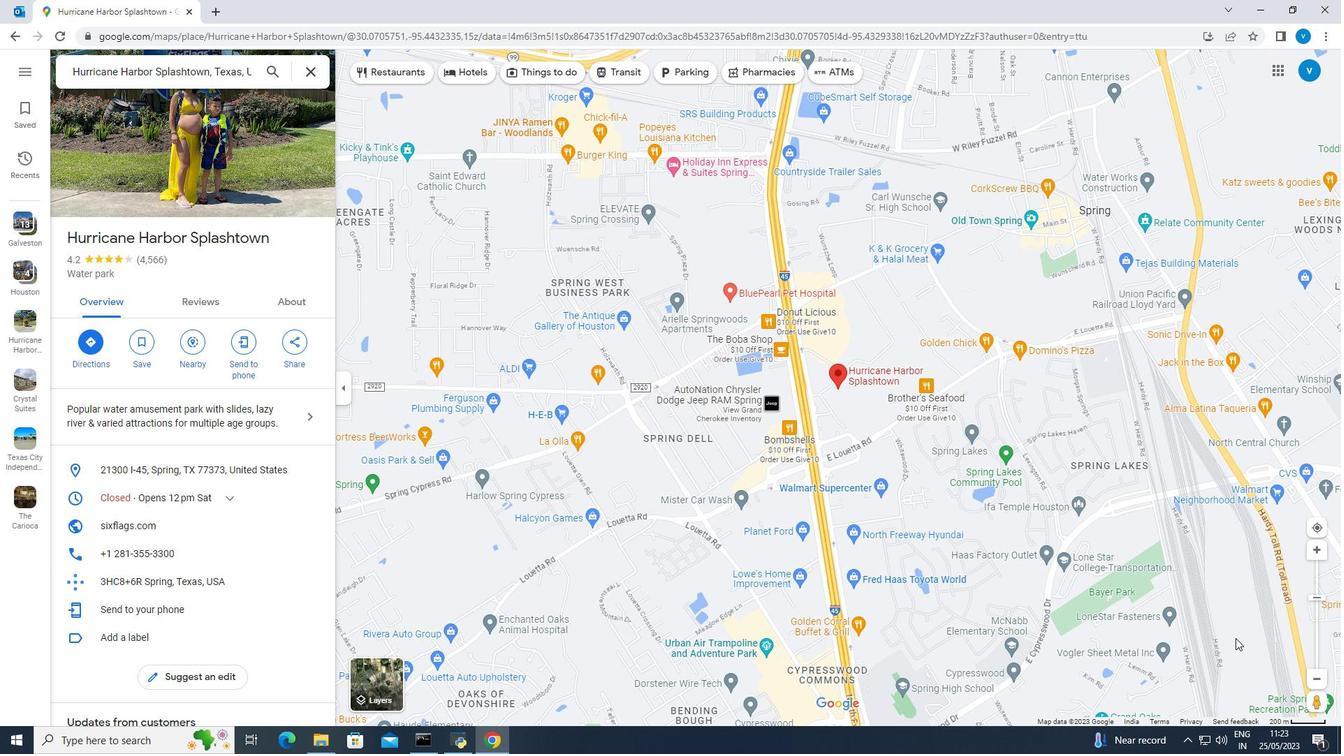 
Action: Mouse scrolled (822, 363) with delta (0, 0)
Screenshot: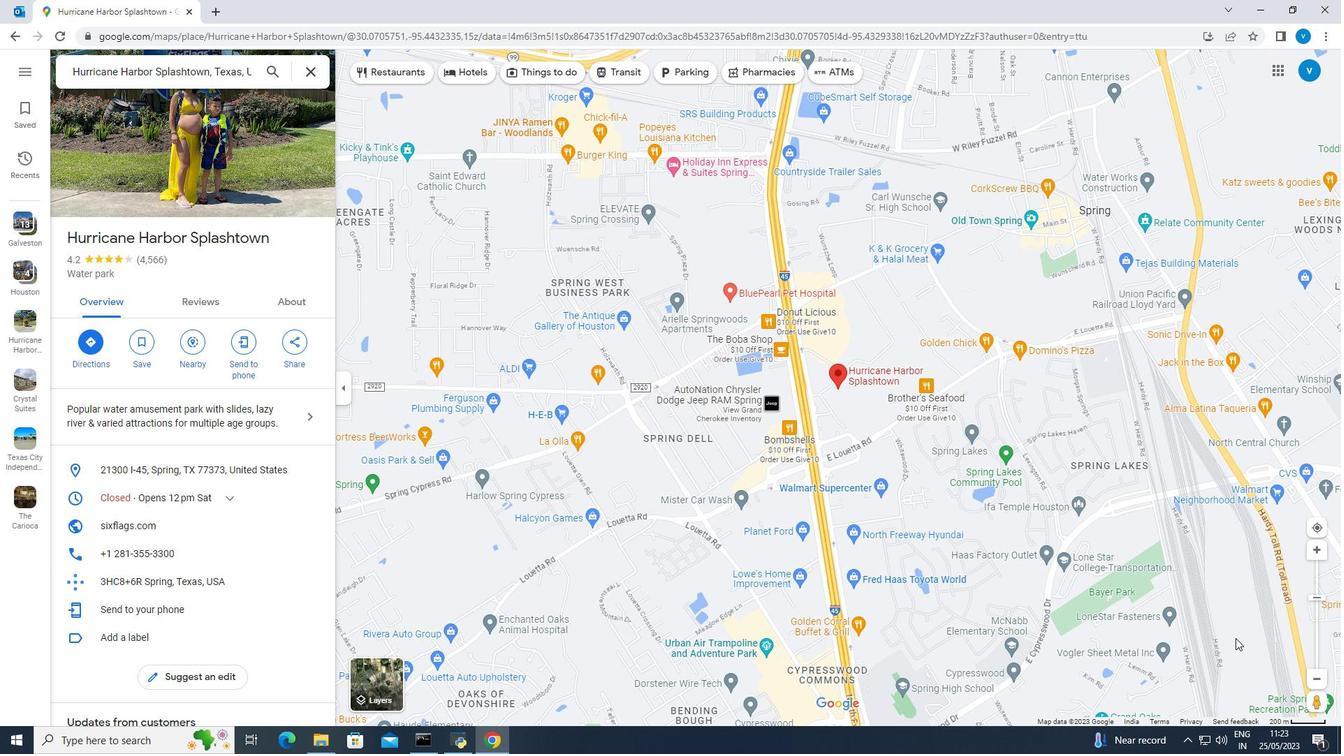 
Action: Mouse moved to (823, 363)
Screenshot: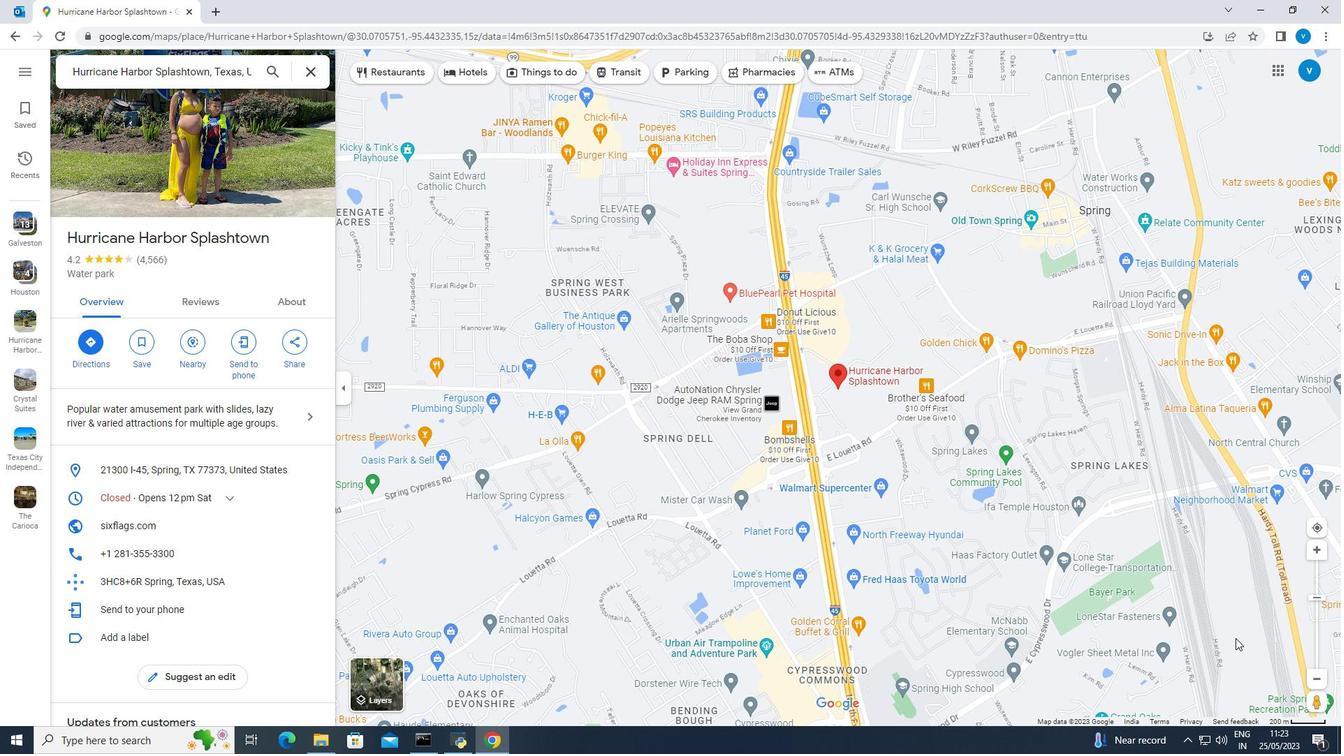
Action: Mouse scrolled (823, 363) with delta (0, 0)
Screenshot: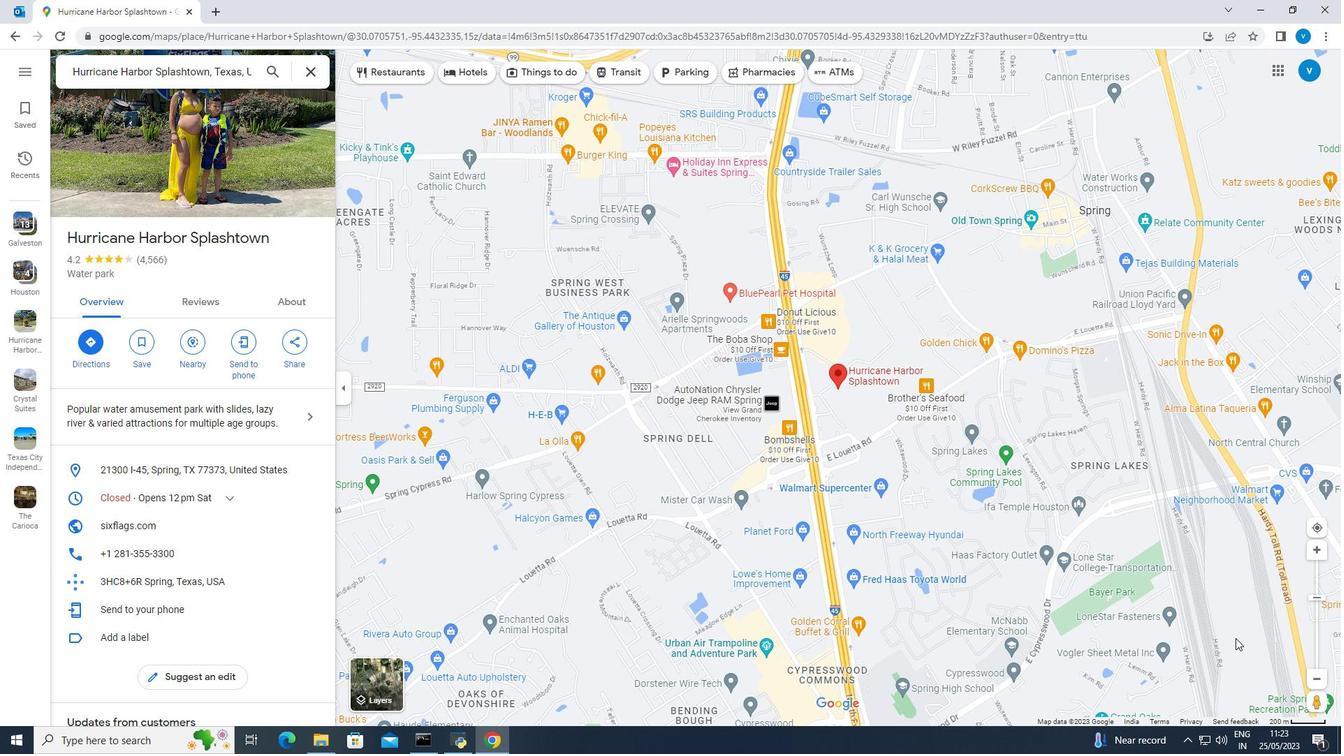 
Action: Mouse moved to (827, 366)
Screenshot: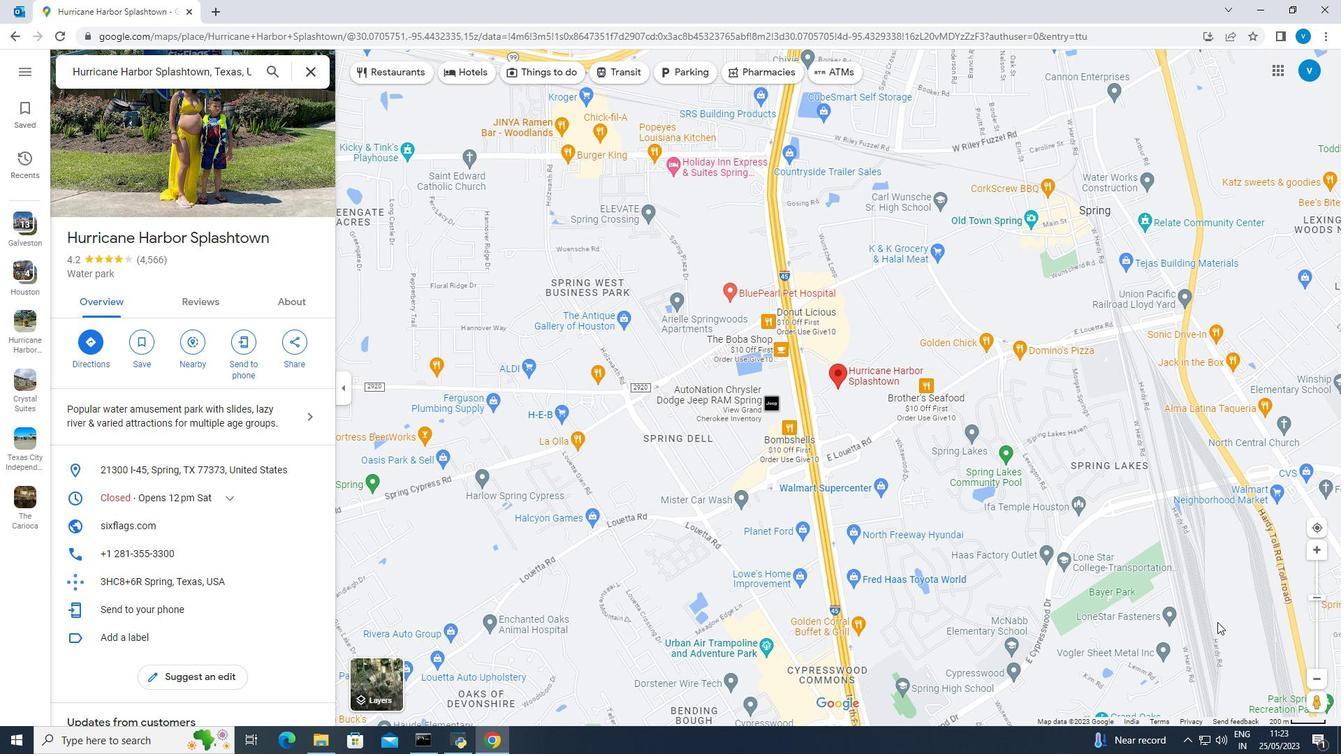 
Action: Mouse scrolled (827, 366) with delta (0, 0)
Screenshot: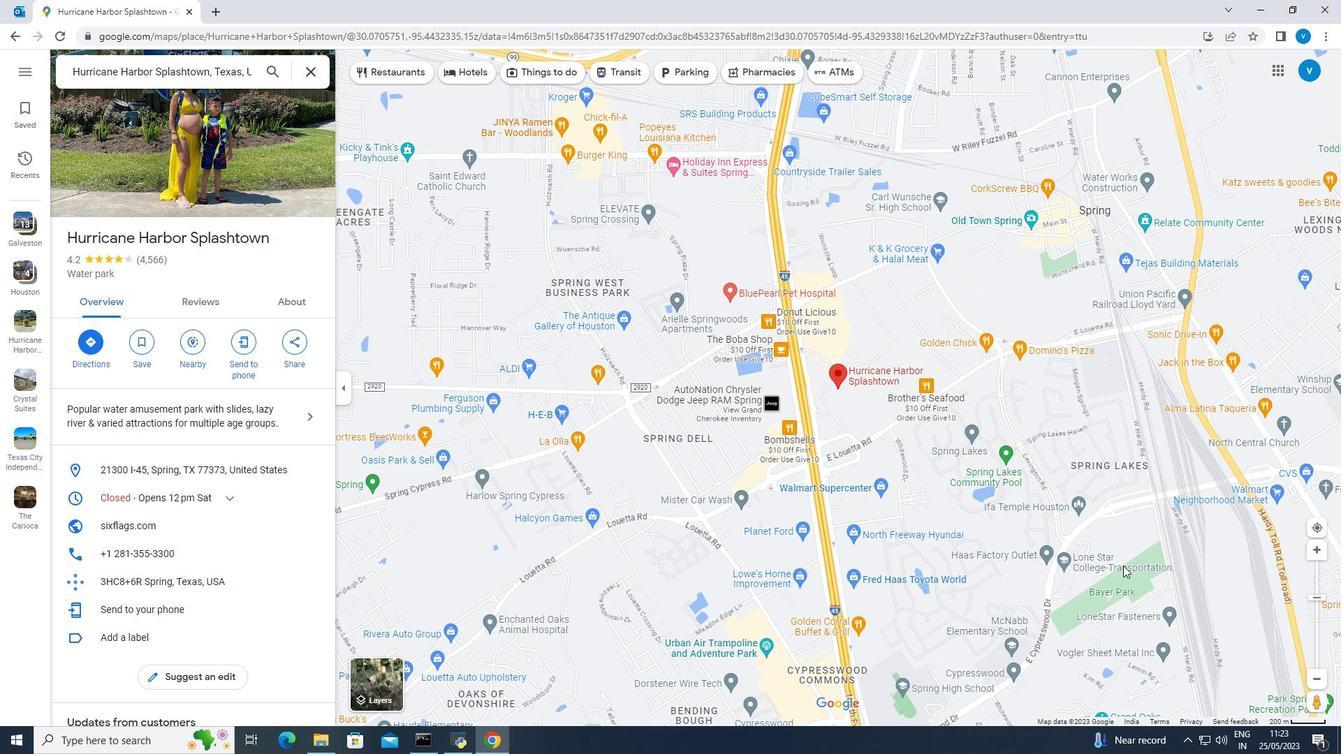 
Action: Mouse scrolled (827, 366) with delta (0, 0)
Screenshot: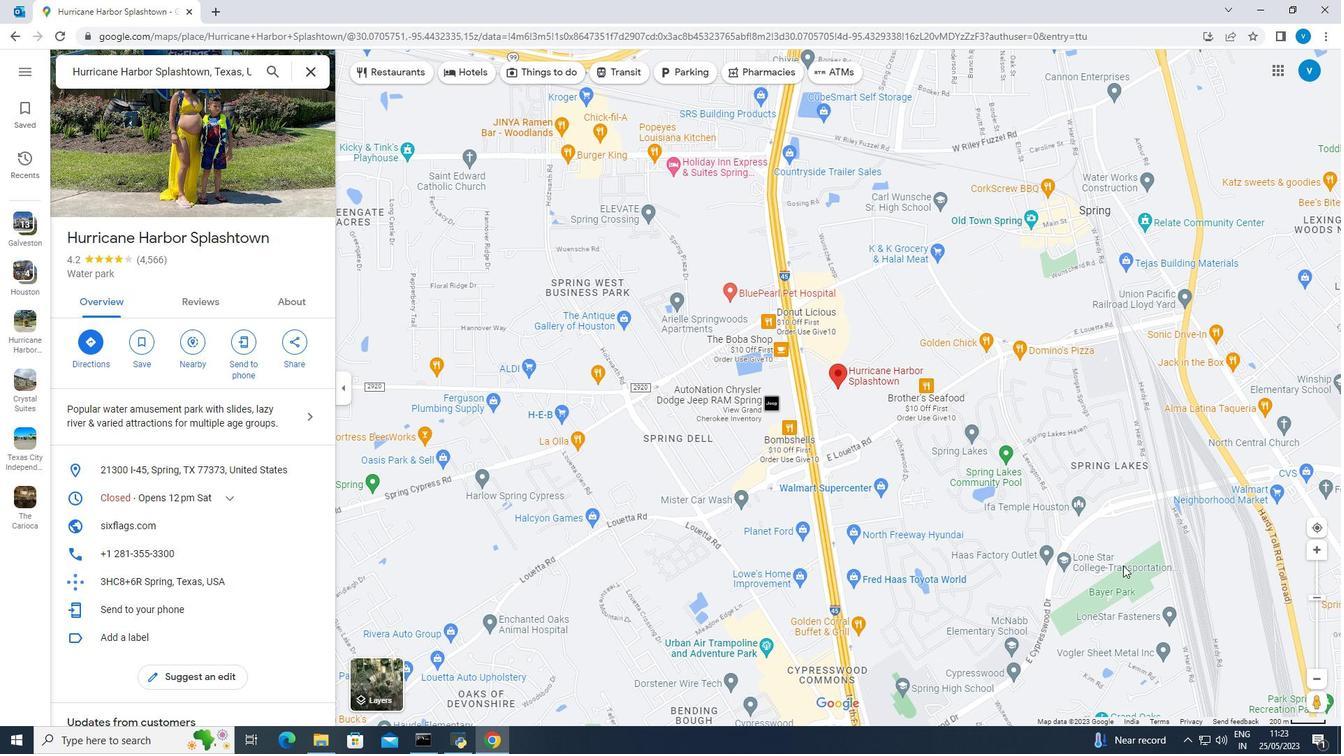 
Action: Mouse scrolled (827, 366) with delta (0, 0)
Screenshot: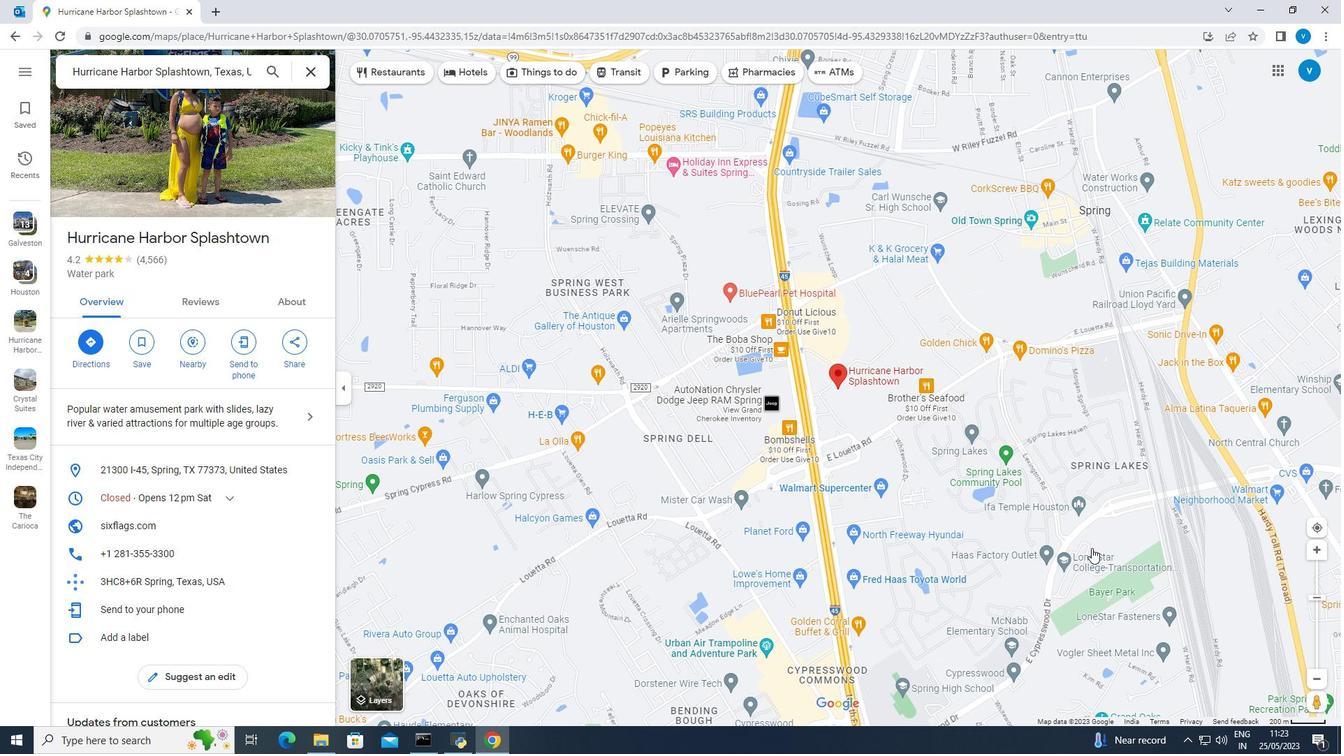 
Action: Mouse moved to (1298, 621)
Screenshot: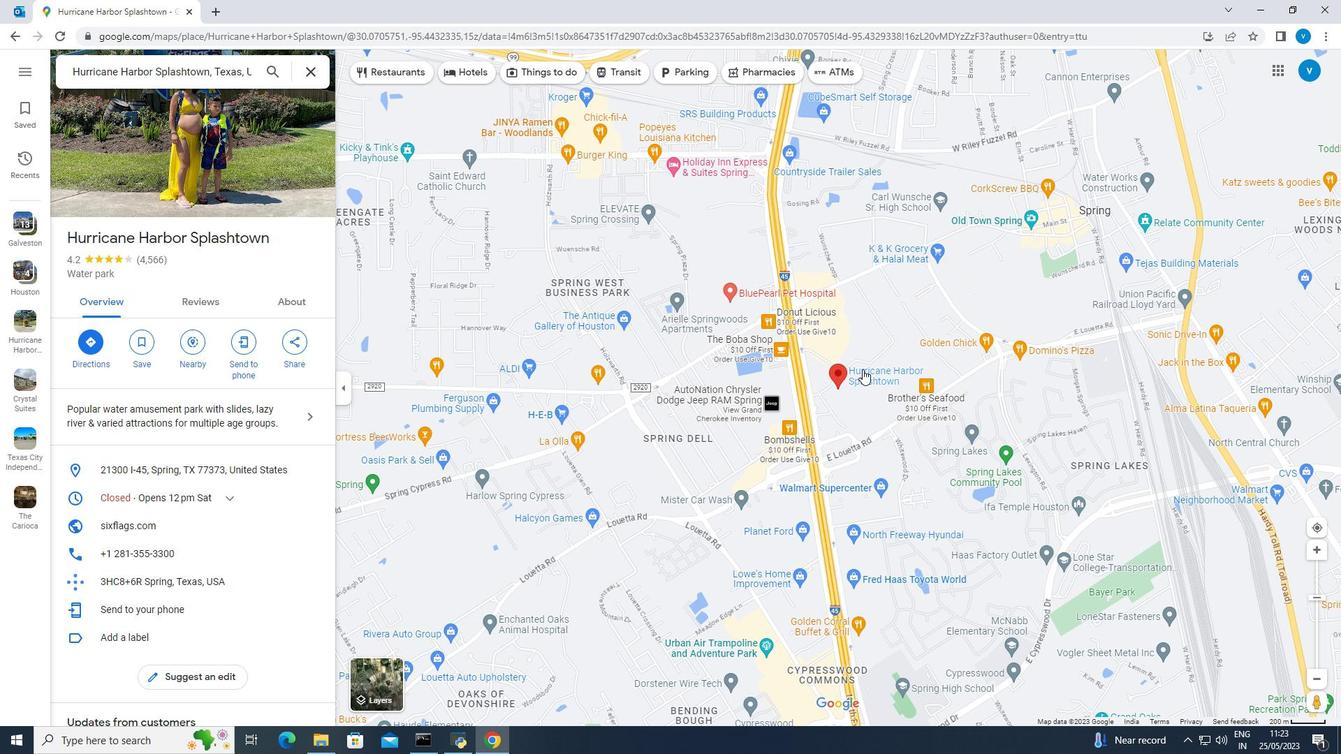 
Action: Mouse pressed left at (1298, 621)
Screenshot: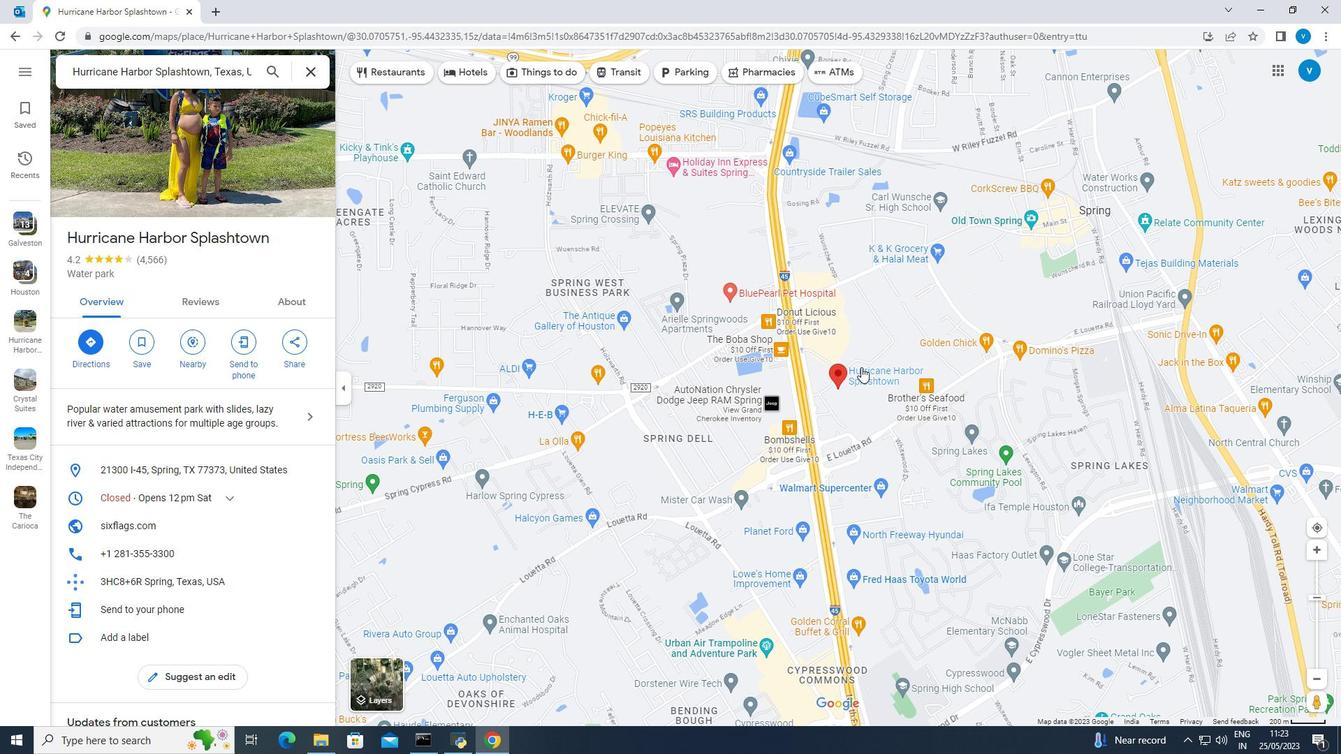 
Action: Mouse moved to (1267, 642)
Screenshot: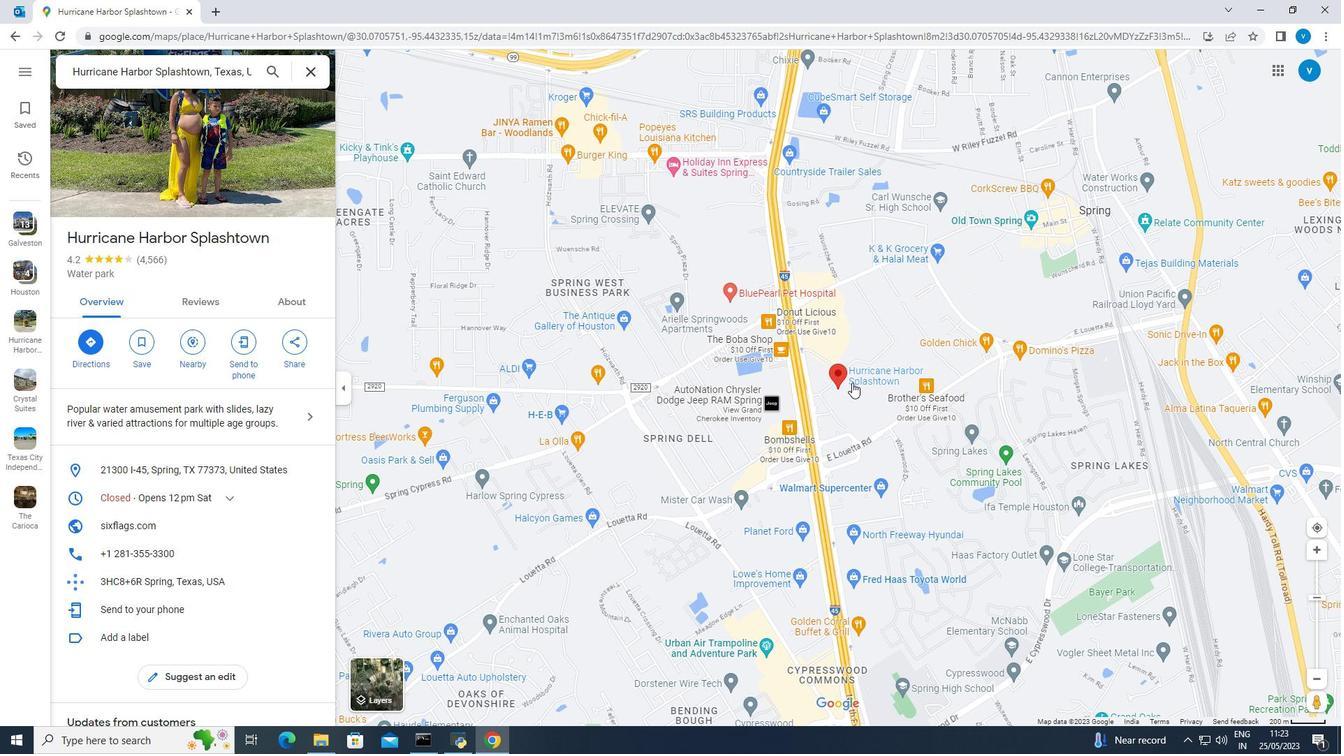 
Action: Mouse pressed left at (1267, 642)
Screenshot: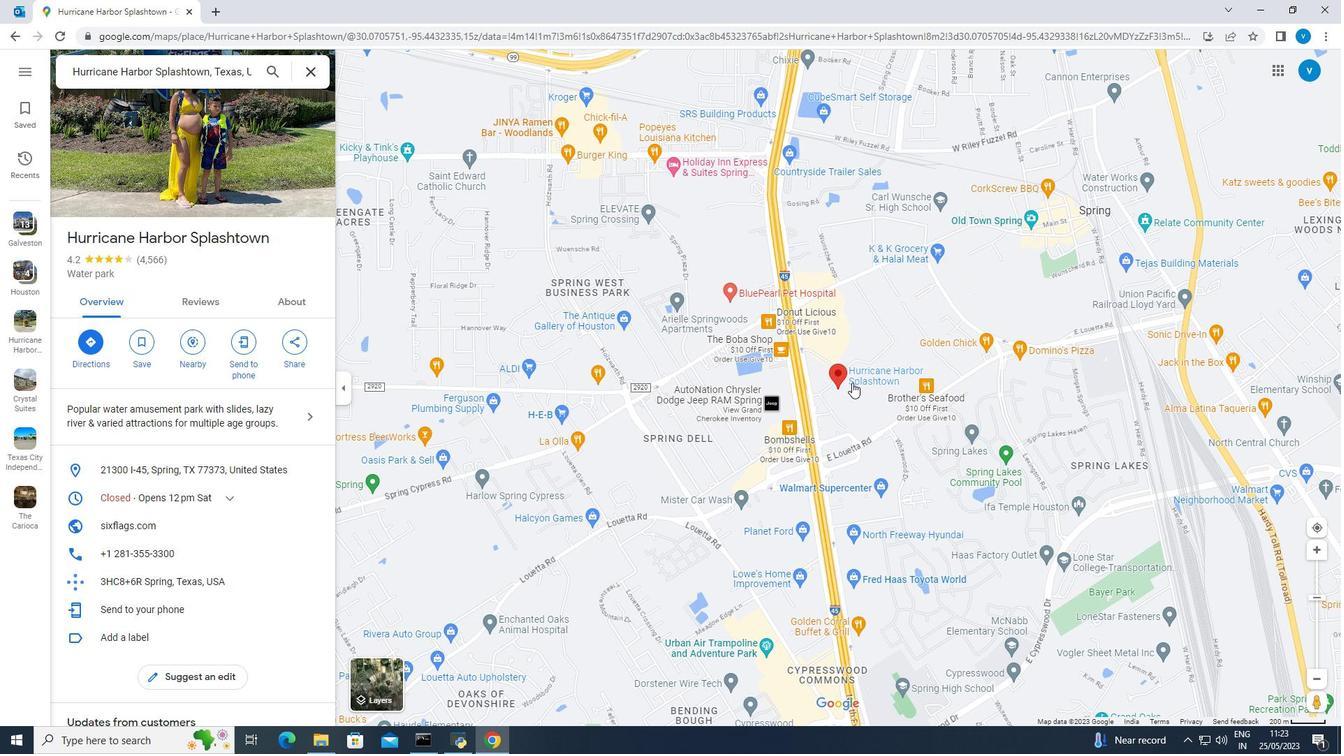 
Action: Mouse moved to (1307, 507)
Screenshot: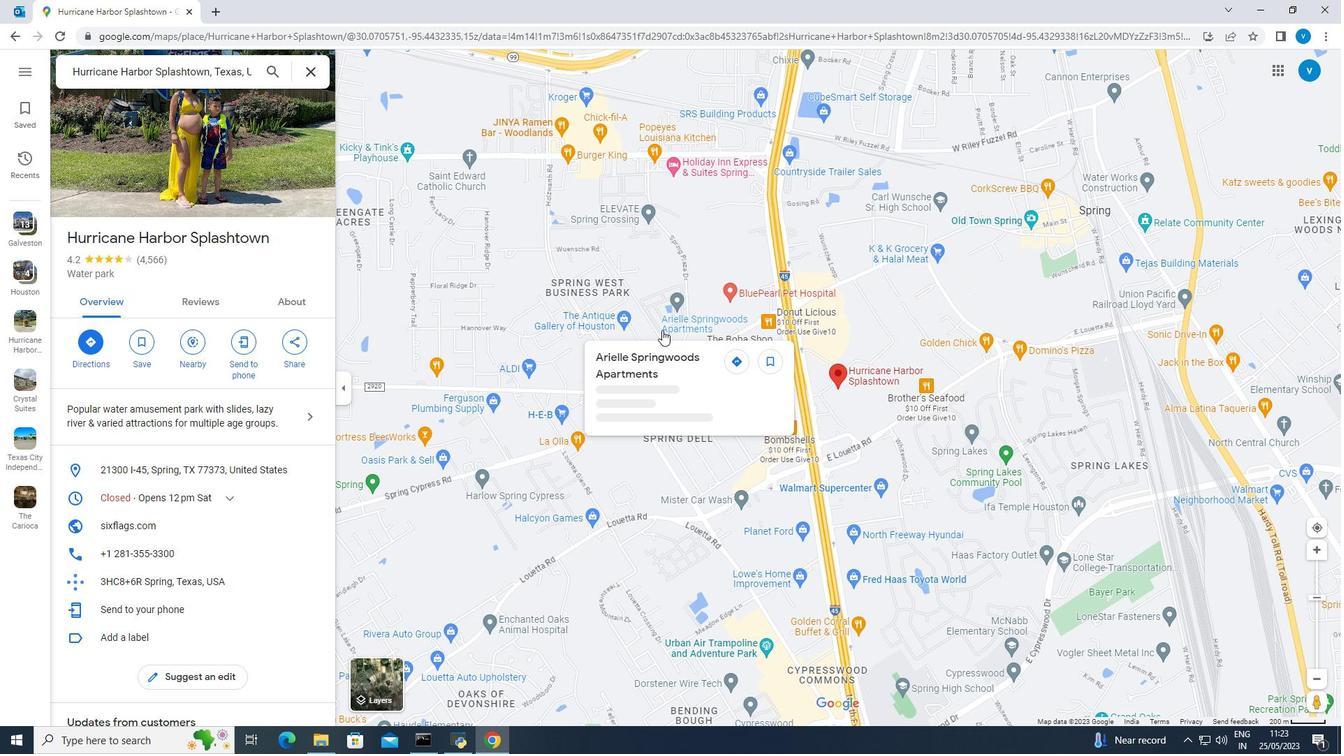 
Action: Mouse pressed left at (1307, 507)
Screenshot: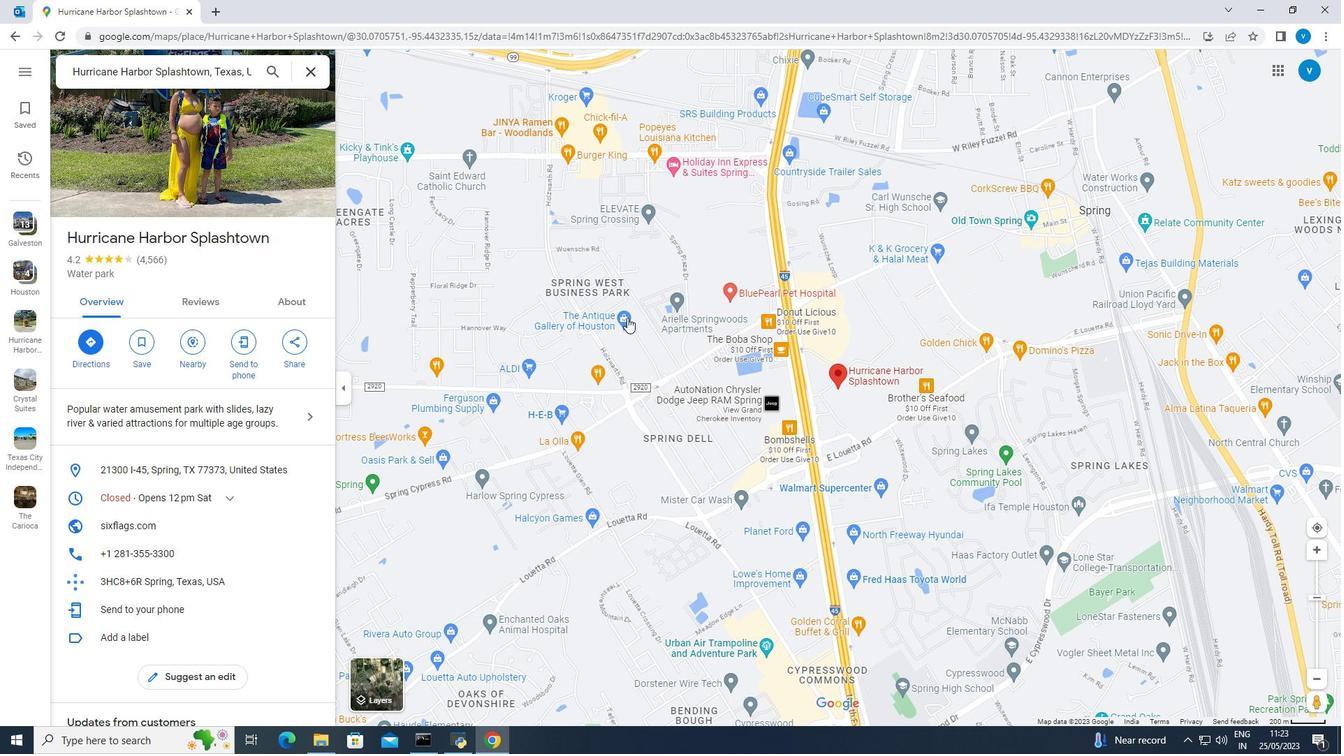 
Action: Mouse moved to (1308, 457)
Screenshot: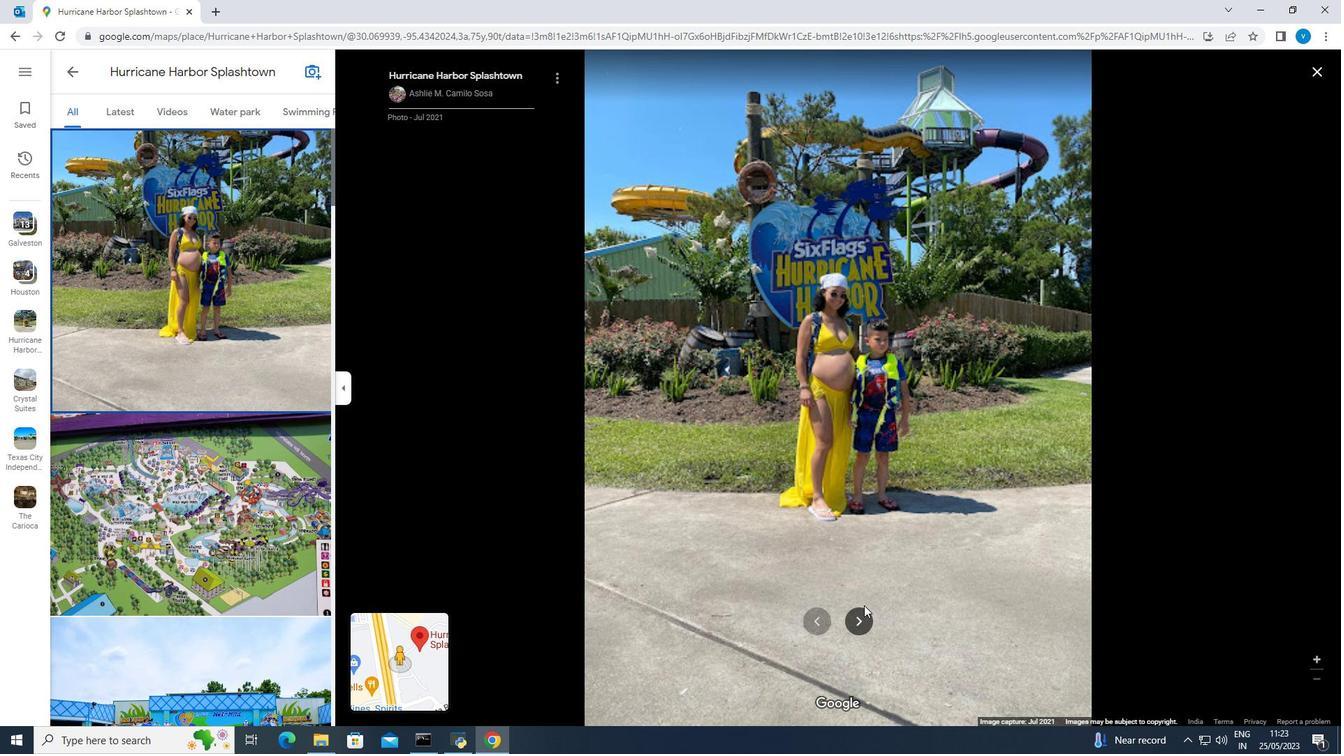 
Action: Mouse pressed right at (1308, 457)
Screenshot: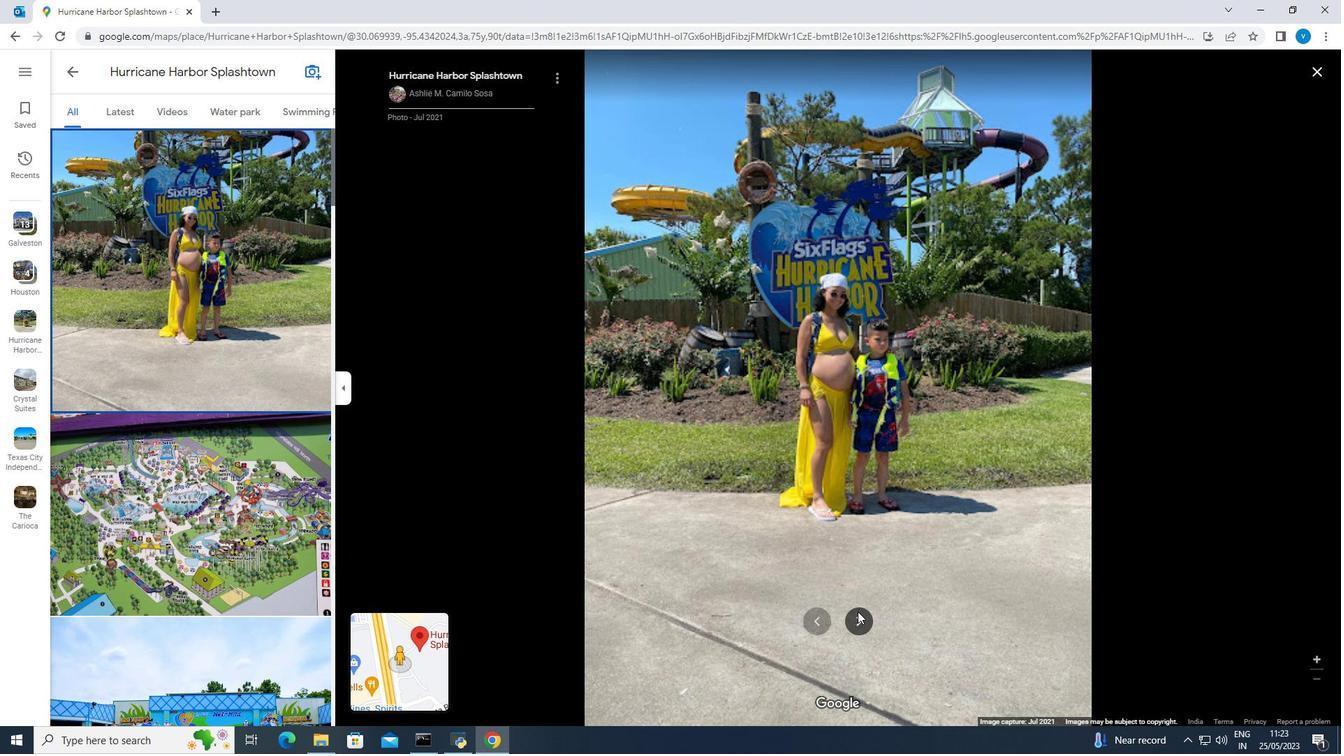 
Action: Mouse moved to (1249, 455)
Screenshot: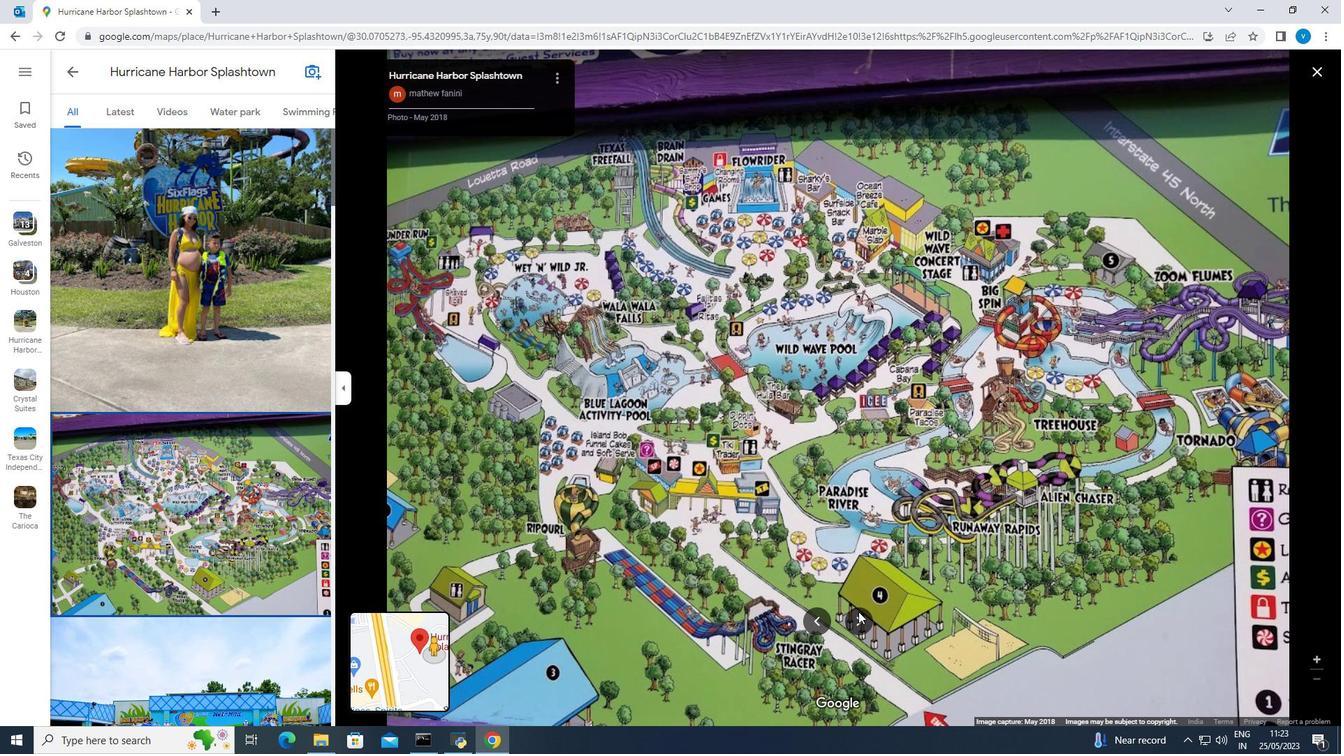 
Action: Mouse pressed left at (1249, 455)
Screenshot: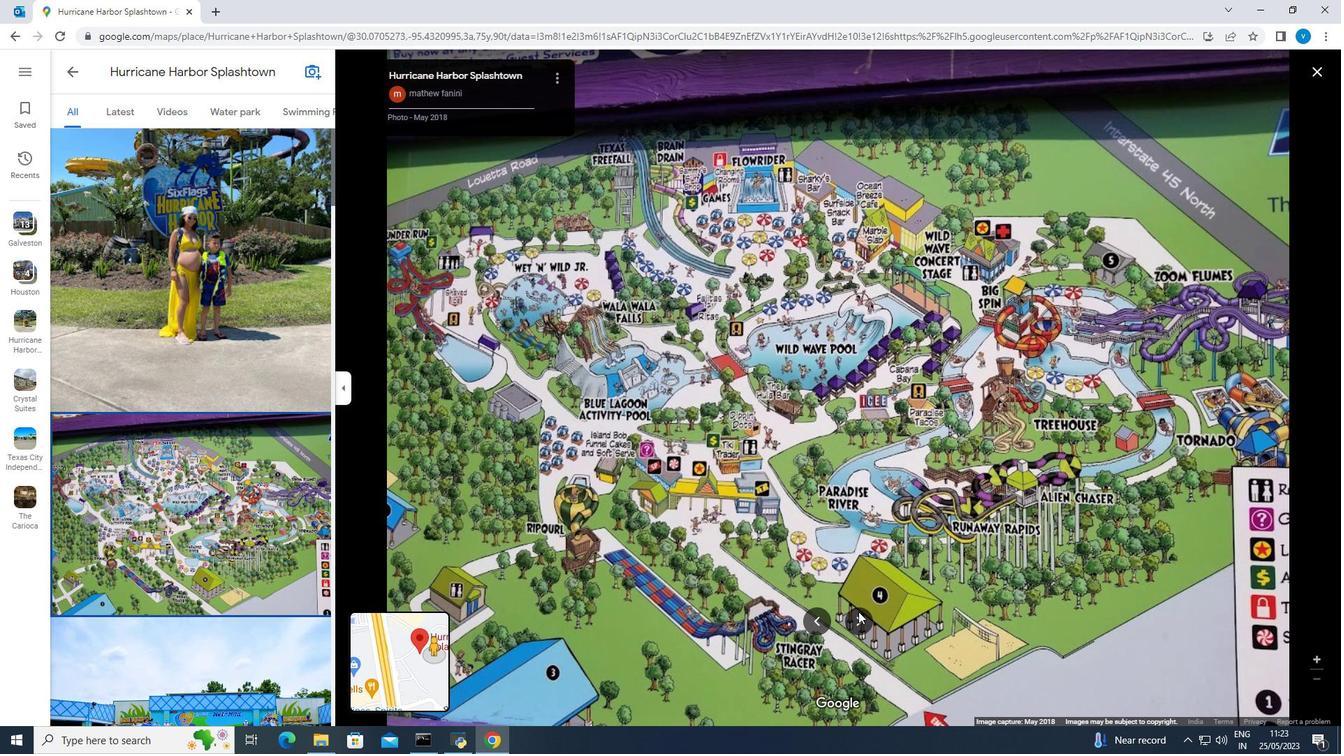 
Action: Mouse moved to (1307, 459)
Screenshot: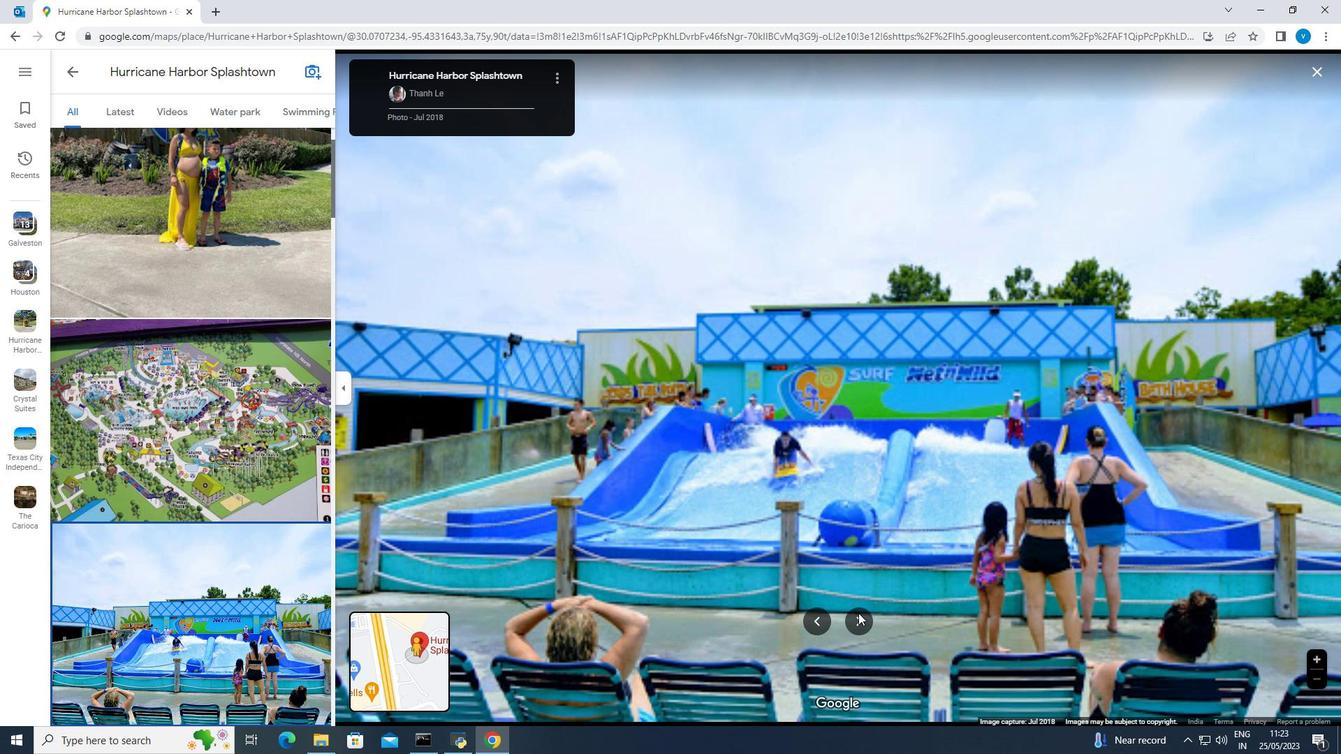 
Action: Mouse pressed left at (1307, 459)
Screenshot: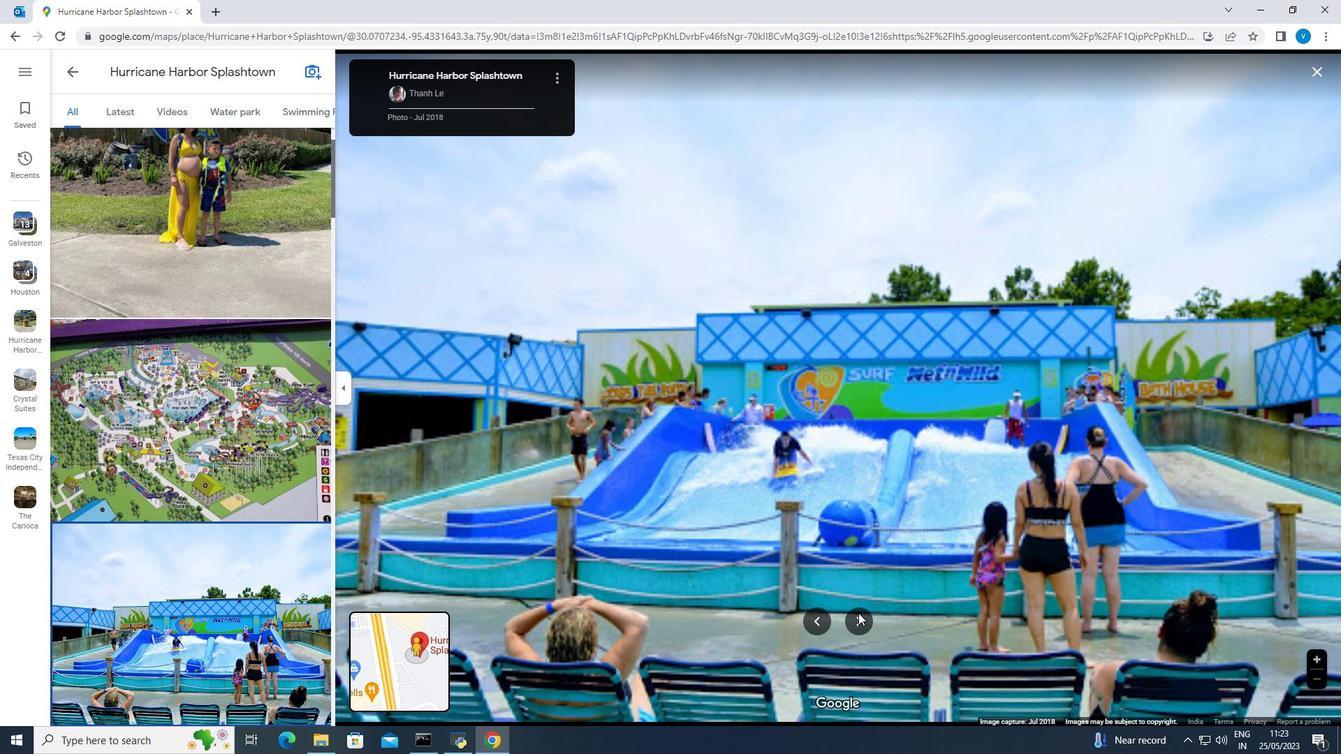 
Action: Mouse moved to (1307, 463)
Screenshot: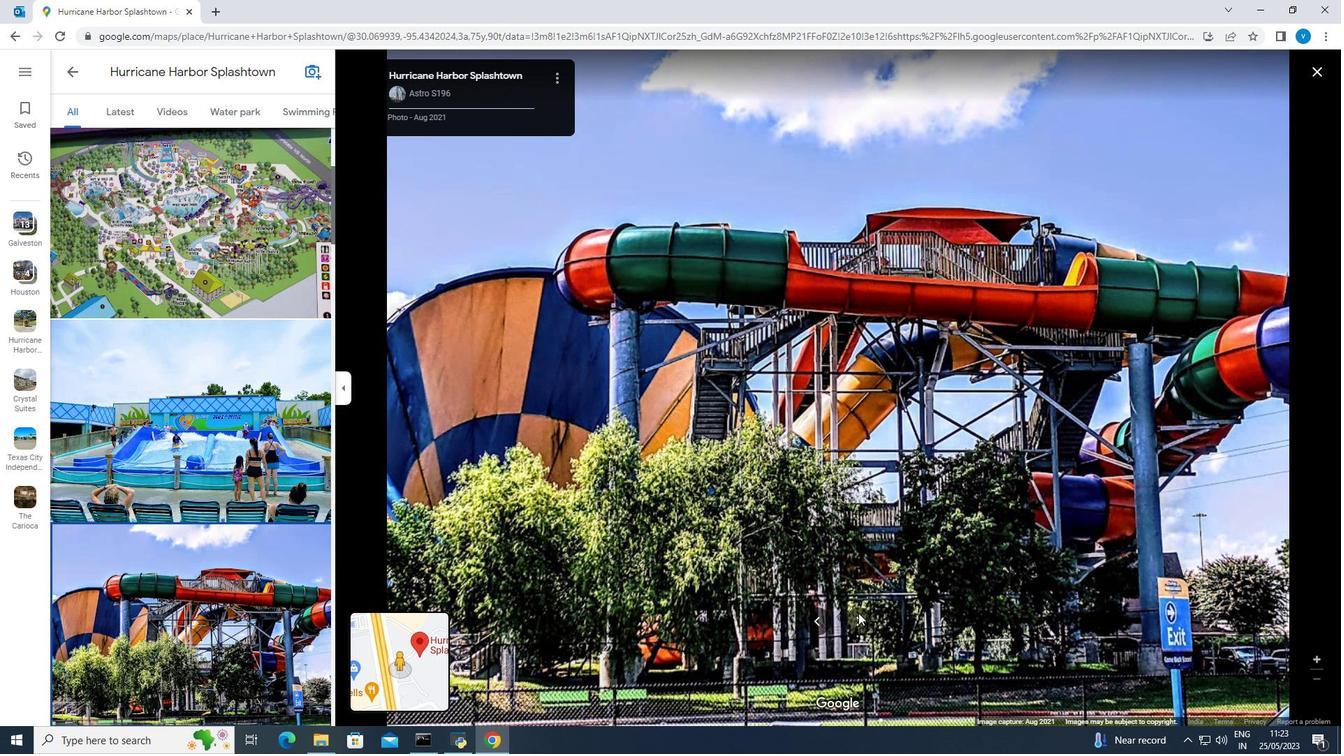 
Action: Mouse pressed left at (1307, 463)
Screenshot: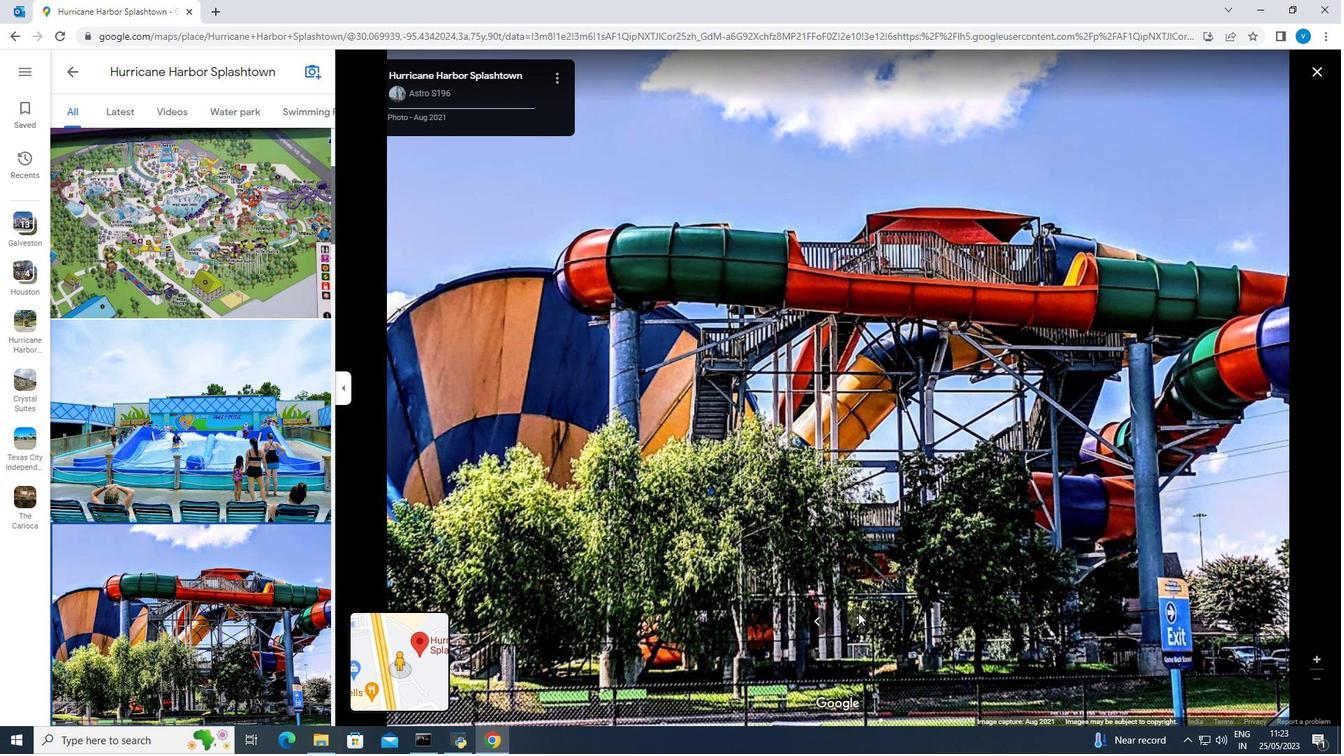 
Action: Mouse moved to (1304, 463)
Screenshot: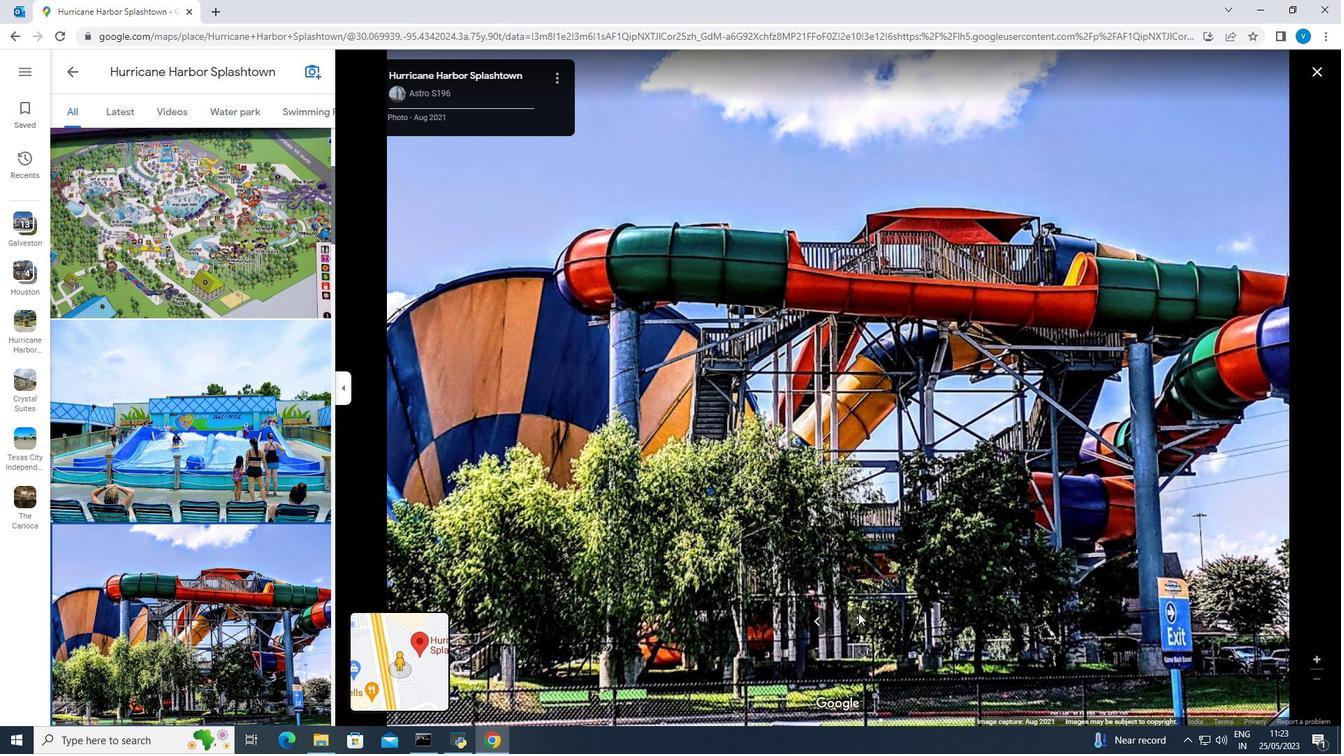 
Action: Mouse pressed right at (1304, 463)
Screenshot: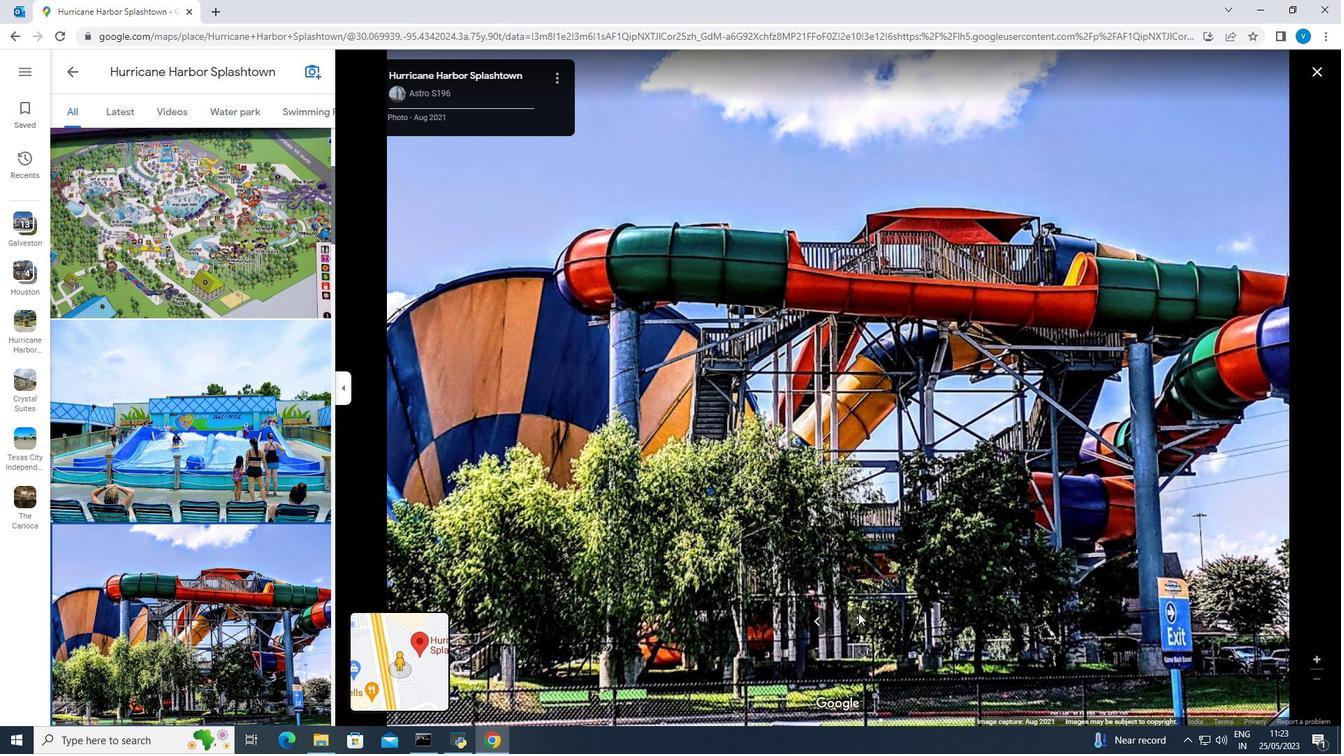 
Action: Mouse moved to (1305, 459)
Screenshot: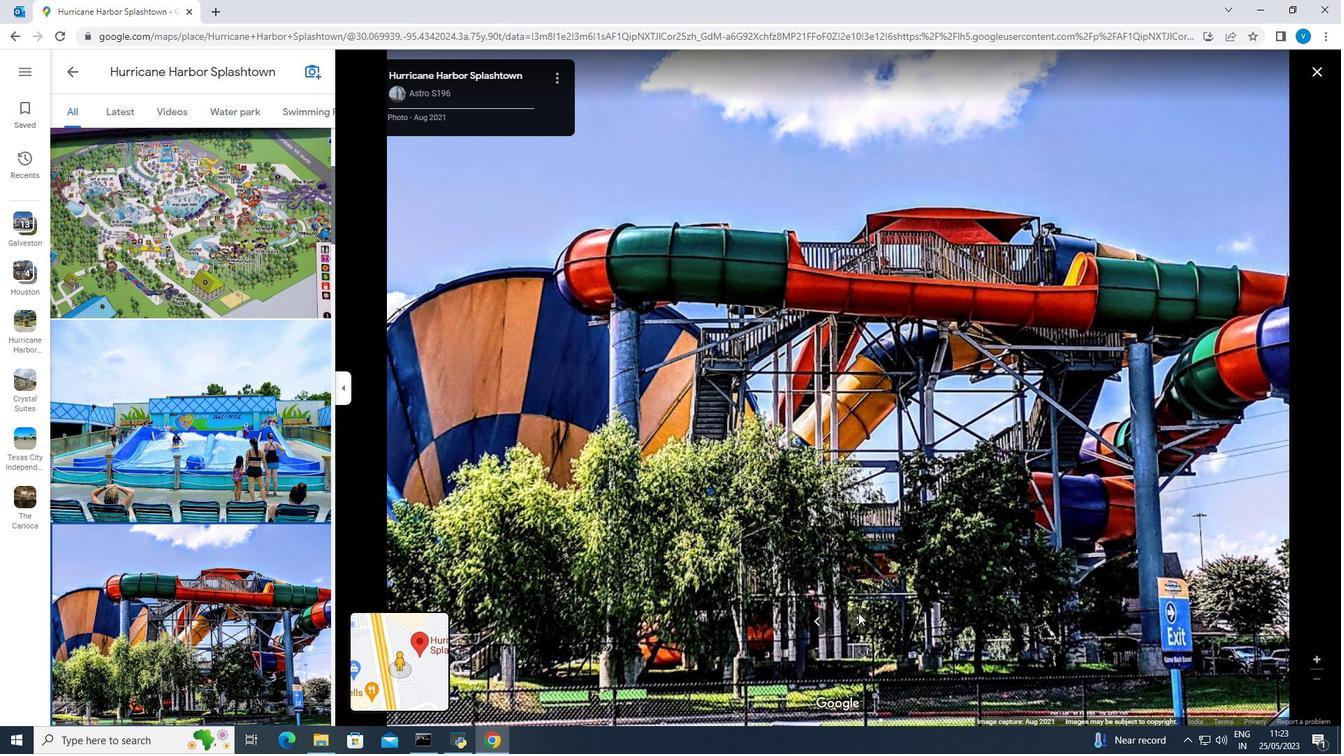
Action: Mouse pressed left at (1305, 459)
Screenshot: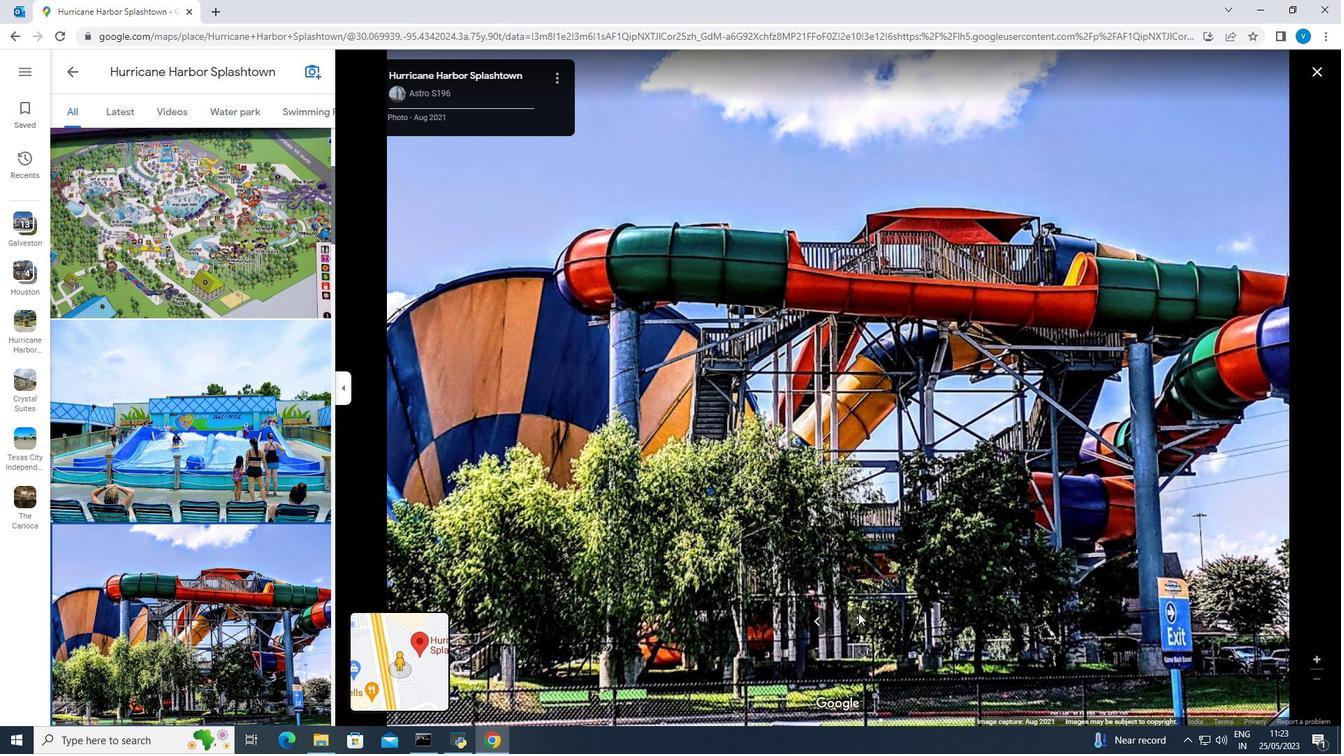 
Action: Mouse moved to (1305, 460)
Screenshot: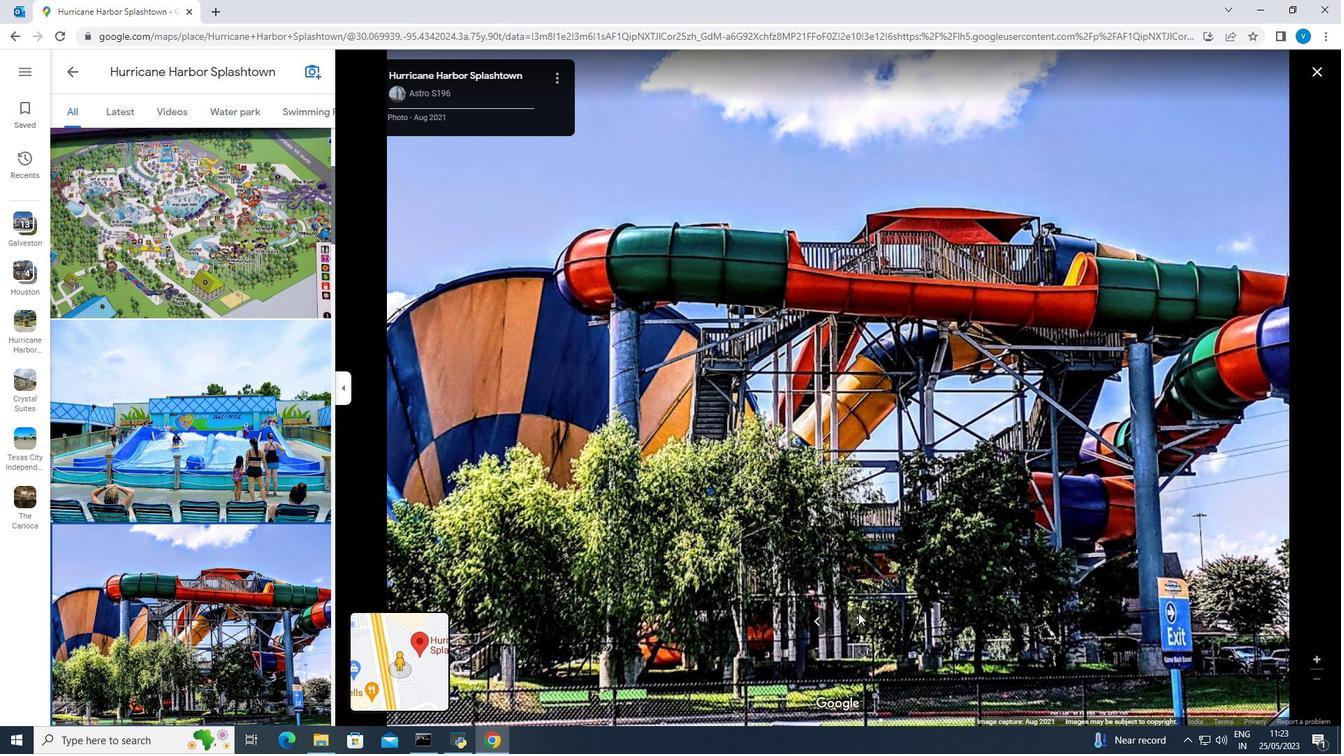 
Action: Mouse pressed left at (1305, 460)
Screenshot: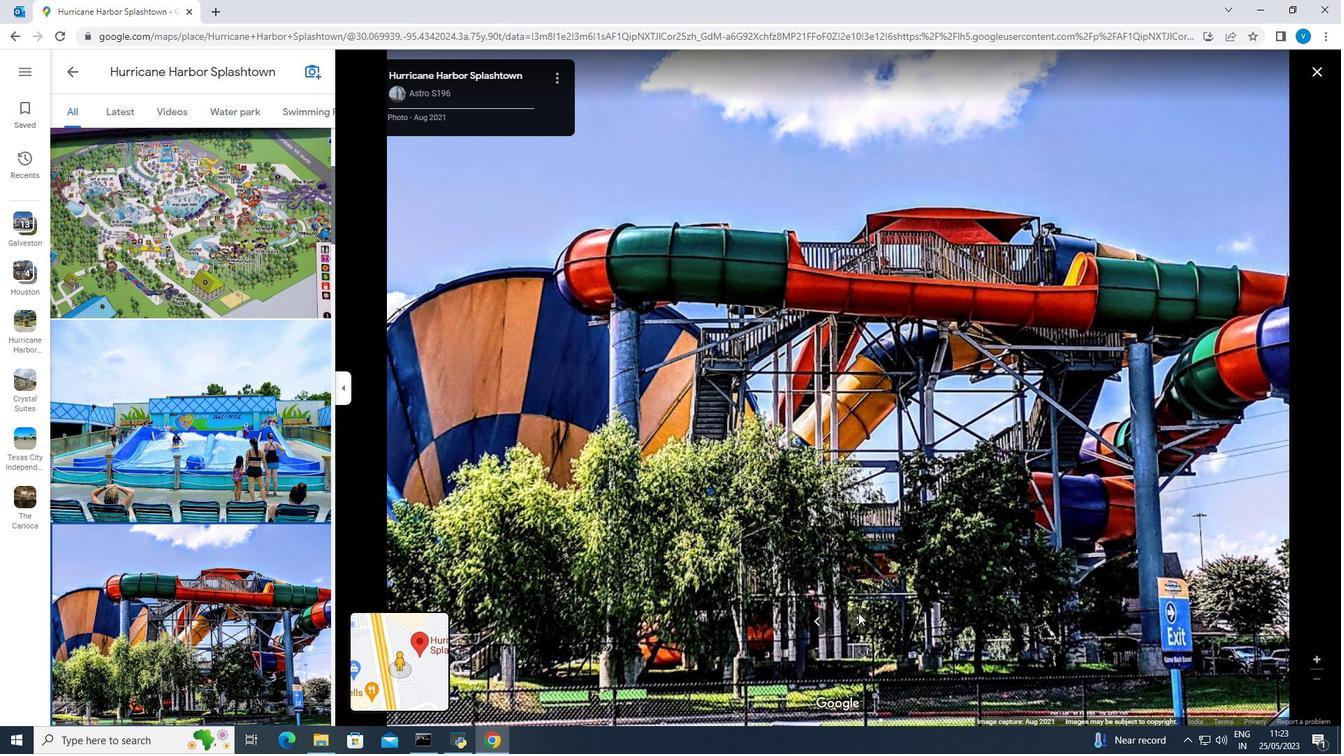 
Action: Mouse moved to (1303, 481)
Screenshot: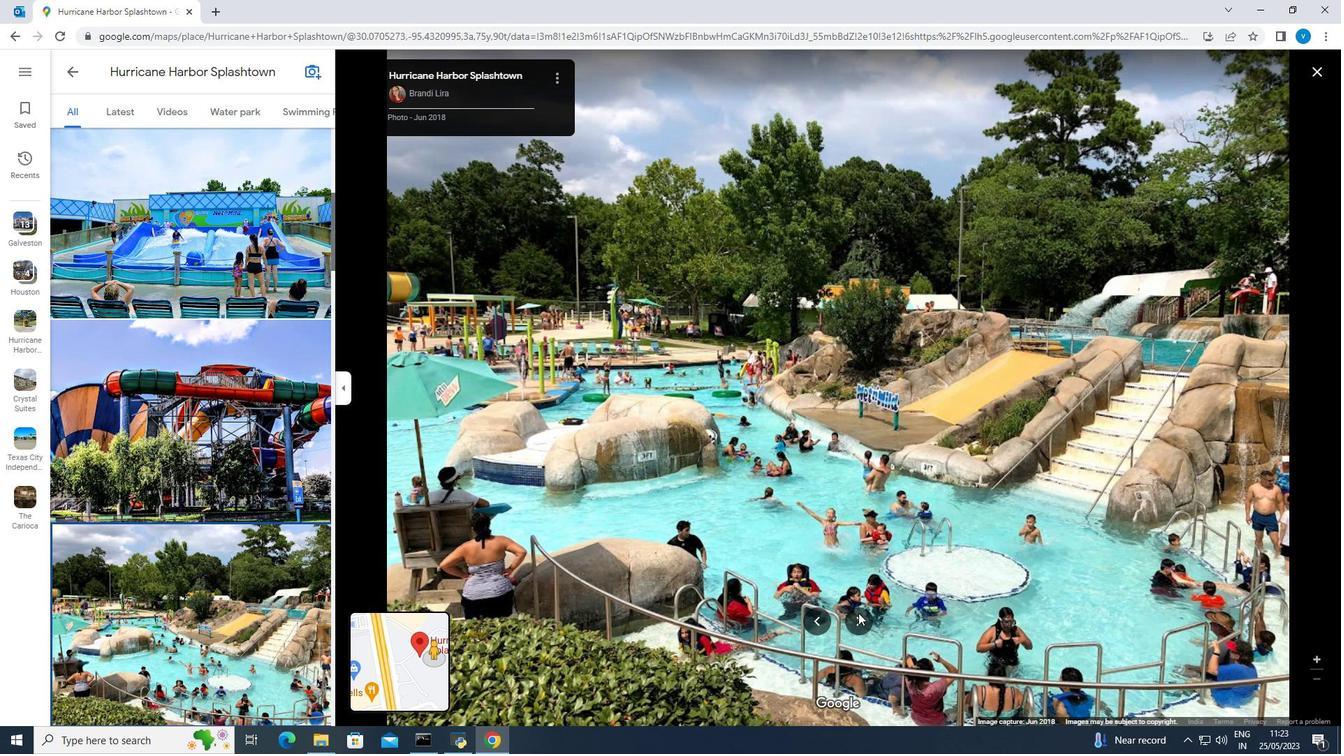 
Action: Mouse pressed left at (1303, 481)
Screenshot: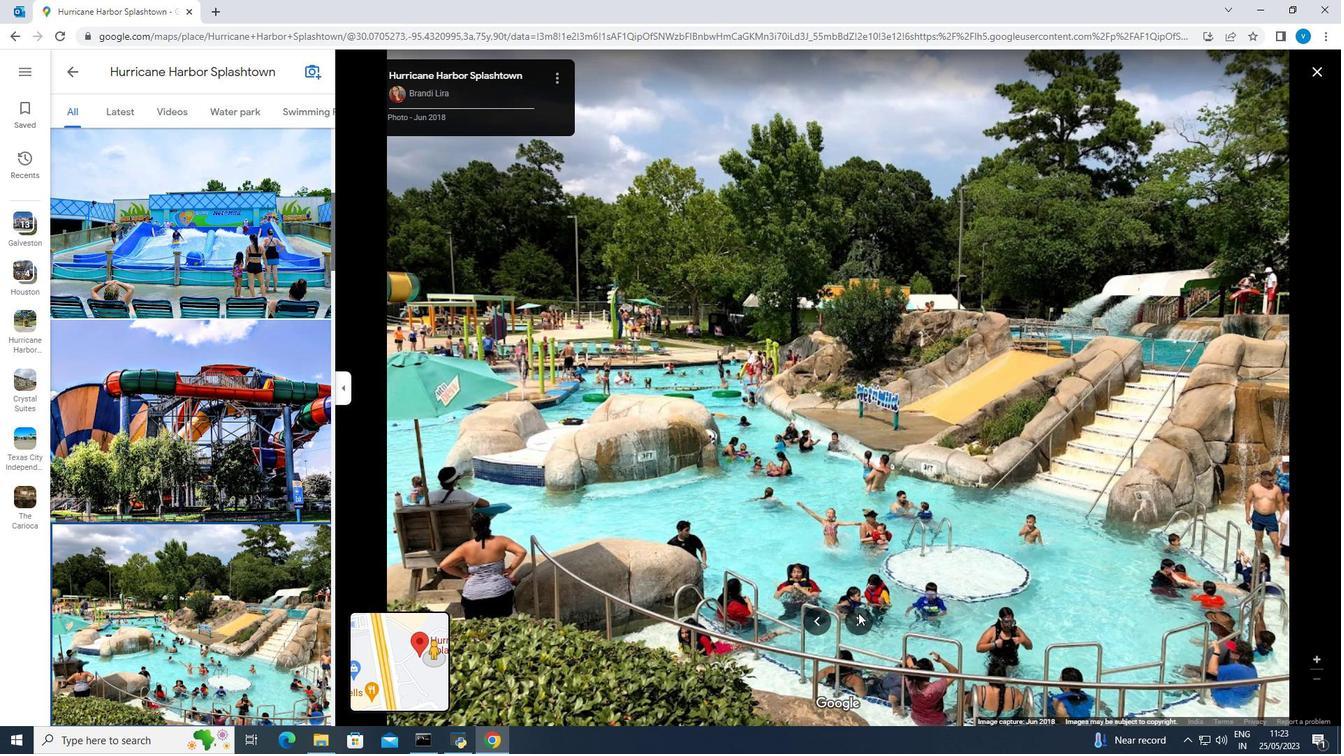 
Action: Mouse moved to (1304, 485)
Screenshot: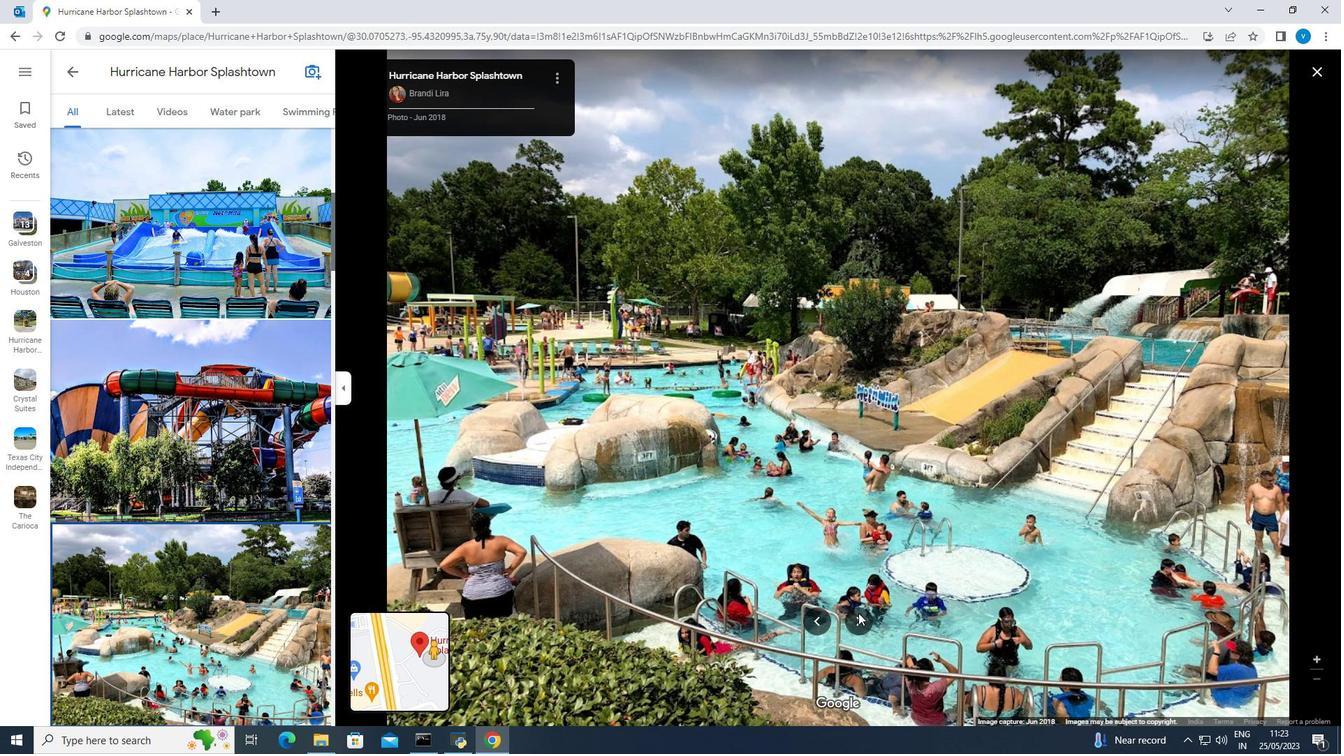 
Action: Mouse pressed left at (1304, 485)
Screenshot: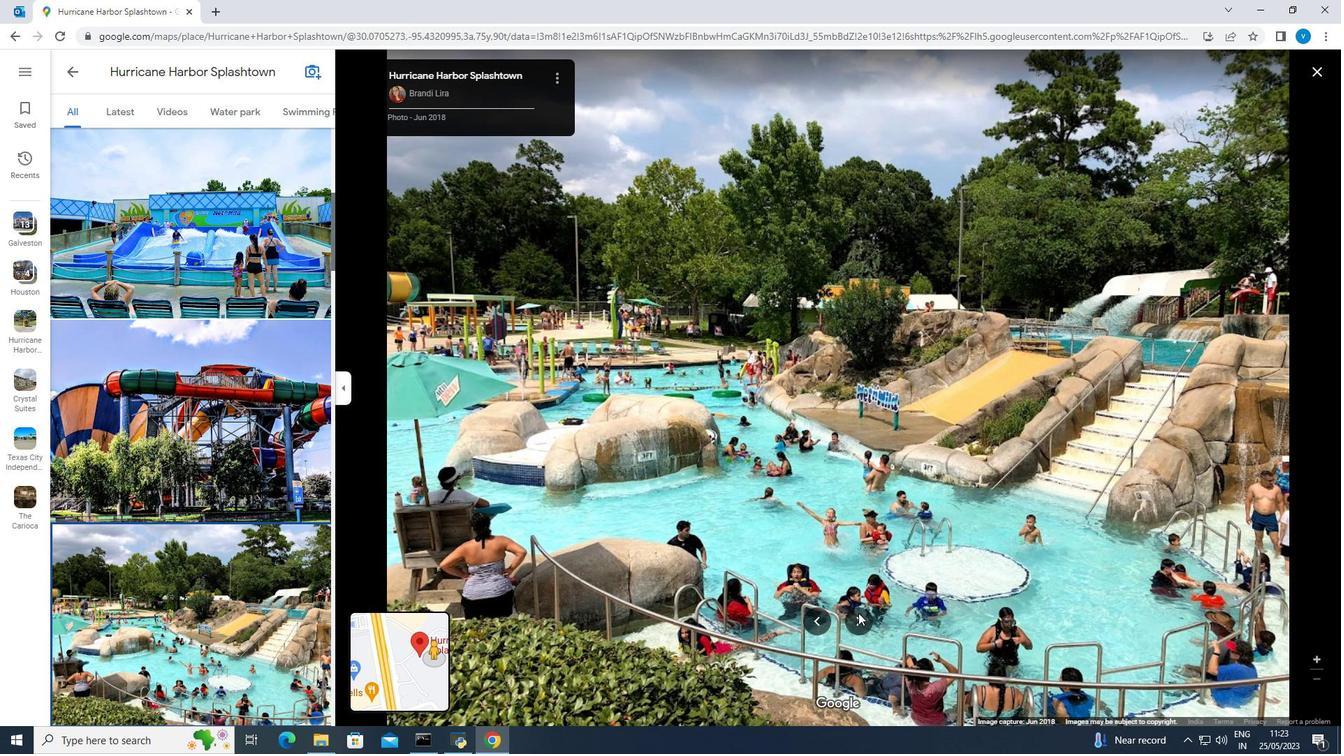 
Action: Mouse moved to (1304, 468)
Screenshot: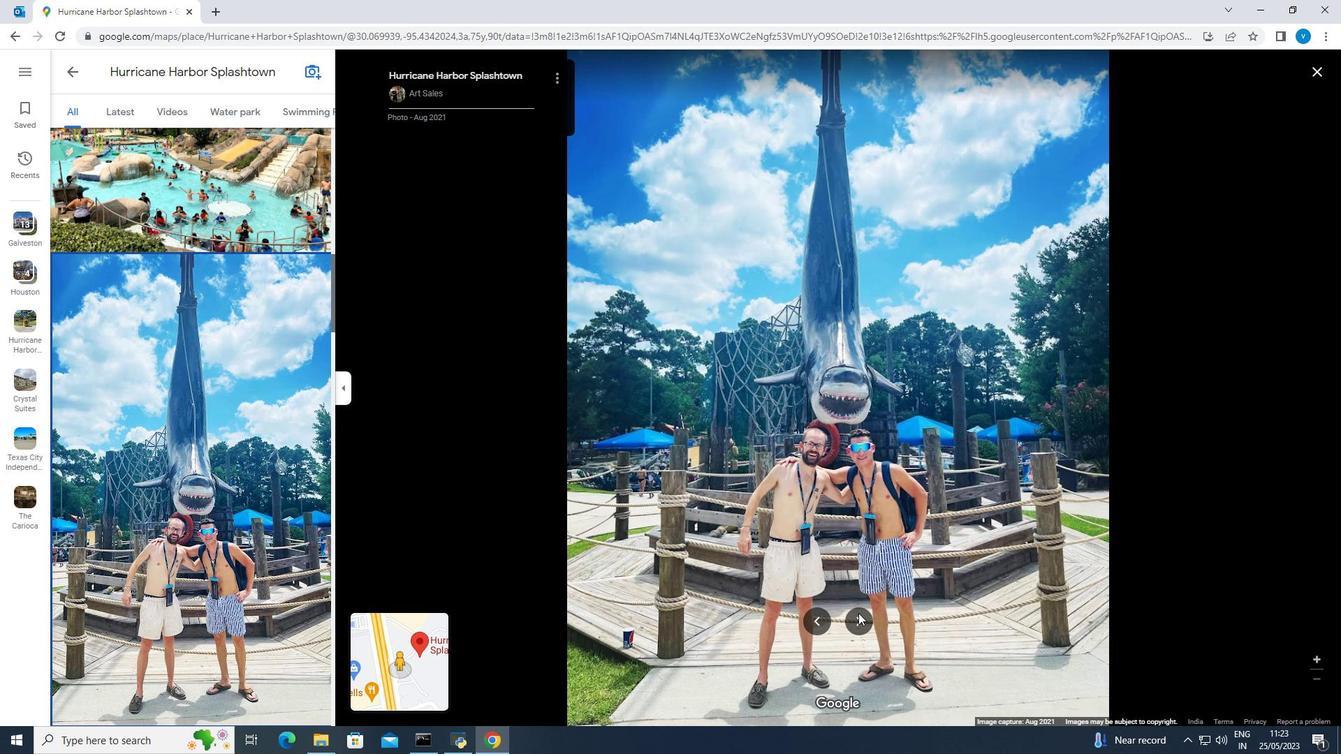 
Action: Mouse pressed left at (1304, 468)
Screenshot: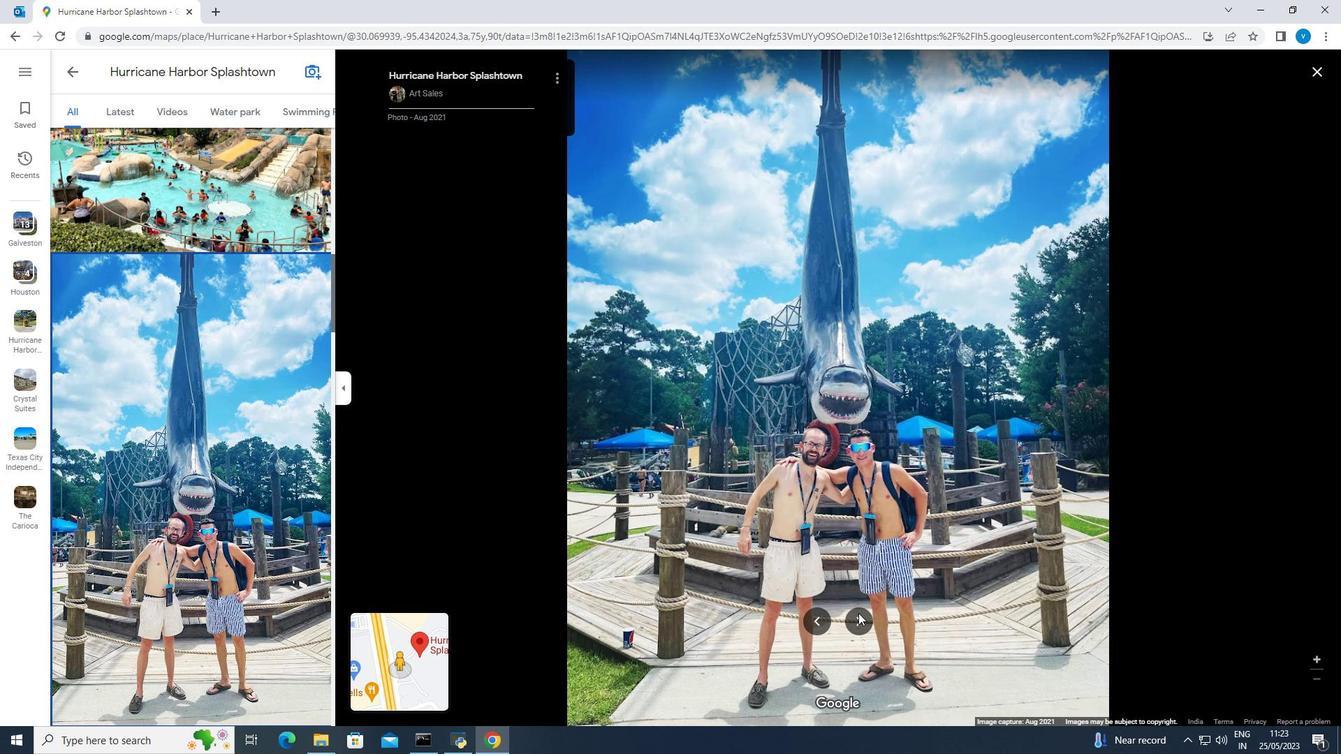 
Action: Mouse moved to (1253, 484)
Screenshot: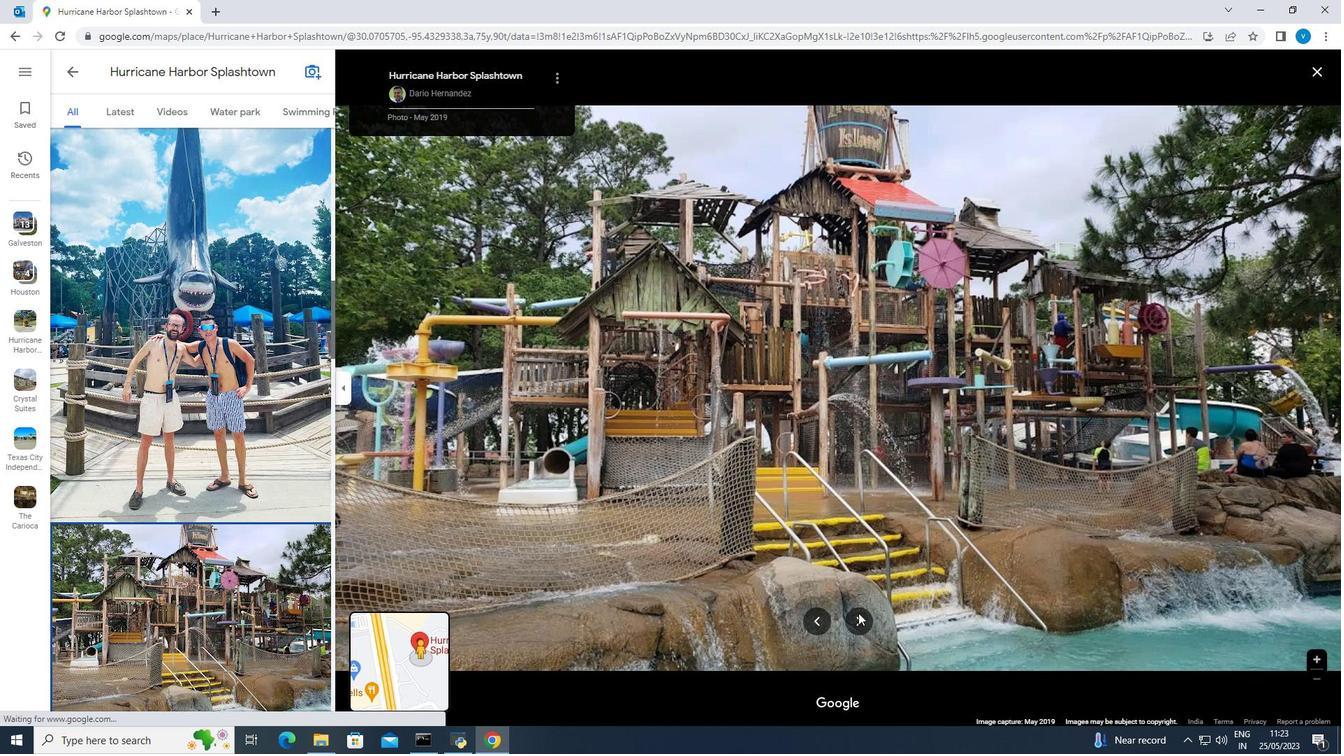 
Action: Mouse pressed left at (1253, 484)
Screenshot: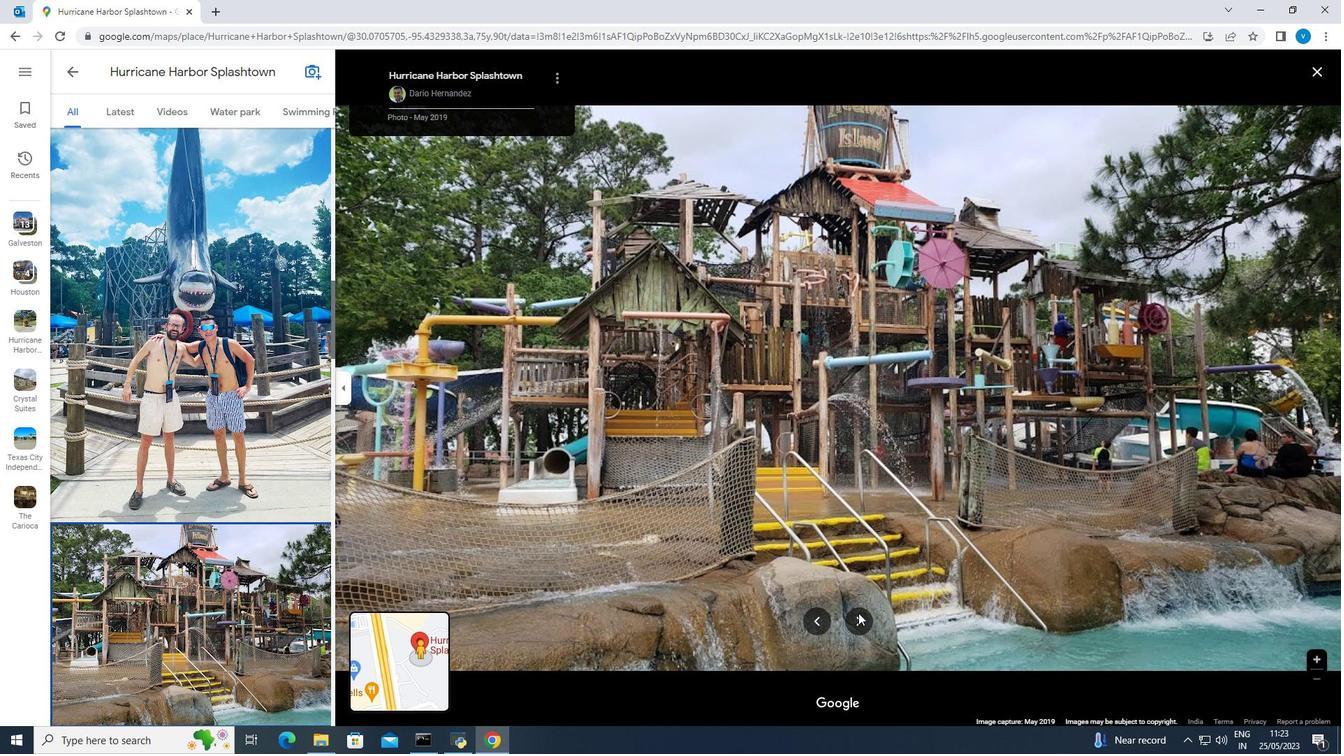 
Action: Mouse moved to (635, 401)
Screenshot: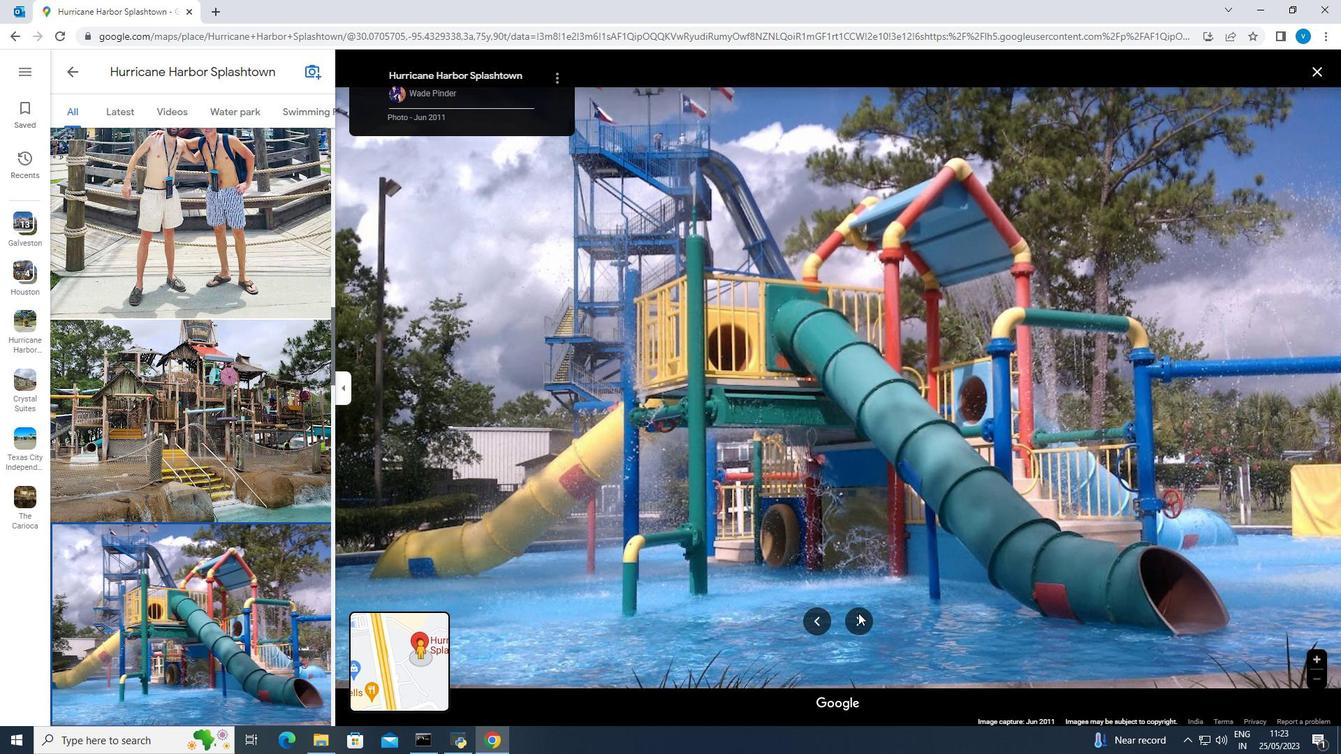 
Action: Mouse scrolled (635, 401) with delta (0, 0)
Screenshot: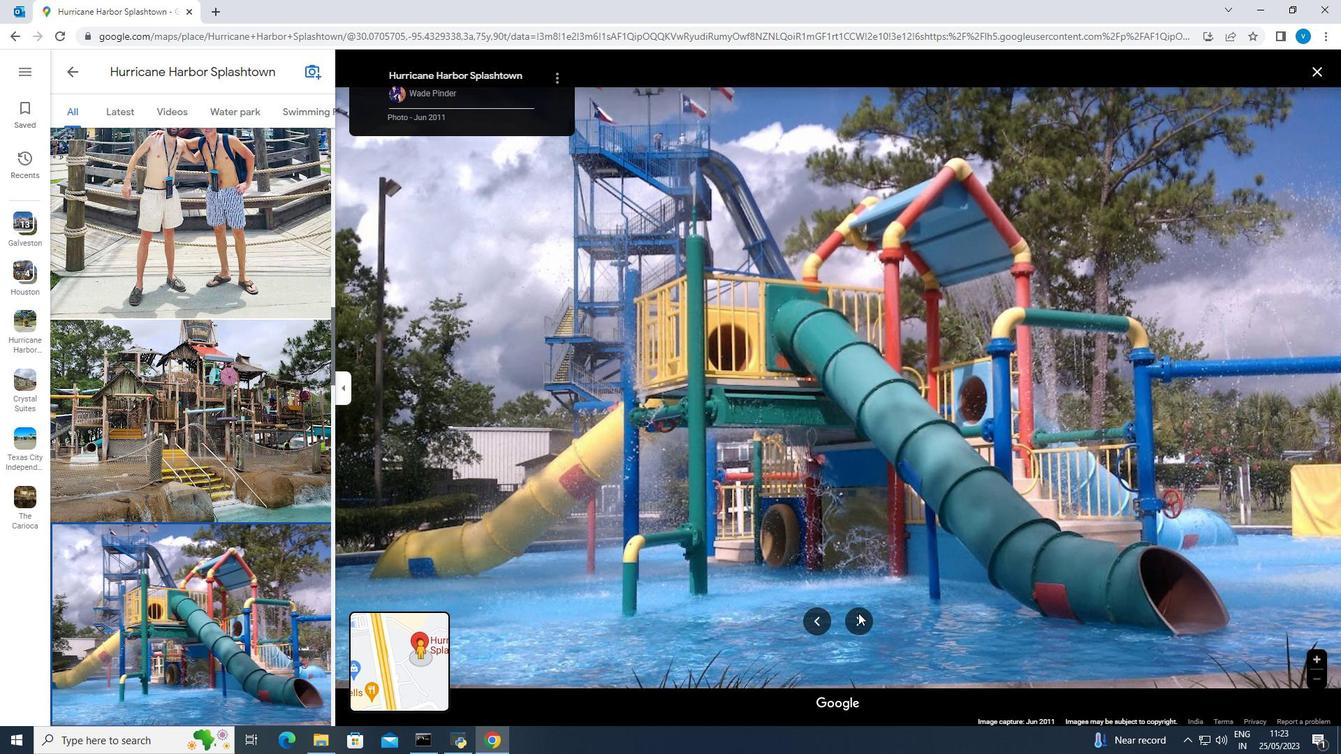 
Action: Mouse moved to (635, 402)
Screenshot: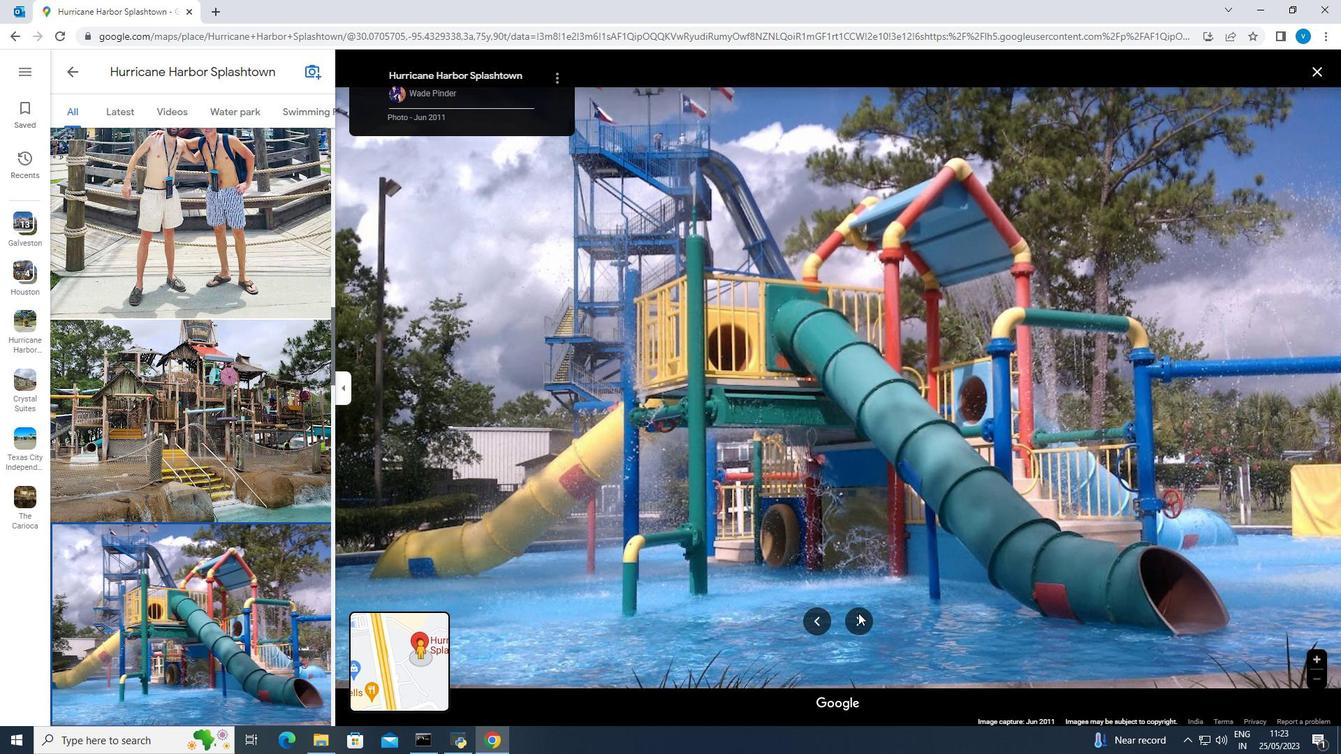 
Action: Mouse scrolled (635, 401) with delta (0, 0)
Screenshot: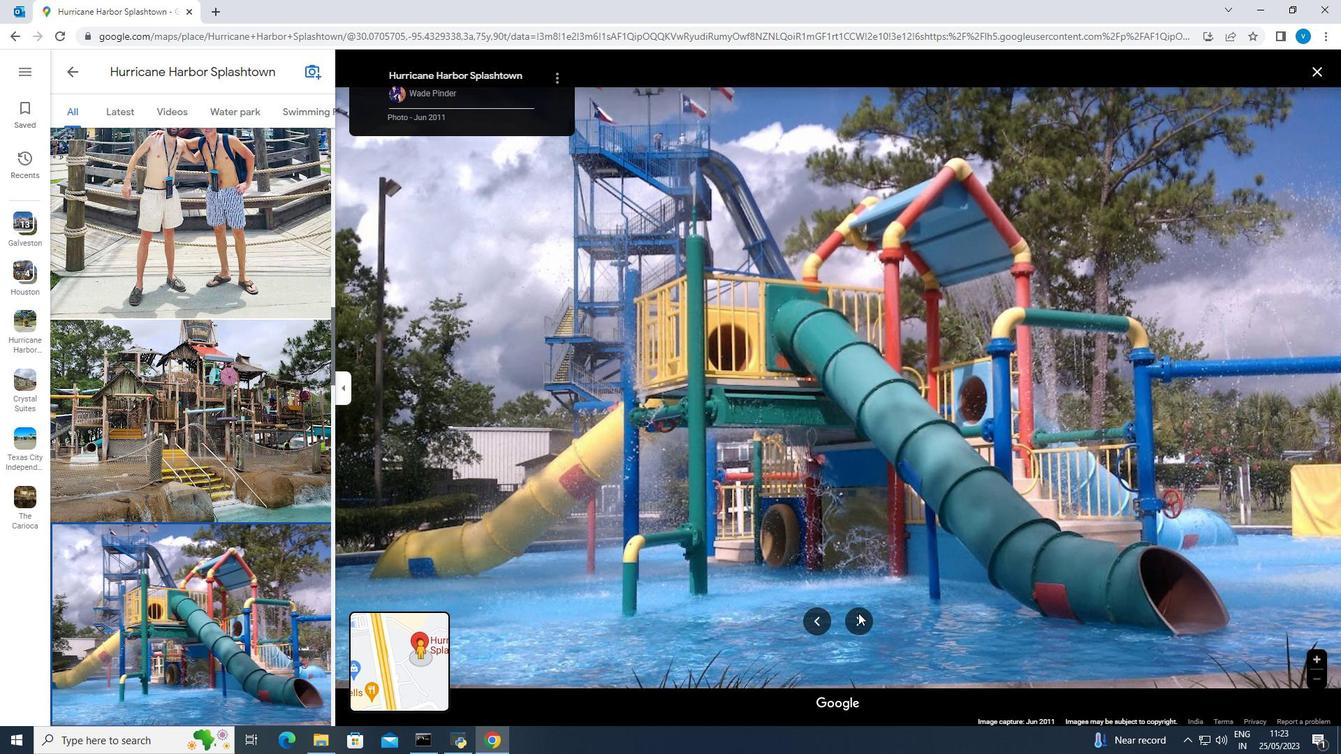 
Action: Mouse scrolled (635, 401) with delta (0, 0)
Screenshot: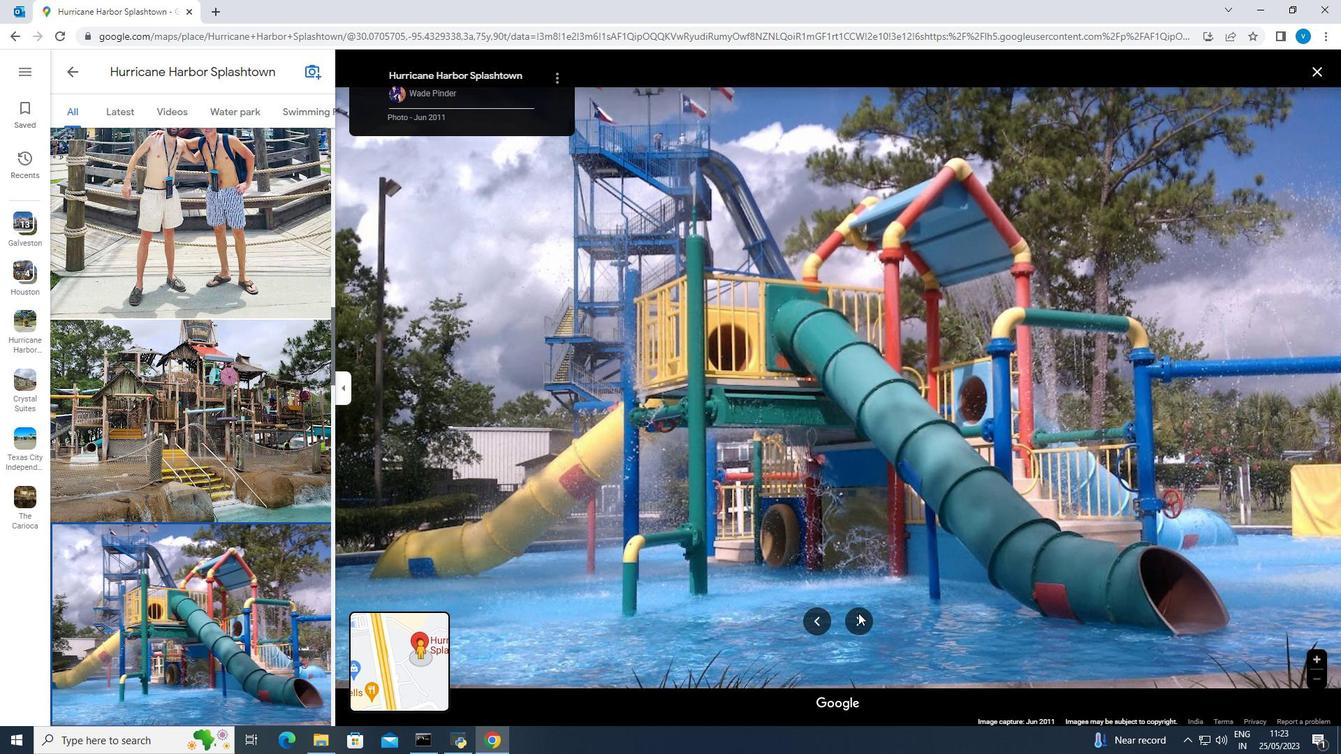 
Action: Mouse scrolled (635, 401) with delta (0, 0)
Screenshot: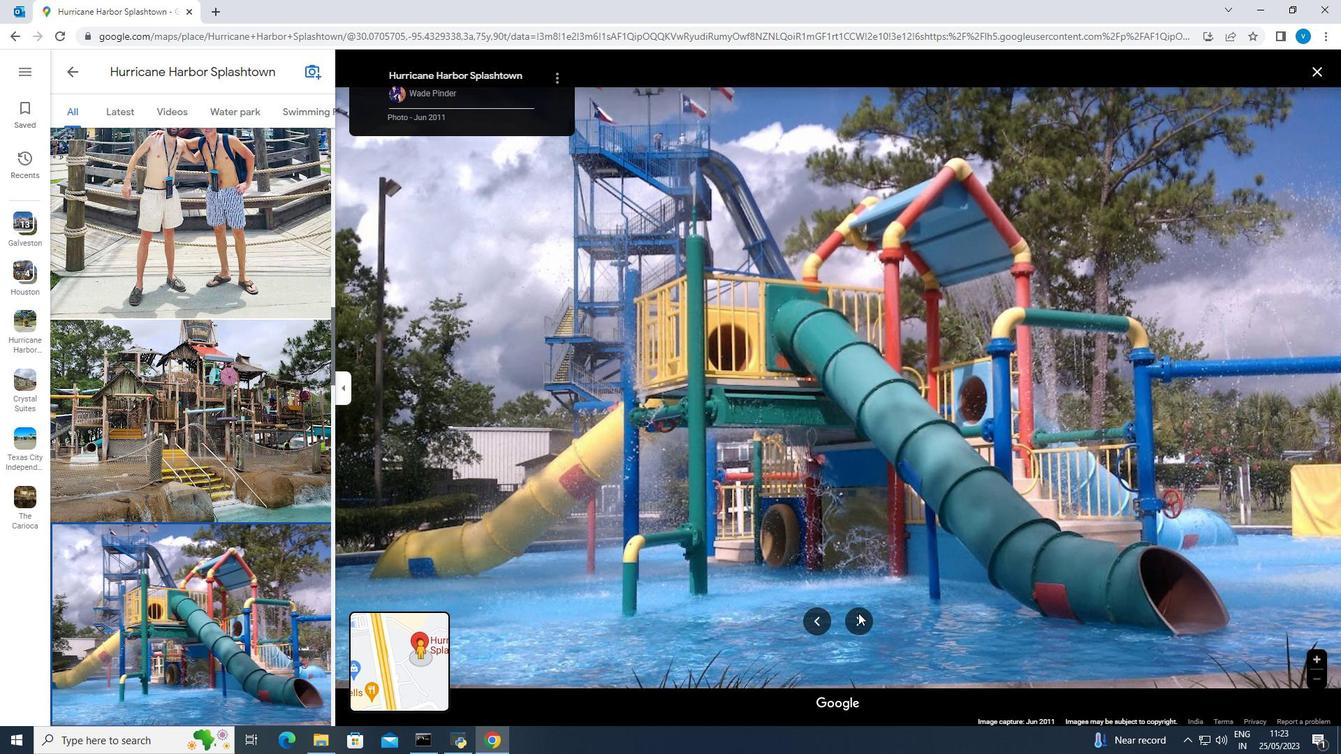 
Action: Mouse moved to (829, 484)
Screenshot: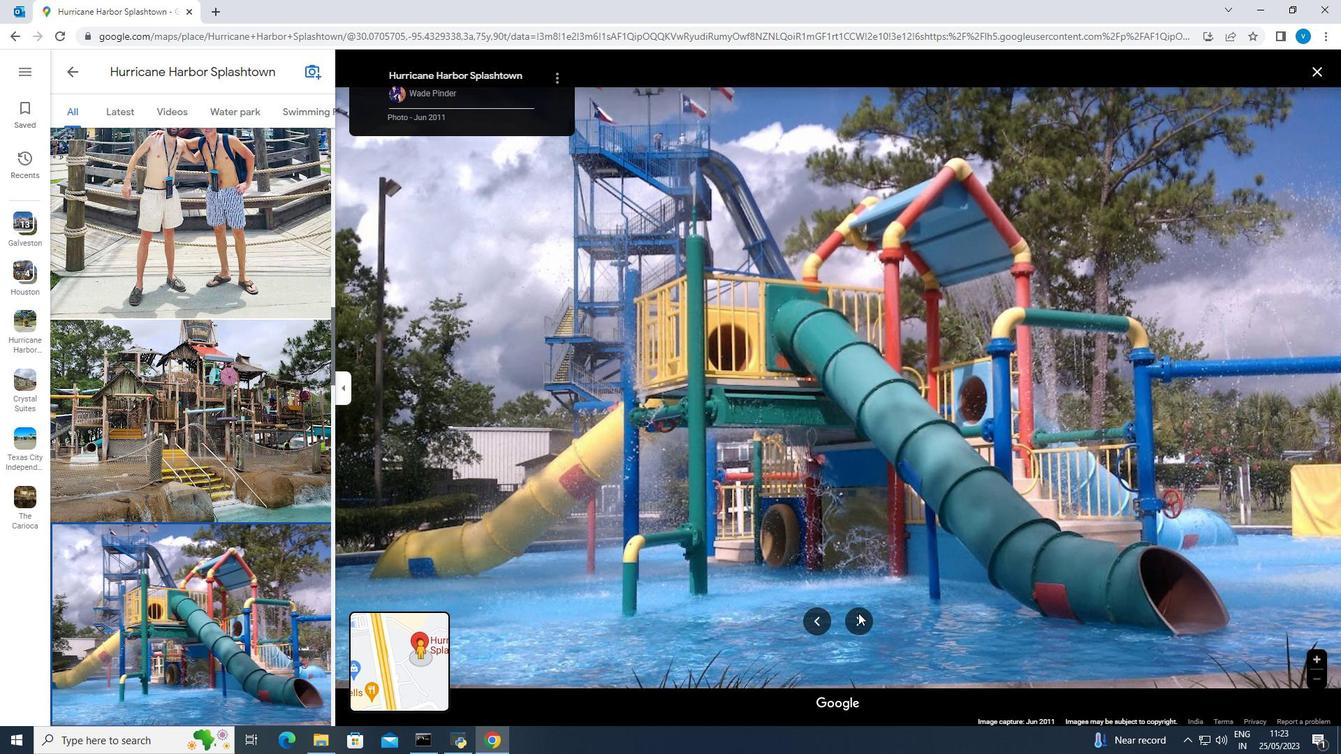 
Action: Mouse scrolled (829, 483) with delta (0, 0)
Screenshot: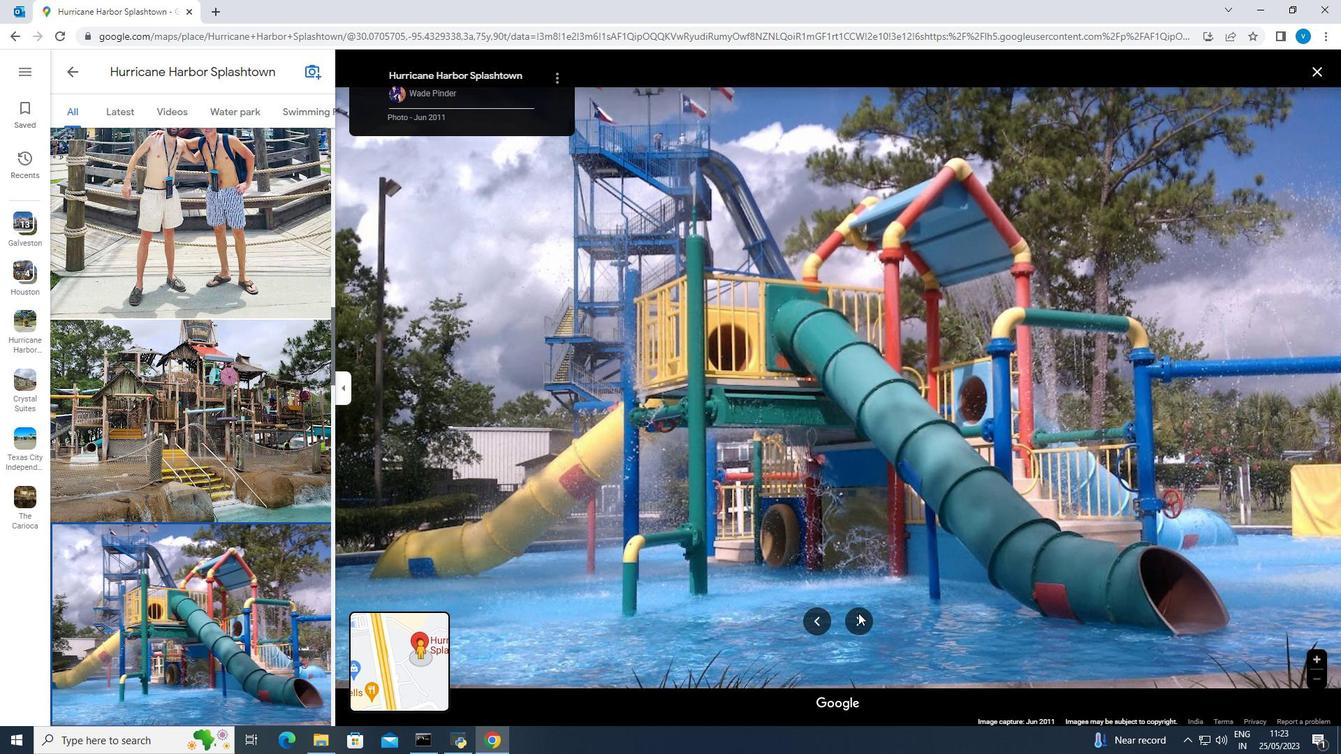 
Action: Mouse moved to (829, 484)
Screenshot: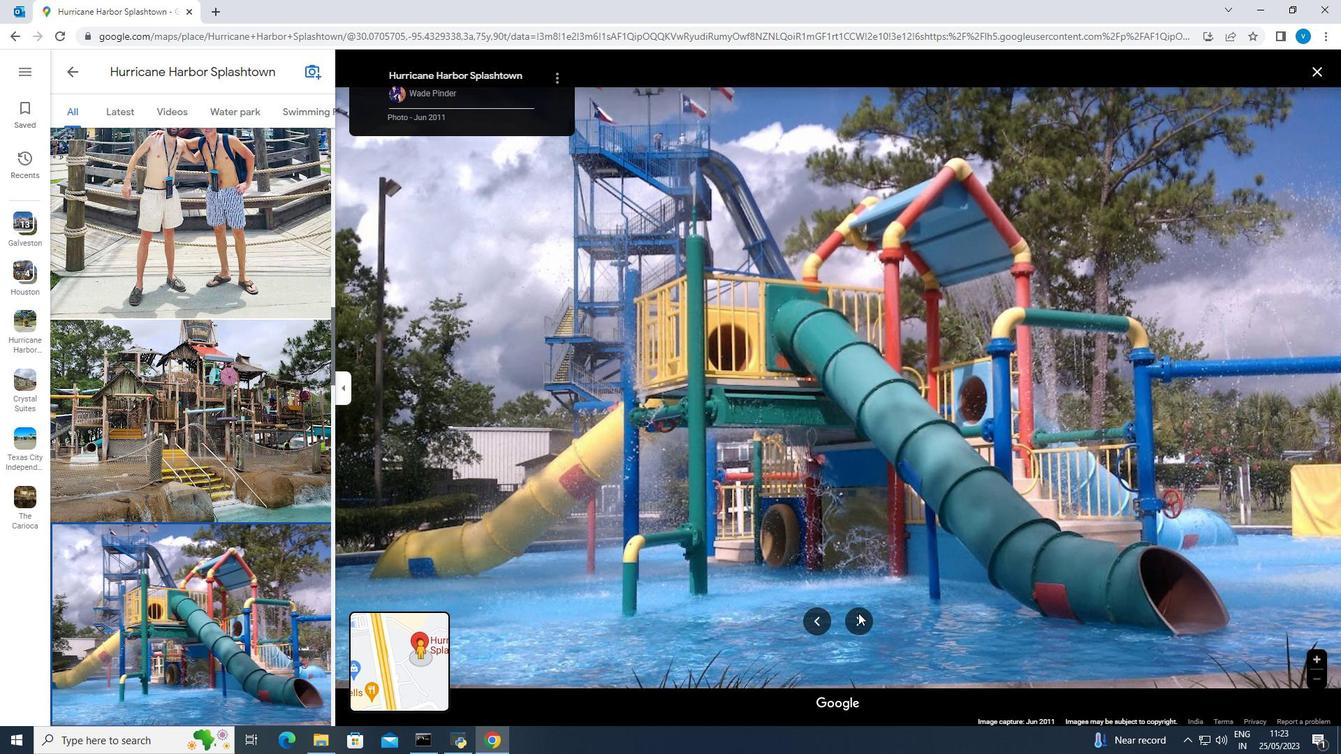 
Action: Mouse scrolled (829, 483) with delta (0, 0)
Screenshot: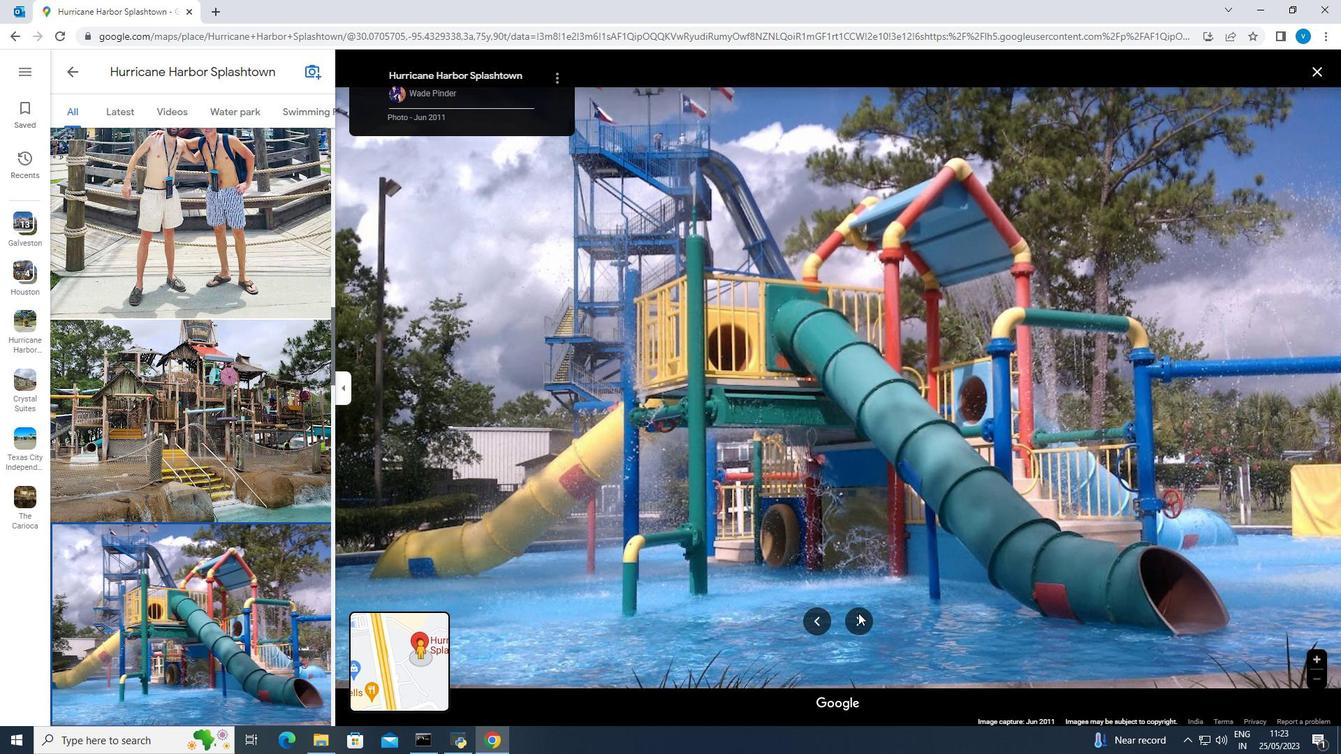 
Action: Mouse moved to (821, 482)
Screenshot: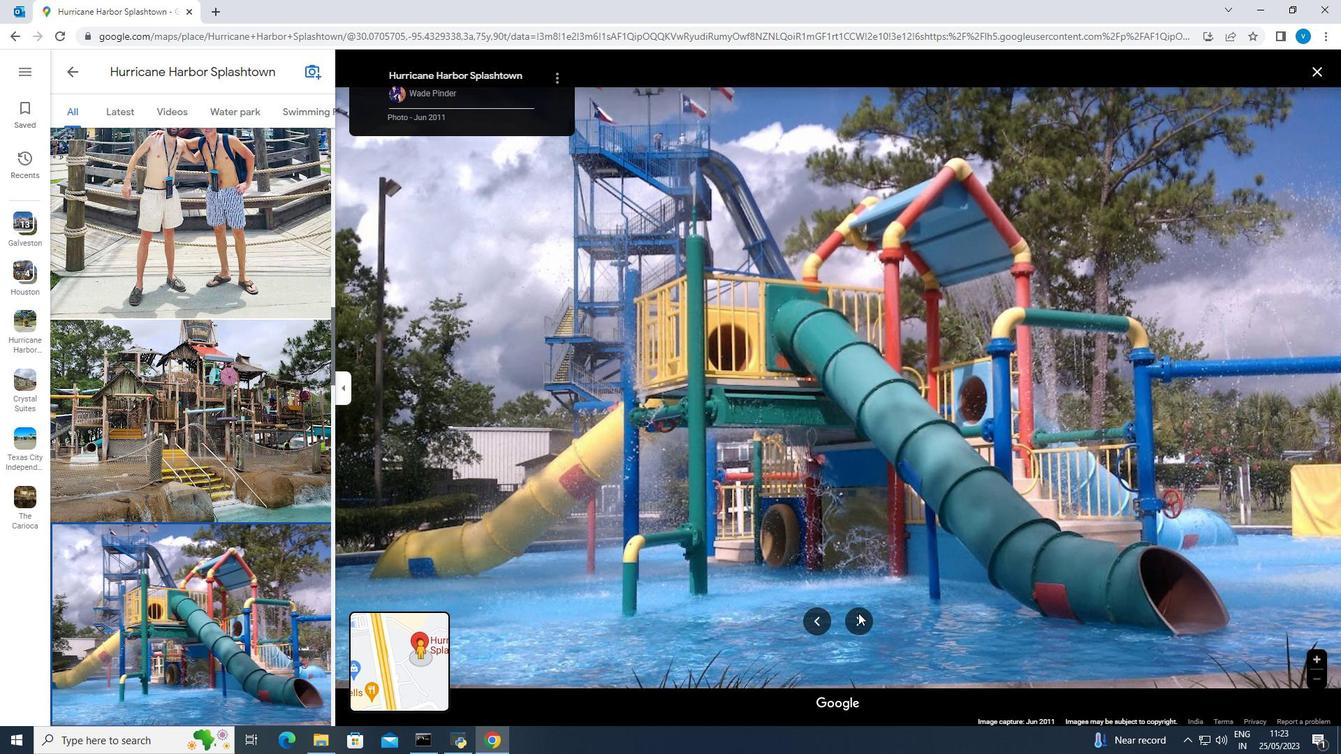 
Action: Mouse scrolled (821, 481) with delta (0, 0)
Screenshot: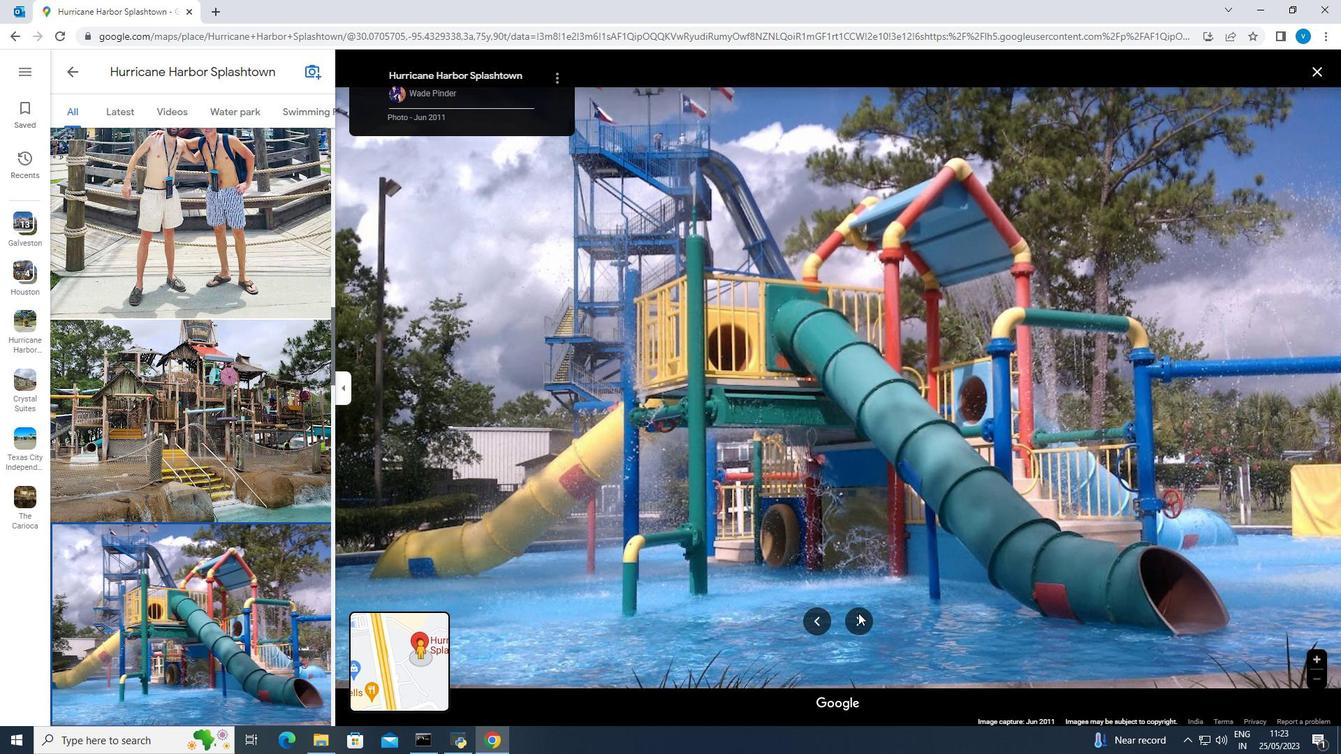 
Action: Mouse scrolled (821, 481) with delta (0, 0)
Screenshot: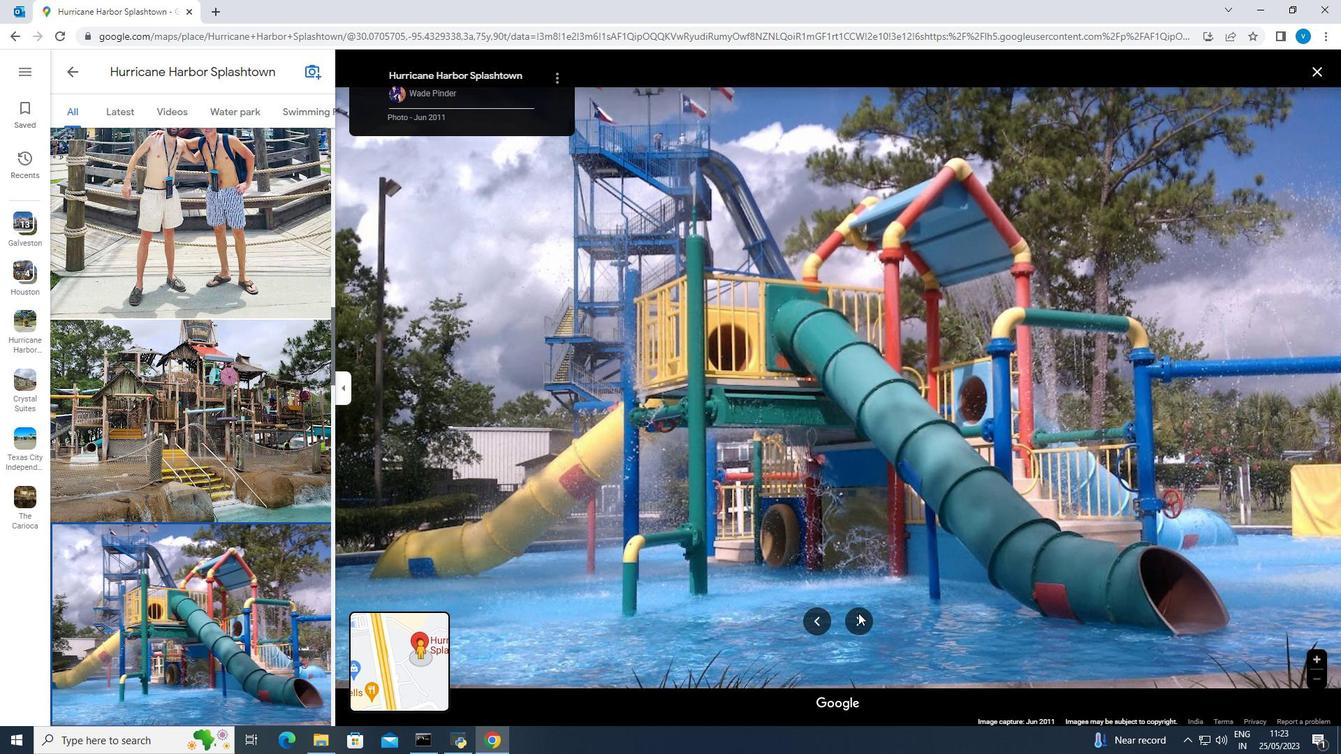 
Action: Mouse scrolled (821, 481) with delta (0, 0)
Screenshot: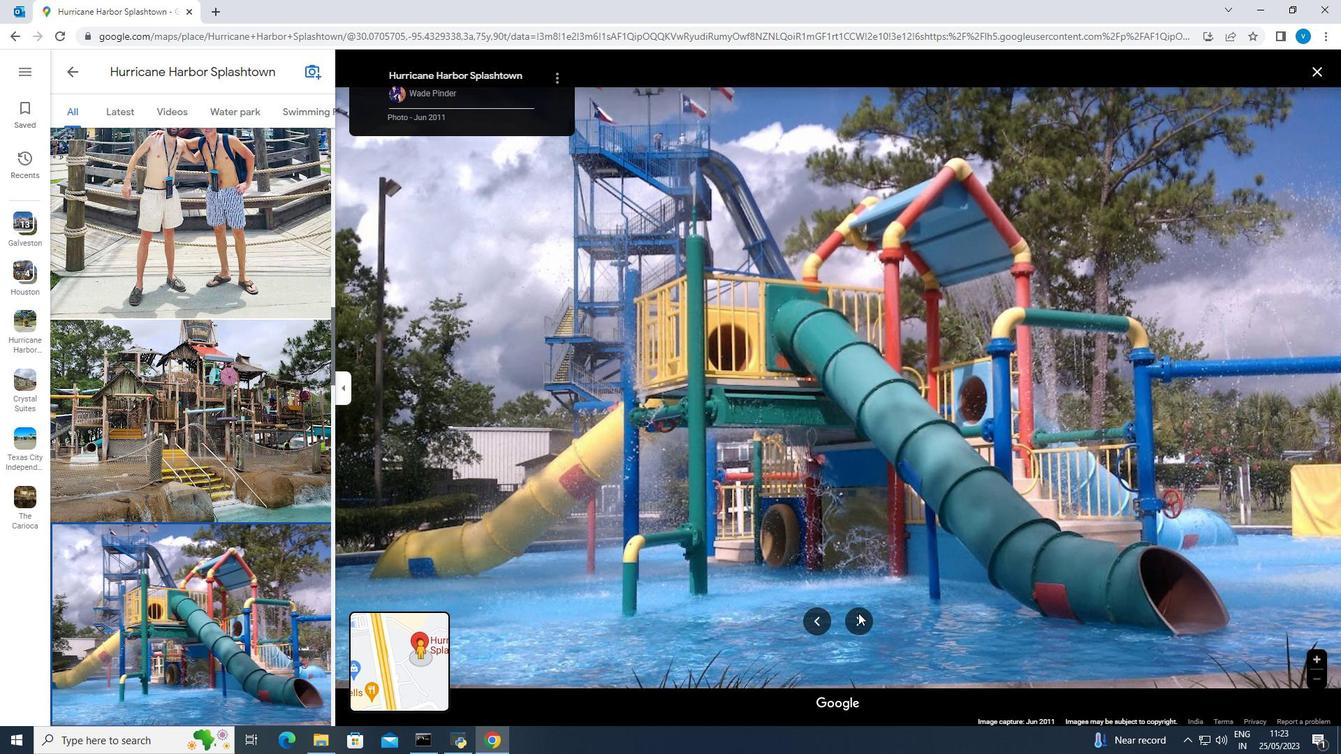 
Action: Mouse scrolled (821, 481) with delta (0, 0)
Screenshot: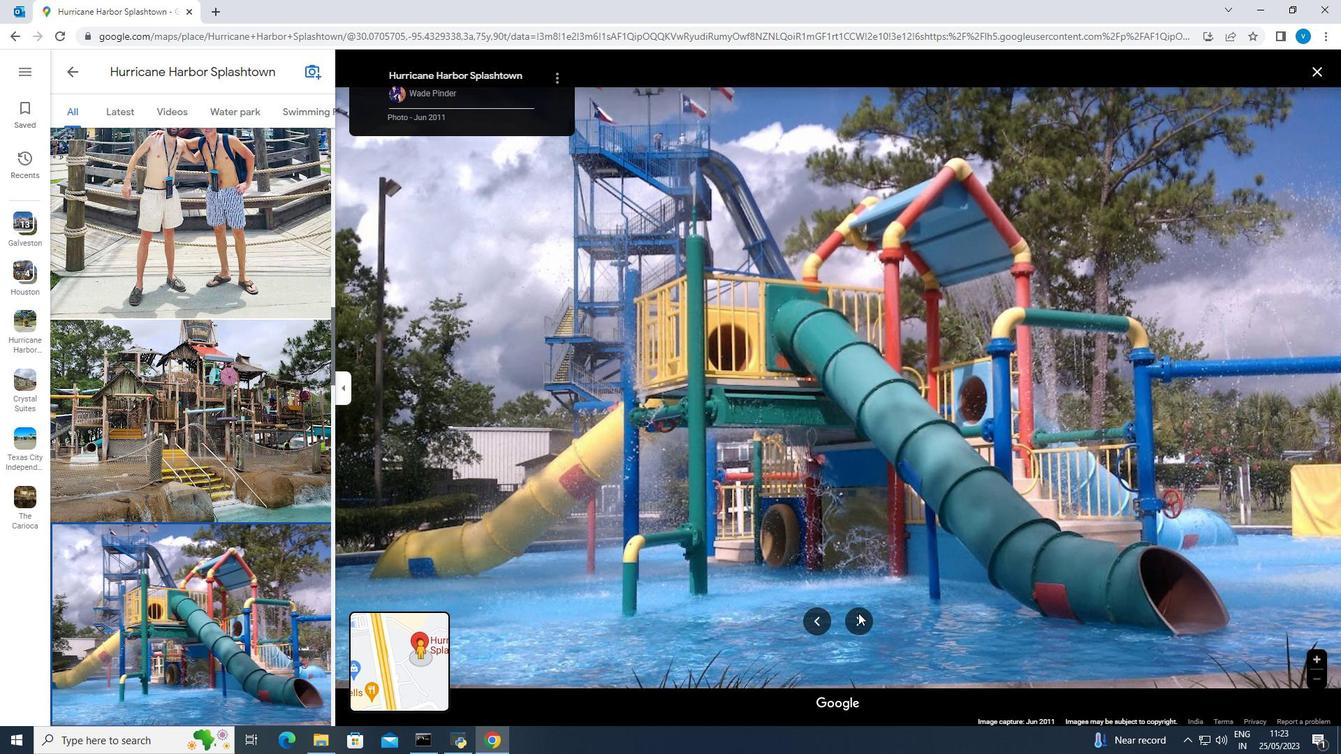 
Action: Mouse moved to (825, 481)
Screenshot: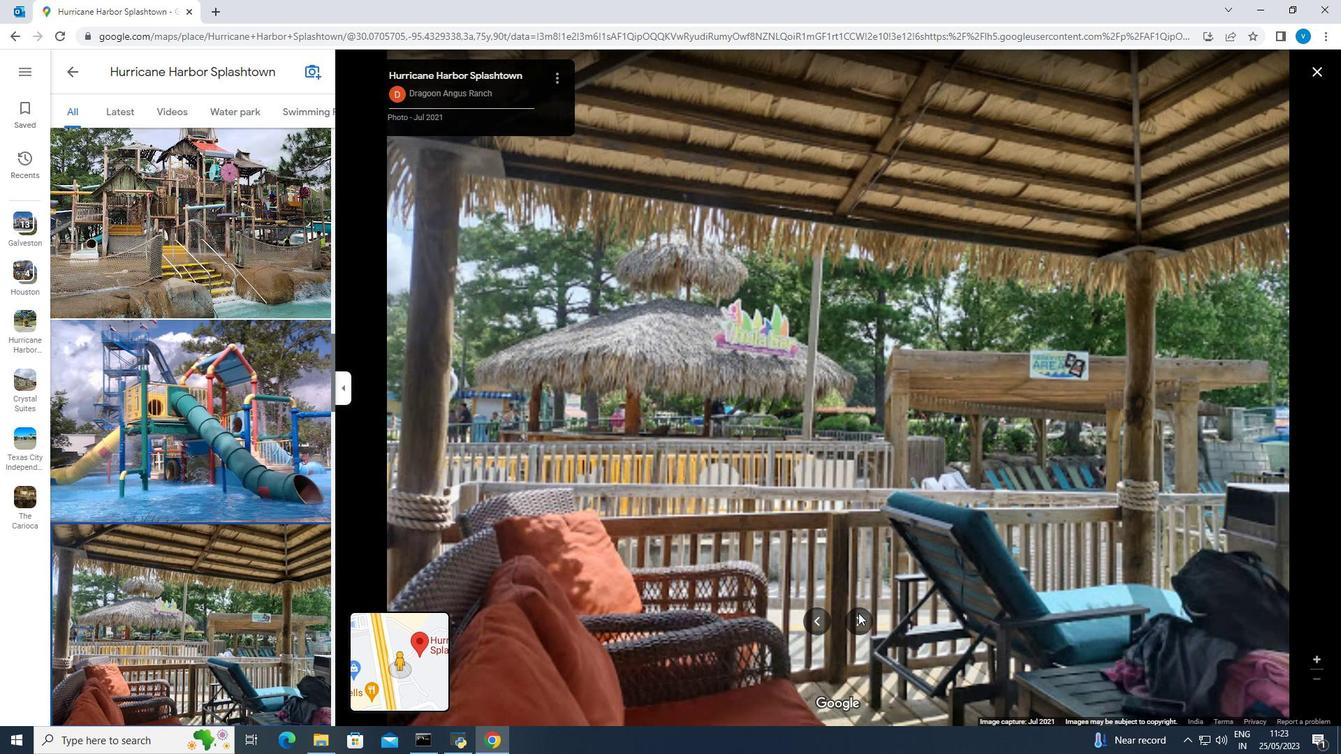 
Action: Mouse scrolled (825, 480) with delta (0, 0)
Screenshot: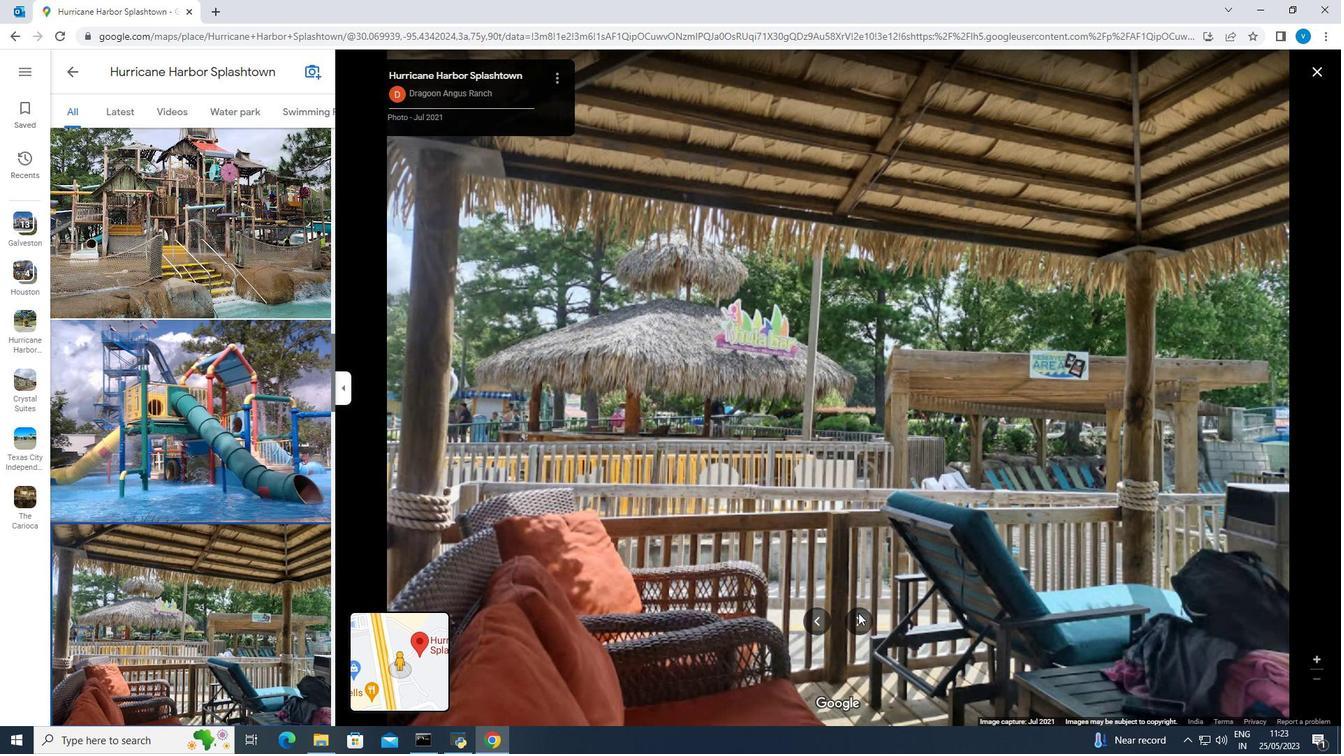 
Action: Mouse scrolled (825, 480) with delta (0, 0)
Screenshot: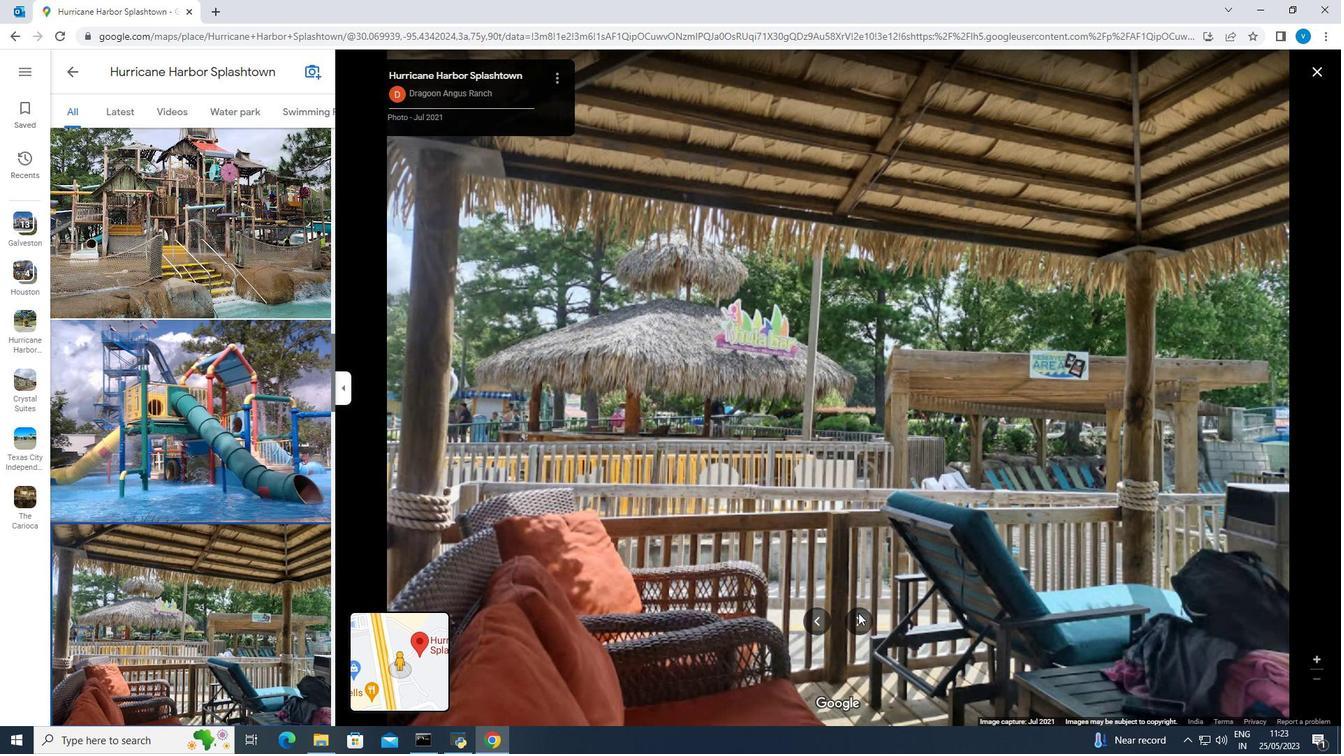 
Action: Mouse scrolled (825, 480) with delta (0, 0)
Screenshot: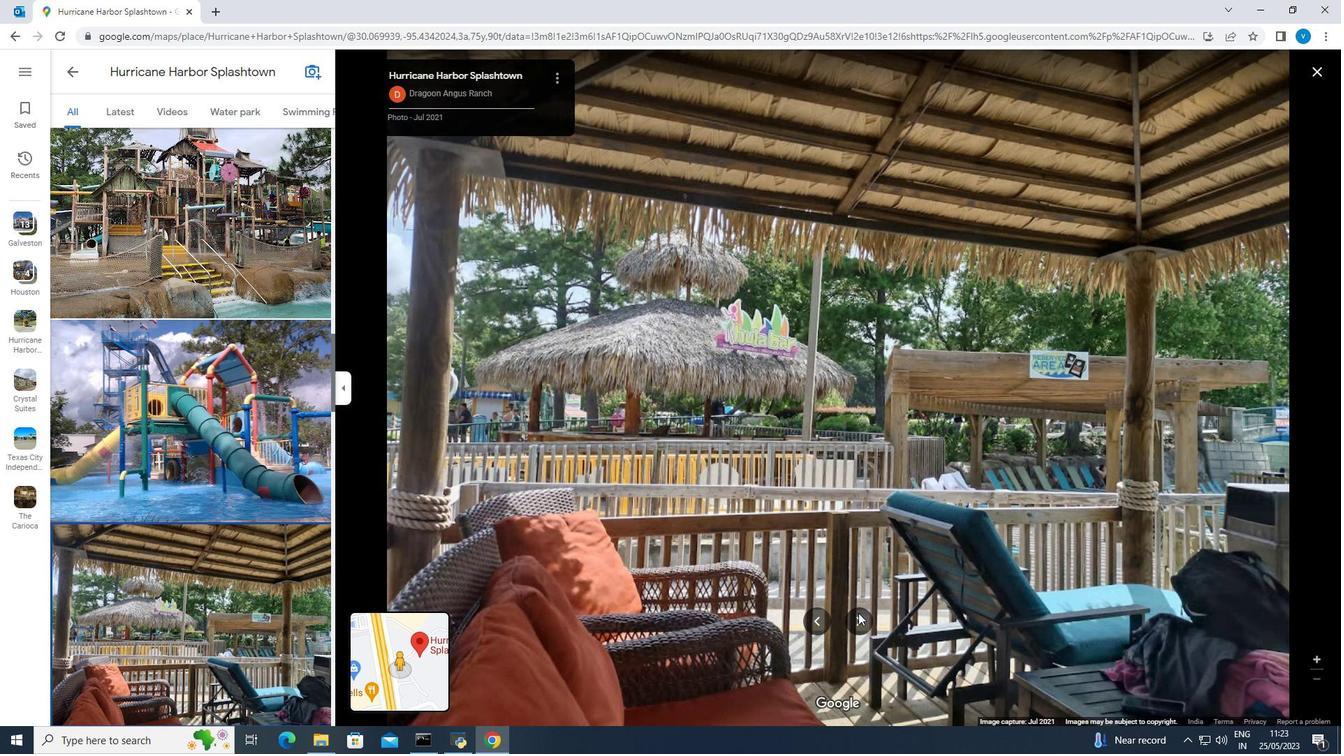 
Action: Mouse scrolled (825, 480) with delta (0, 0)
Screenshot: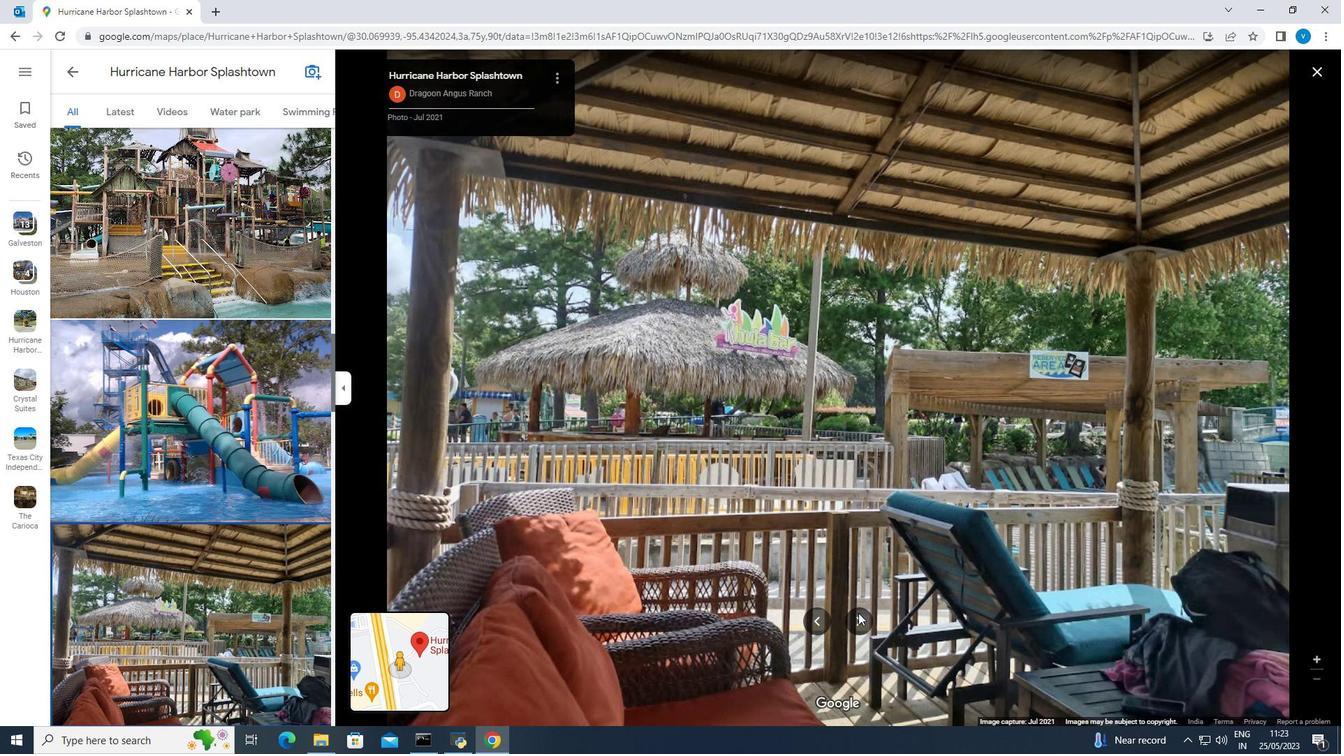 
Action: Mouse moved to (274, 67)
Screenshot: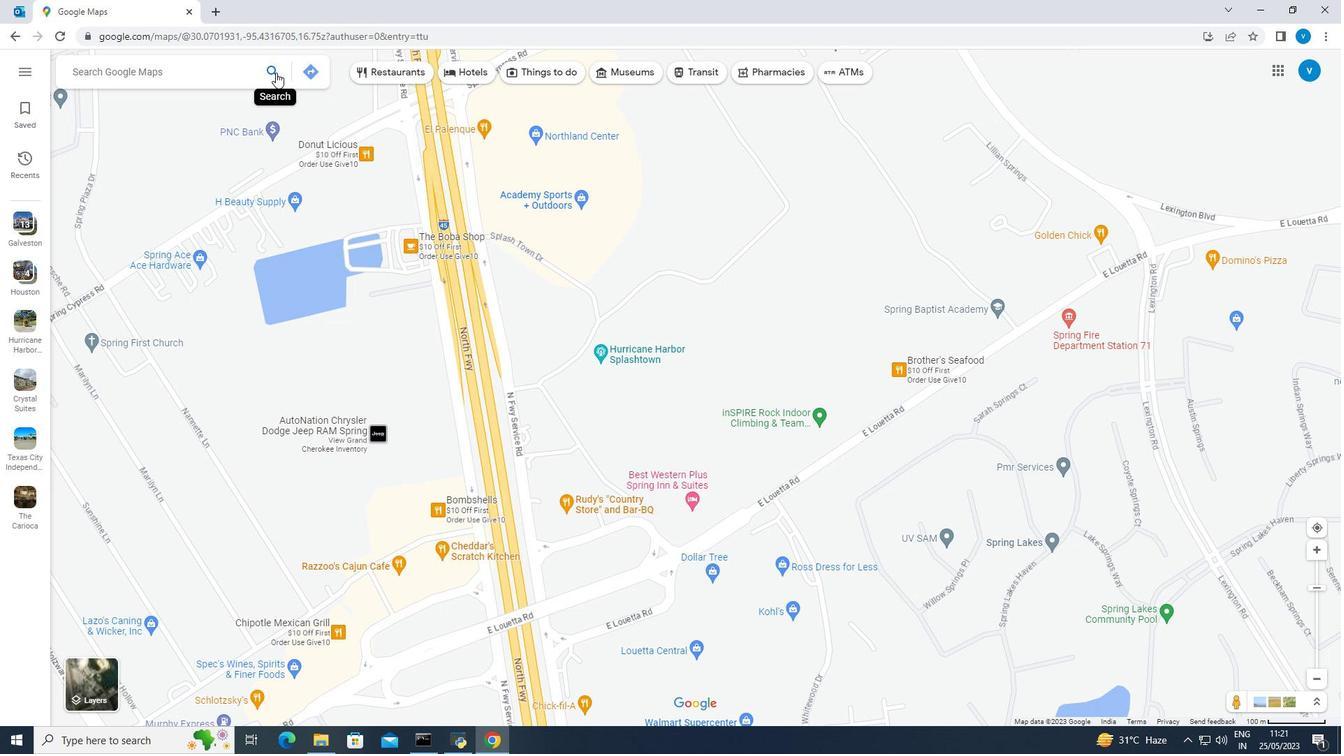 
Action: Mouse pressed left at (274, 67)
Screenshot: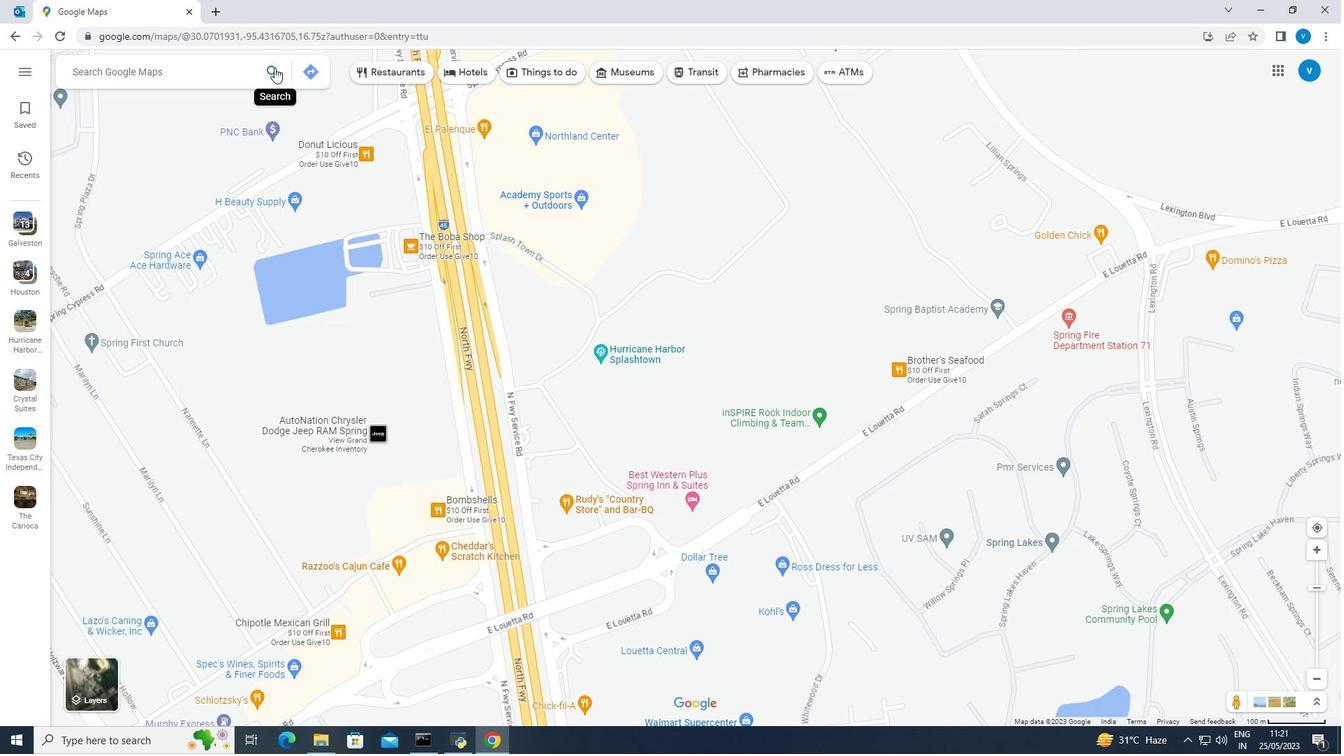 
Action: Mouse moved to (272, 67)
Screenshot: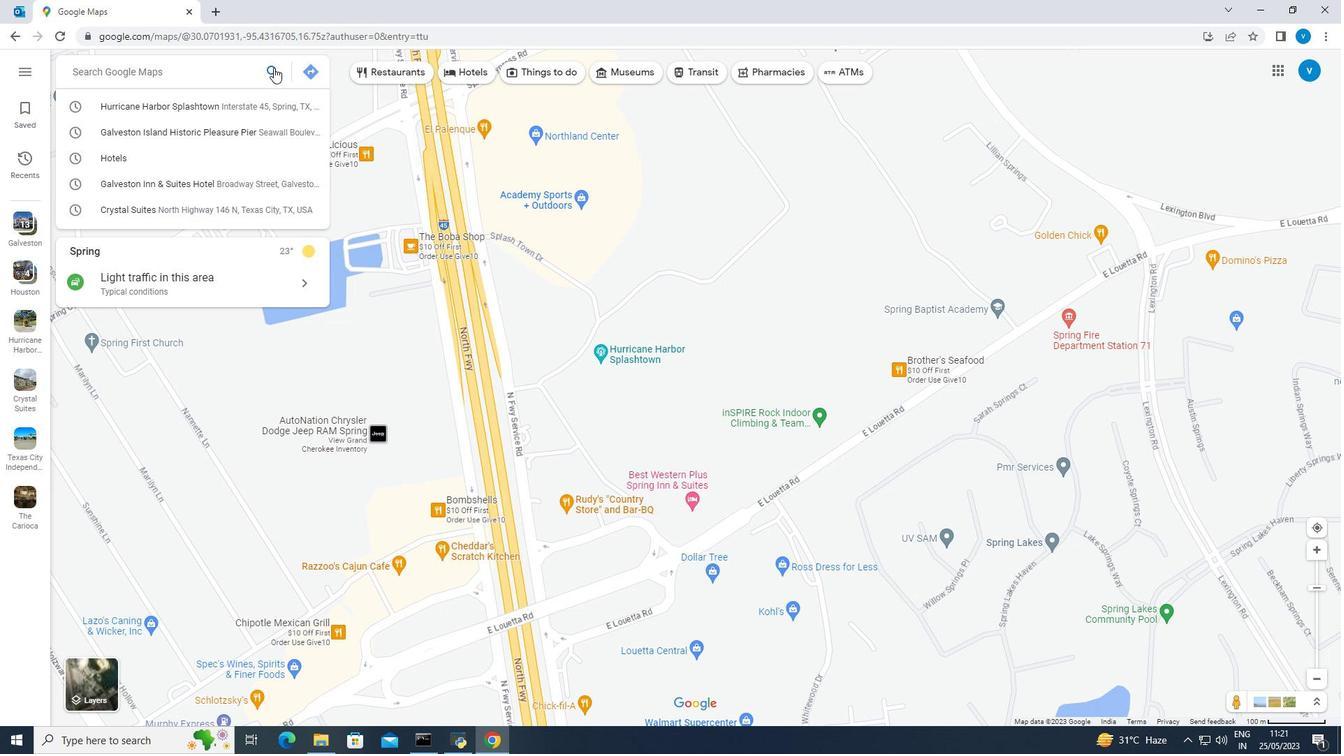 
Action: Key pressed <Key.shift><Key.shift><Key.shift><Key.shift><Key.shift><Key.shift><Key.shift><Key.shift><Key.shift><Key.shift><Key.shift><Key.shift>Hurricane<Key.space><Key.shift><Key.shift><Key.shift><Key.shift>Harbor<Key.space><Key.shift><Key.shift><Key.shift><Key.shift><Key.shift><Key.shift>Splashtown,<Key.space><Key.shift><Key.shift><Key.shift><Key.shift><Key.shift>Texas,<Key.space><Key.shift><Key.shift><Key.shift><Key.shift><Key.shift>United<Key.space><Key.shift>States
Screenshot: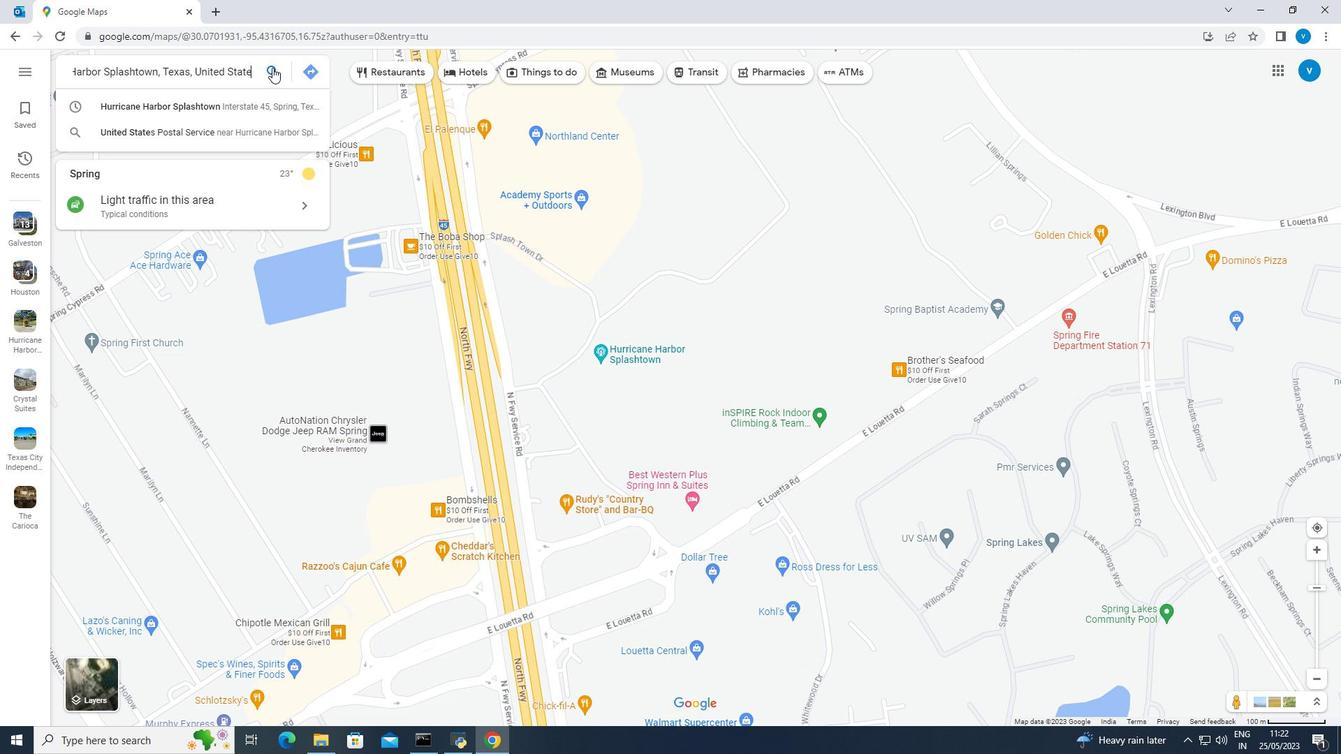 
Action: Mouse moved to (268, 69)
Screenshot: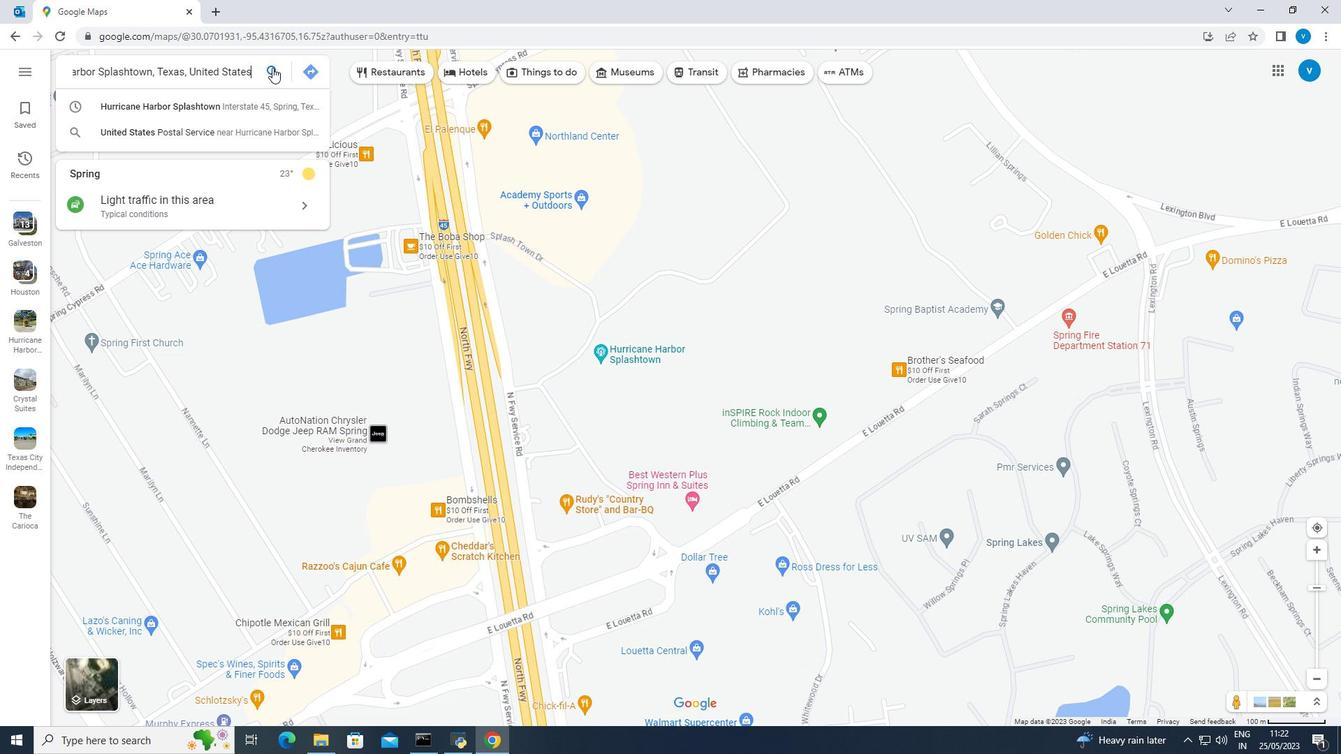 
Action: Key pressed <Key.enter>
Screenshot: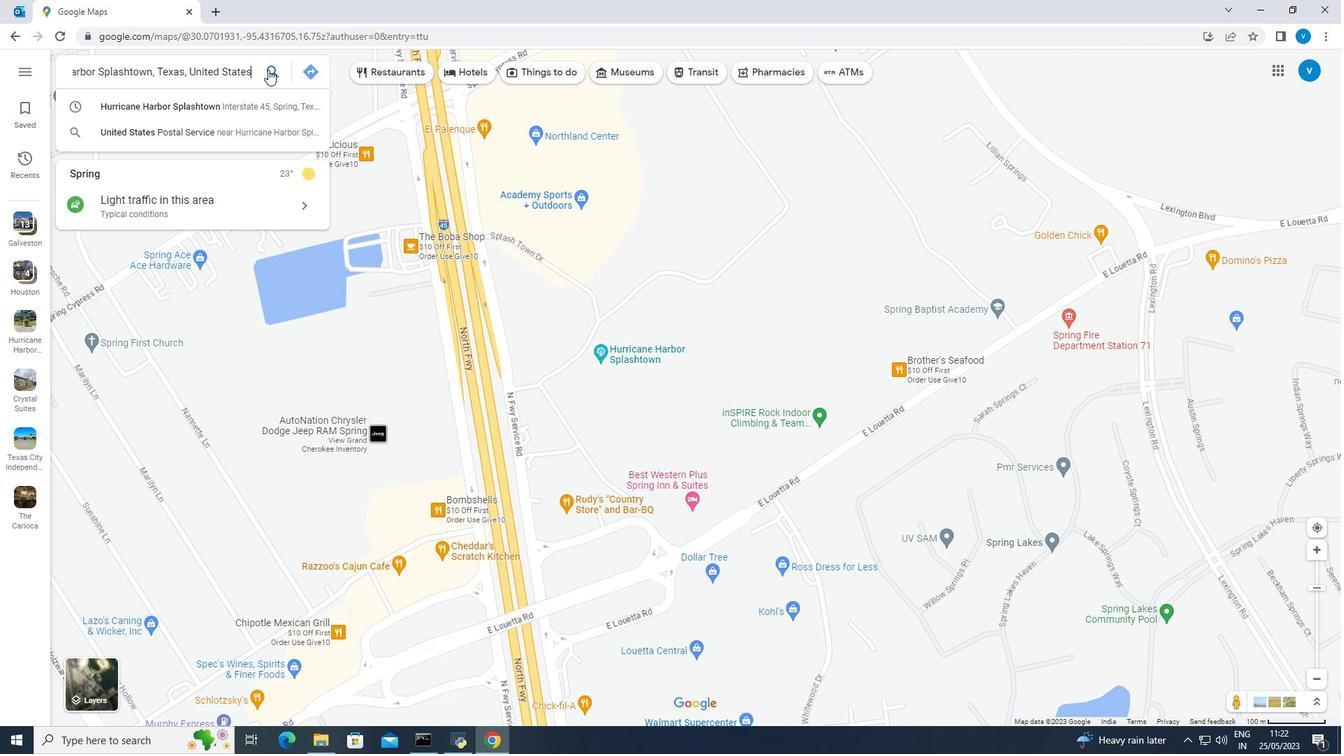 
Action: Mouse moved to (1313, 676)
Screenshot: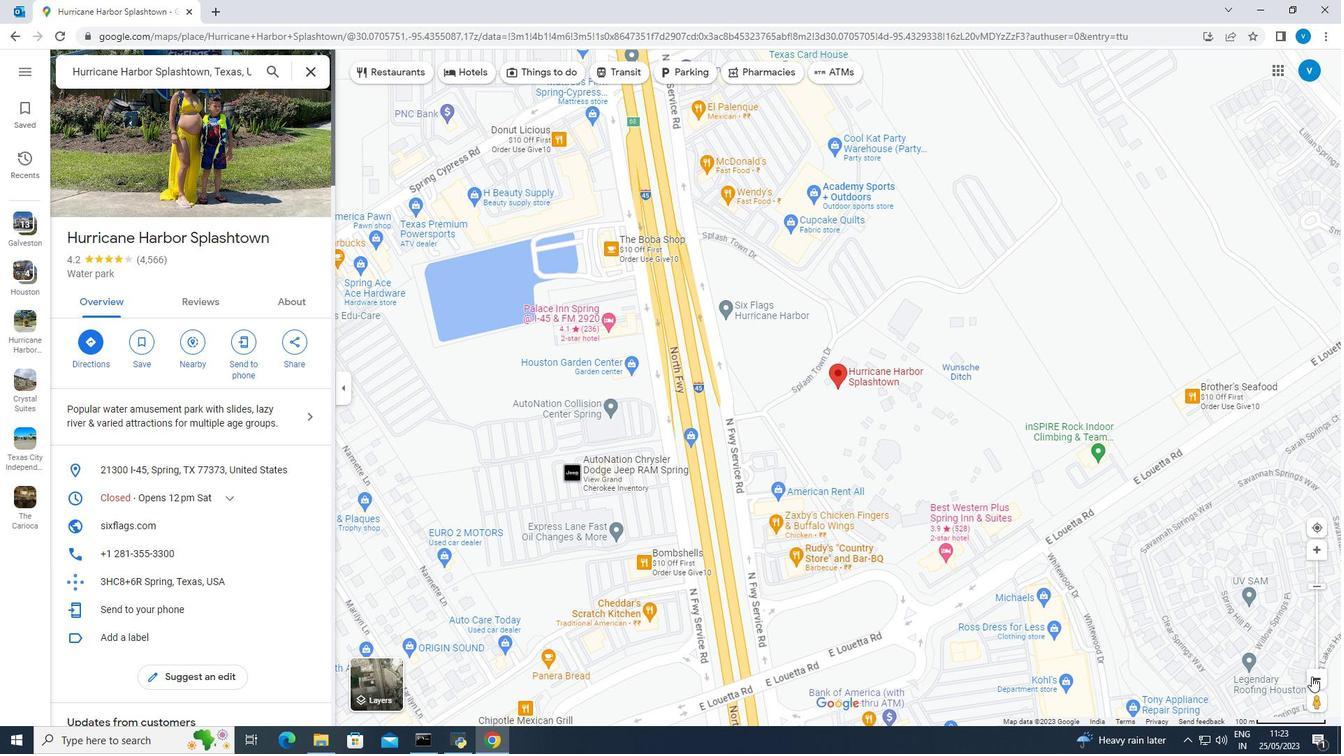 
Action: Mouse pressed left at (1313, 676)
Screenshot: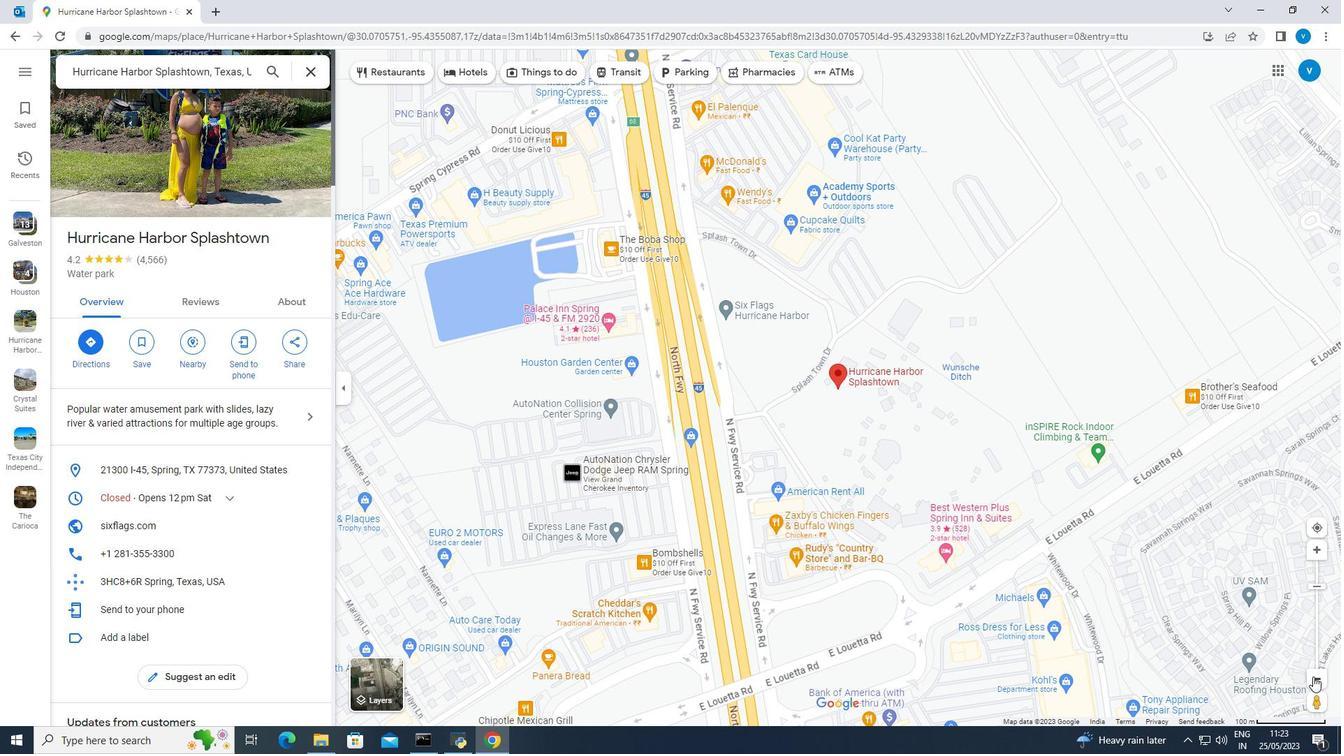 
Action: Mouse pressed left at (1313, 676)
Screenshot: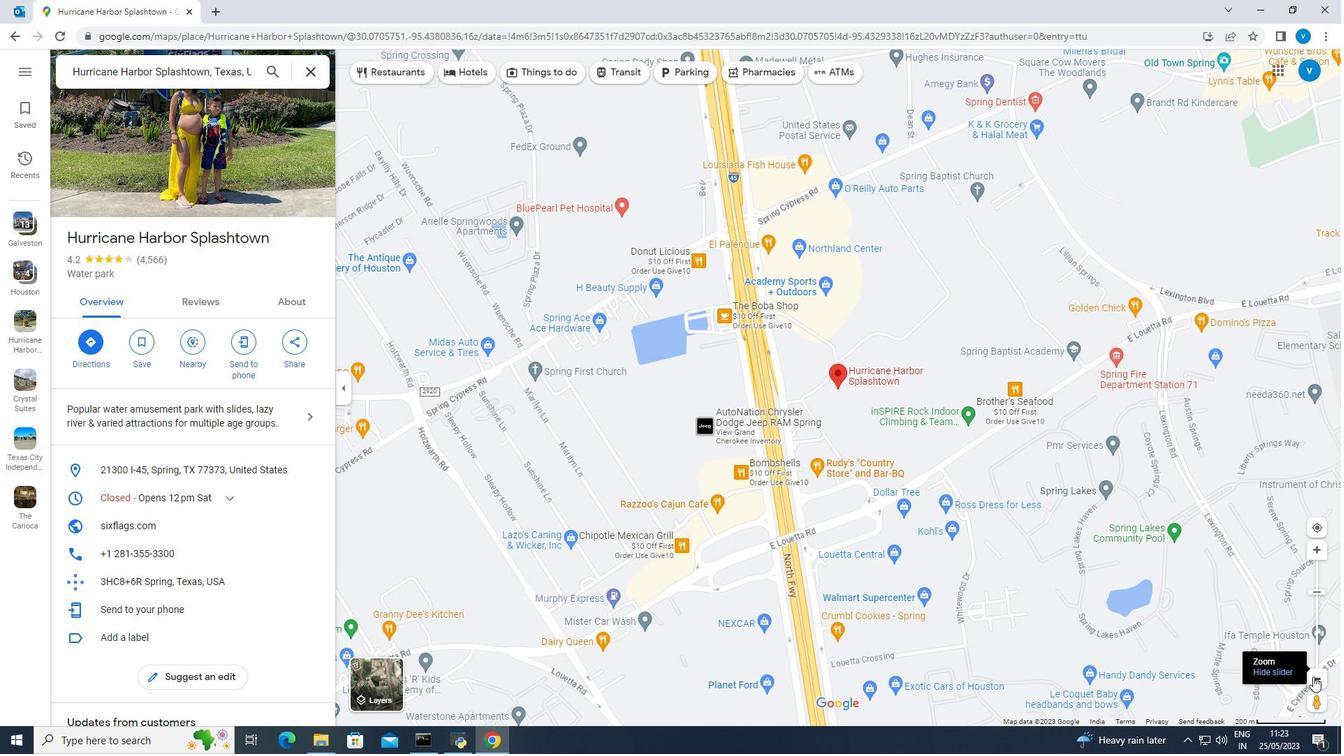 
Action: Mouse moved to (861, 367)
Screenshot: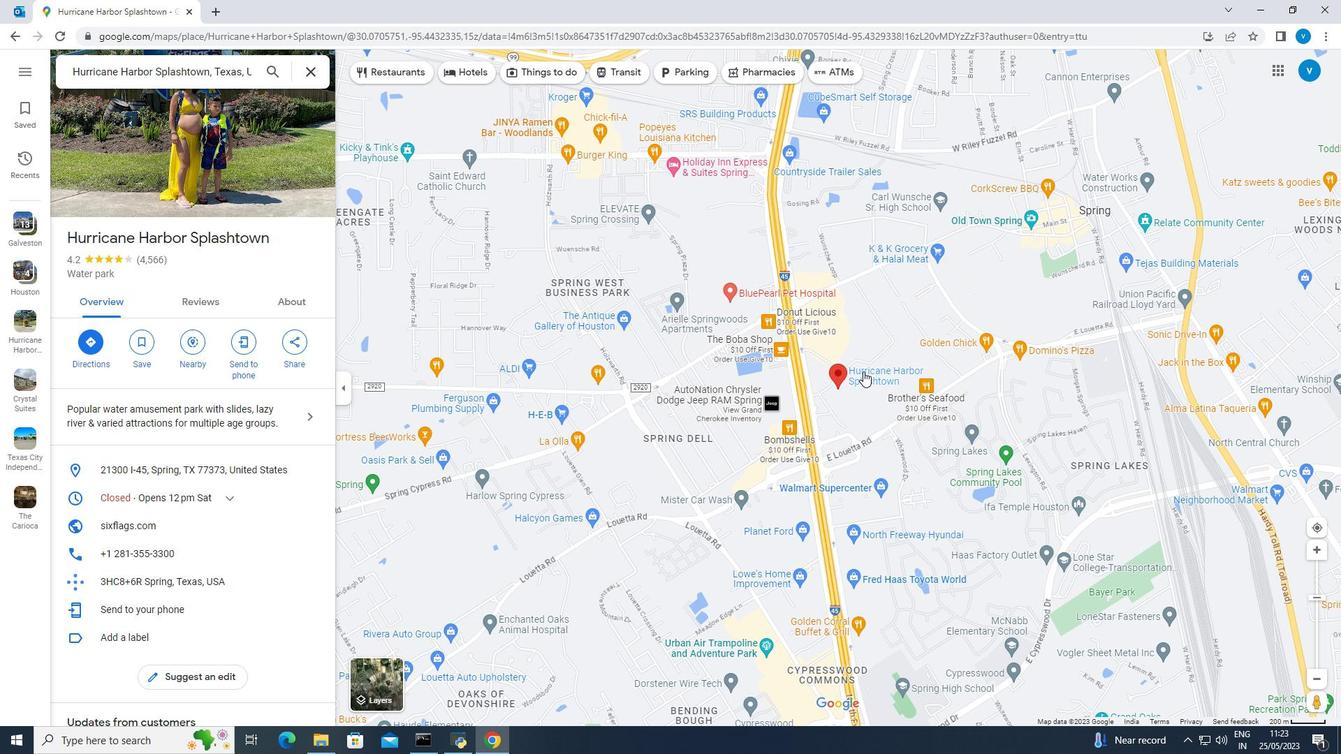 
Action: Mouse pressed left at (861, 367)
Screenshot: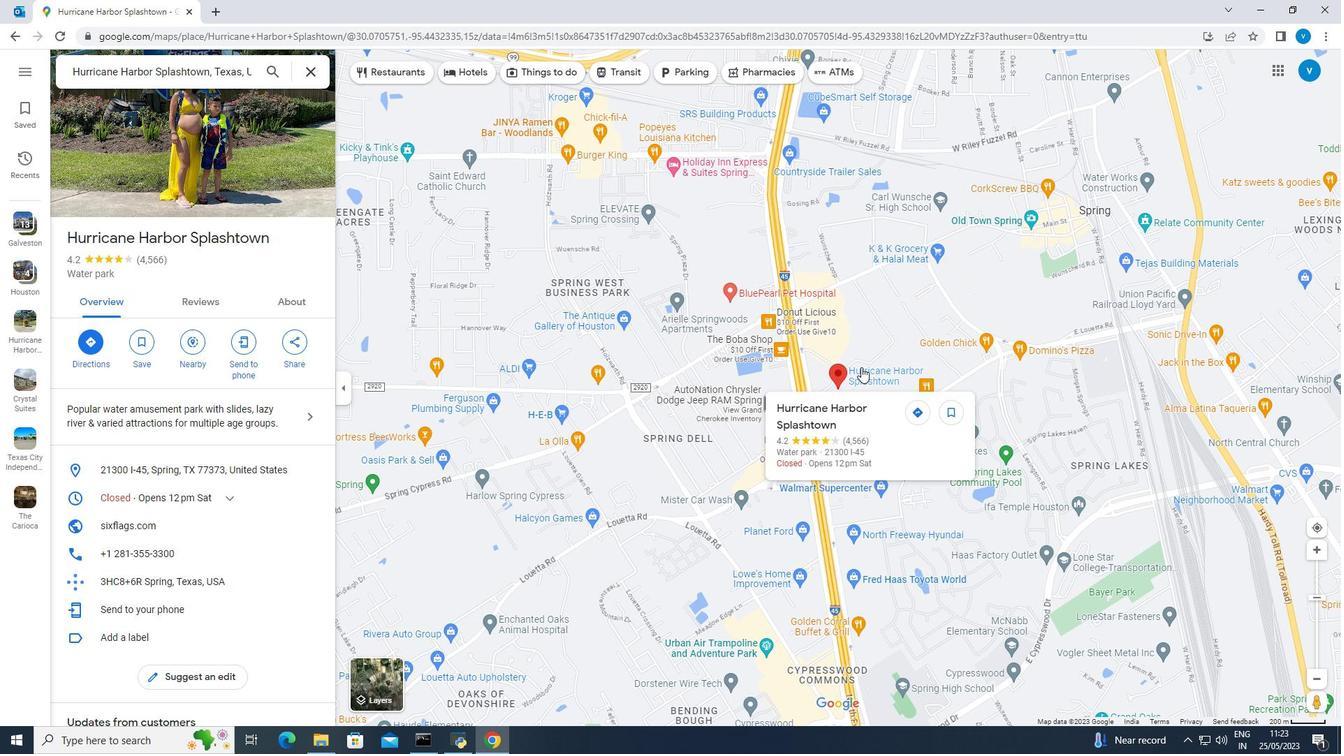 
Action: Mouse pressed left at (861, 367)
Screenshot: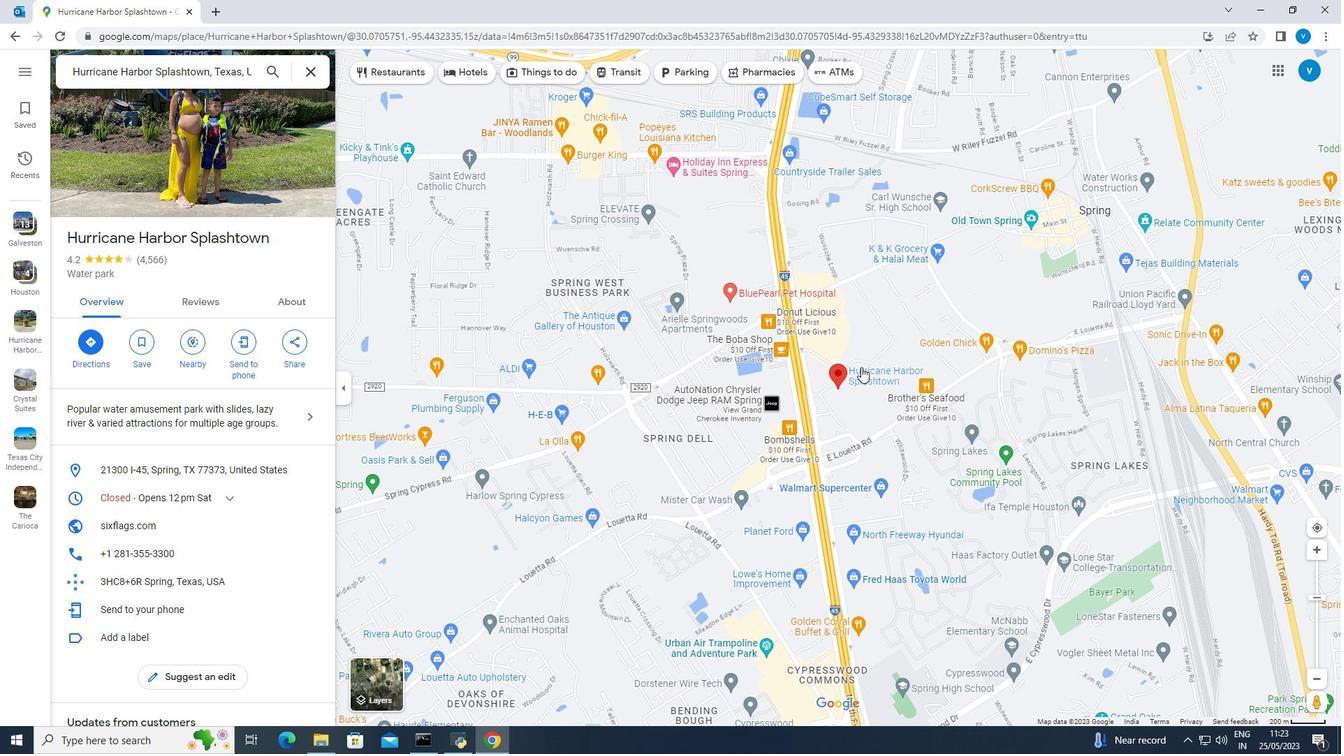 
Action: Mouse moved to (218, 178)
Screenshot: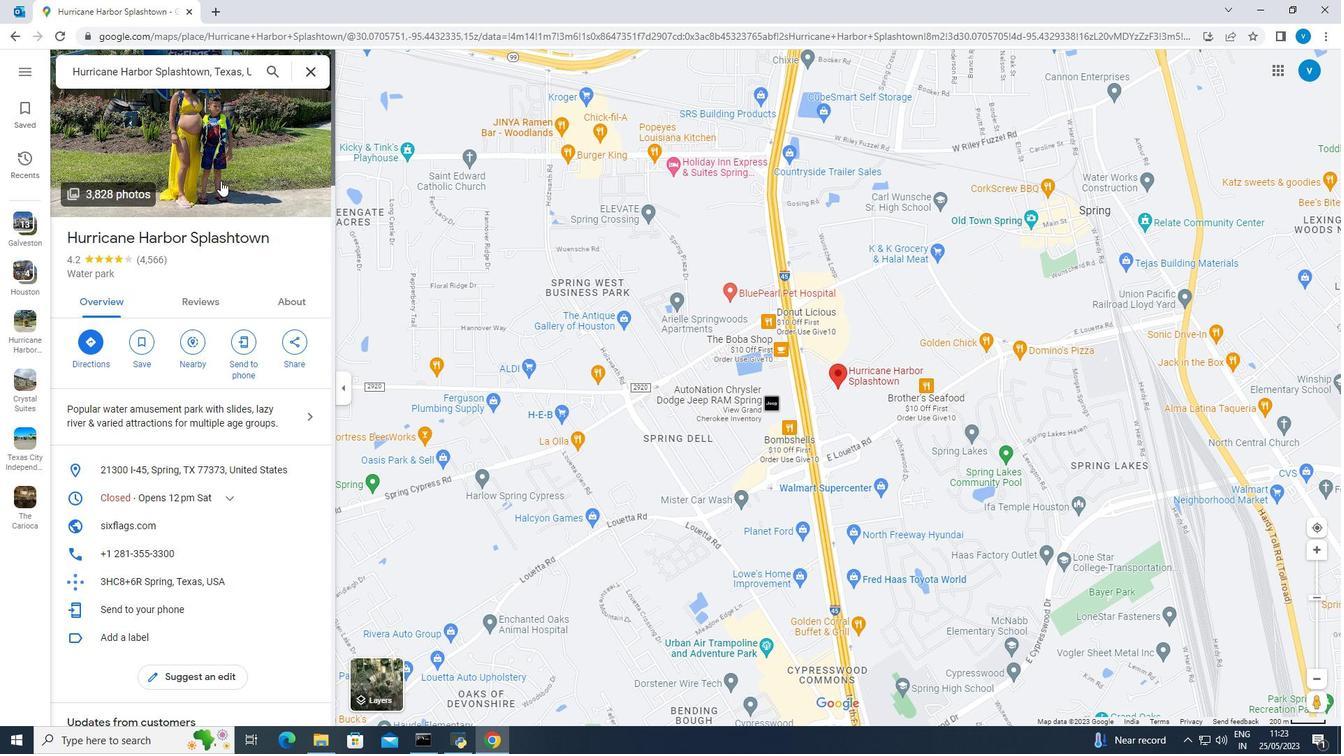 
Action: Mouse pressed left at (218, 178)
Screenshot: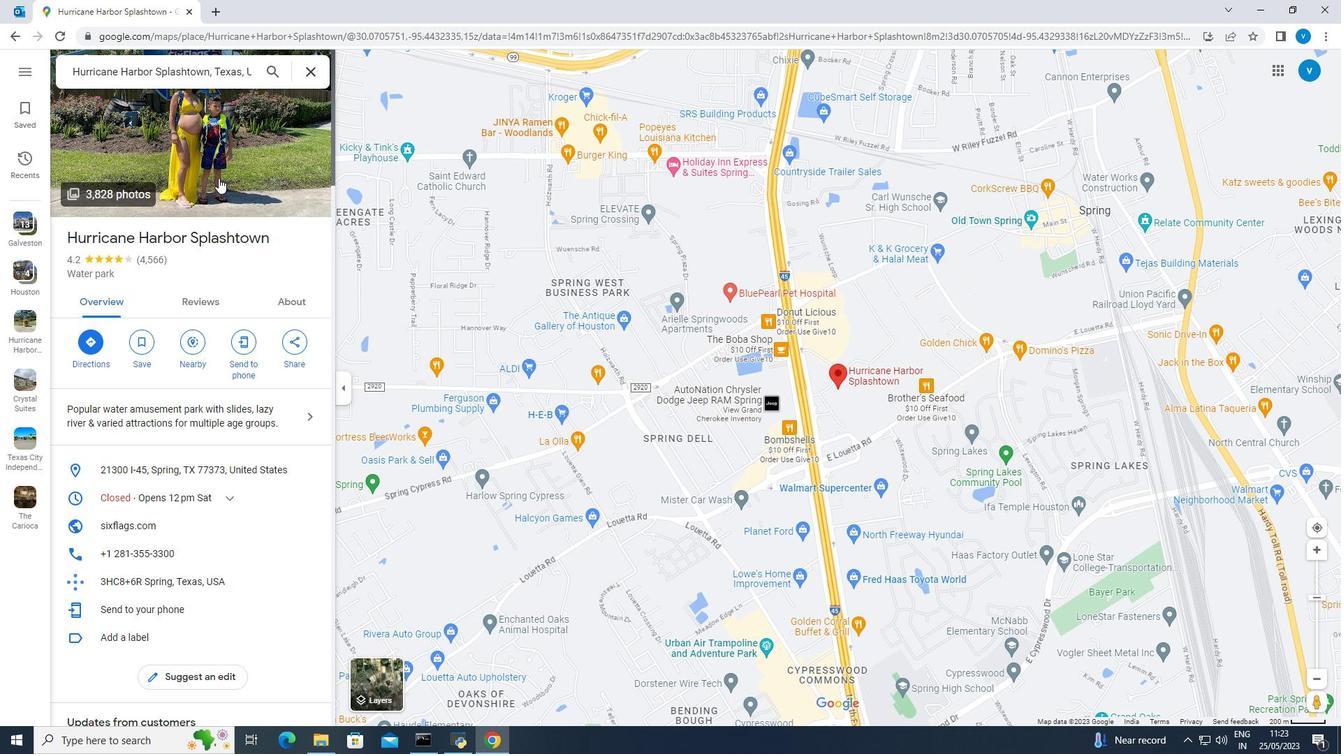 
Action: Mouse pressed left at (218, 178)
Screenshot: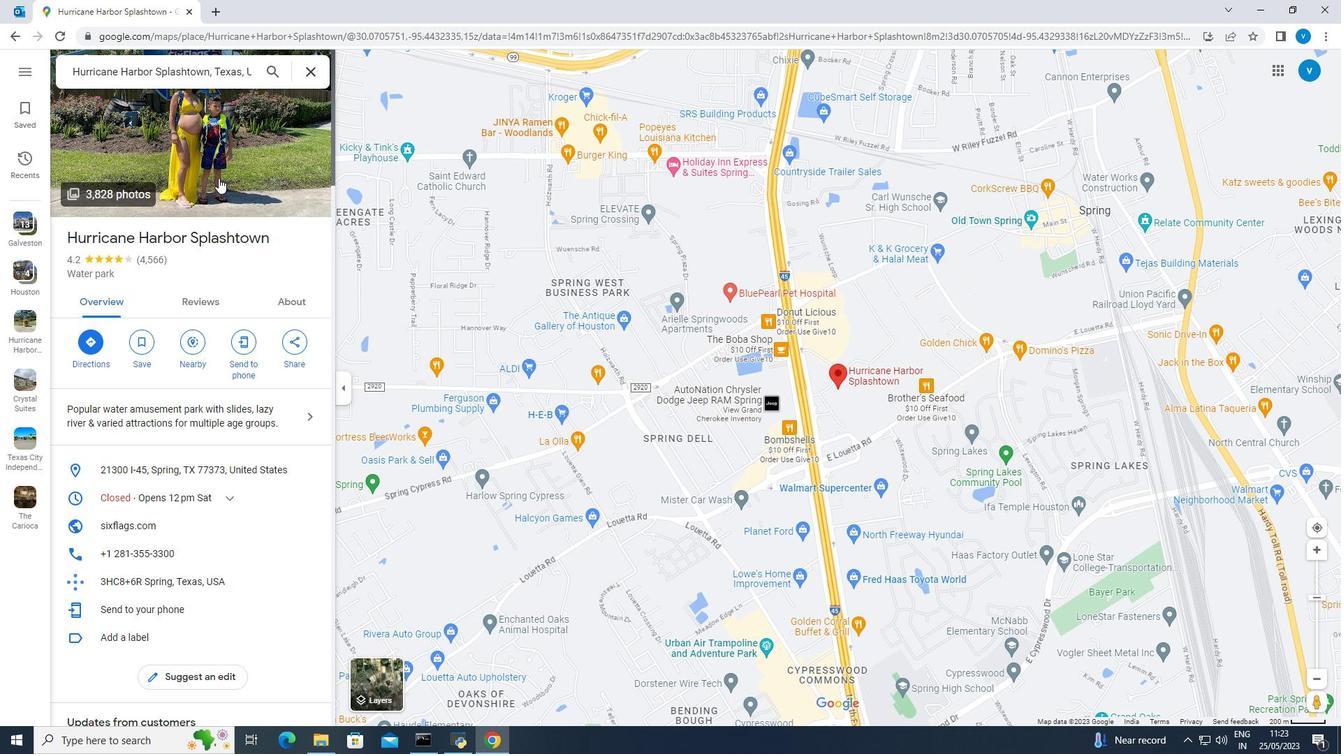 
Action: Mouse moved to (857, 611)
Screenshot: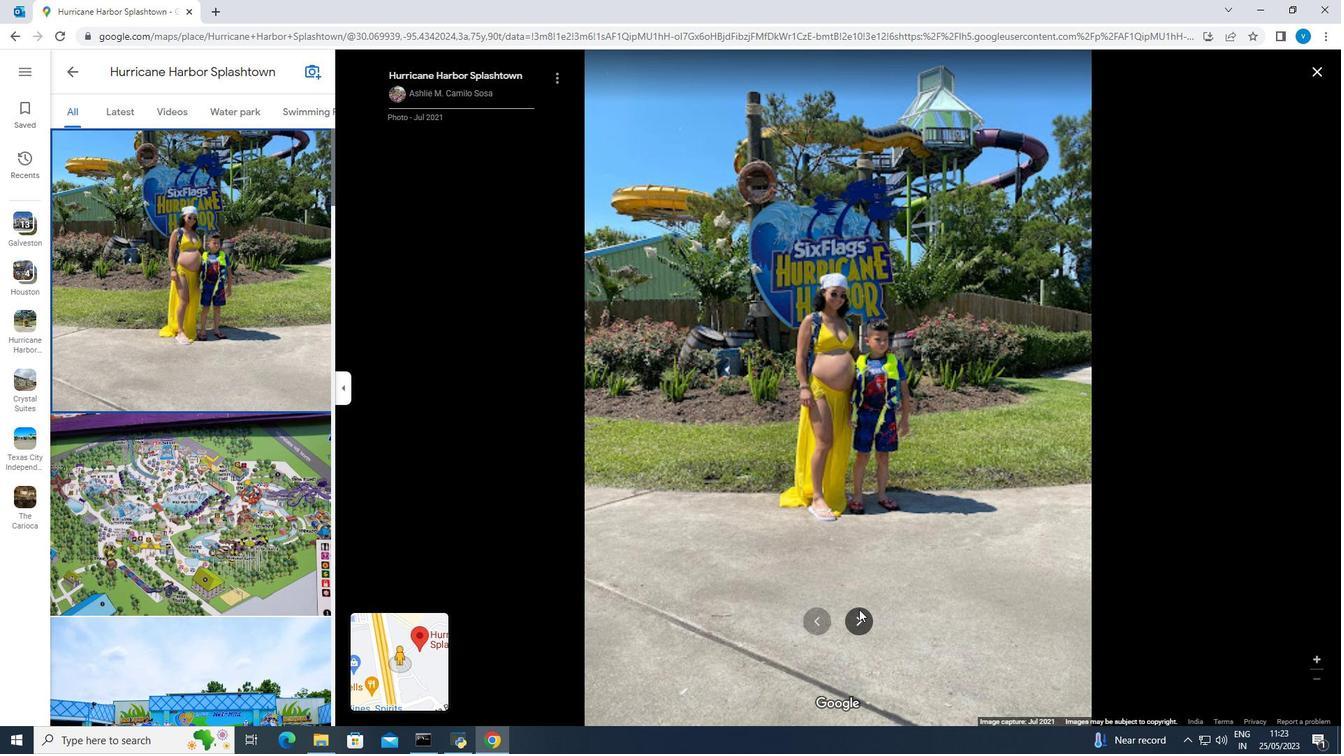 
Action: Mouse pressed left at (857, 611)
Screenshot: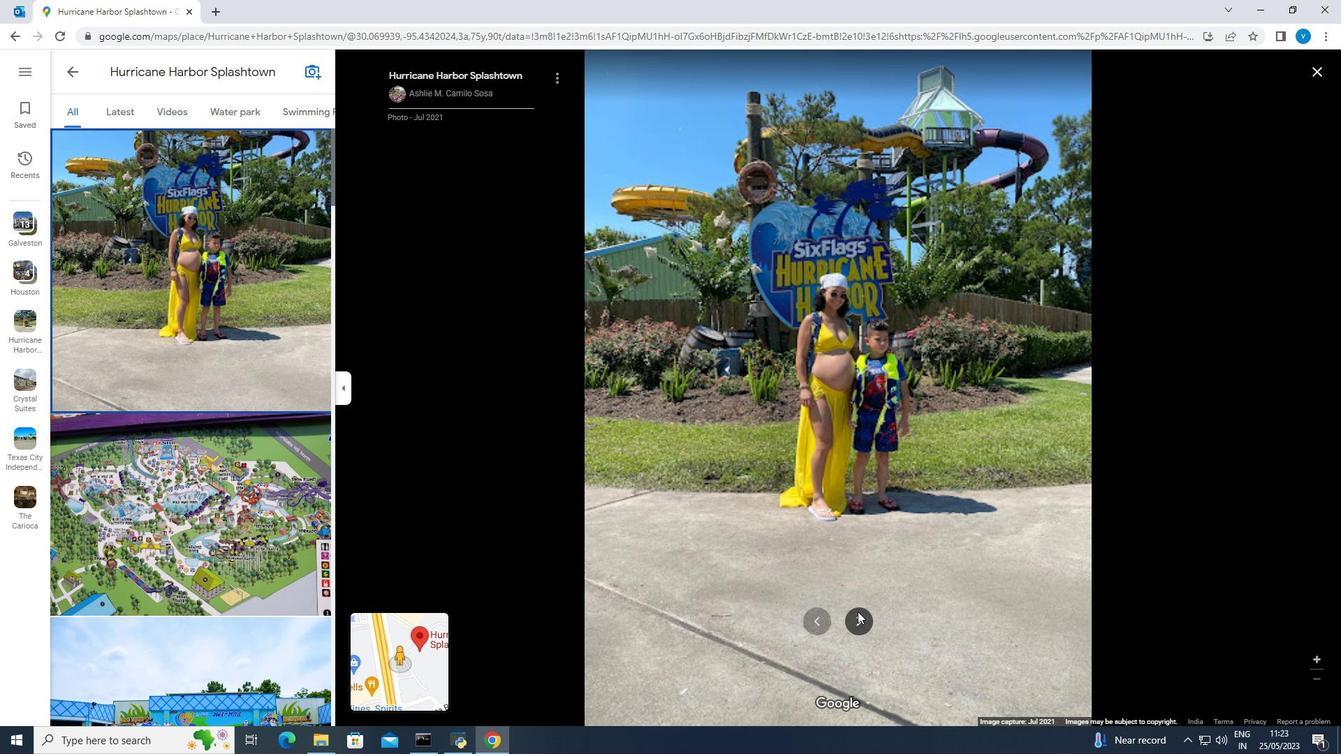 
Action: Mouse moved to (858, 611)
Screenshot: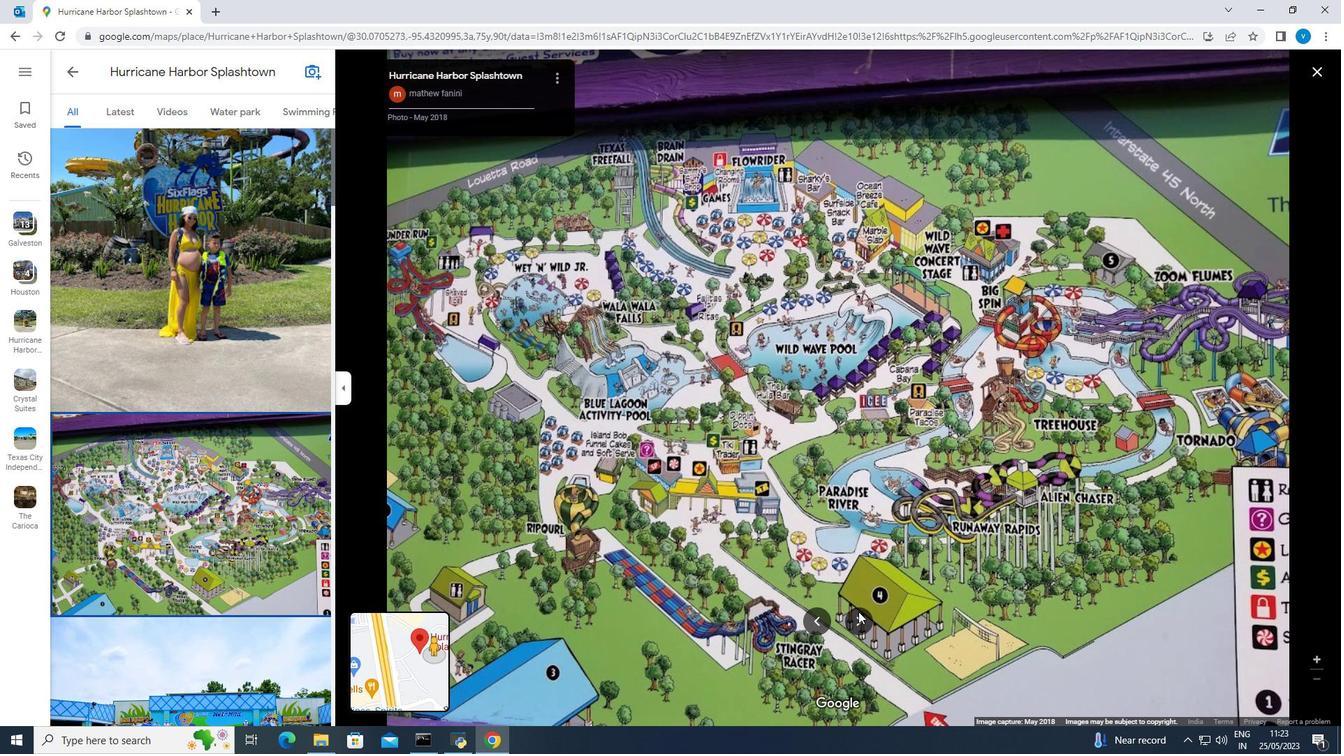 
Action: Mouse pressed left at (858, 611)
Screenshot: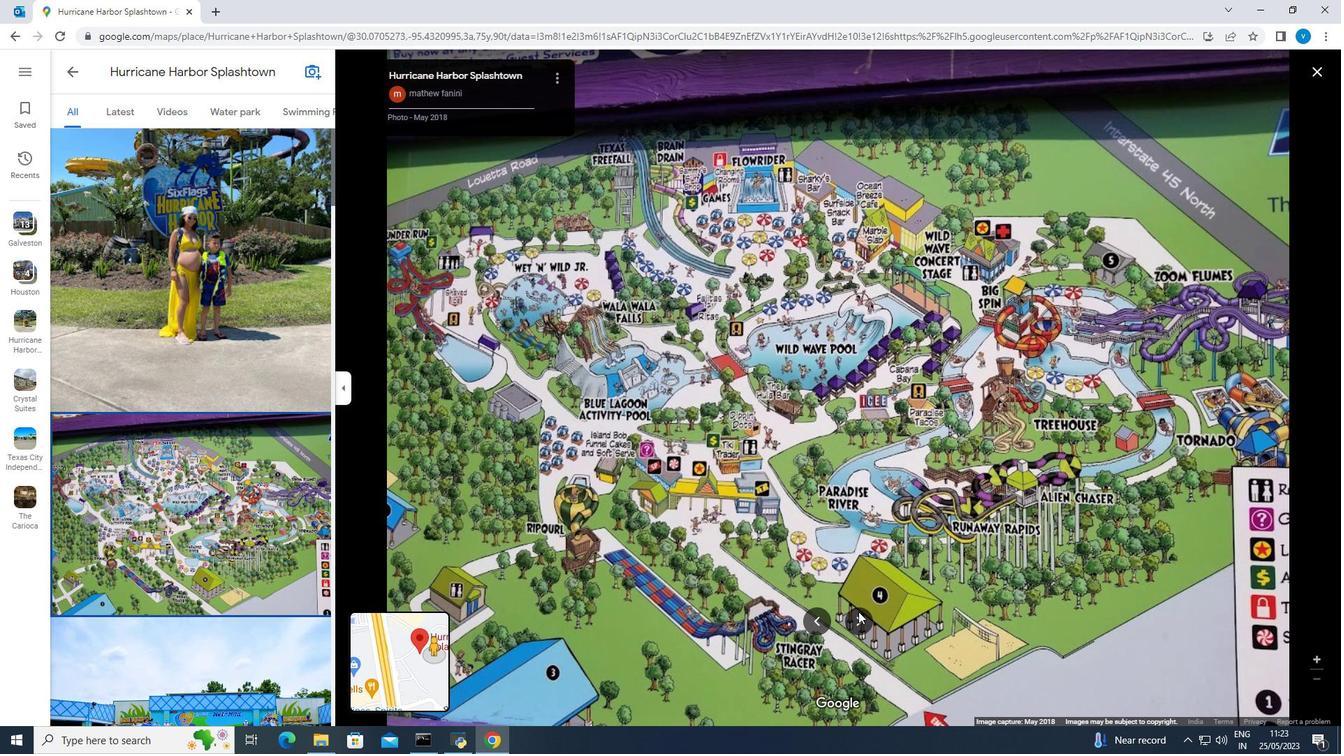 
Action: Mouse moved to (858, 613)
Screenshot: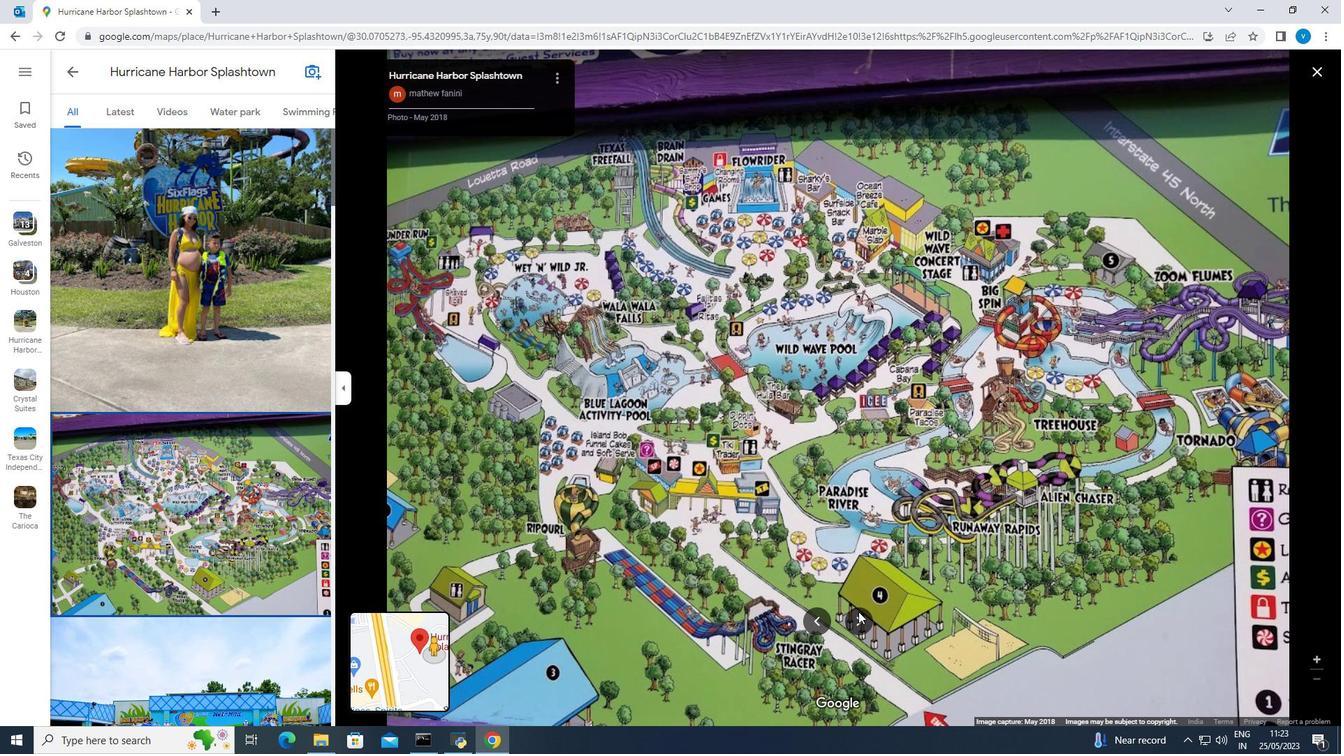 
Action: Mouse pressed left at (858, 613)
Screenshot: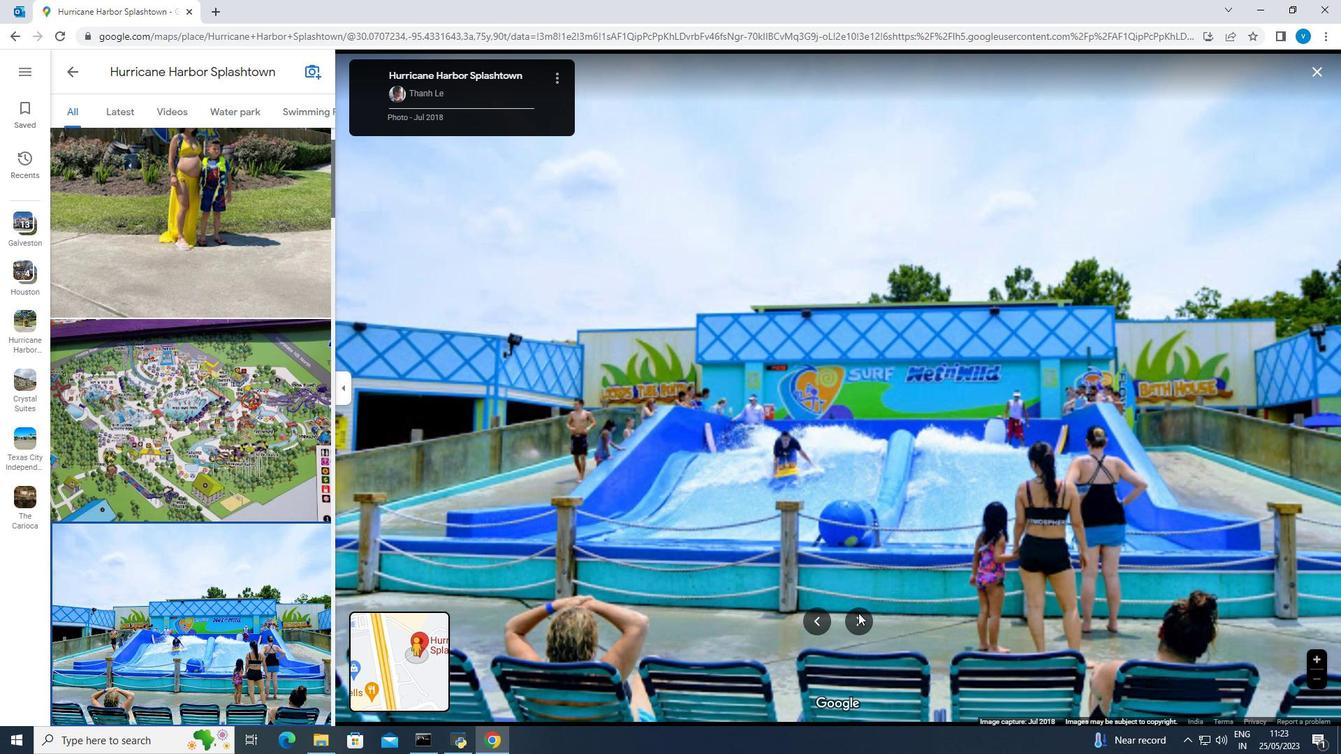 
Action: Mouse pressed left at (858, 613)
Screenshot: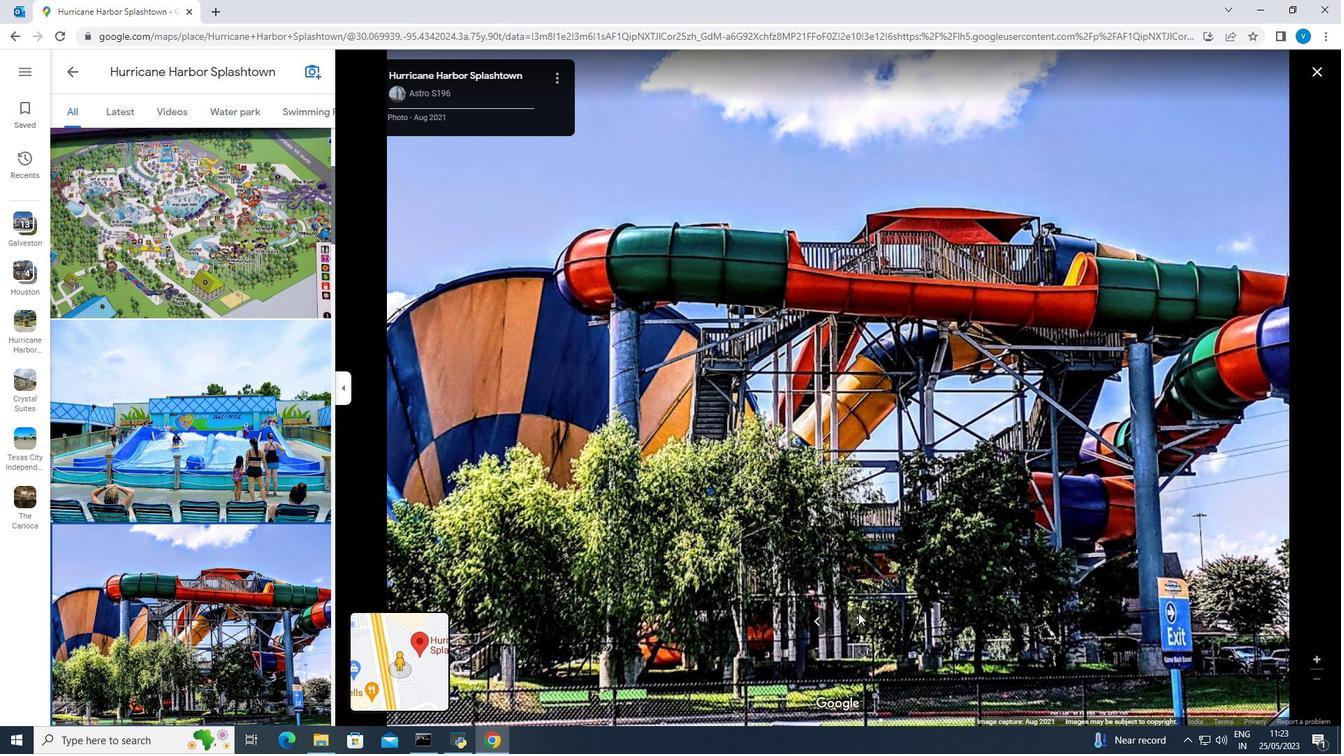 
Action: Mouse pressed left at (858, 613)
Screenshot: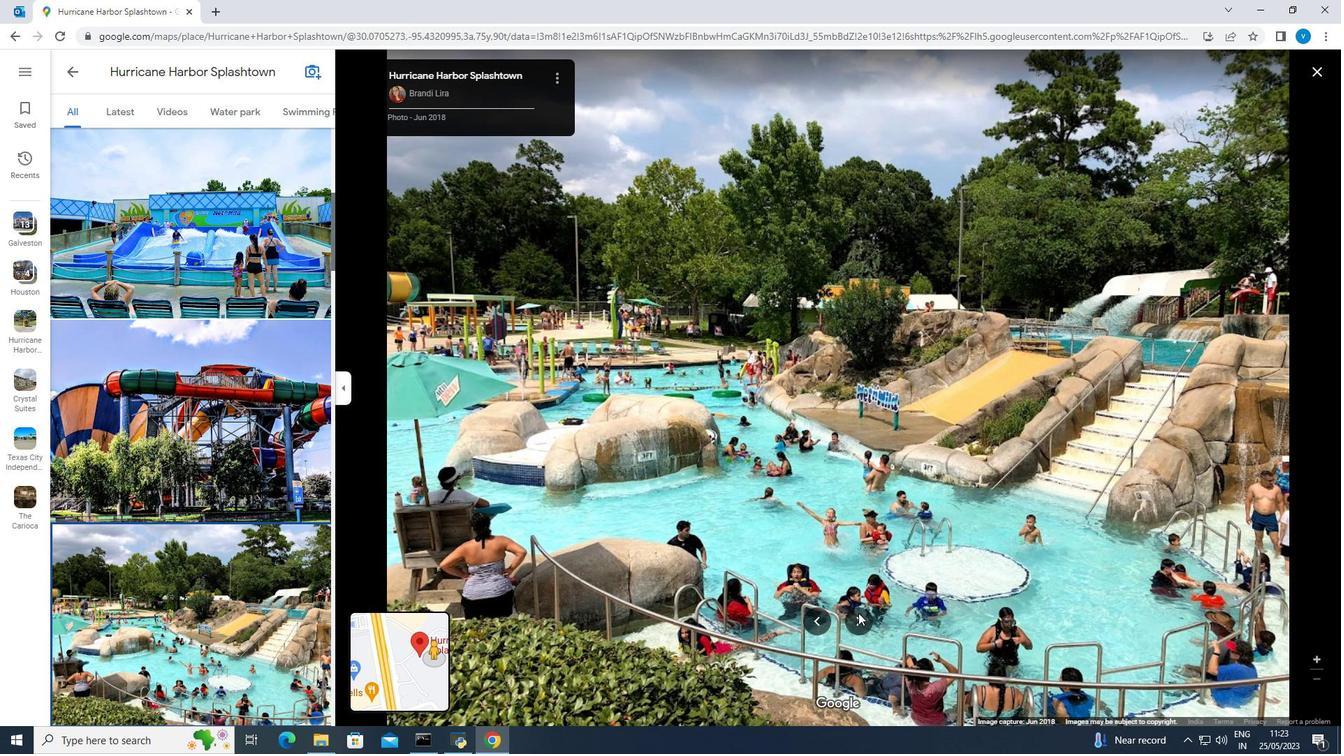 
Action: Mouse pressed left at (858, 613)
Screenshot: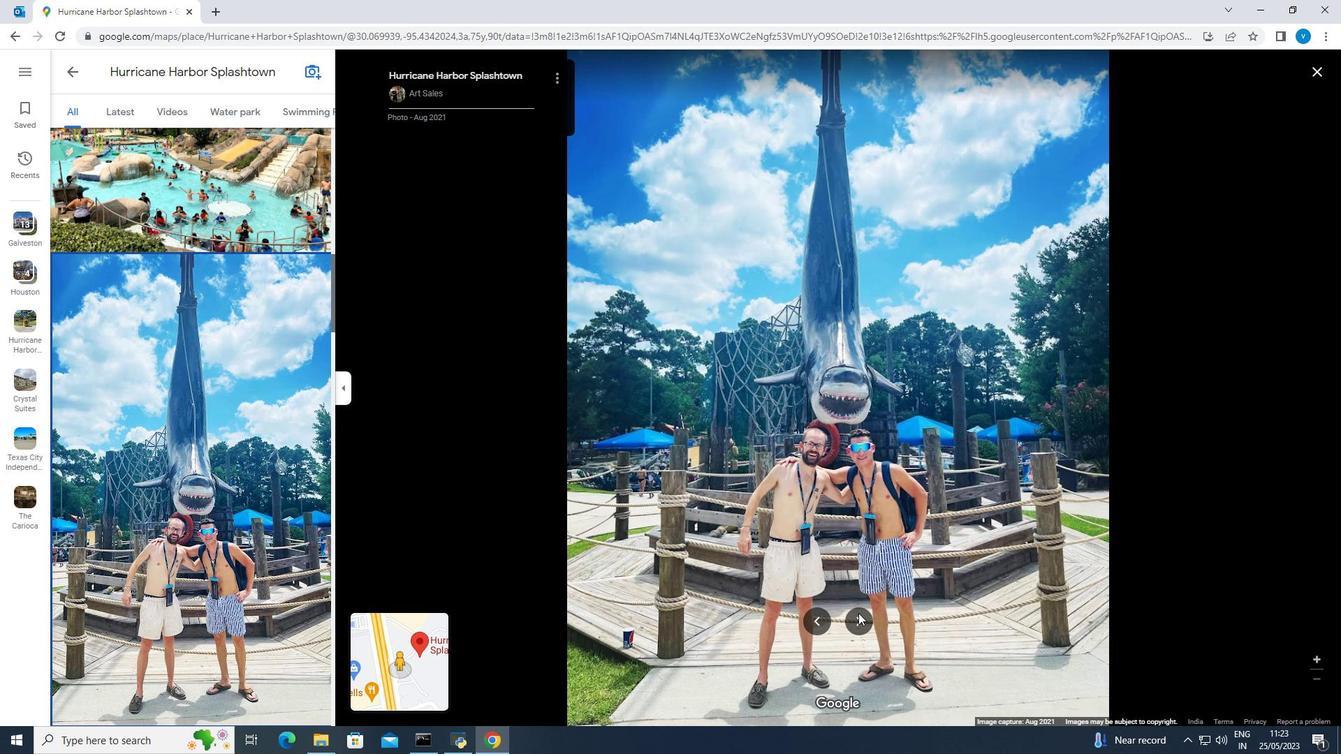 
Action: Mouse pressed left at (858, 613)
Screenshot: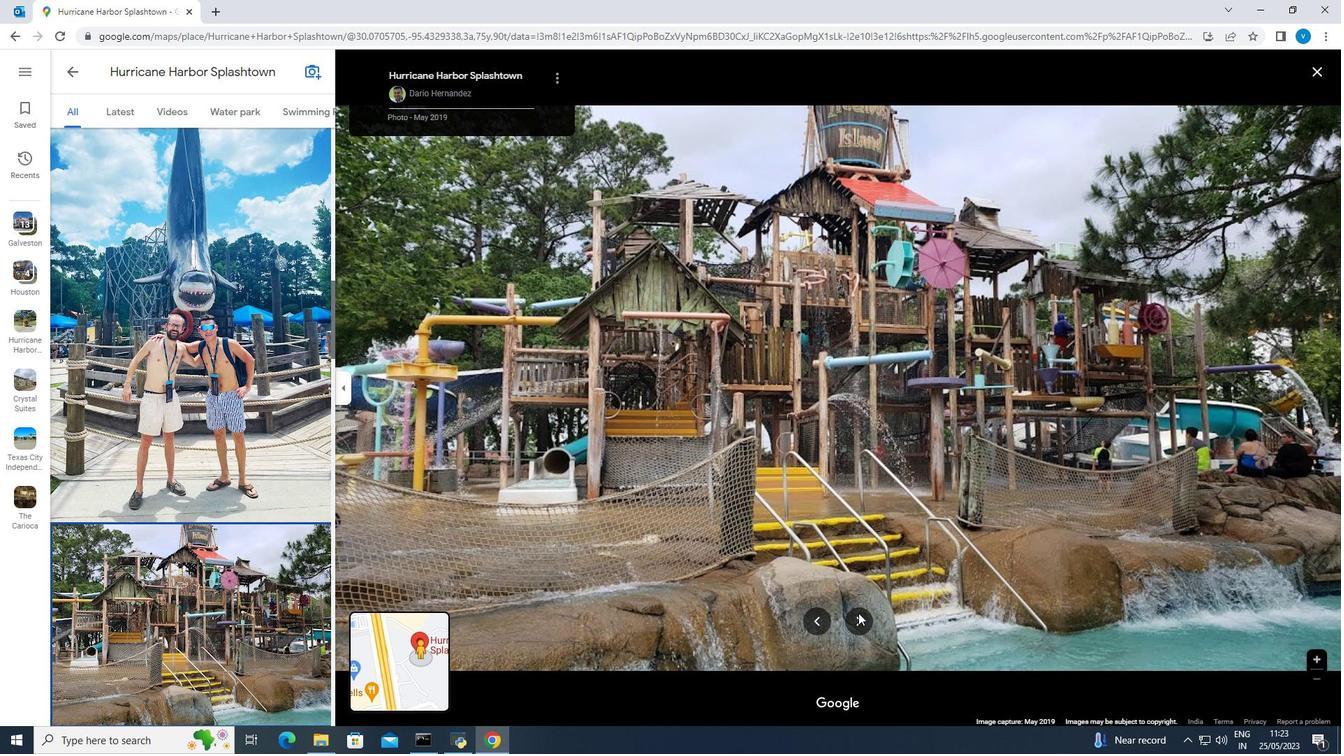 
Action: Mouse pressed left at (858, 613)
Screenshot: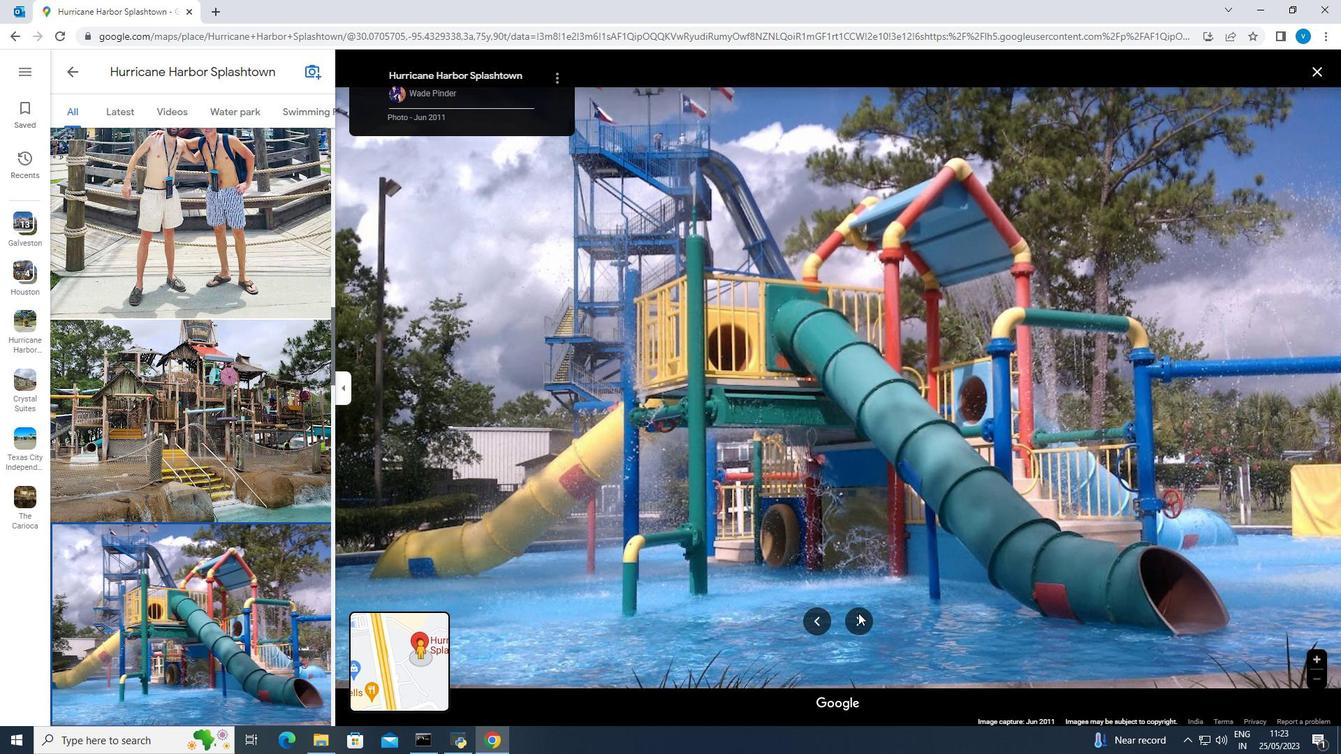 
Action: Mouse pressed left at (858, 613)
Screenshot: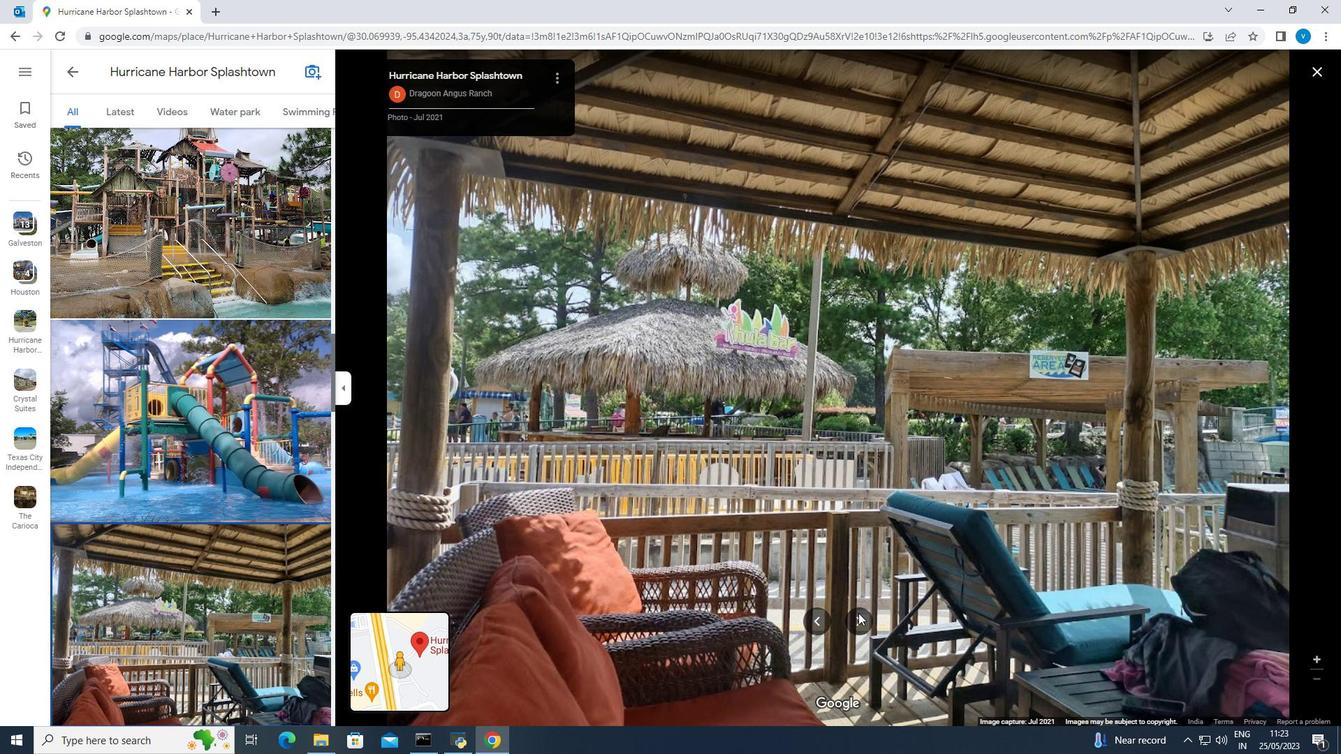 
Action: Mouse moved to (858, 613)
Screenshot: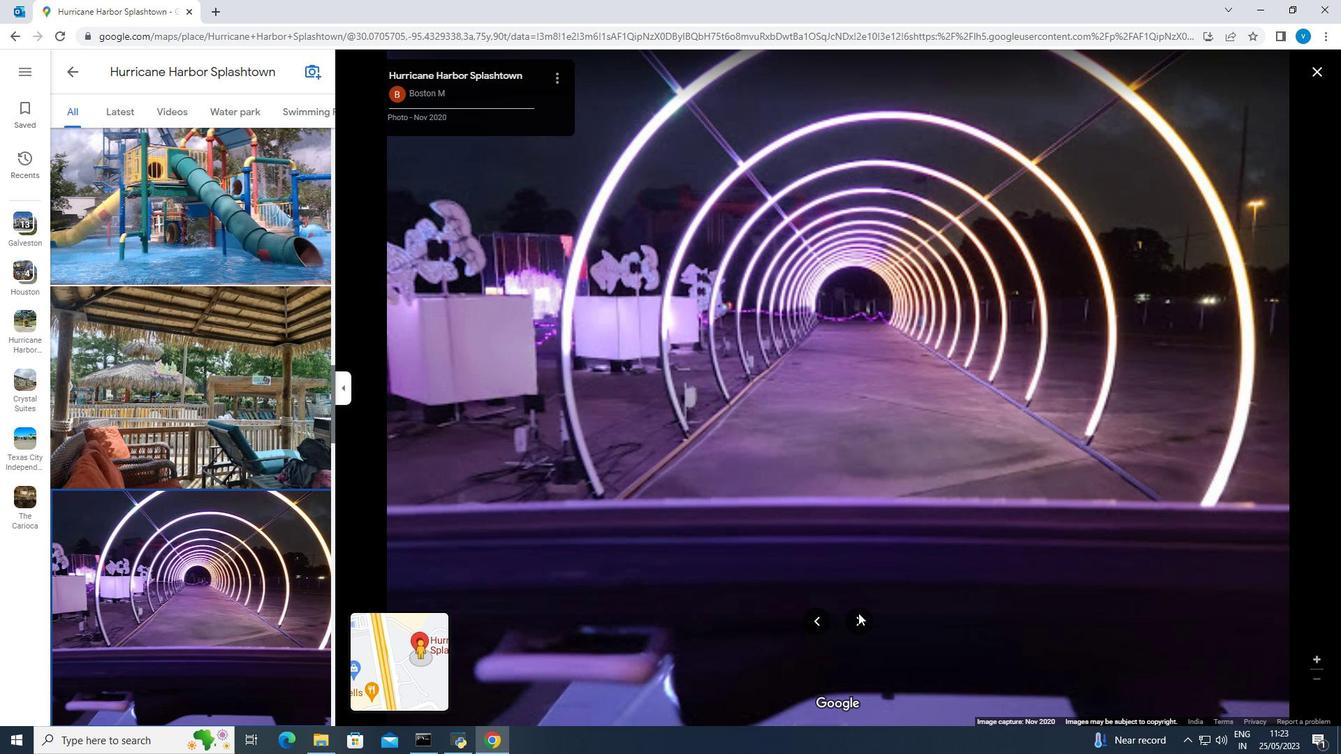 
Action: Mouse pressed left at (858, 613)
Screenshot: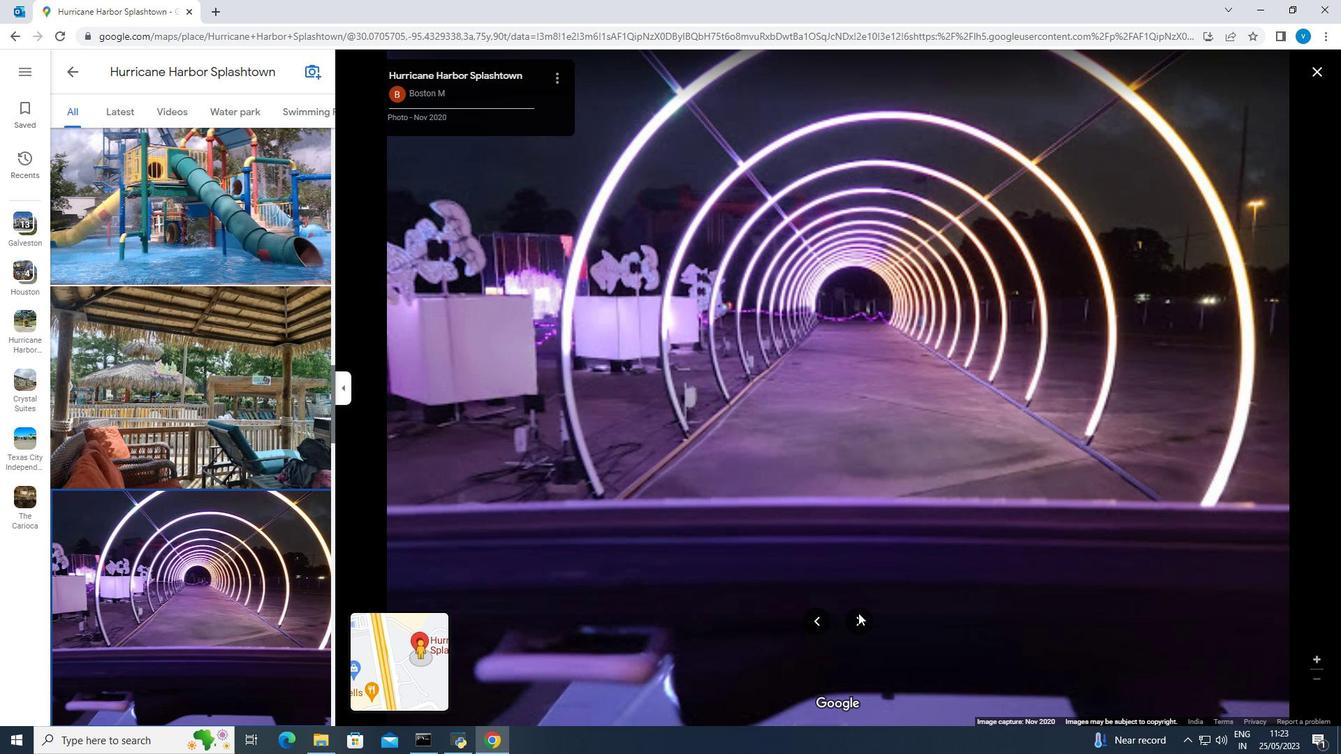 
Action: Mouse pressed left at (858, 613)
Screenshot: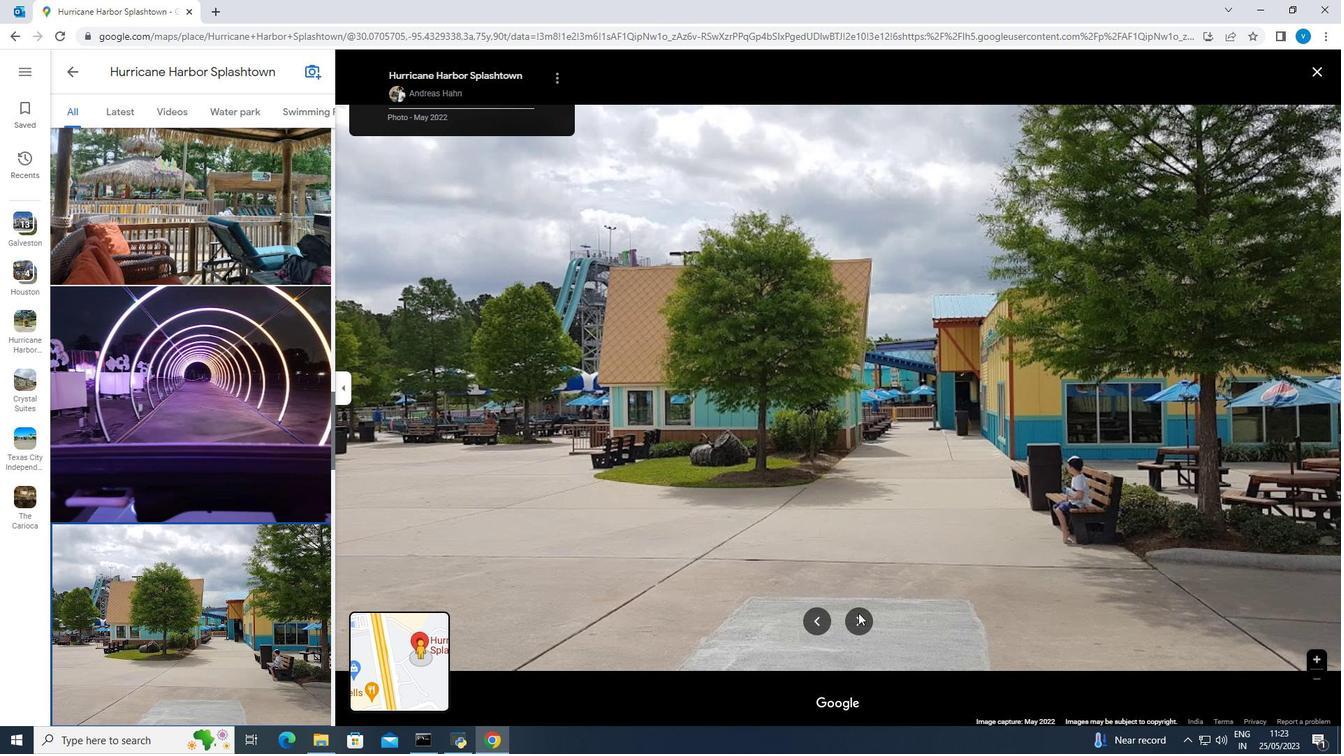 
Action: Mouse pressed left at (858, 613)
Screenshot: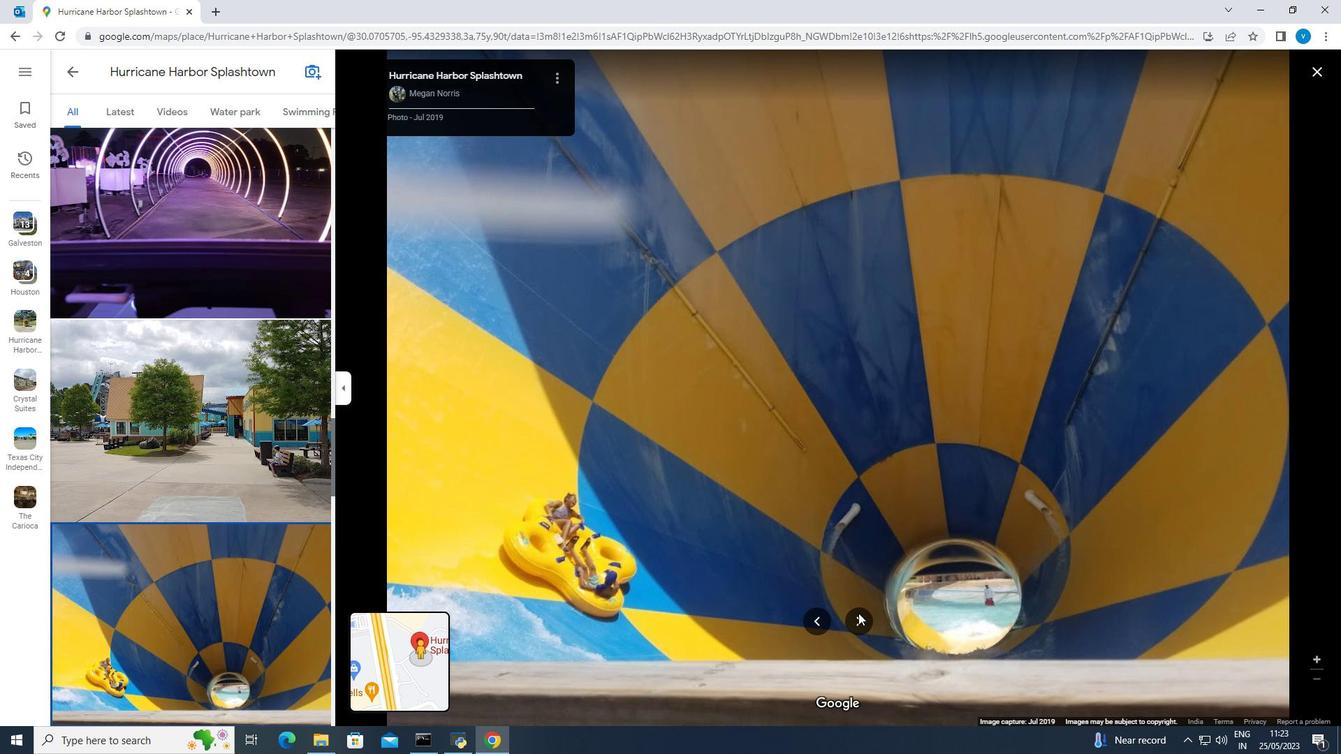 
Action: Mouse pressed left at (858, 613)
Screenshot: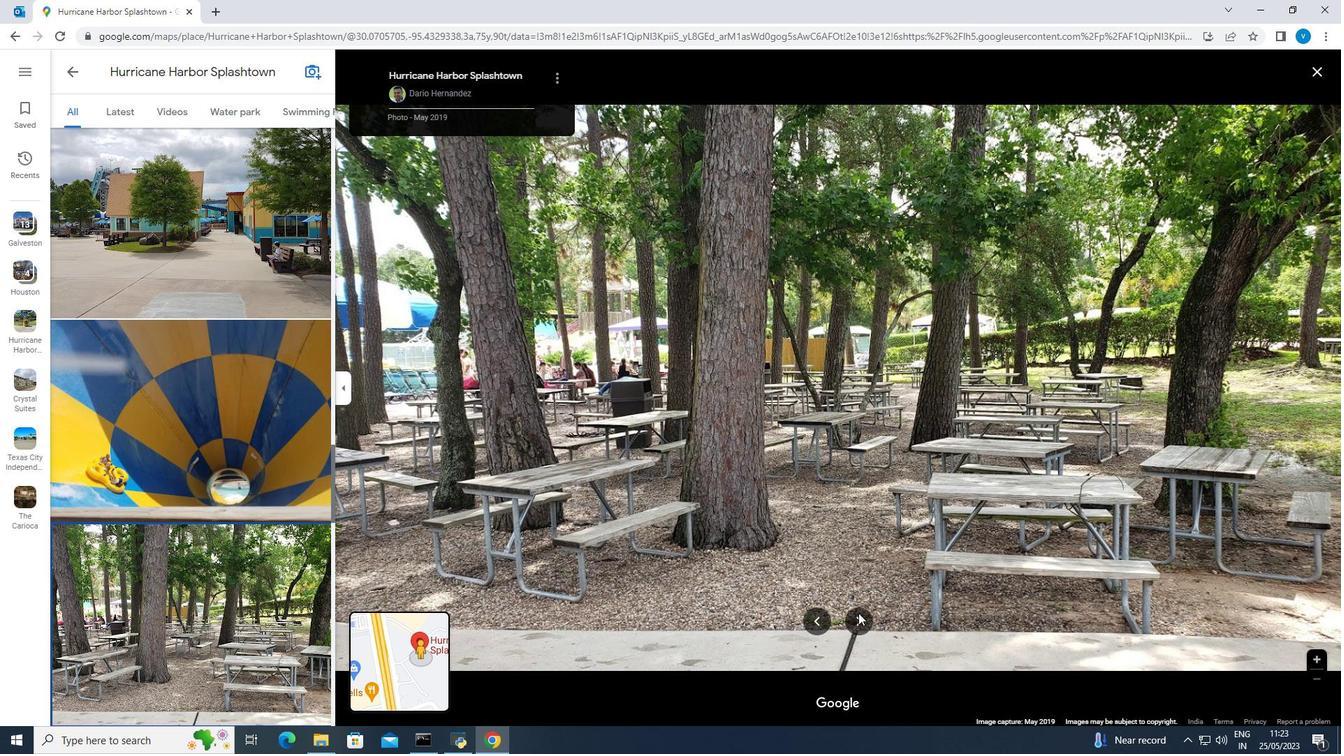 
Action: Mouse pressed left at (858, 613)
Screenshot: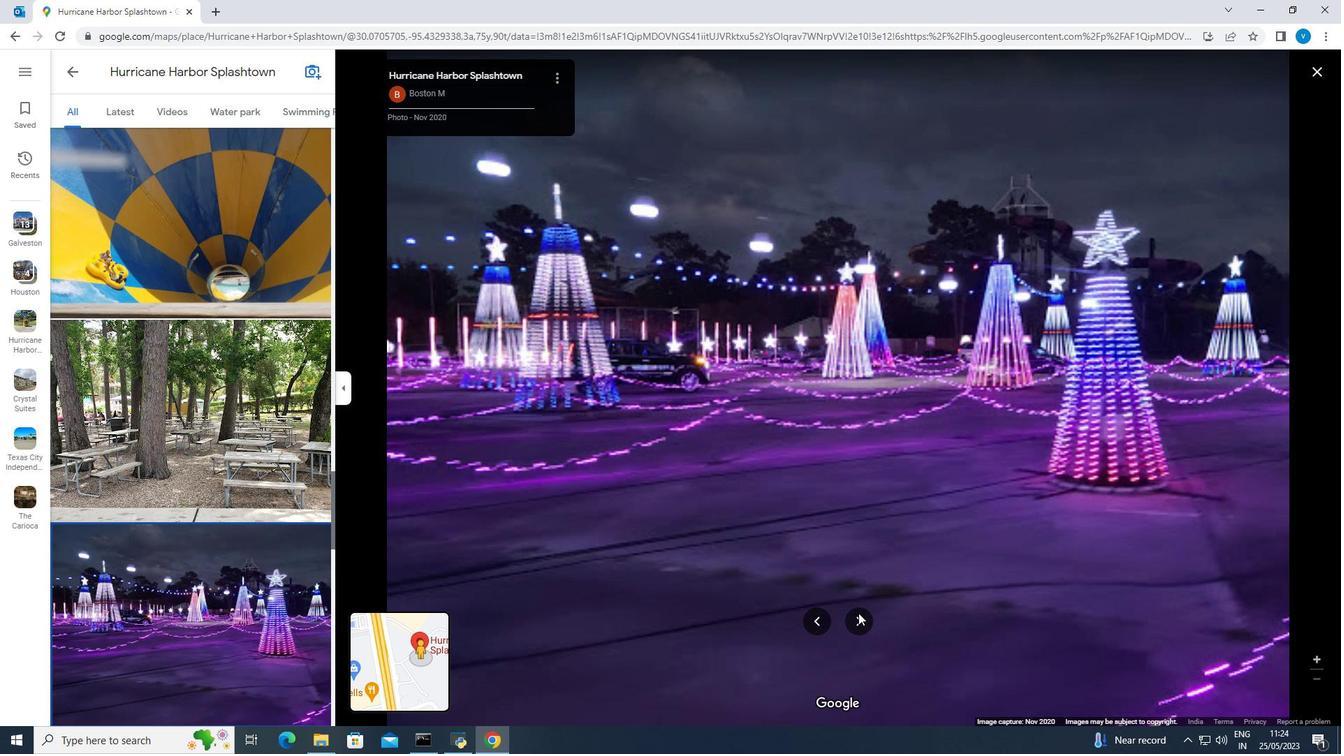 
Action: Mouse moved to (693, 421)
Screenshot: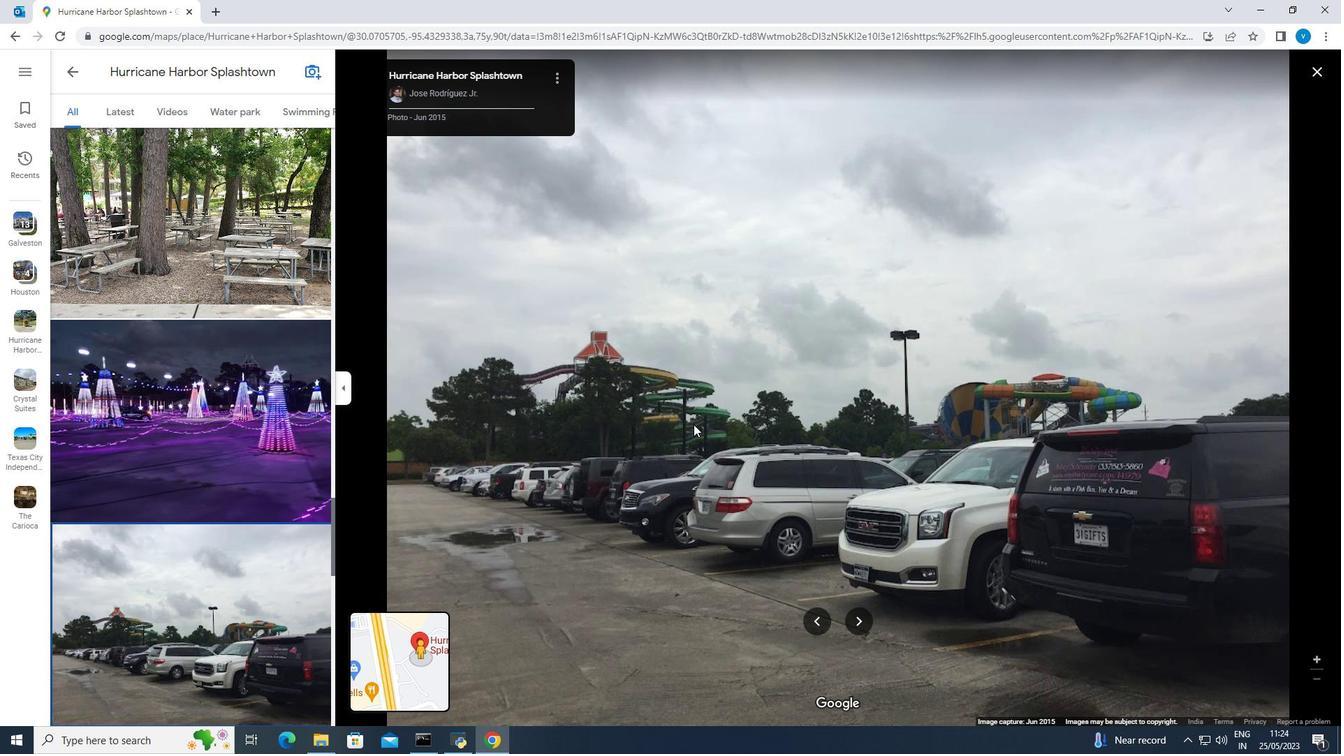 
Action: Mouse pressed left at (693, 421)
Screenshot: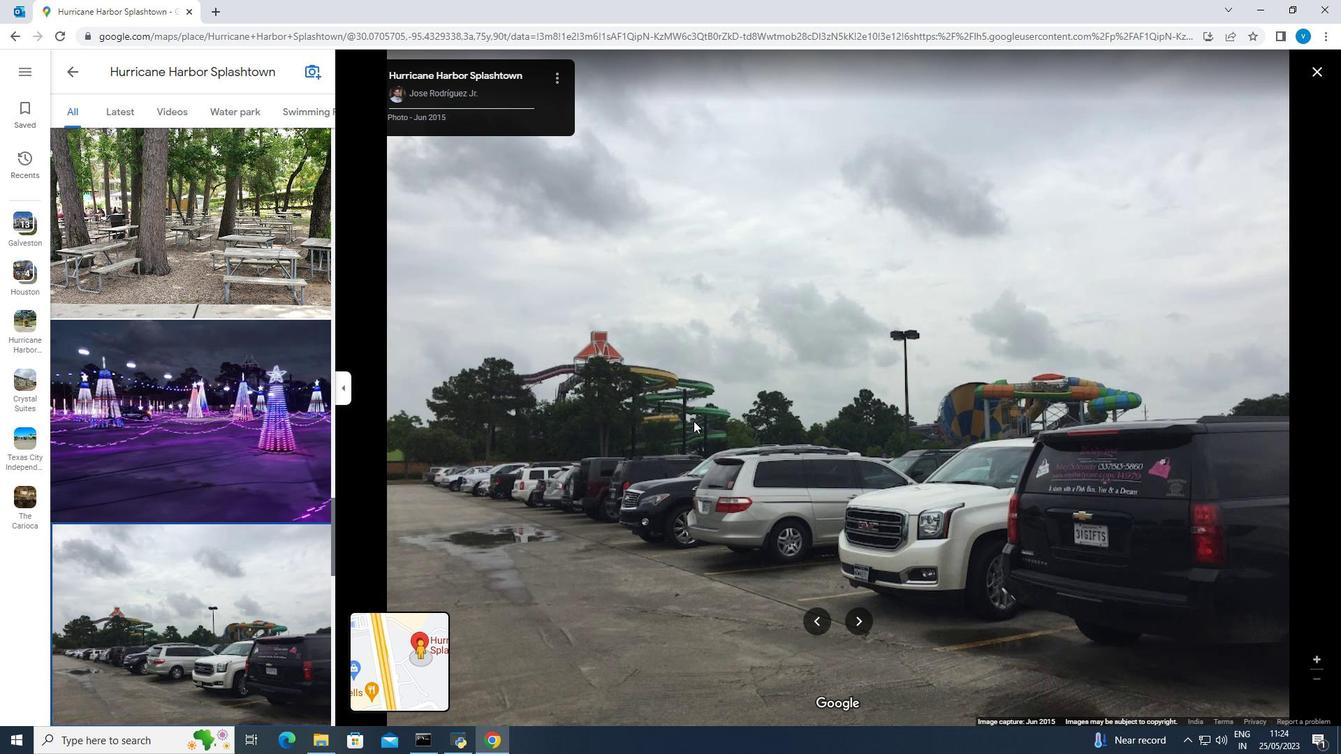 
Action: Mouse scrolled (693, 421) with delta (0, 0)
Screenshot: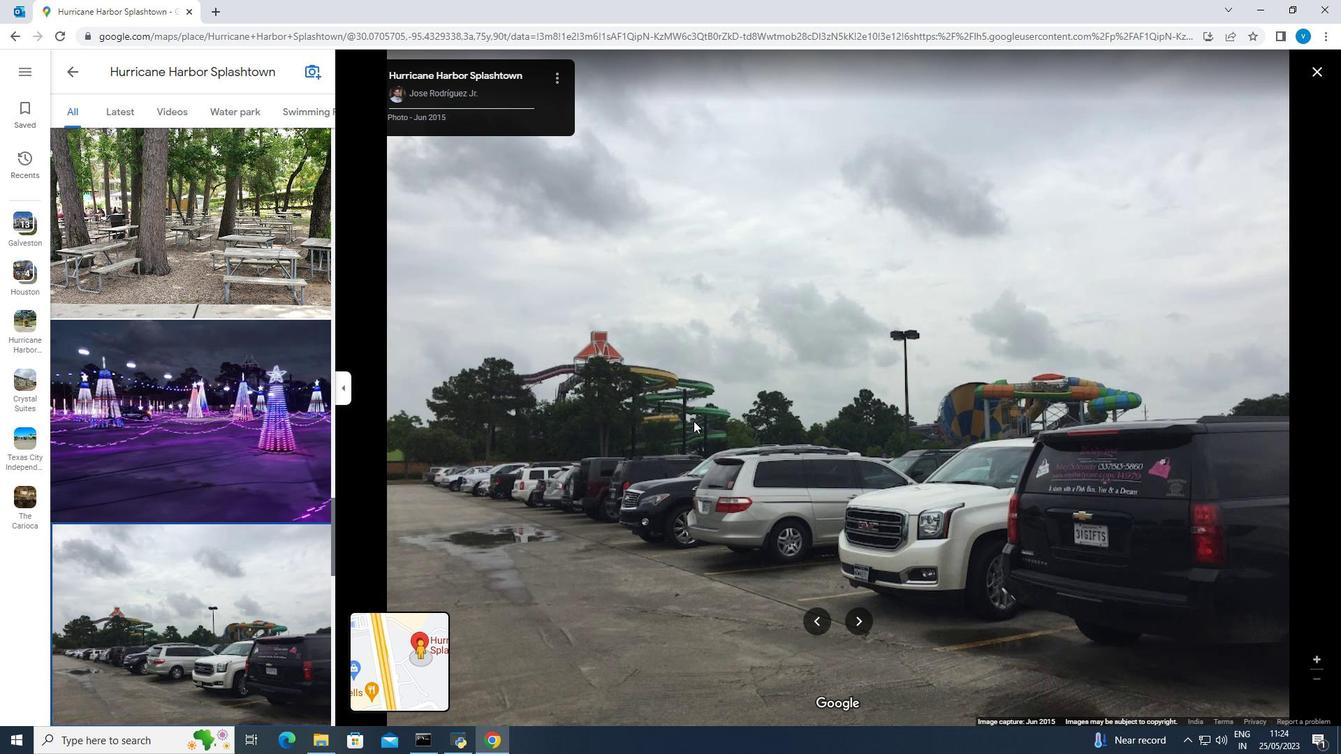 
Action: Mouse scrolled (693, 421) with delta (0, 0)
Screenshot: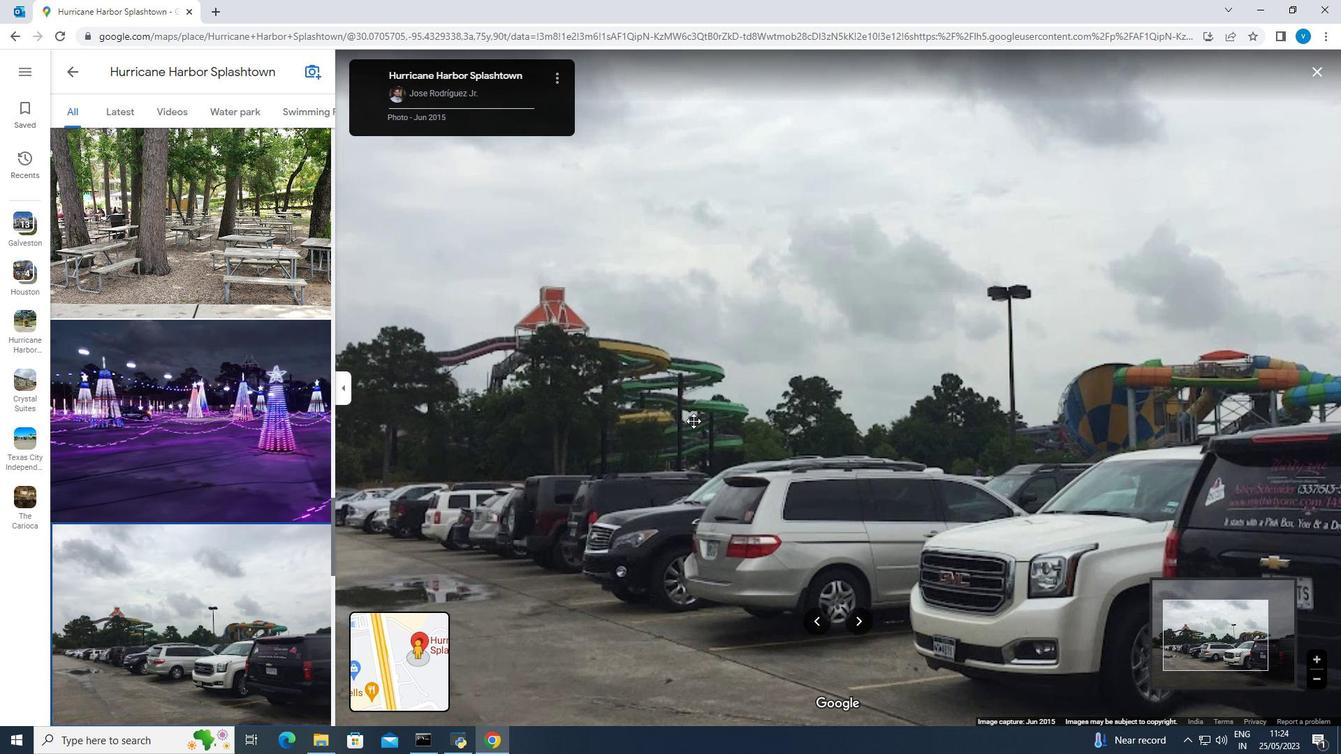 
Action: Mouse moved to (673, 422)
Screenshot: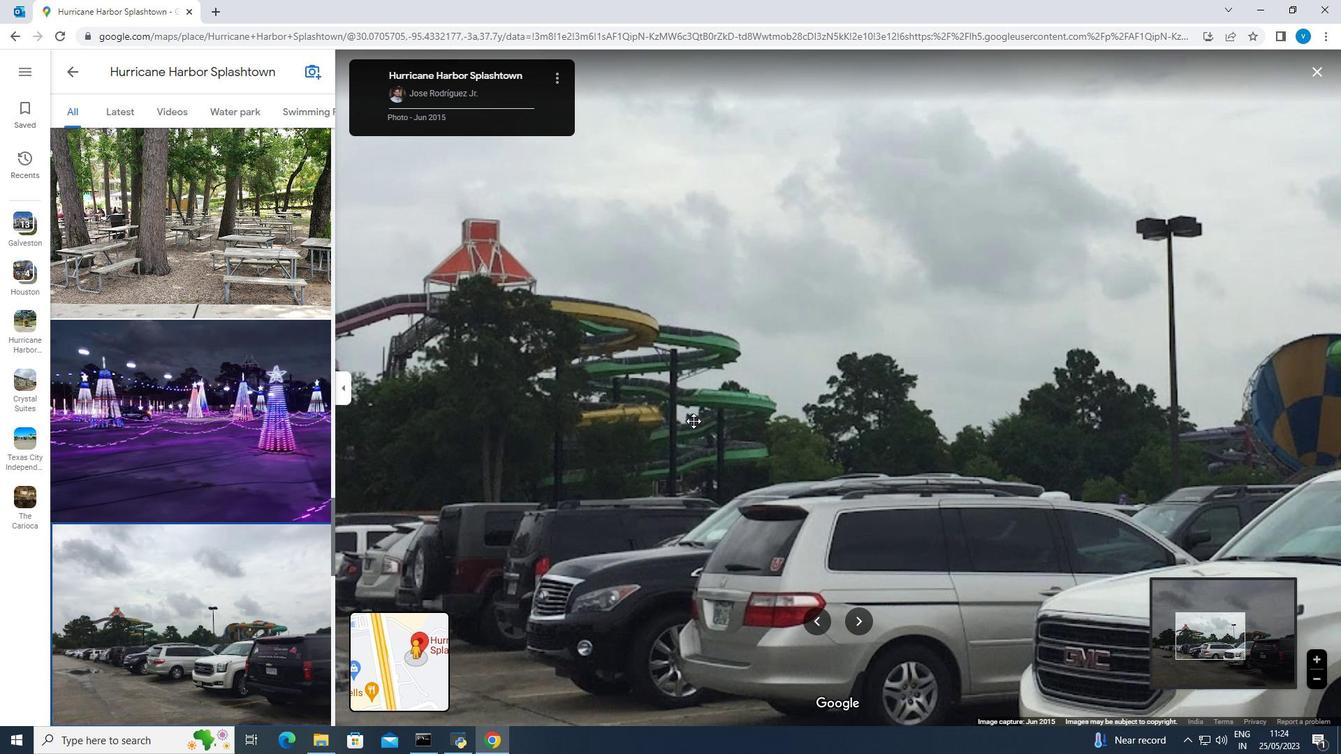 
Action: Mouse pressed left at (673, 422)
Screenshot: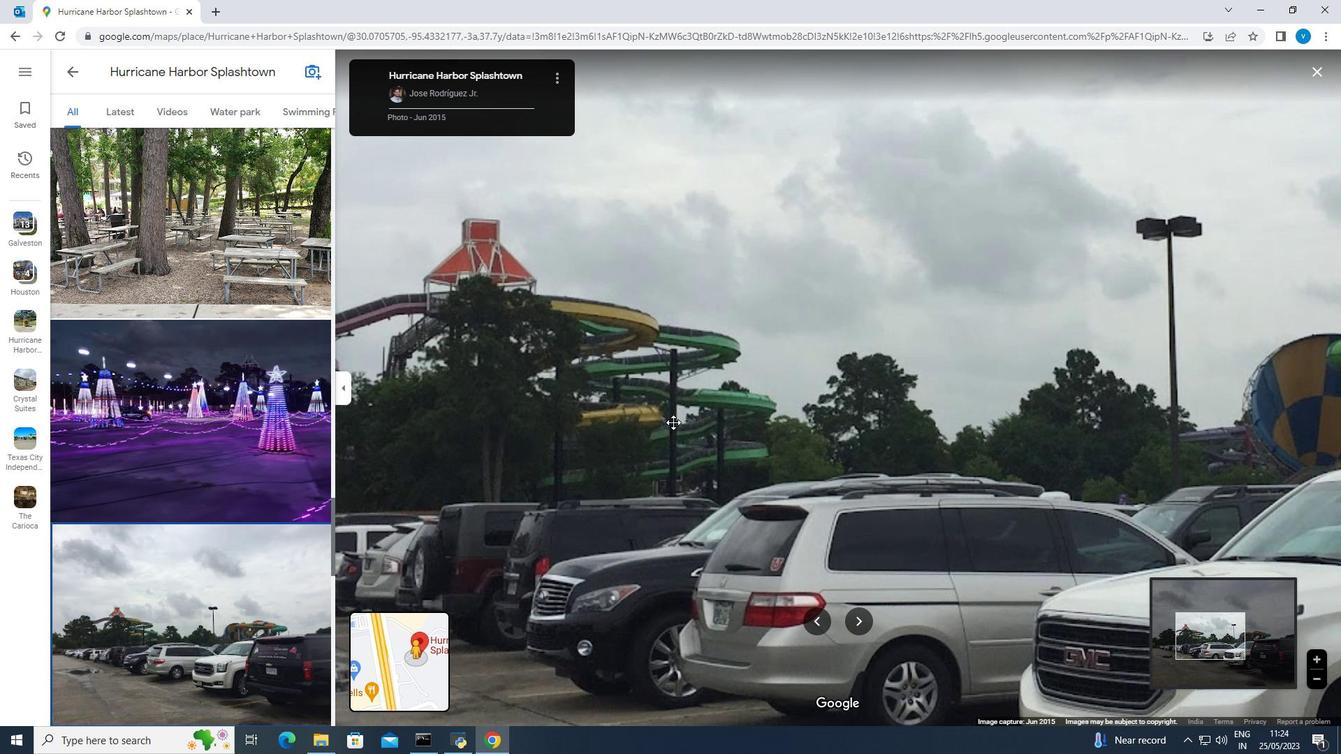 
Action: Mouse moved to (600, 447)
Screenshot: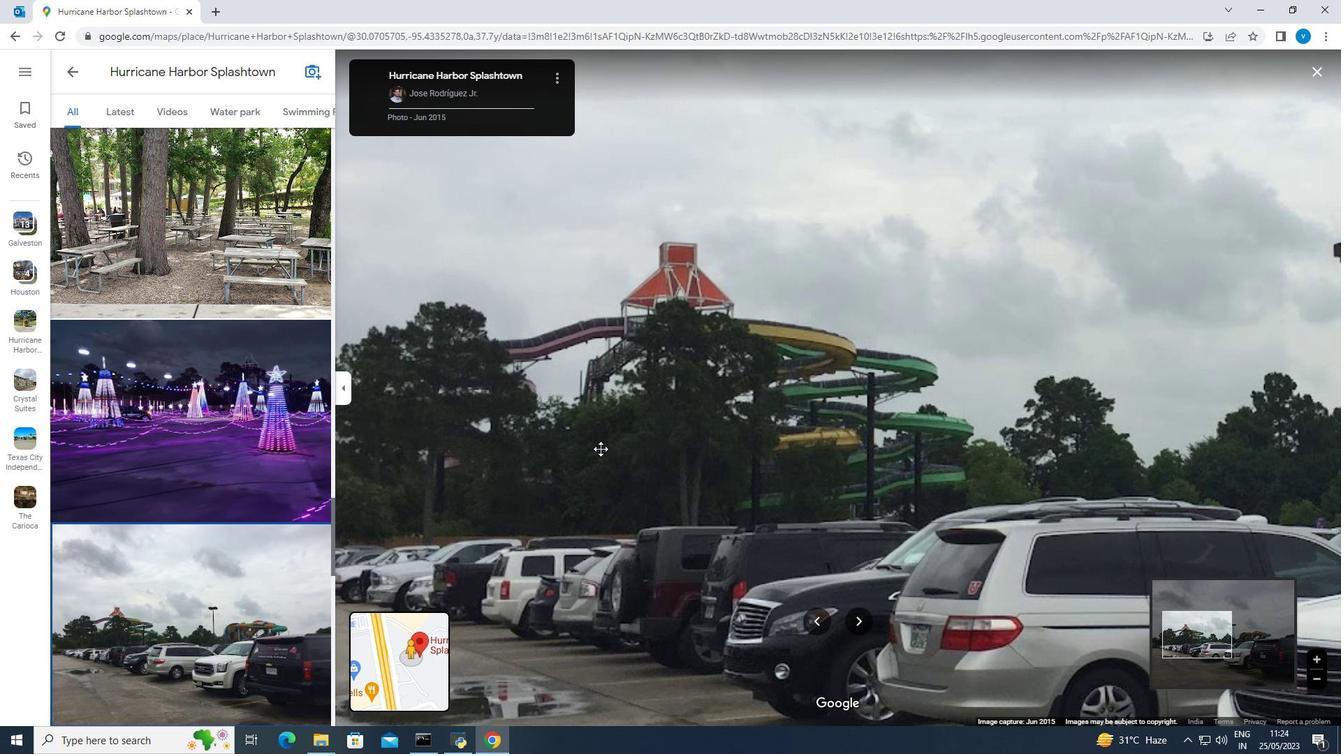 
Action: Mouse pressed left at (600, 447)
Screenshot: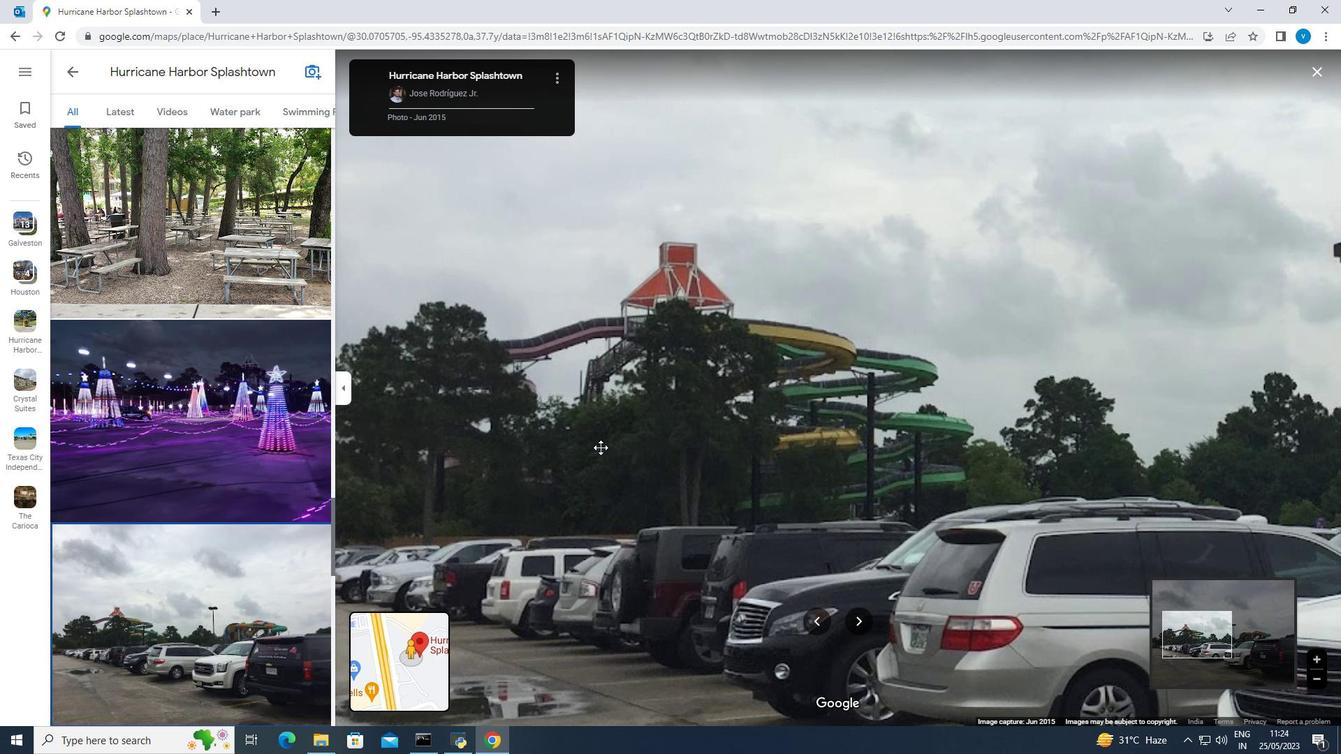 
Action: Mouse moved to (1322, 73)
Screenshot: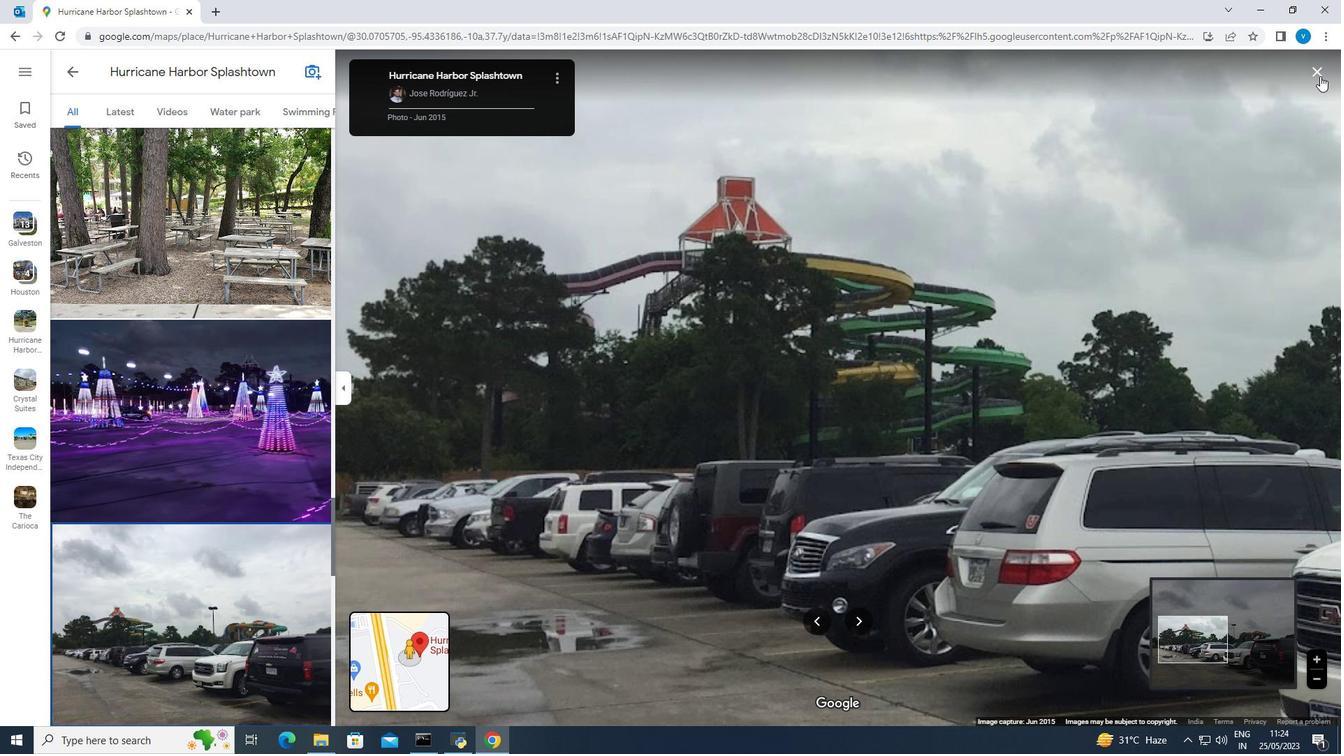 
Action: Mouse pressed left at (1322, 73)
Screenshot: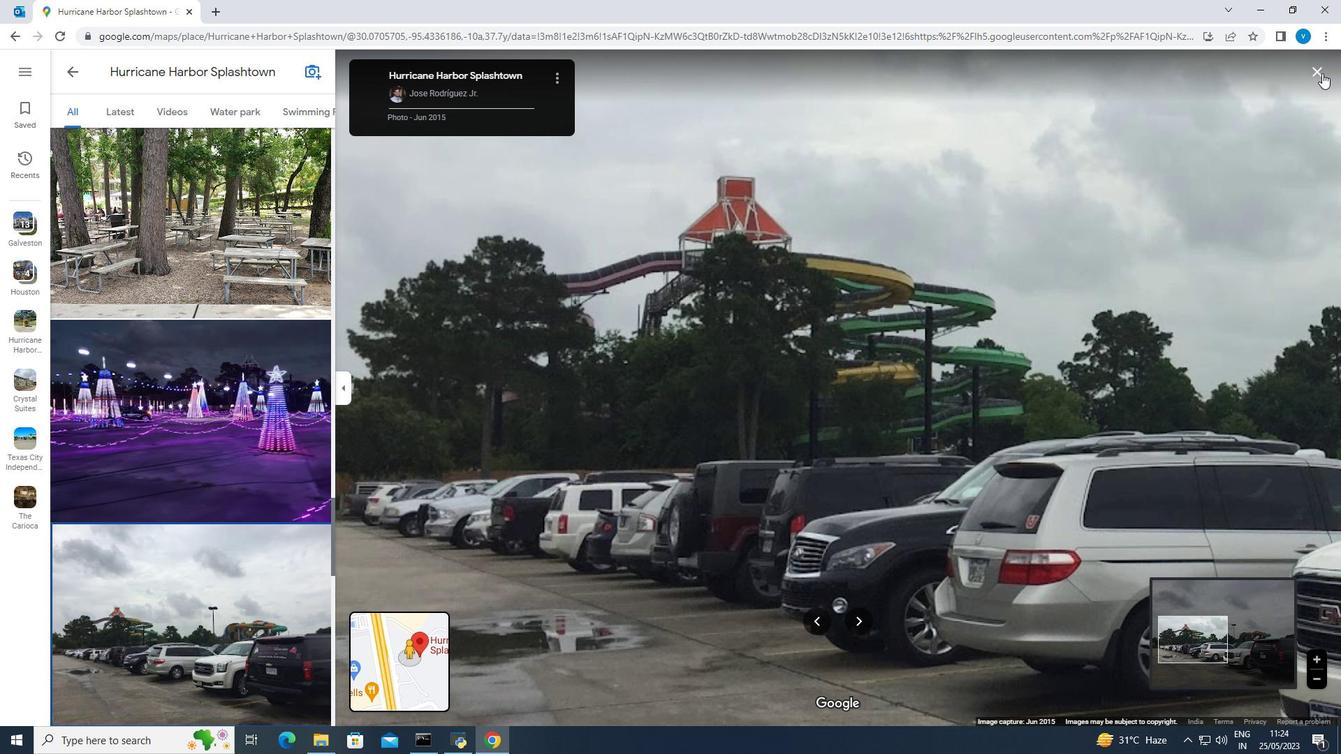 
Action: Mouse moved to (1286, 670)
Screenshot: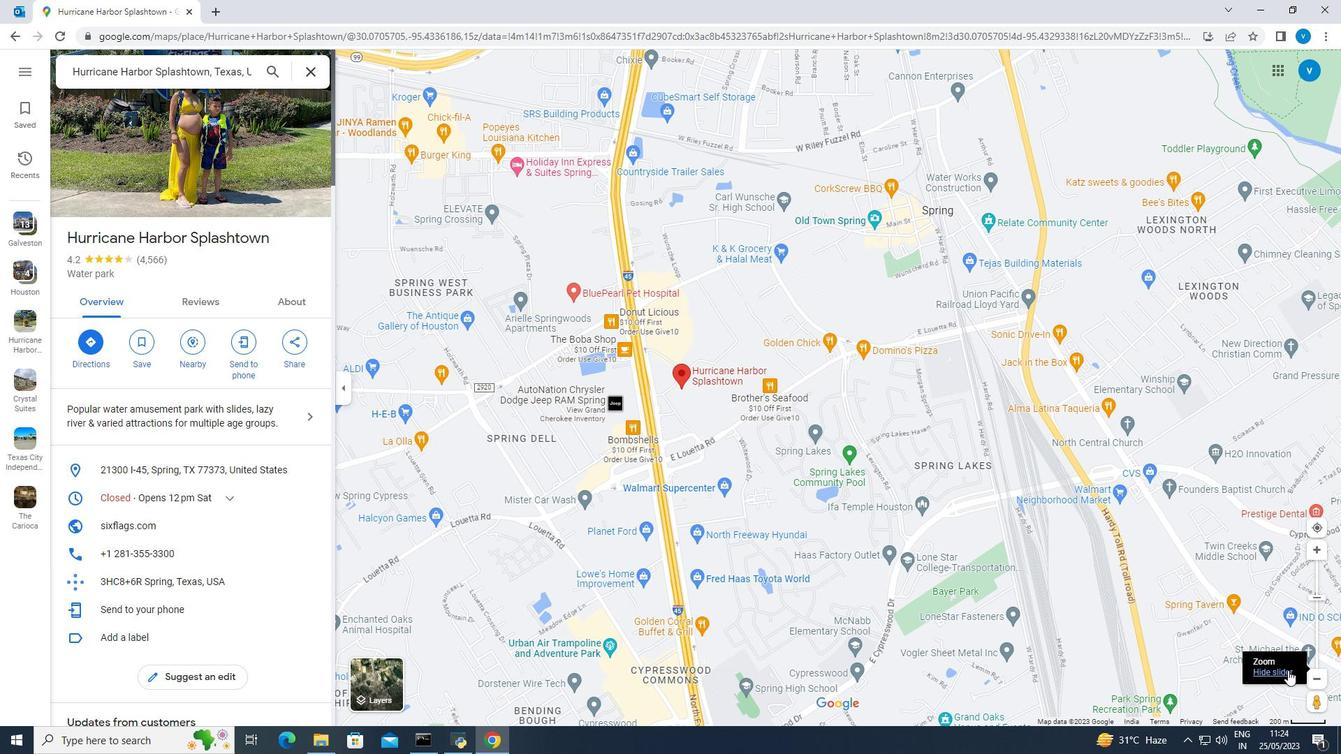 
Action: Mouse pressed left at (1286, 670)
Screenshot: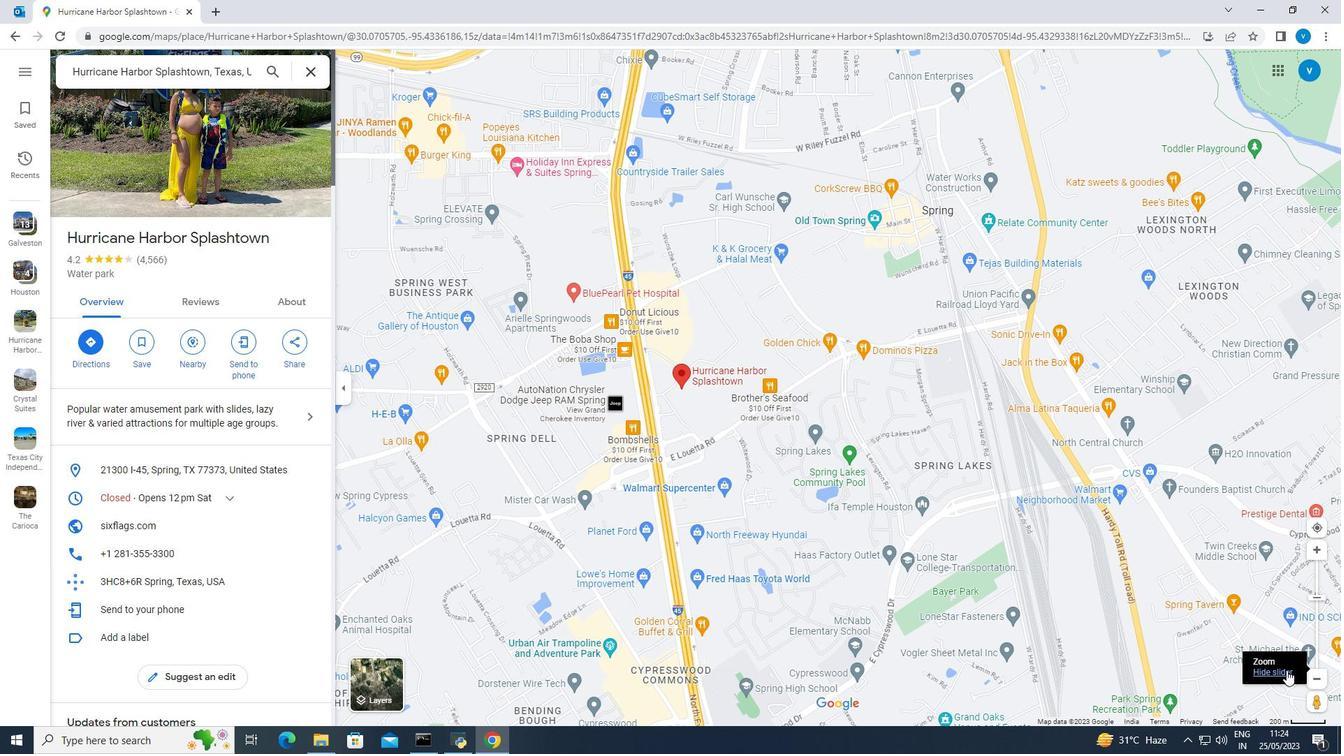 
Action: Mouse moved to (1119, 605)
Screenshot: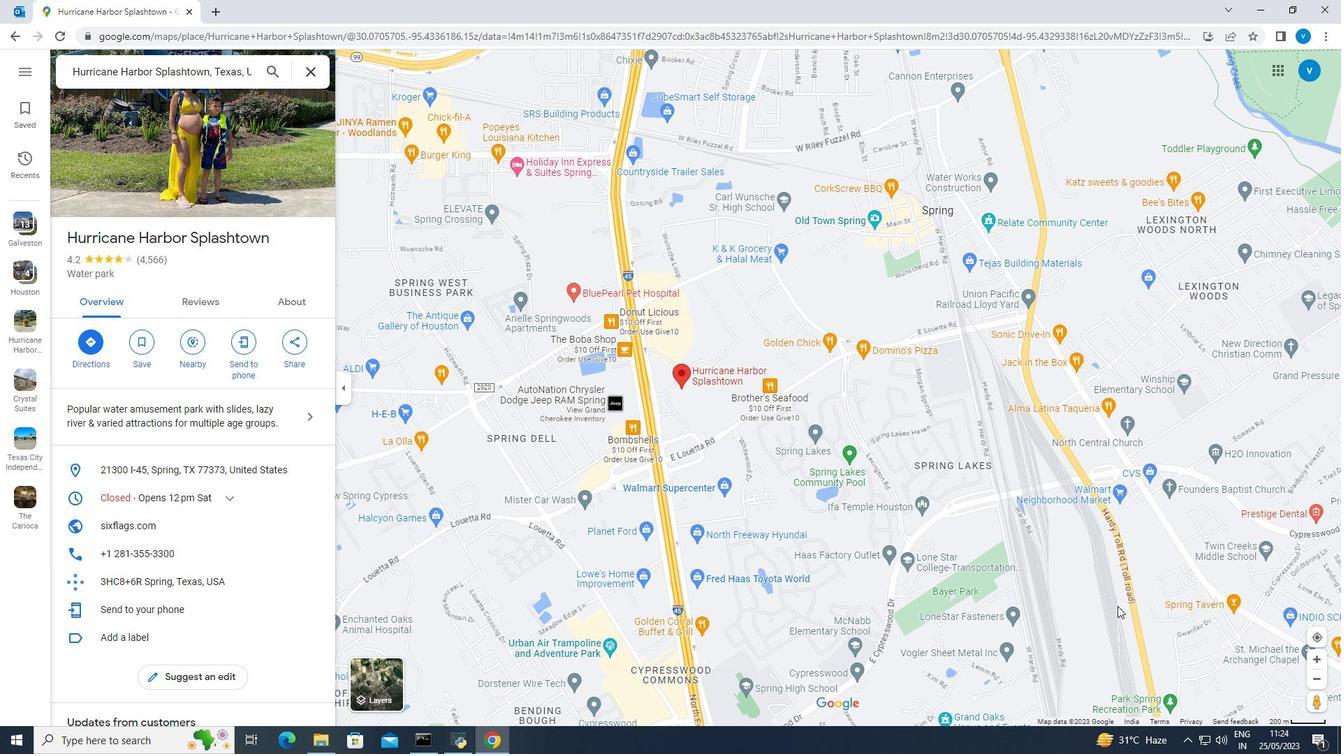 
